 Task: Find a one-way flight from Roswell to Fort Wayne for 7 people in business class on August 8, with specific filters for checked bags and airlines.
Action: Mouse moved to (385, 219)
Screenshot: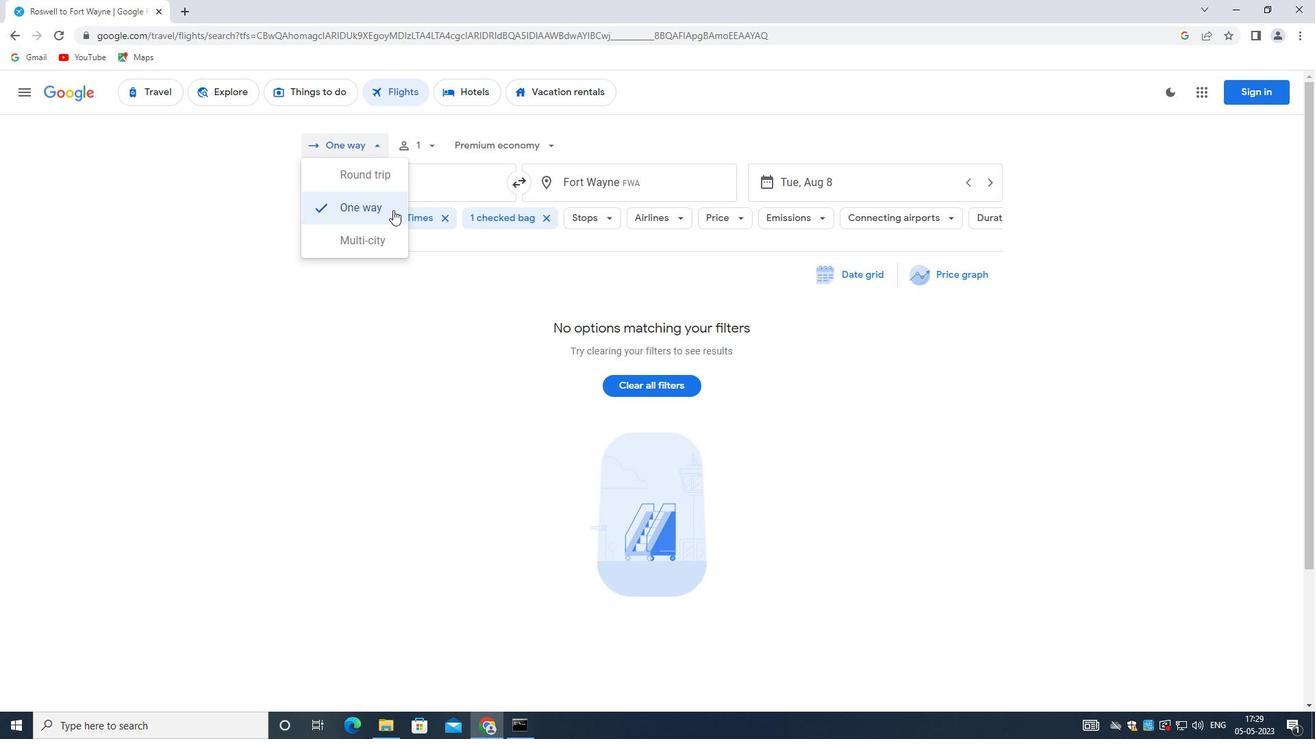 
Action: Mouse pressed left at (385, 219)
Screenshot: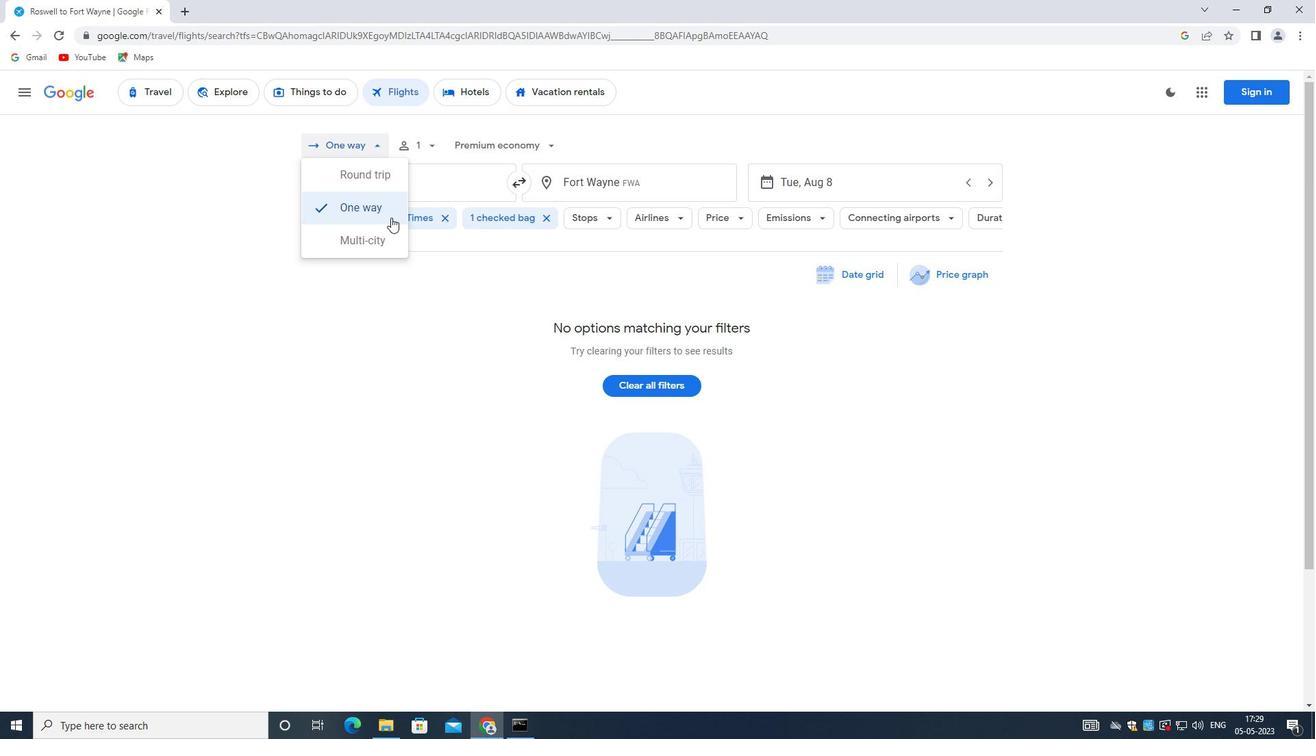 
Action: Mouse moved to (428, 145)
Screenshot: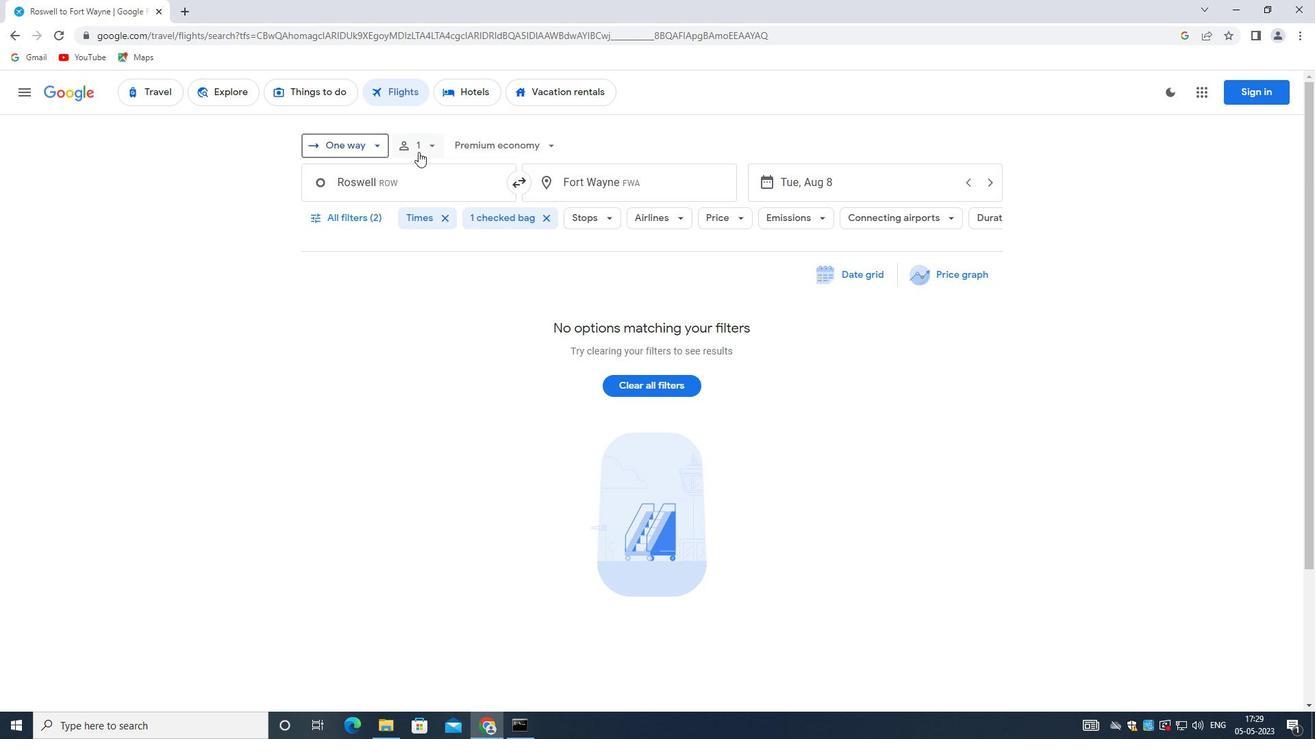 
Action: Mouse pressed left at (428, 145)
Screenshot: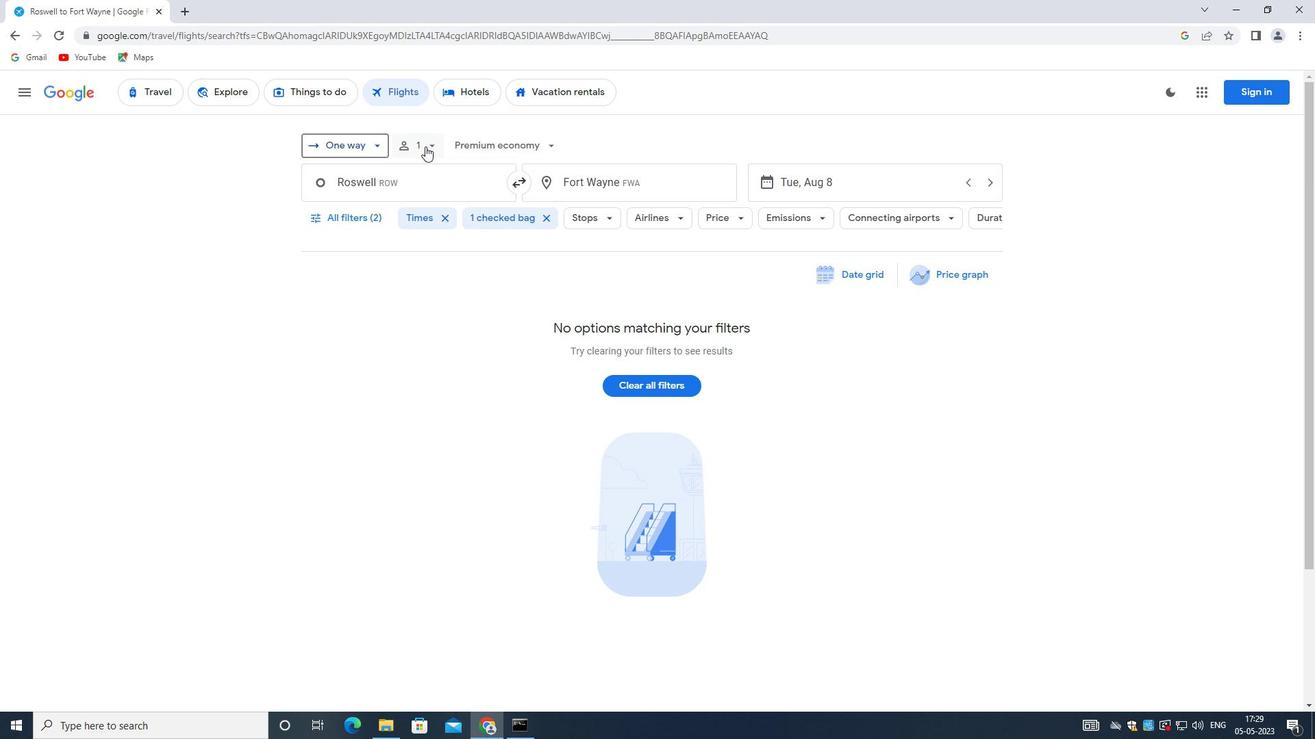 
Action: Mouse moved to (537, 175)
Screenshot: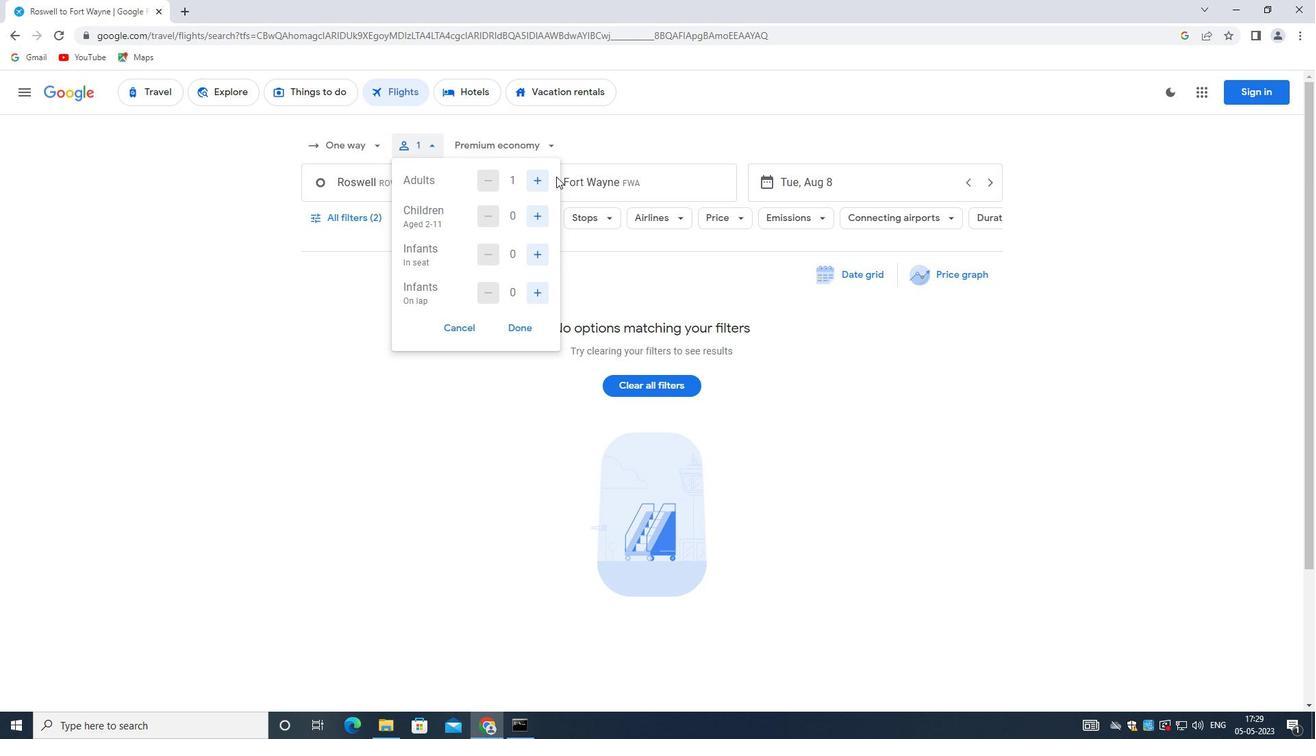 
Action: Mouse pressed left at (537, 175)
Screenshot: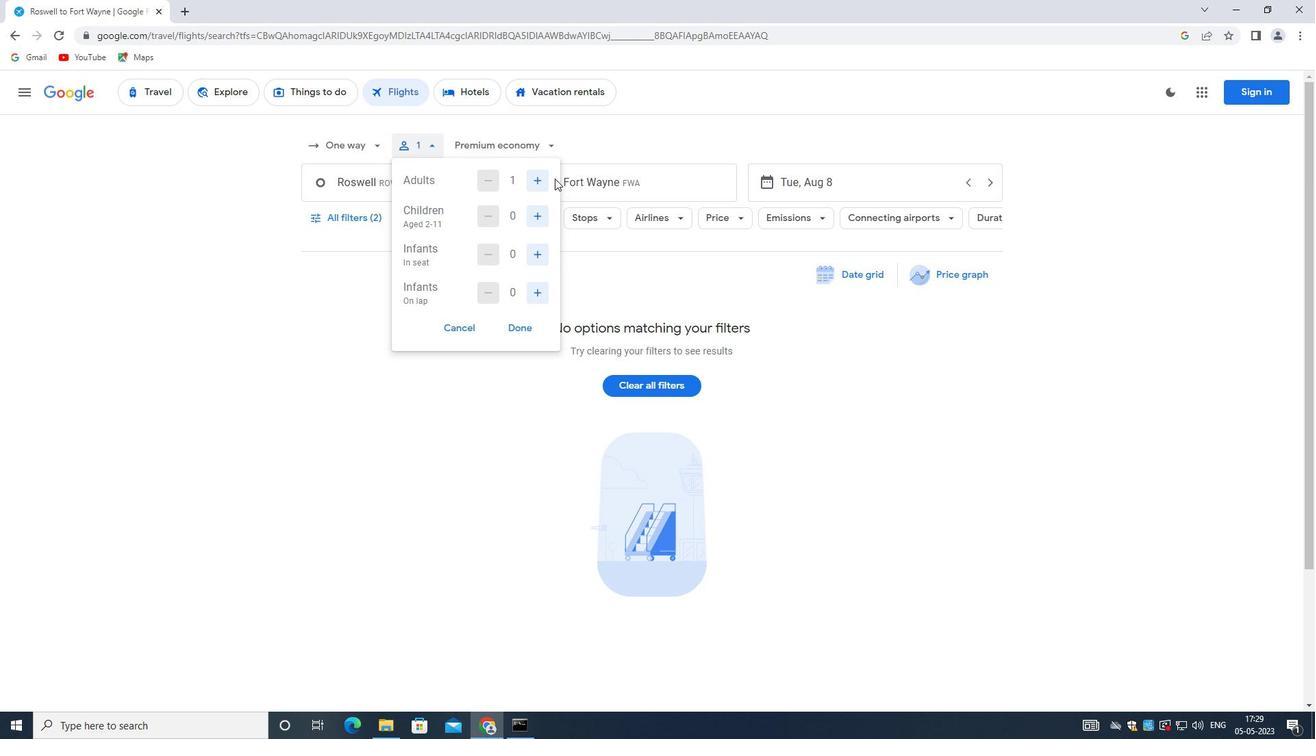 
Action: Mouse pressed left at (537, 175)
Screenshot: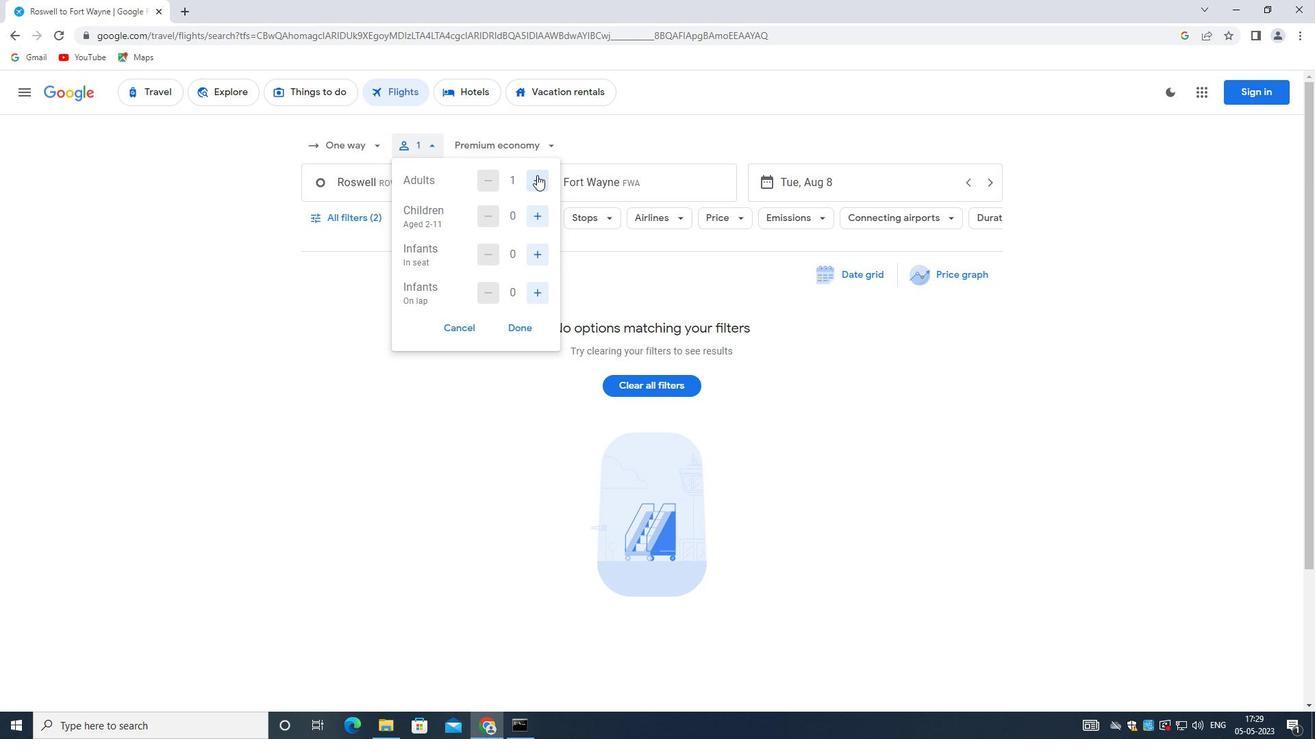 
Action: Mouse moved to (487, 180)
Screenshot: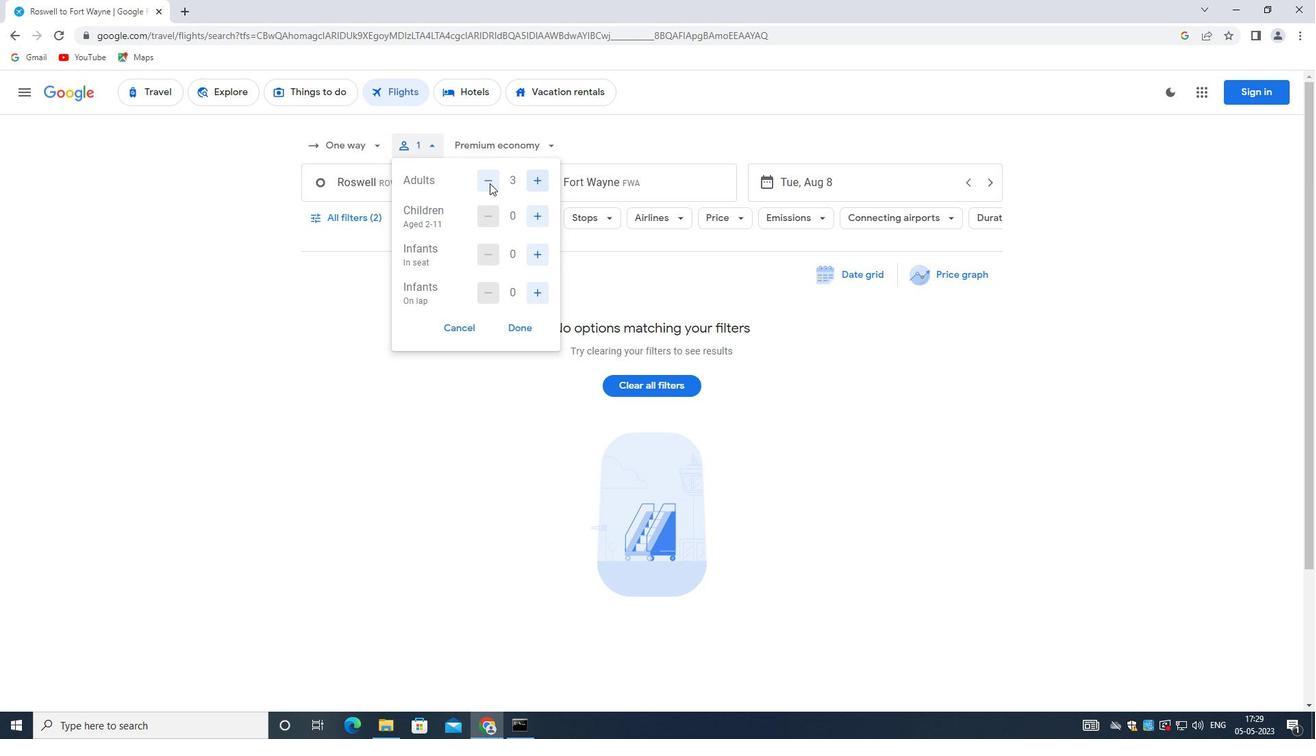 
Action: Mouse pressed left at (487, 180)
Screenshot: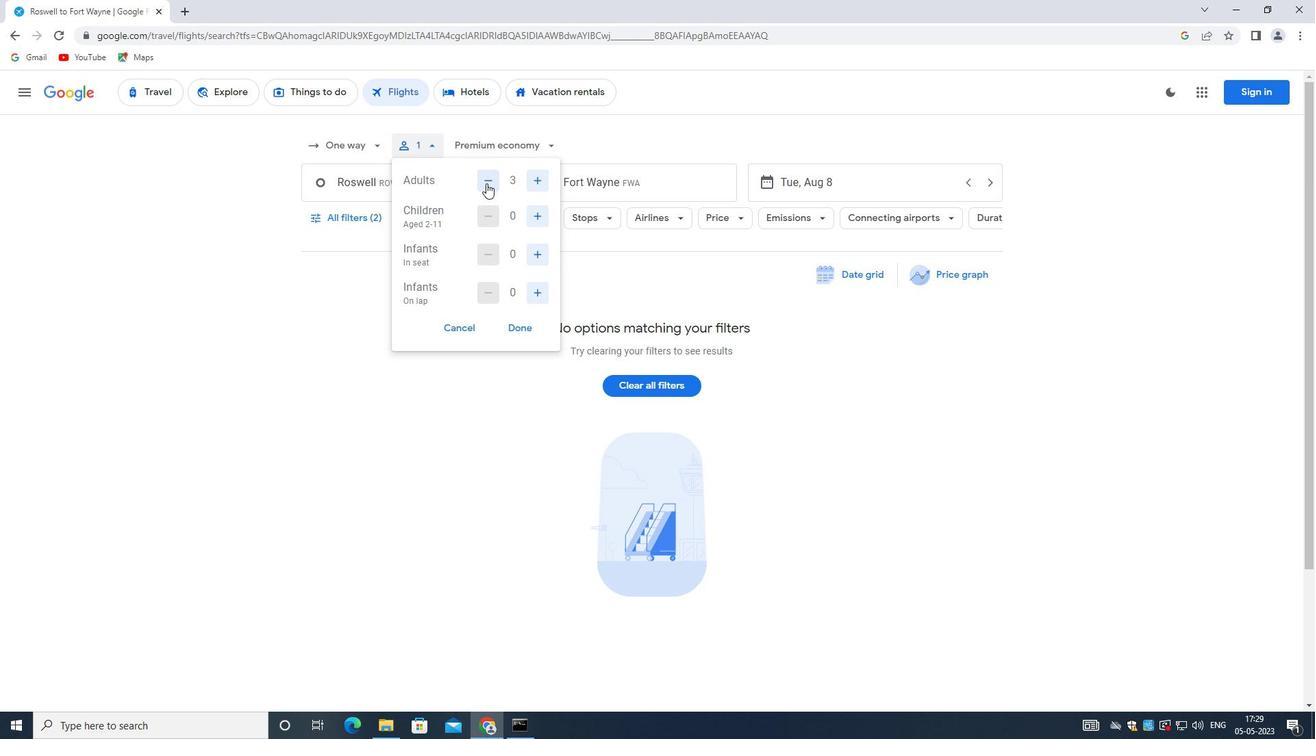 
Action: Mouse moved to (530, 219)
Screenshot: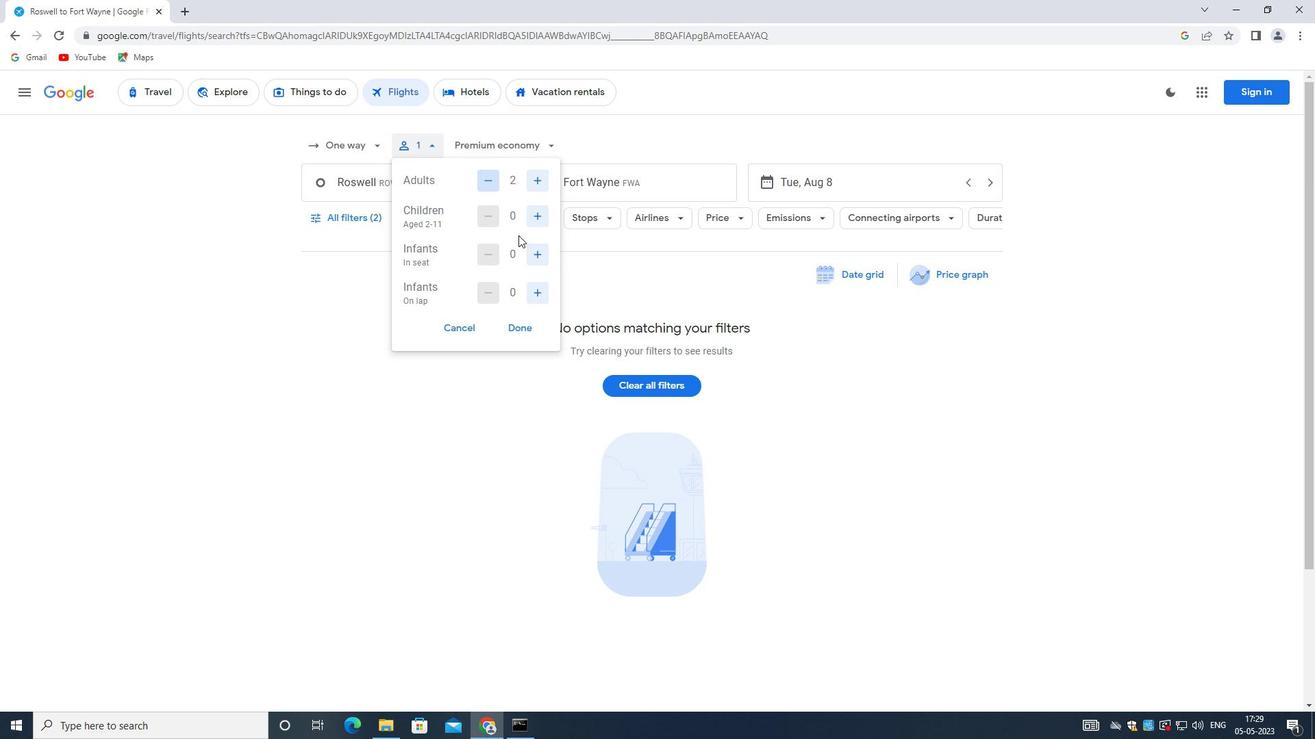 
Action: Mouse pressed left at (530, 219)
Screenshot: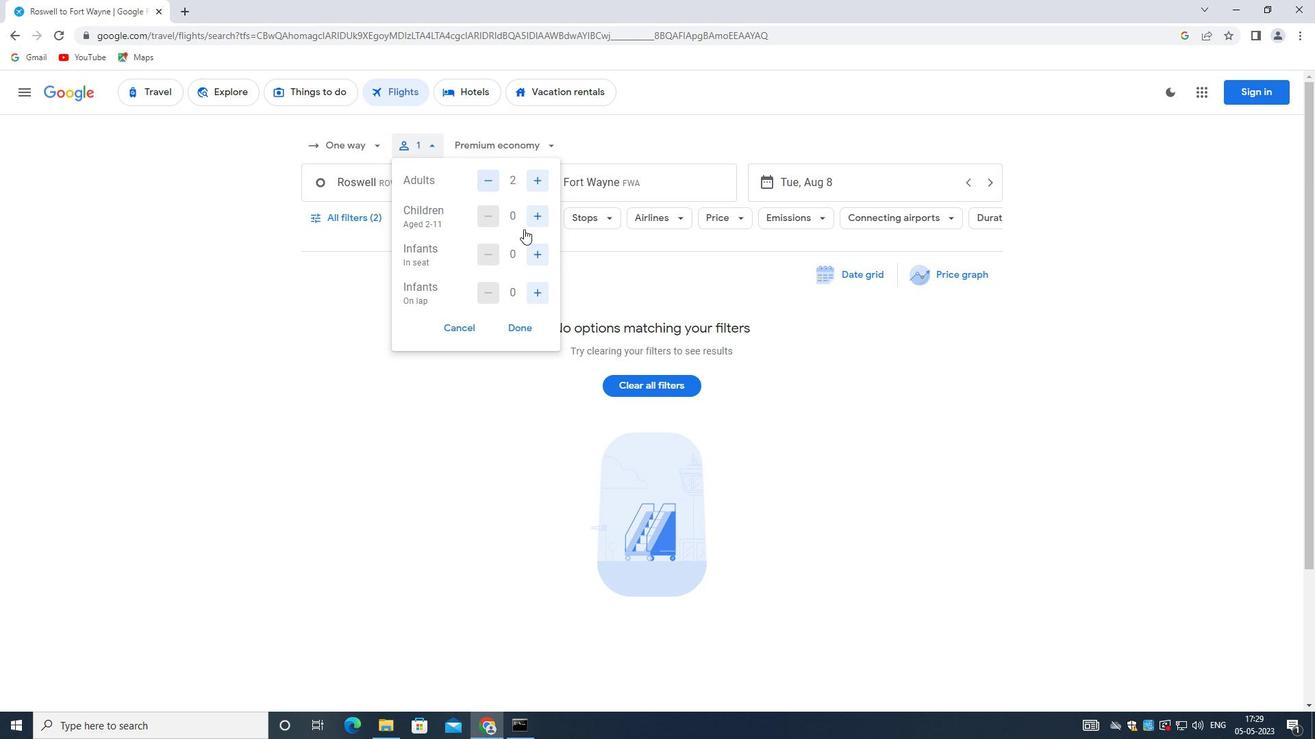 
Action: Mouse moved to (532, 219)
Screenshot: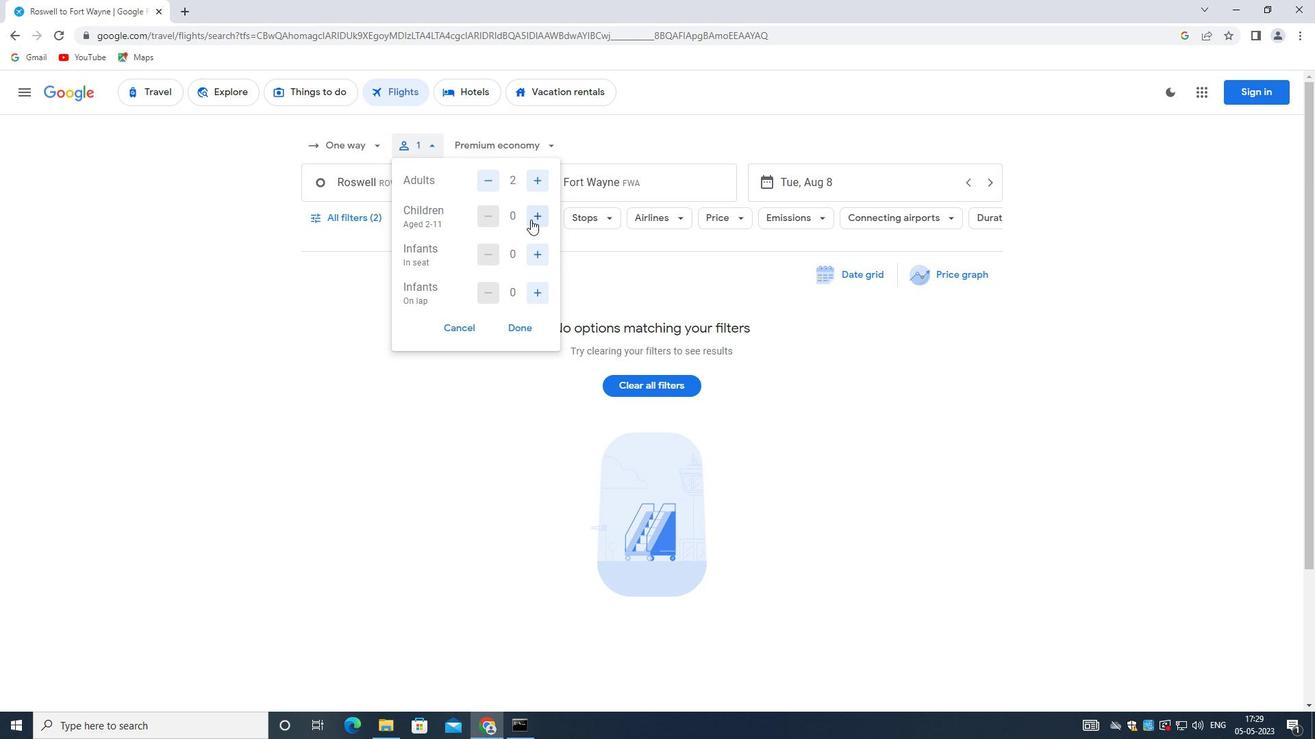 
Action: Mouse pressed left at (532, 219)
Screenshot: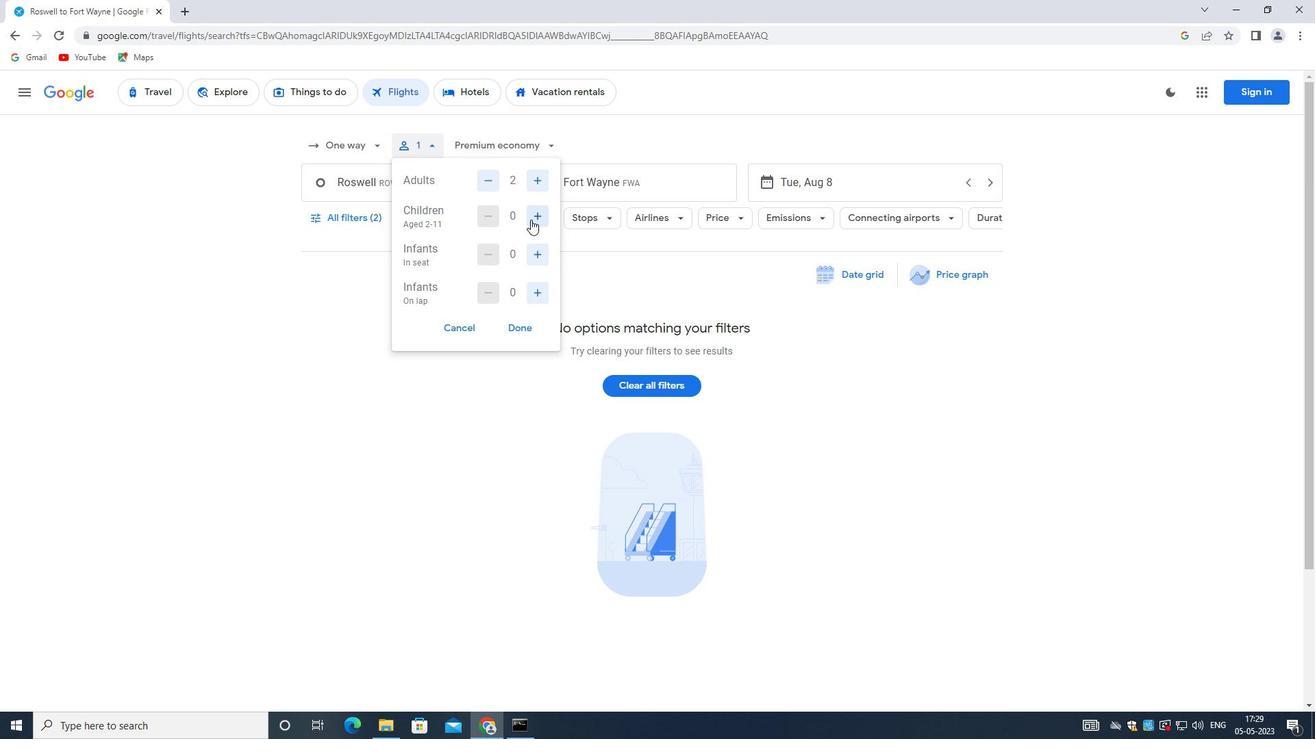 
Action: Mouse moved to (533, 219)
Screenshot: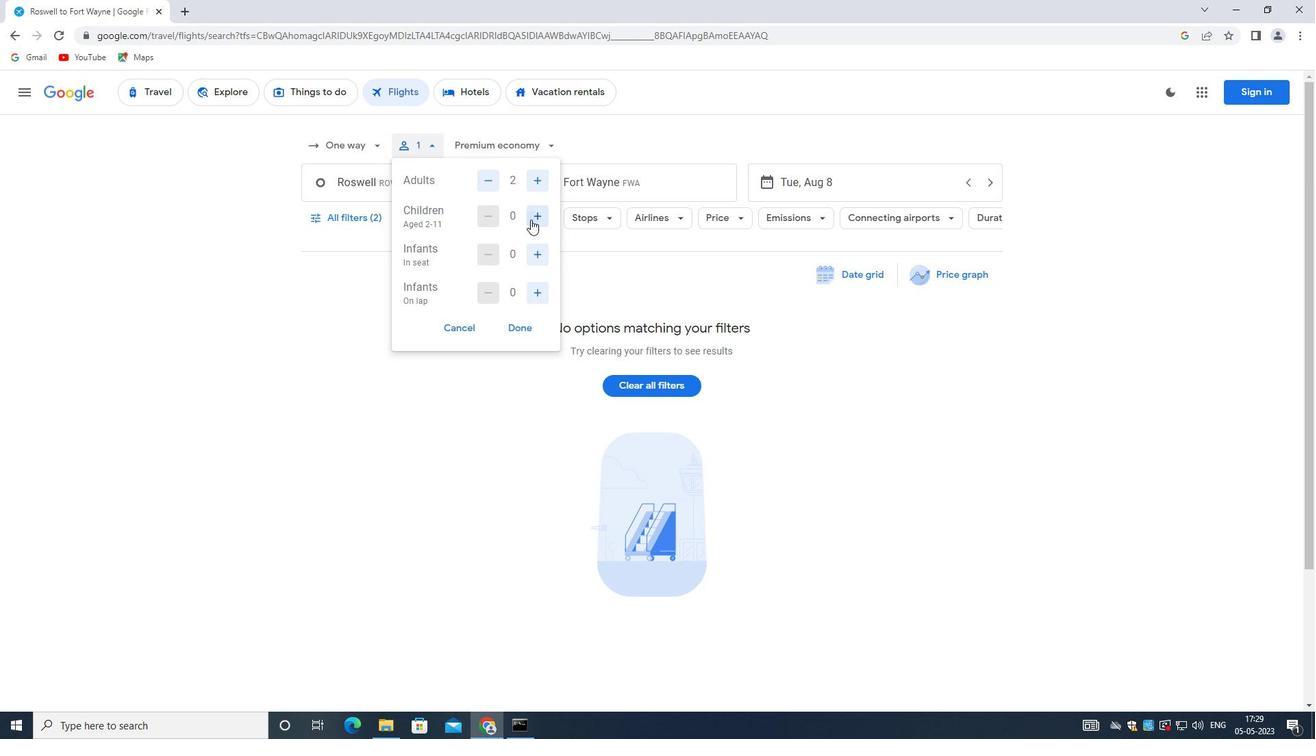 
Action: Mouse pressed left at (533, 219)
Screenshot: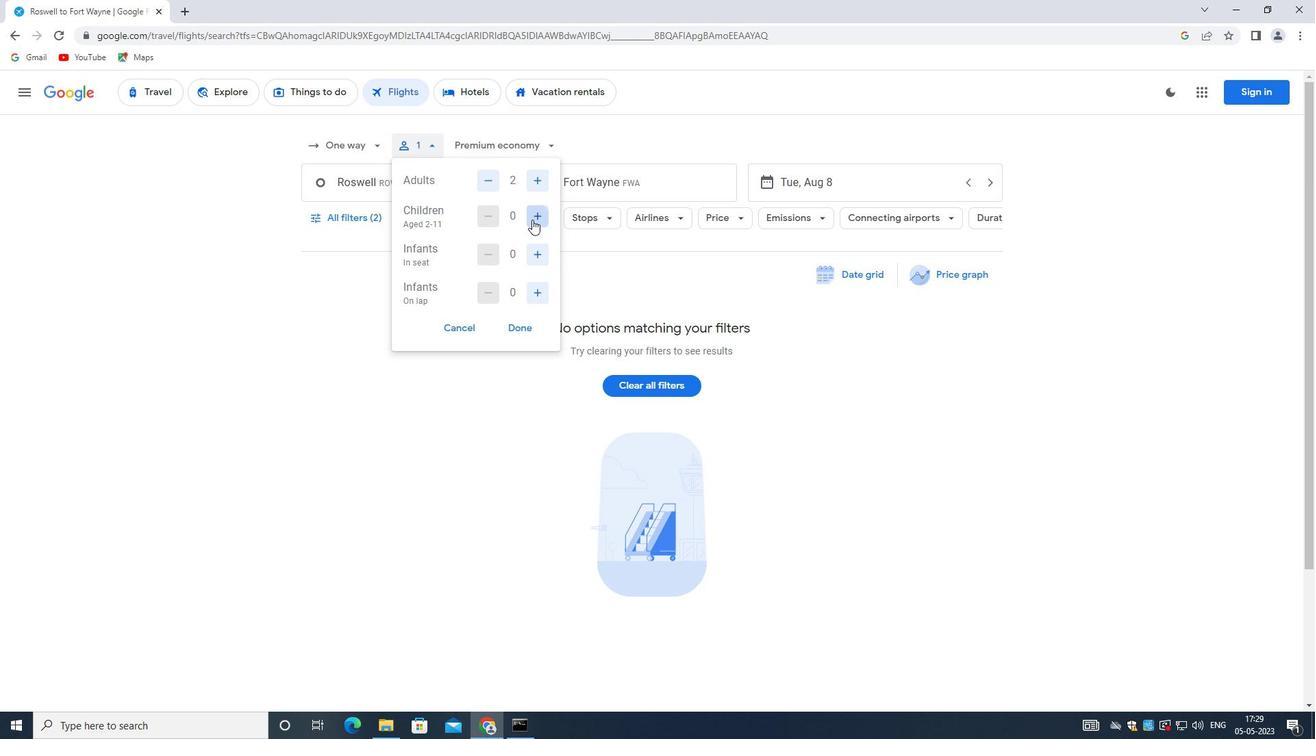 
Action: Mouse pressed left at (533, 219)
Screenshot: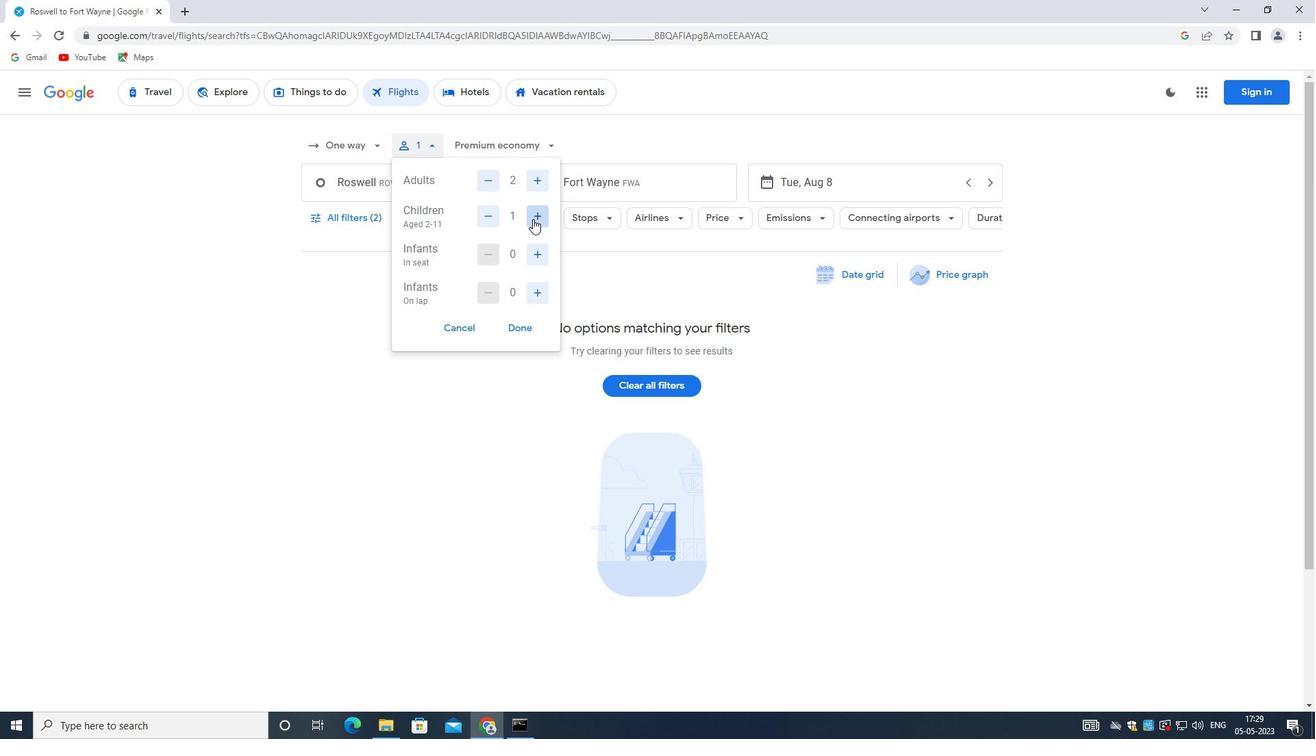 
Action: Mouse moved to (540, 295)
Screenshot: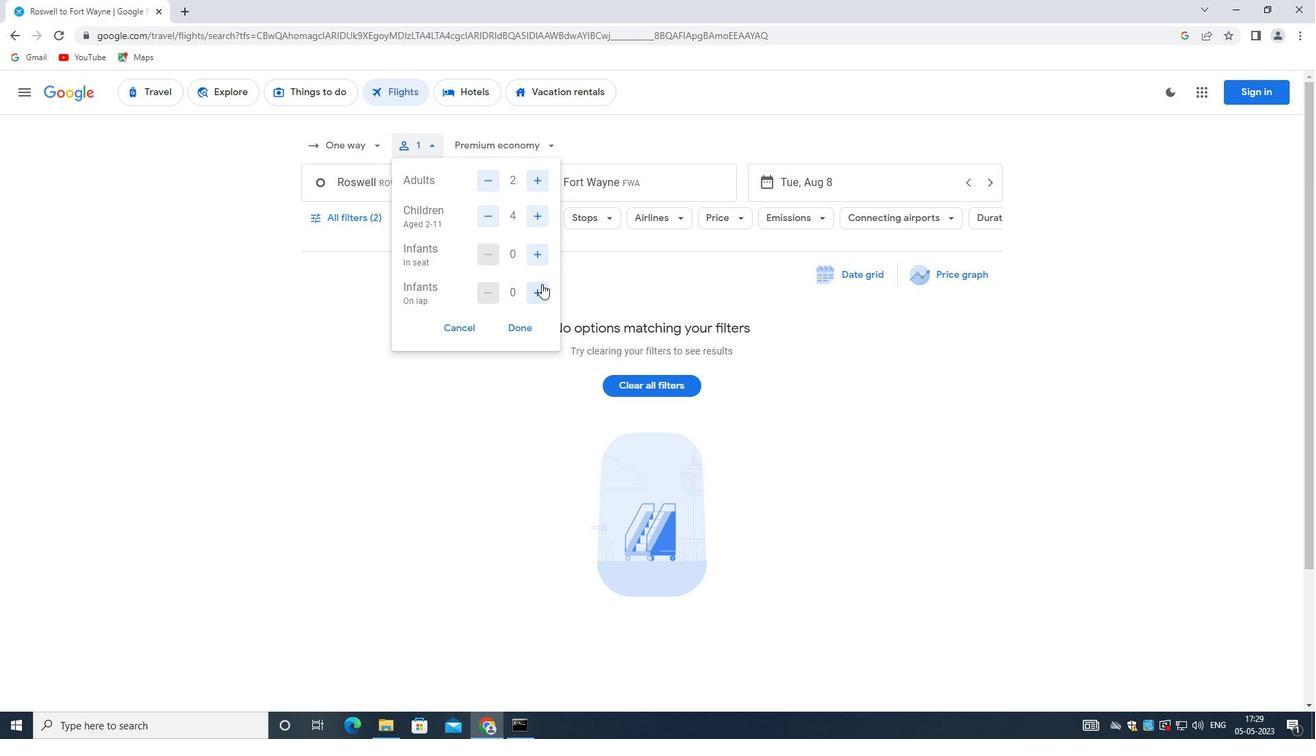 
Action: Mouse pressed left at (540, 295)
Screenshot: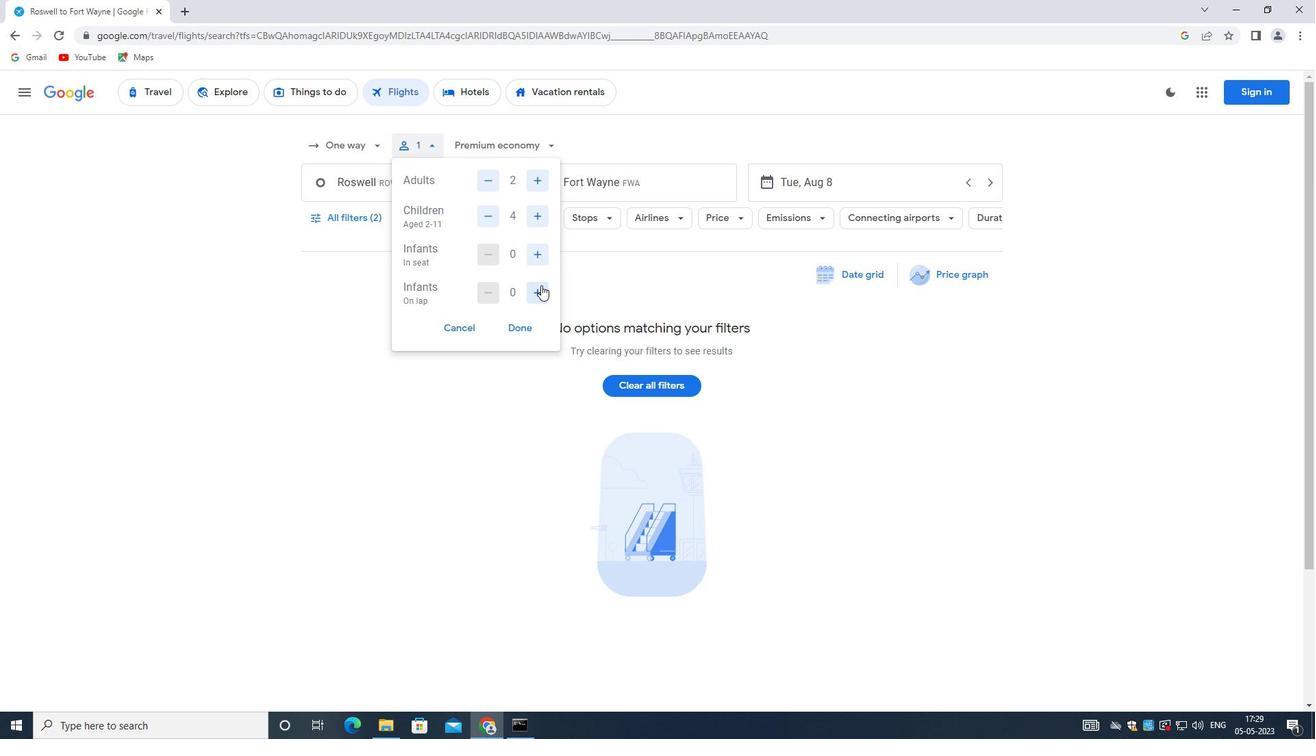 
Action: Mouse moved to (526, 322)
Screenshot: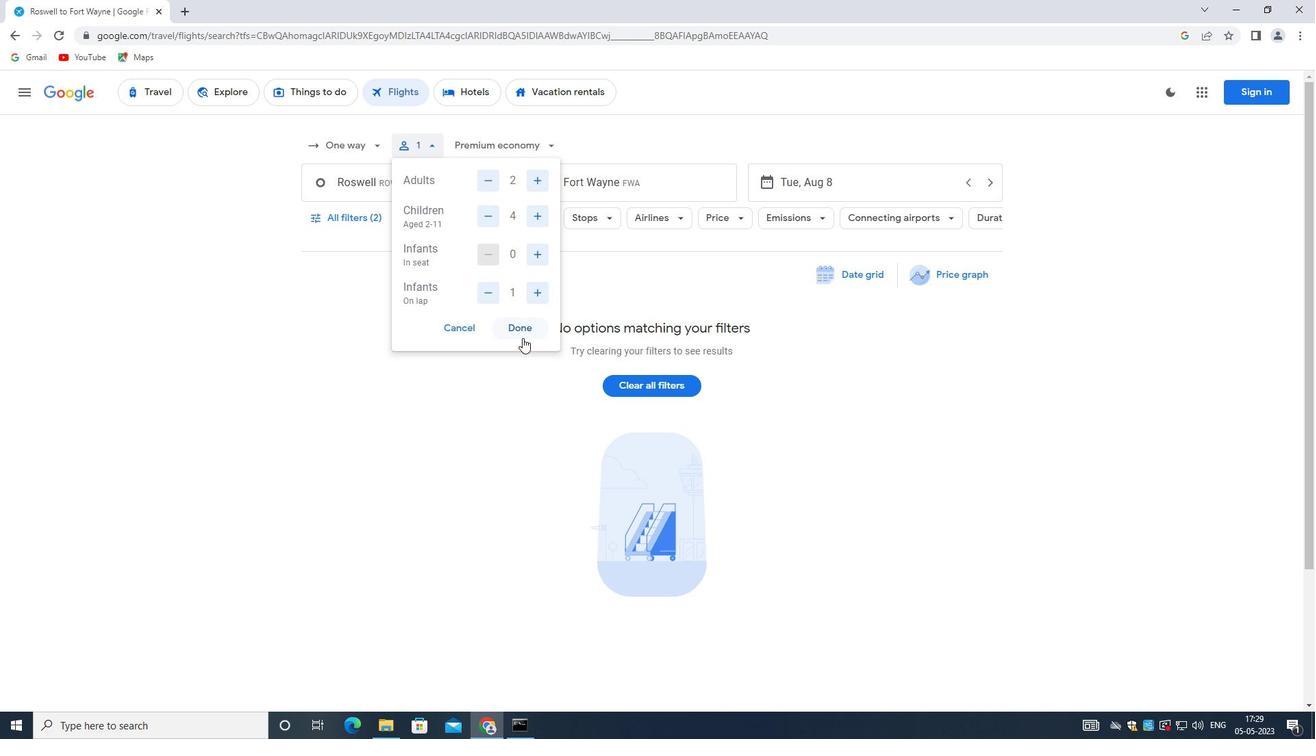 
Action: Mouse pressed left at (526, 322)
Screenshot: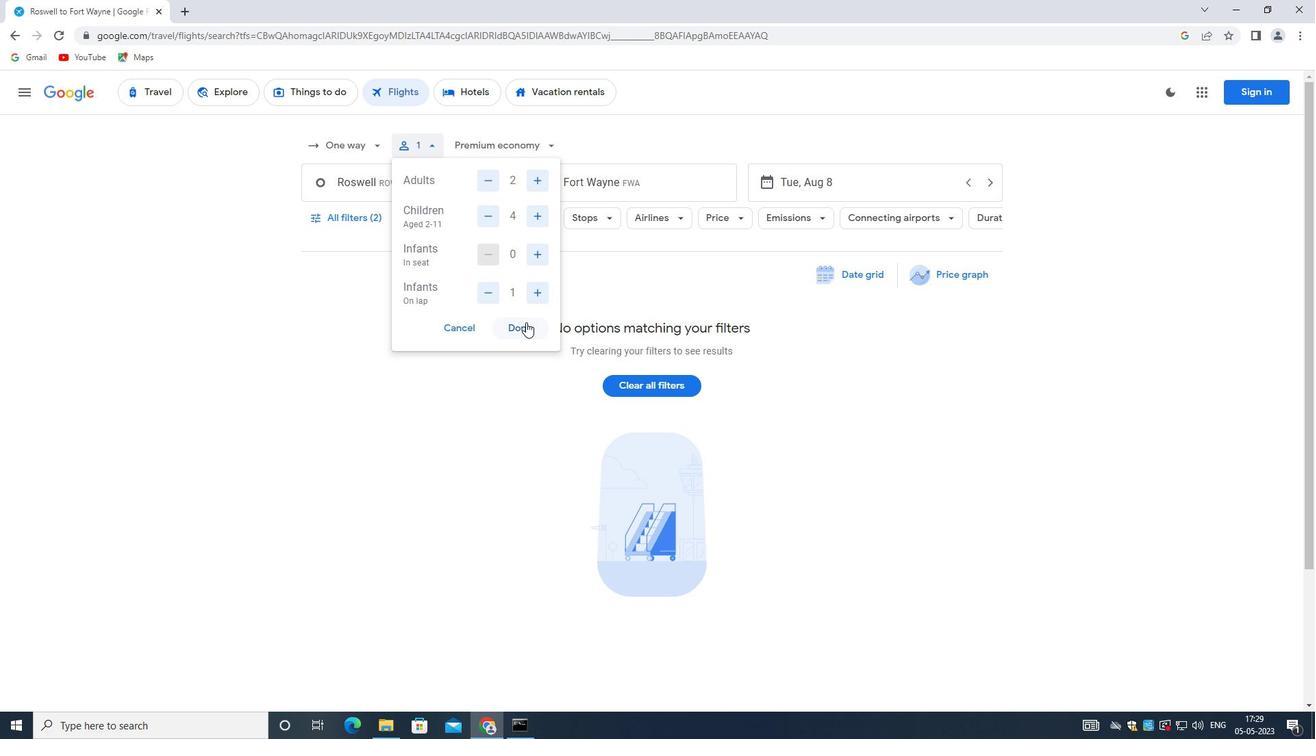 
Action: Mouse moved to (498, 145)
Screenshot: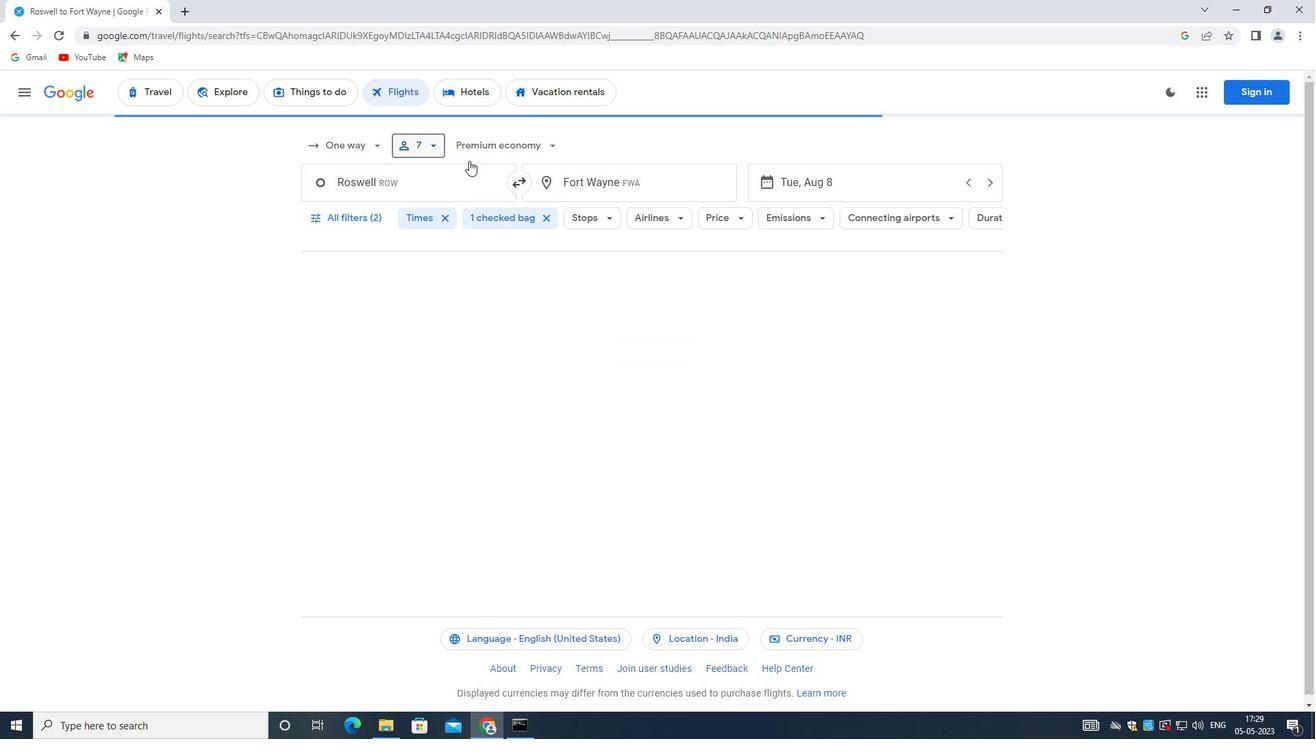 
Action: Mouse pressed left at (498, 145)
Screenshot: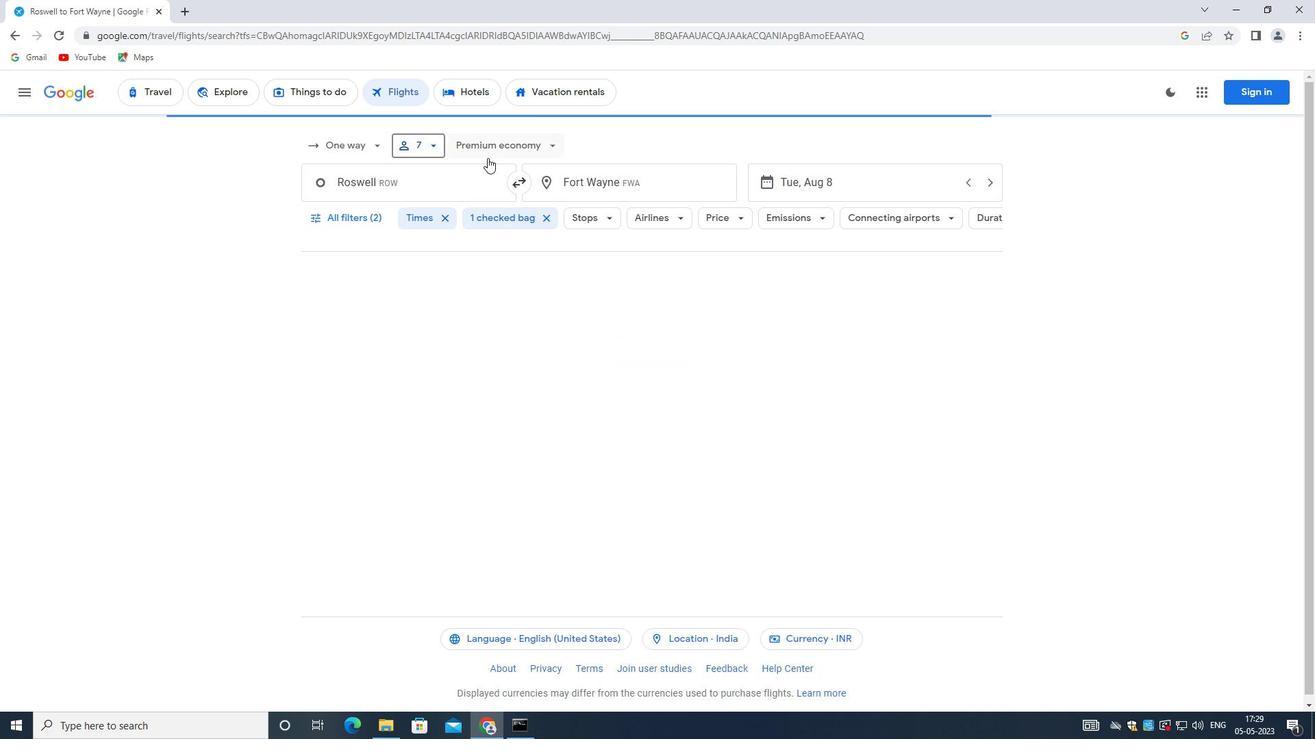 
Action: Mouse moved to (532, 243)
Screenshot: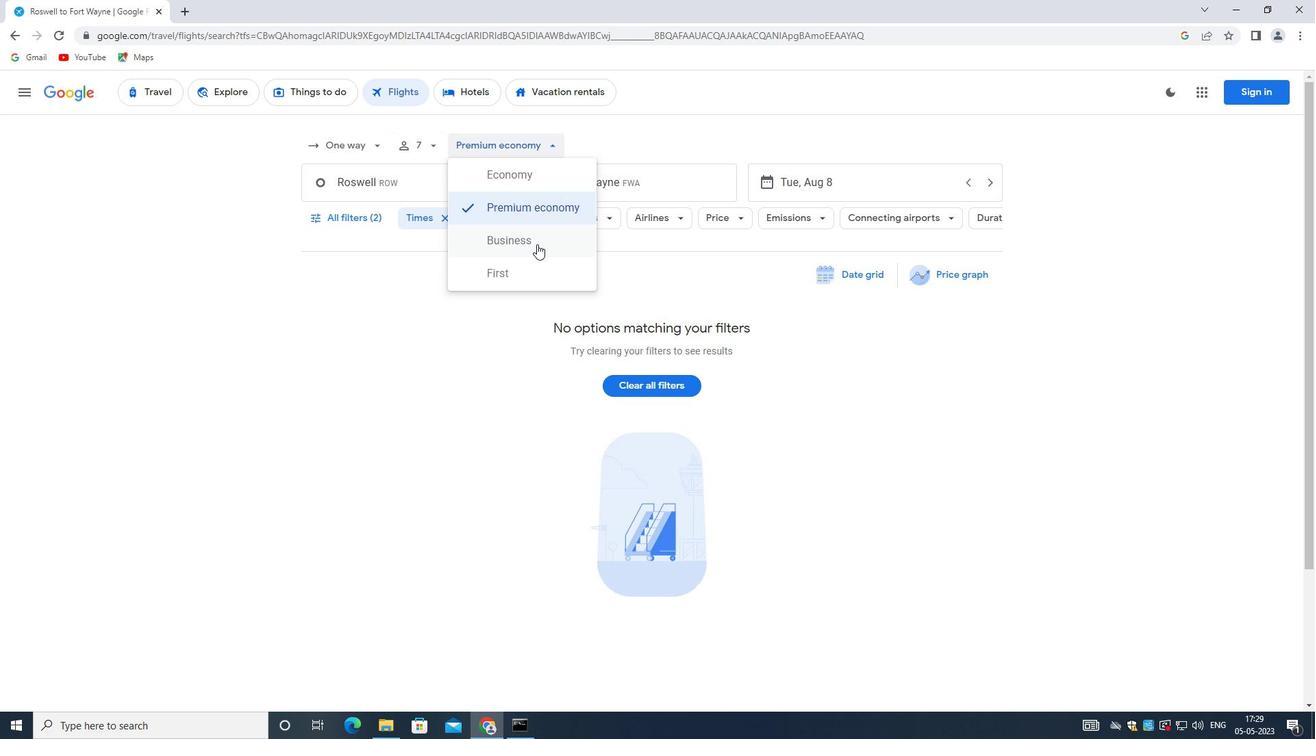 
Action: Mouse pressed left at (532, 243)
Screenshot: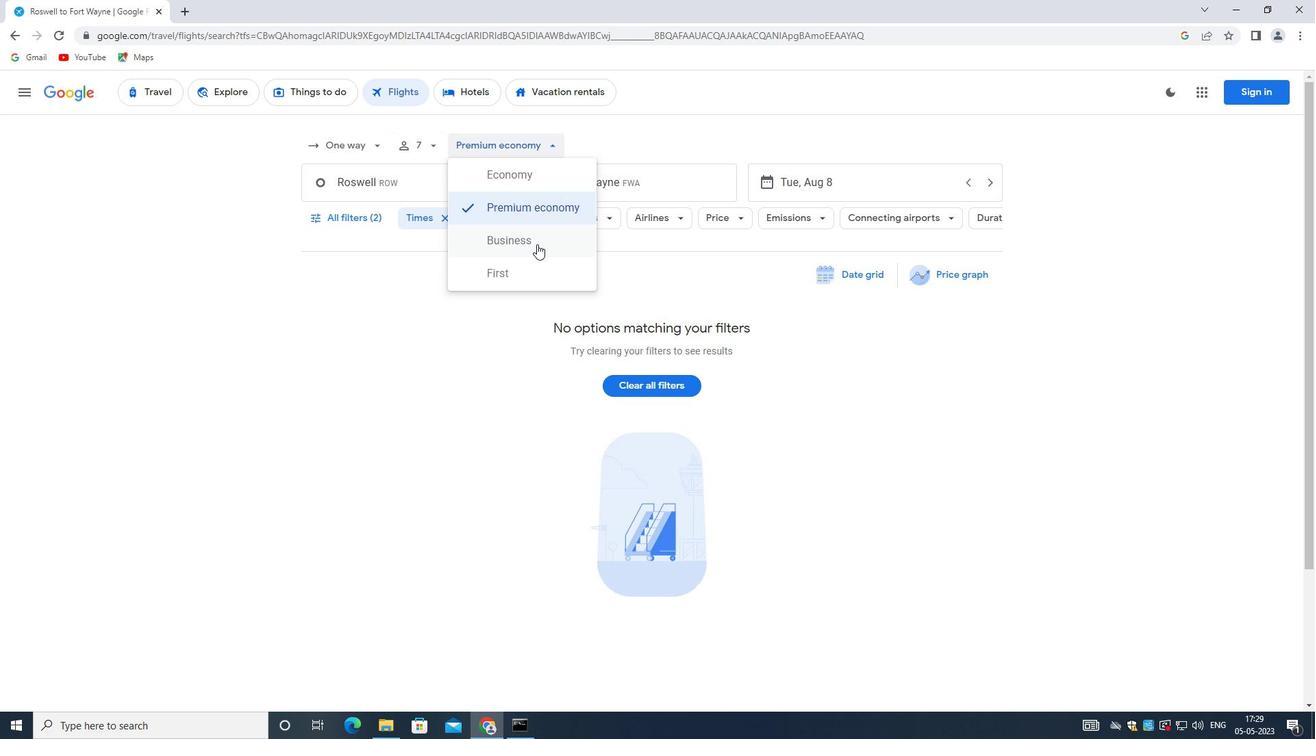
Action: Mouse moved to (373, 195)
Screenshot: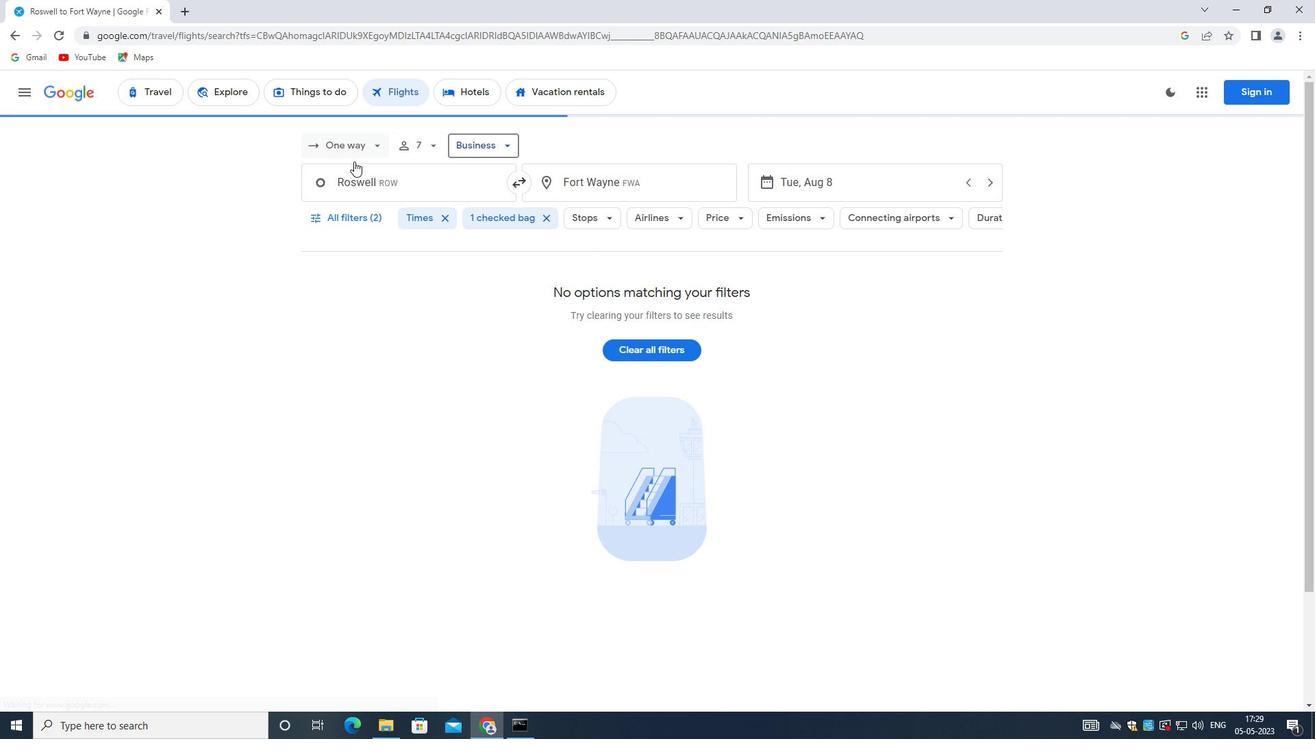 
Action: Mouse pressed left at (373, 195)
Screenshot: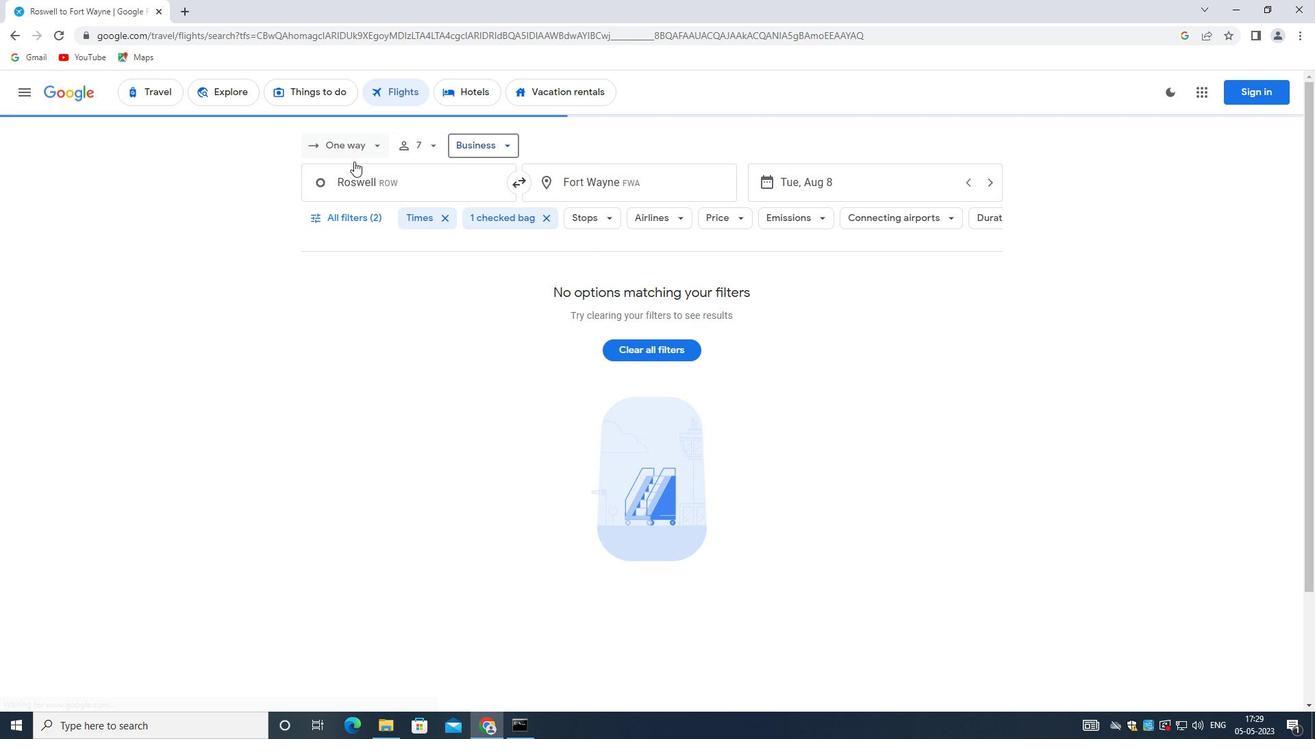 
Action: Mouse moved to (373, 194)
Screenshot: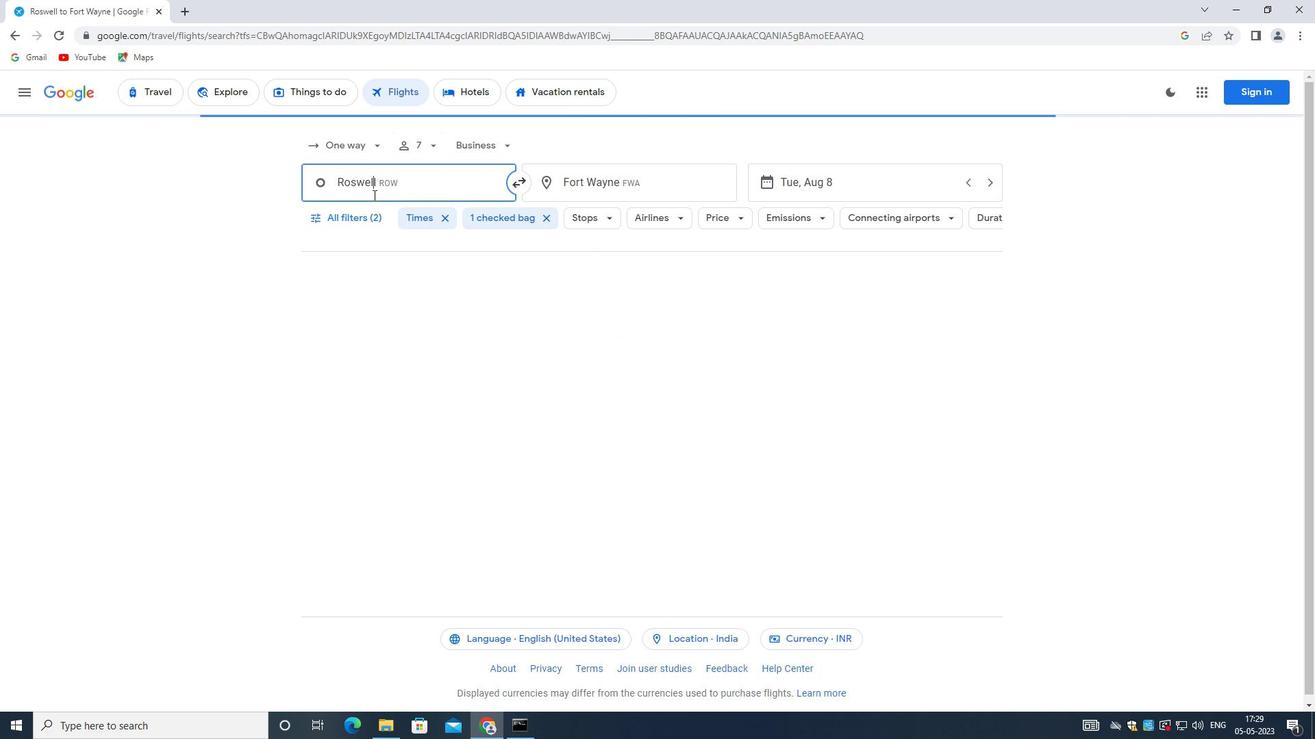 
Action: Key pressed <Key.backspace><Key.shift><Key.shift><Key.shift><Key.shift>SANTA
Screenshot: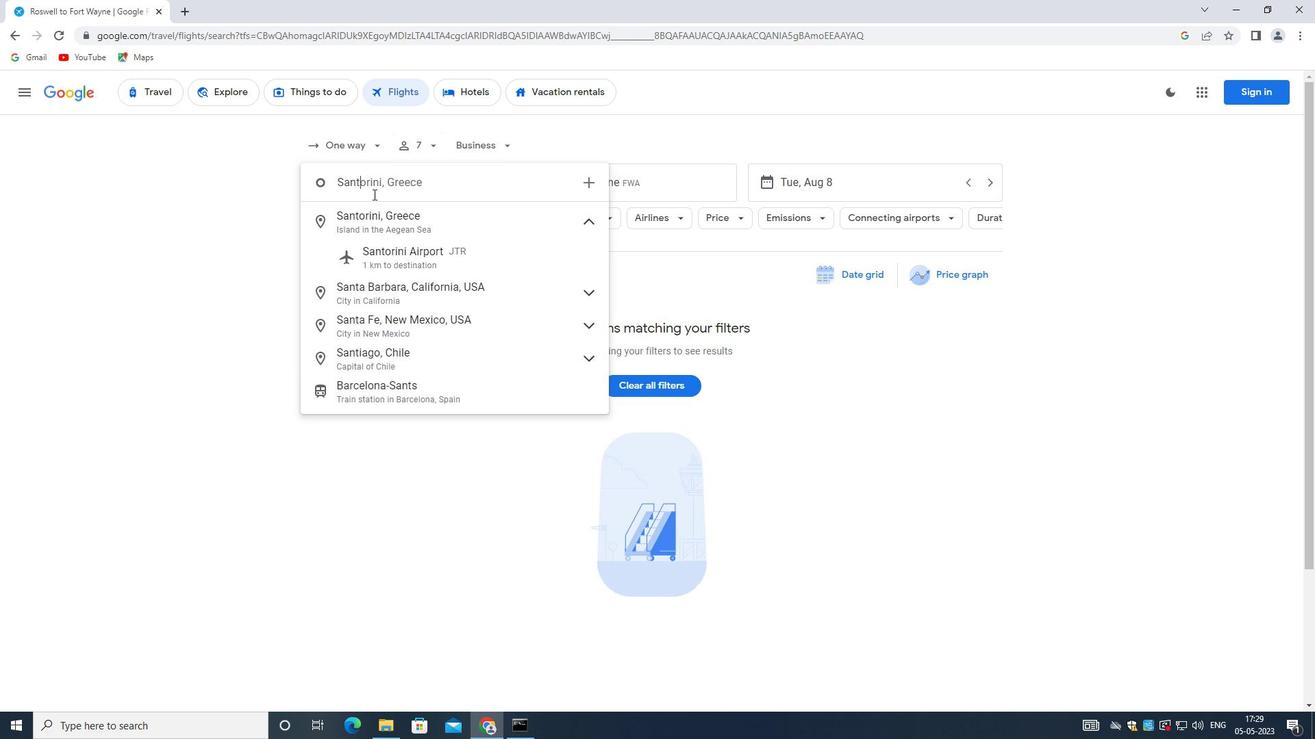 
Action: Mouse moved to (480, 200)
Screenshot: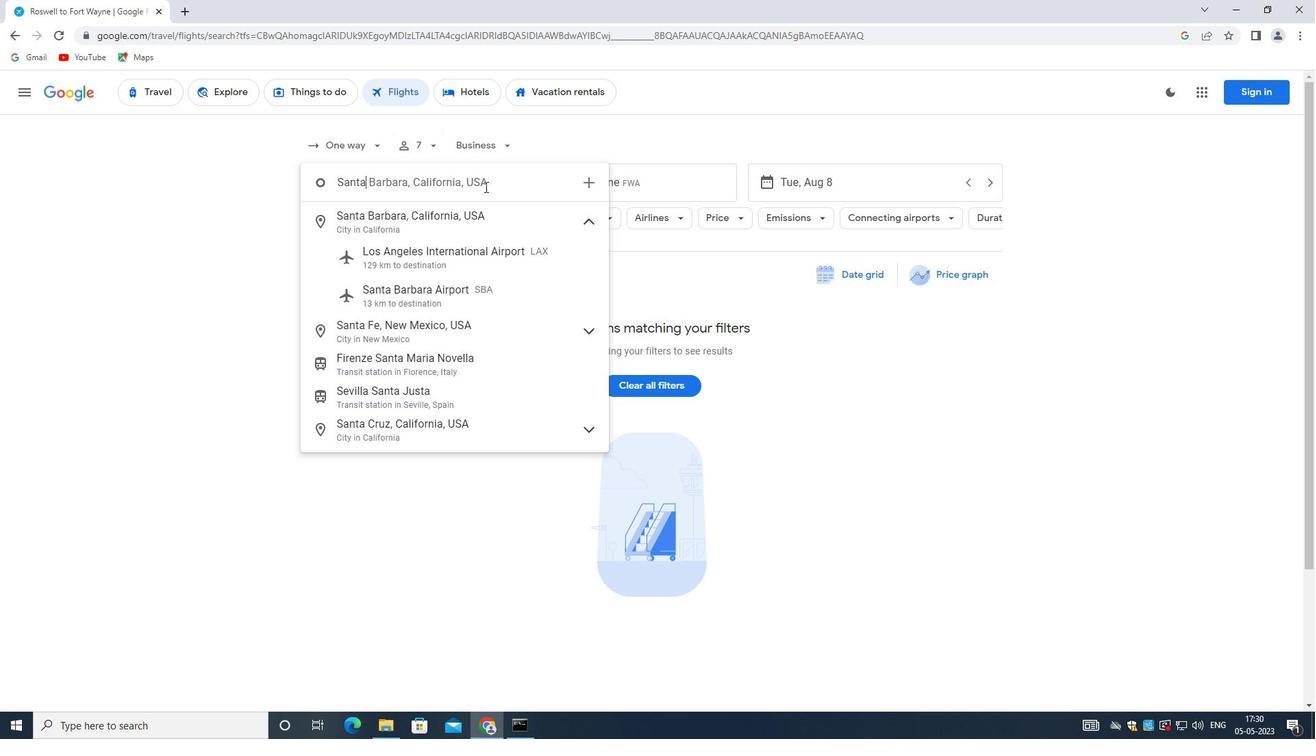 
Action: Key pressed <Key.space><Key.shift>FE<Key.space>M<Key.backspace><Key.shift_r>MUNICA<Key.backspace>IPAL<Key.space><Key.shift>AIRPORT<Key.enter>
Screenshot: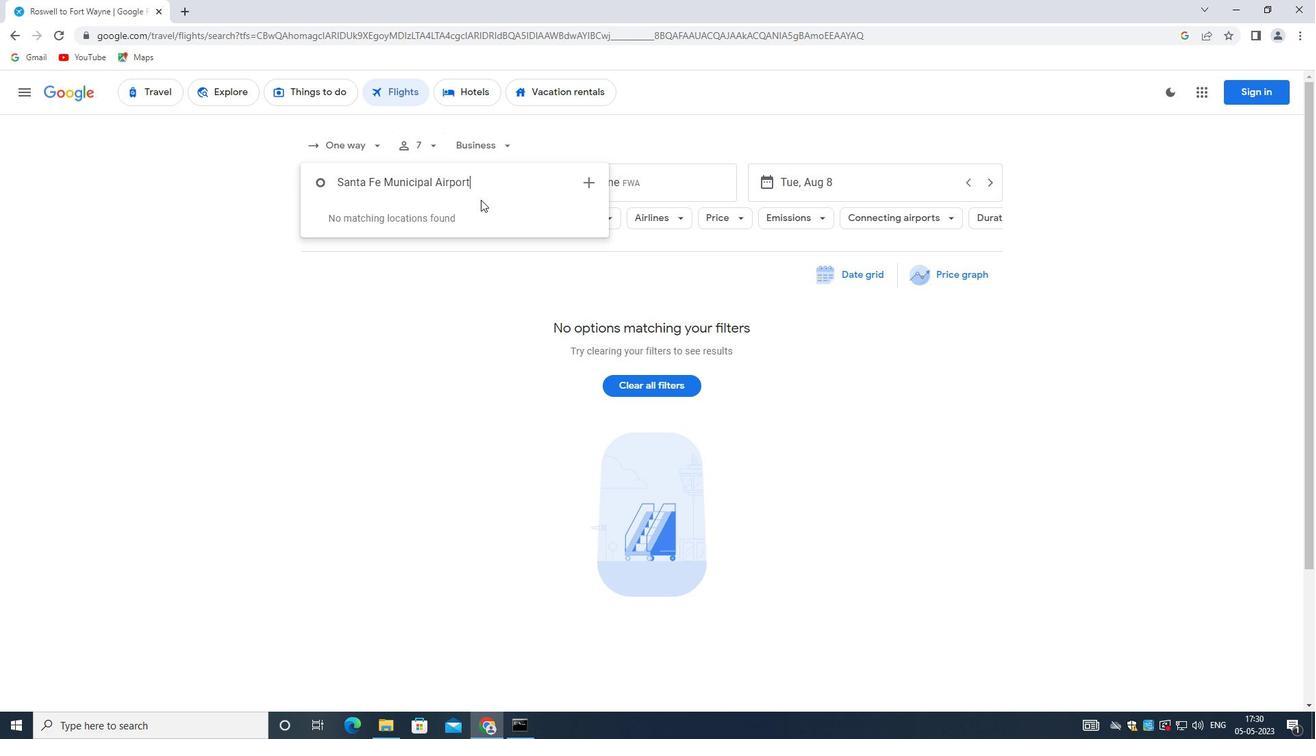 
Action: Mouse moved to (641, 176)
Screenshot: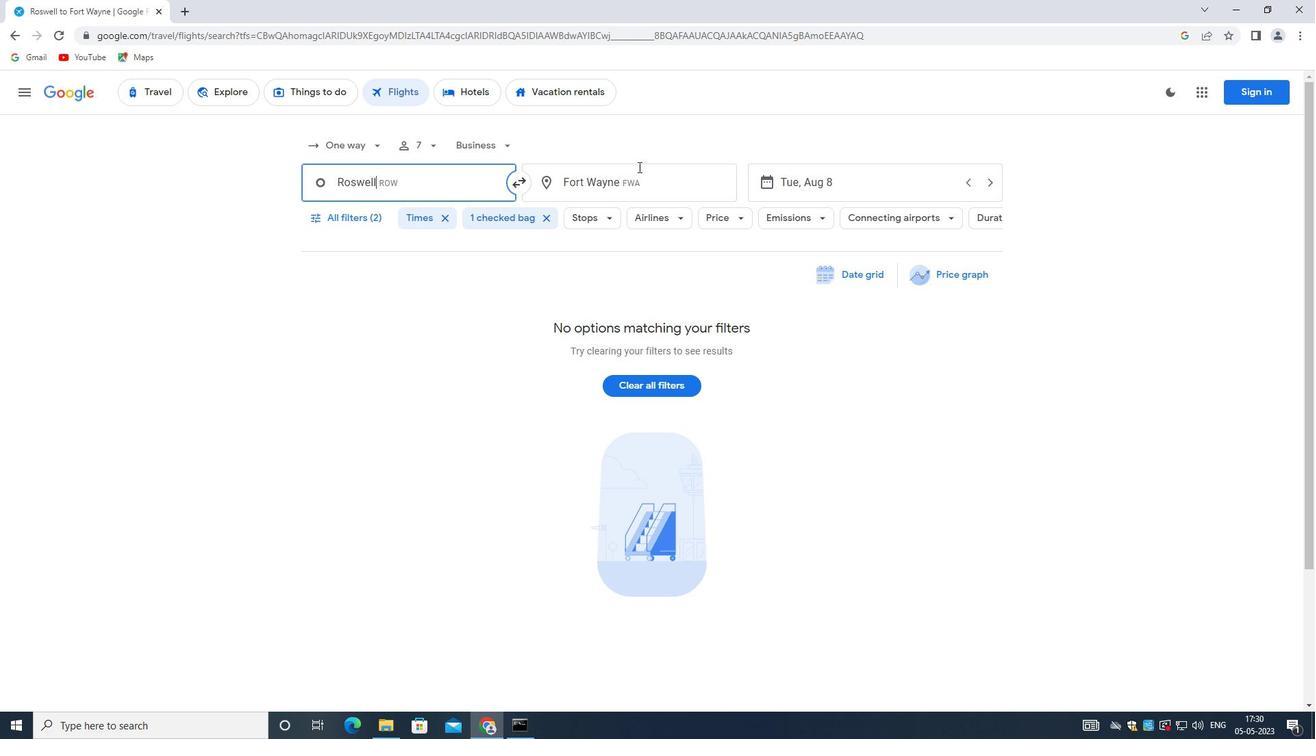 
Action: Mouse pressed left at (641, 176)
Screenshot: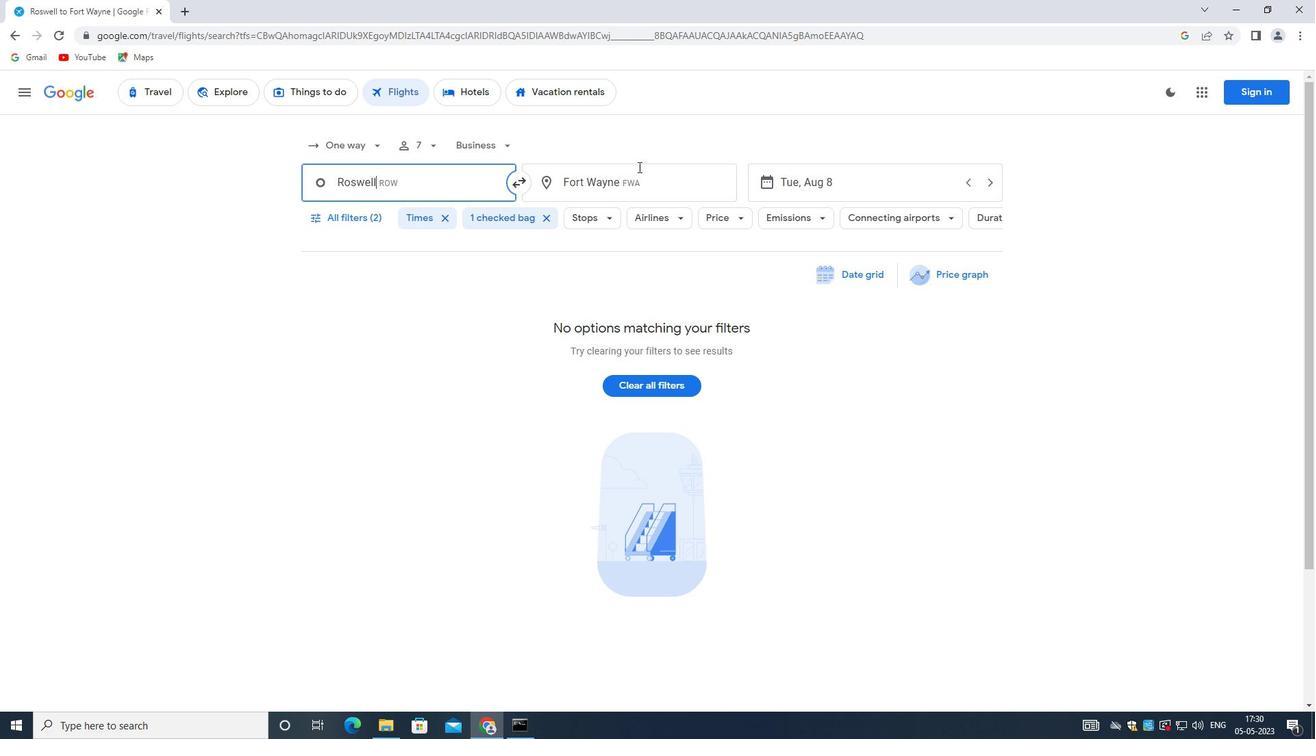 
Action: Key pressed <Key.backspace><Key.shift>COASTAL<Key.space><Key.shift><Key.shift>CA
Screenshot: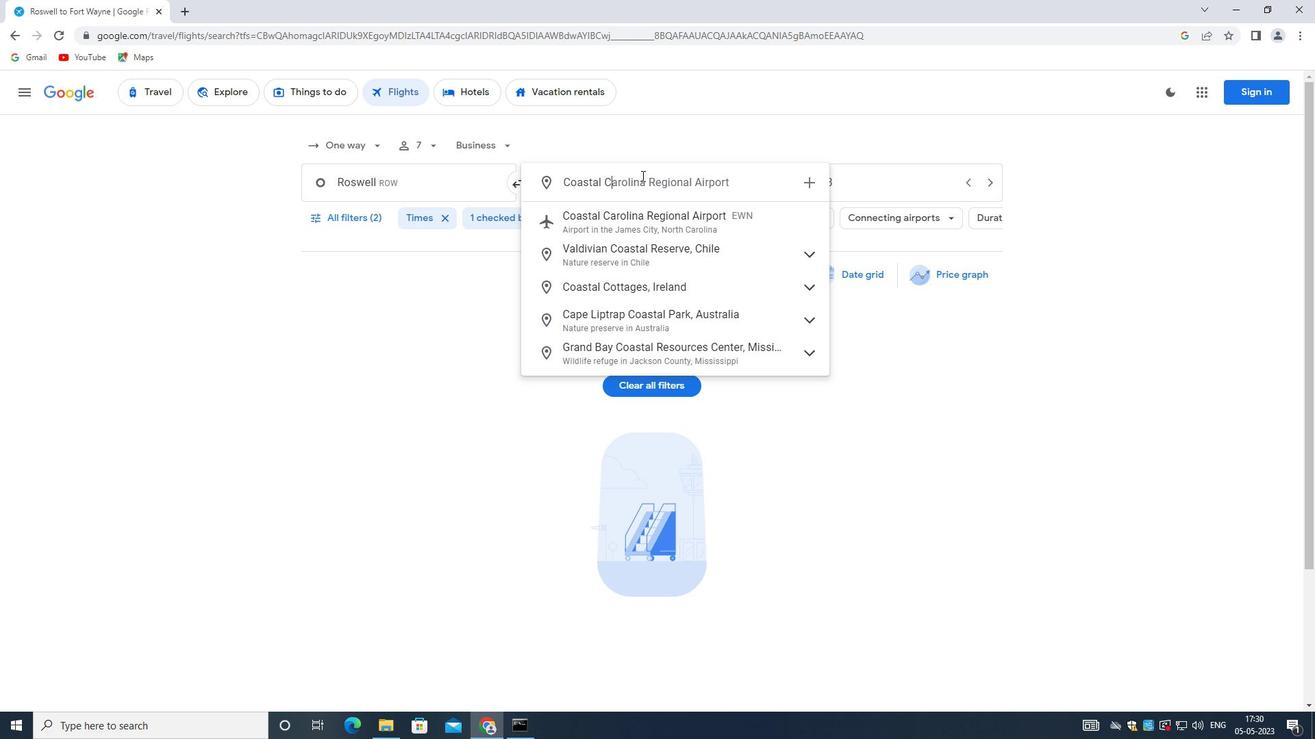 
Action: Mouse moved to (707, 224)
Screenshot: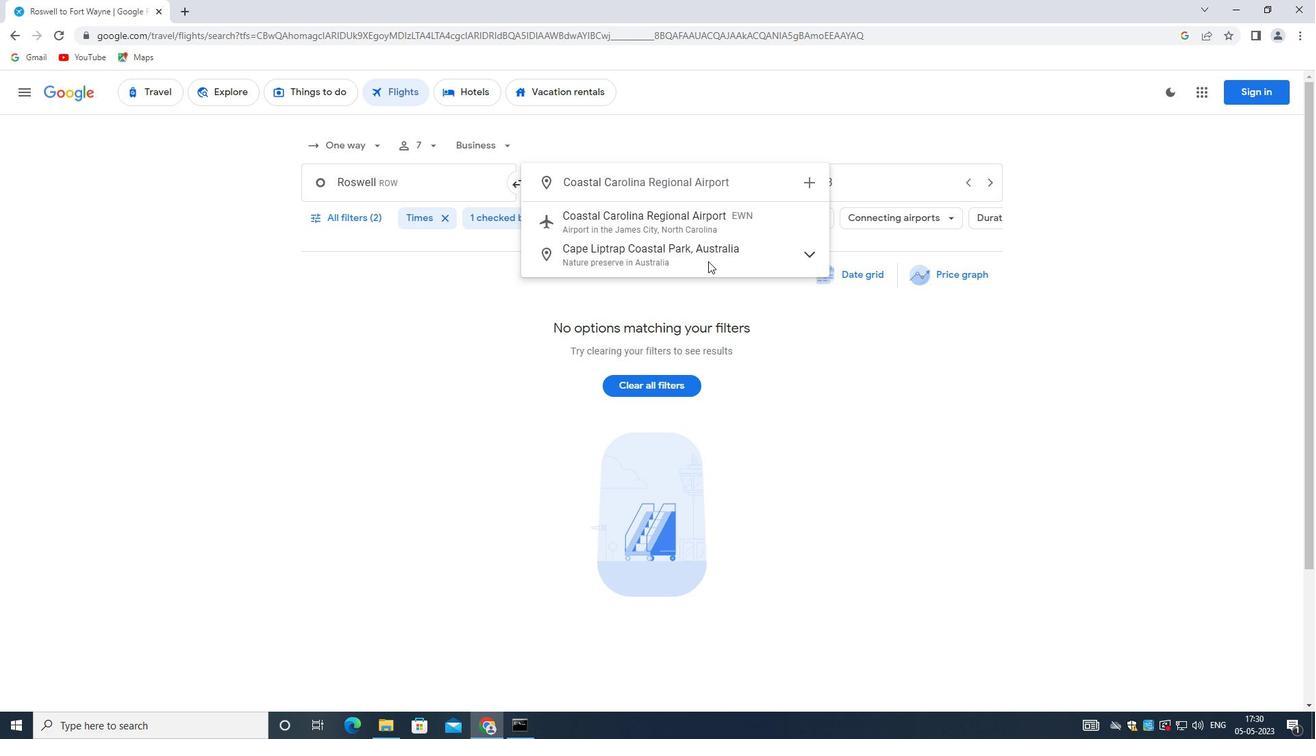 
Action: Mouse pressed left at (707, 224)
Screenshot: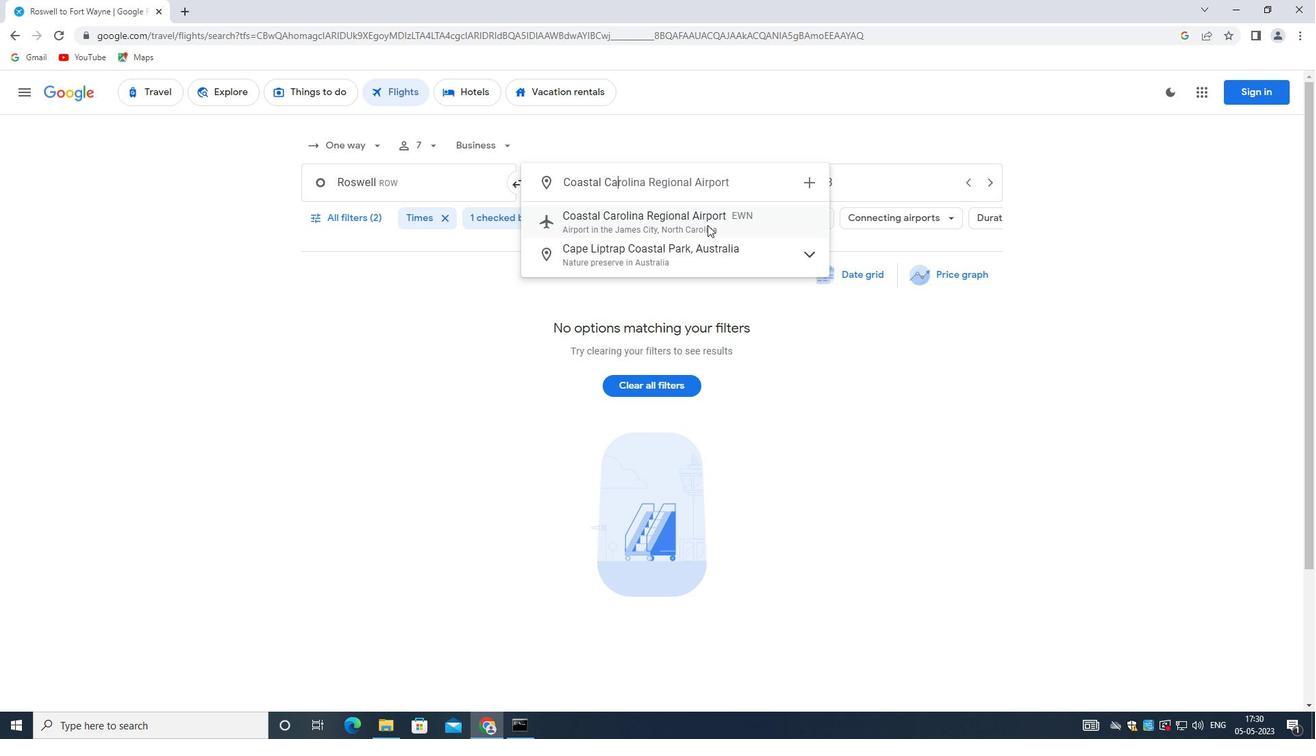 
Action: Mouse moved to (848, 185)
Screenshot: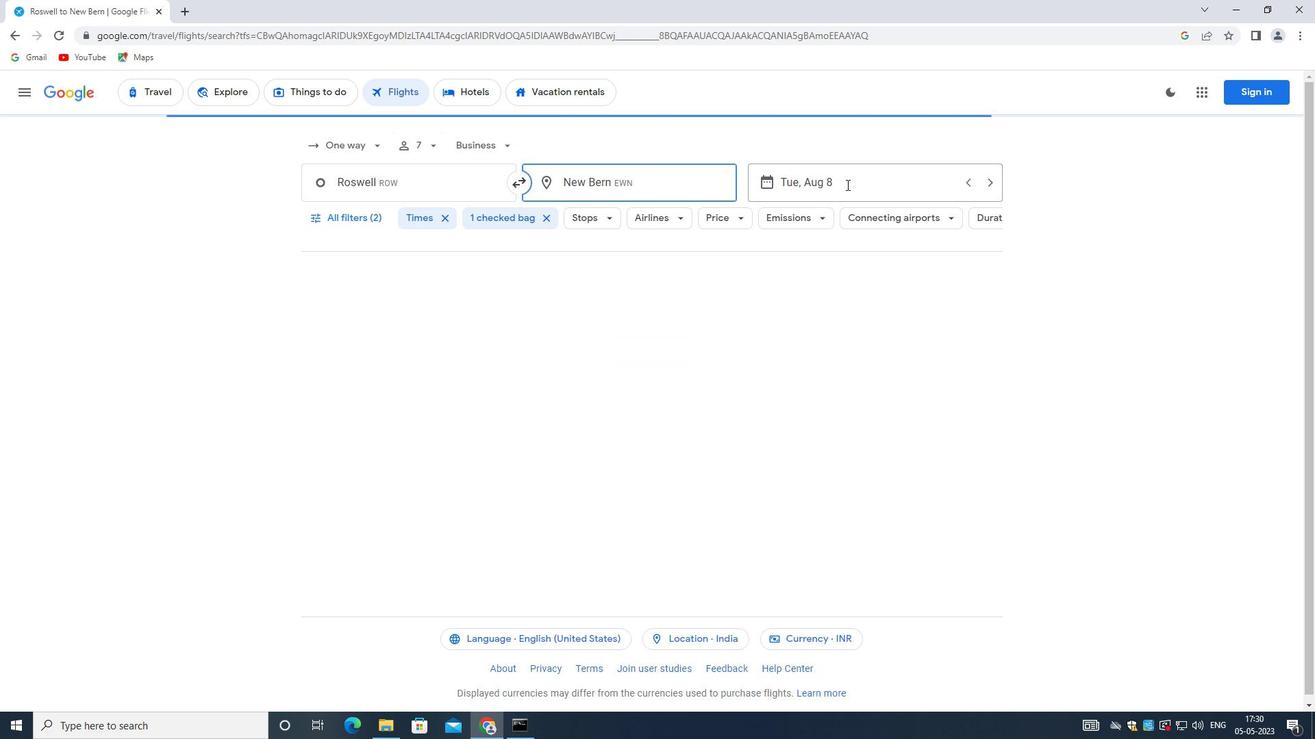 
Action: Mouse pressed left at (848, 185)
Screenshot: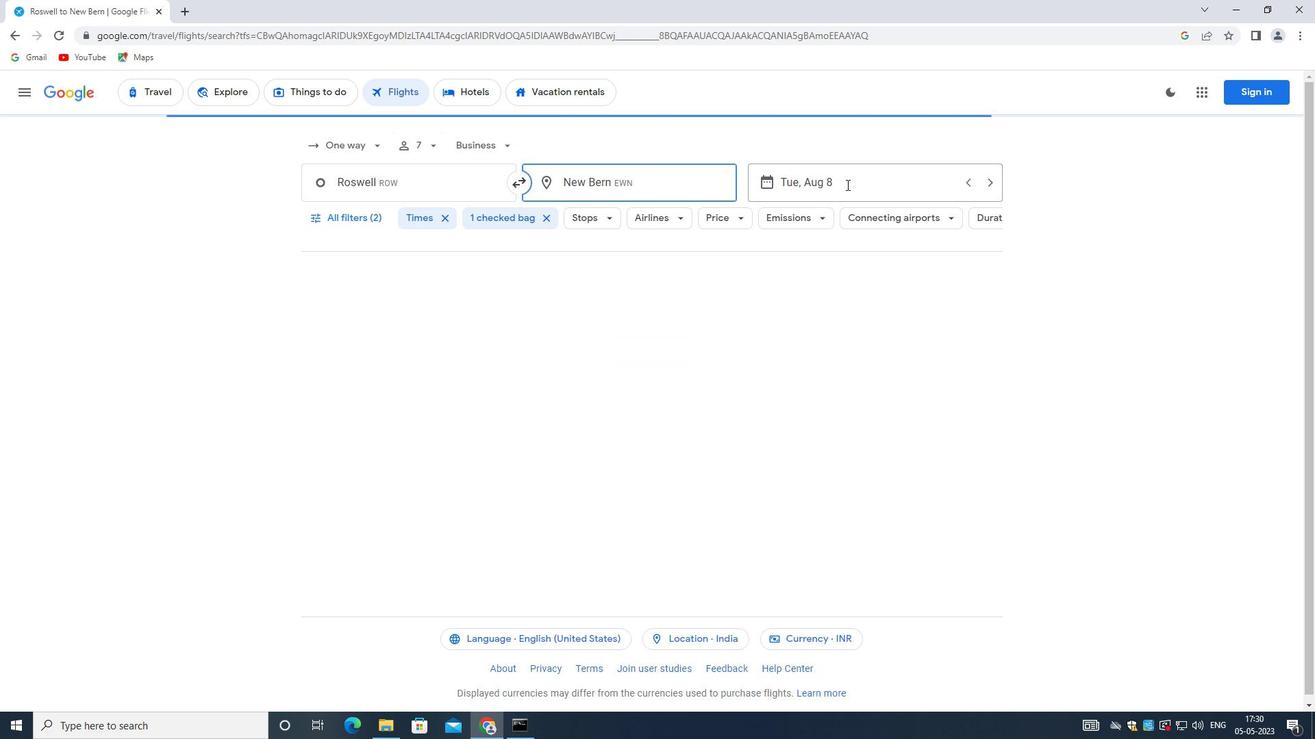 
Action: Mouse moved to (585, 332)
Screenshot: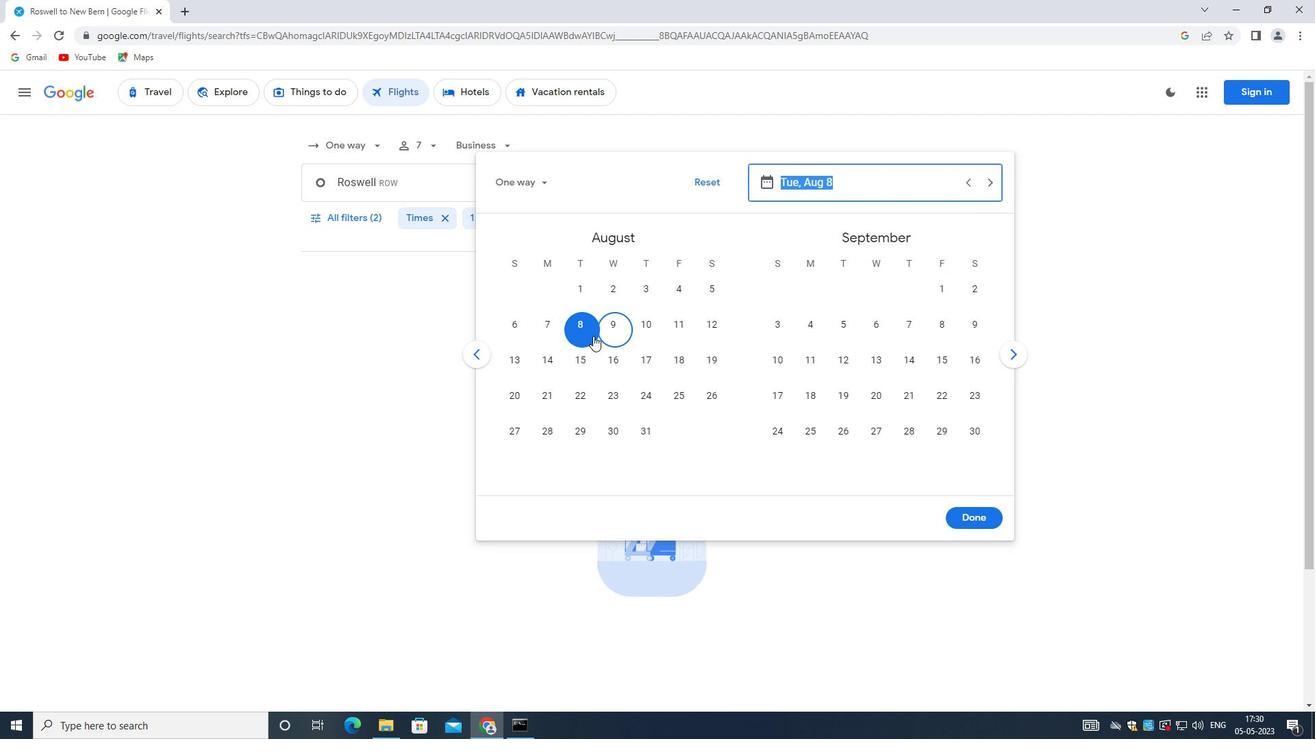 
Action: Mouse pressed left at (585, 332)
Screenshot: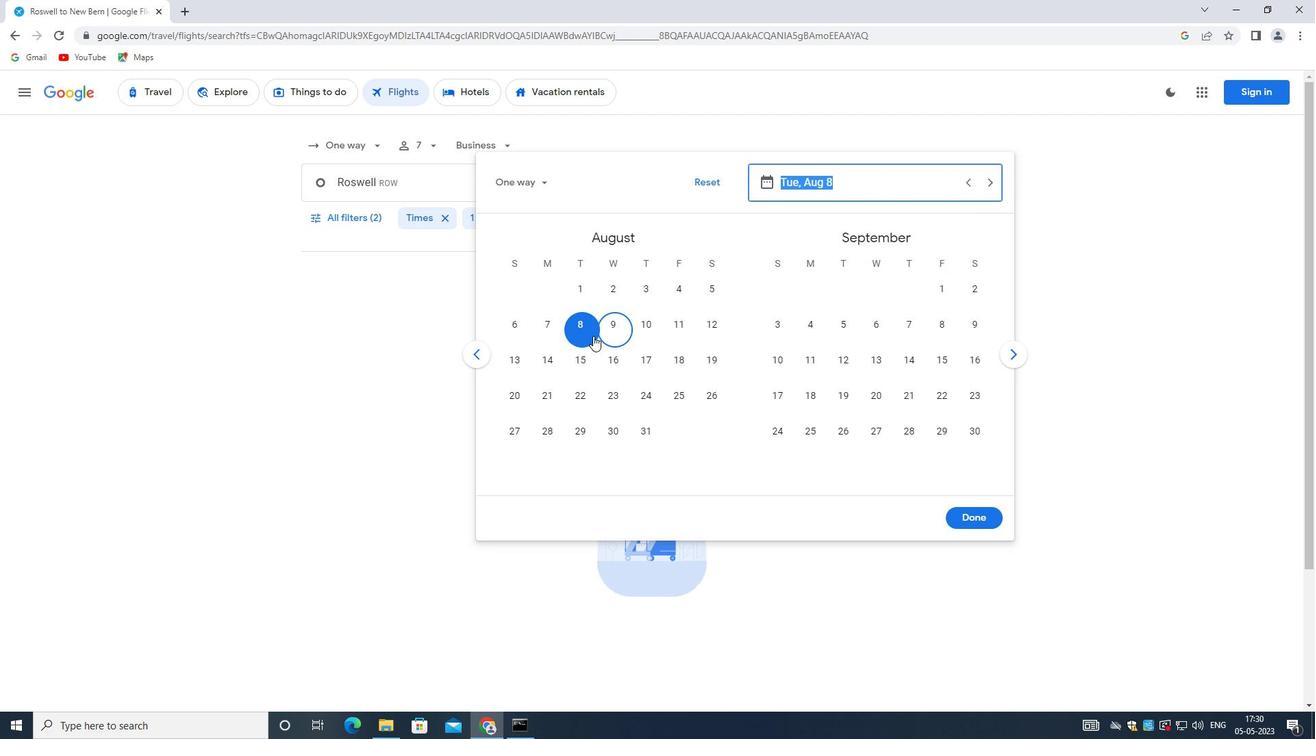 
Action: Mouse moved to (963, 527)
Screenshot: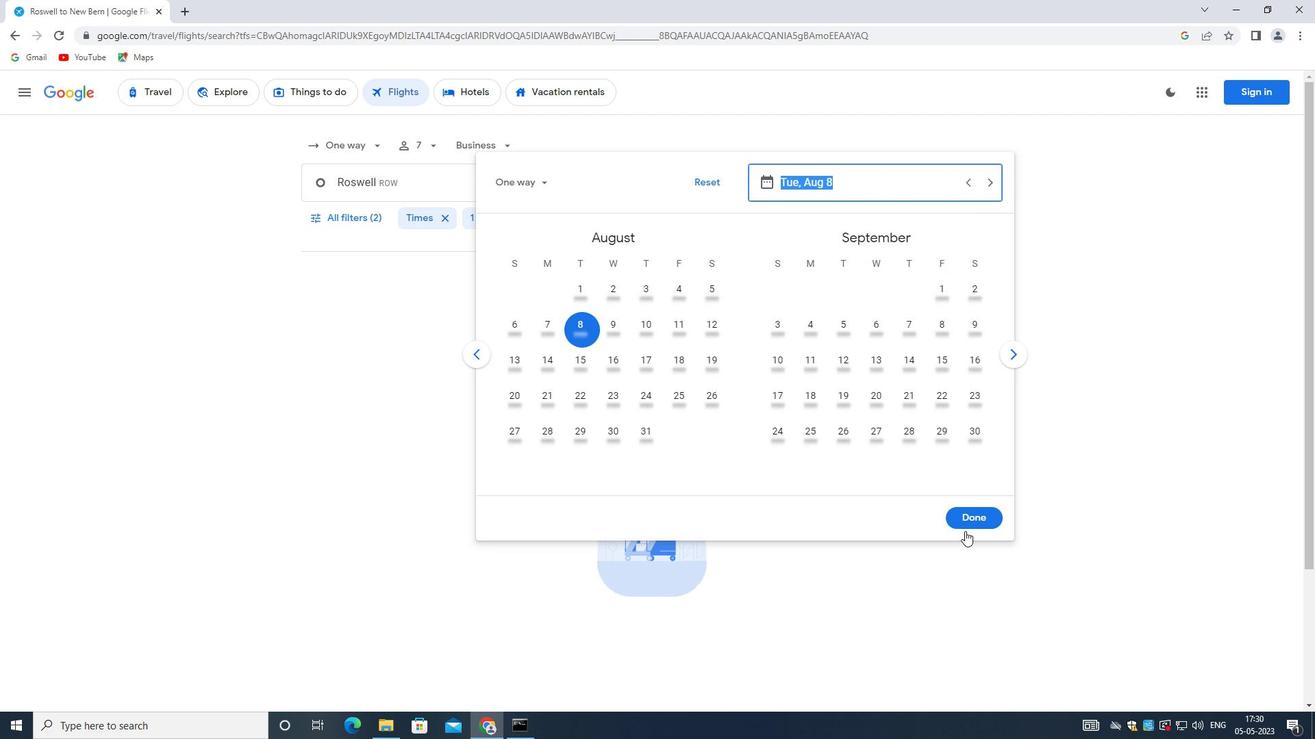 
Action: Mouse pressed left at (963, 527)
Screenshot: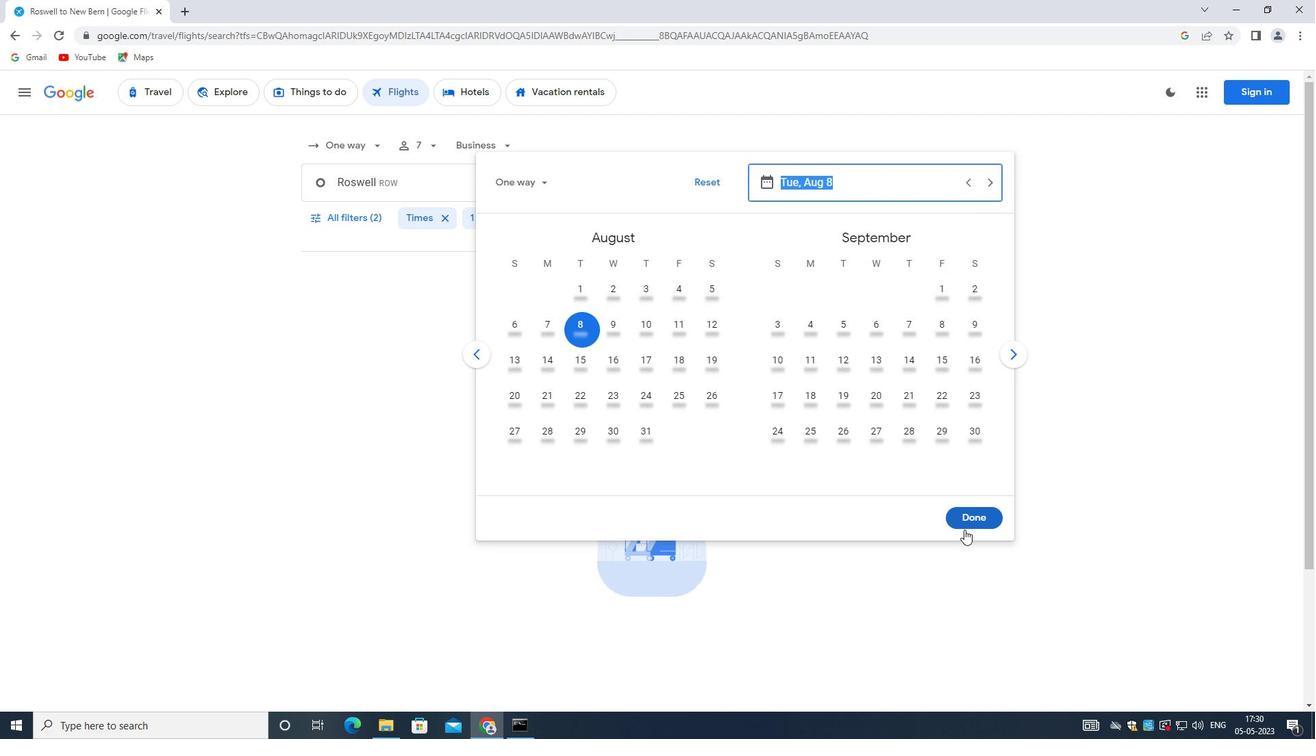 
Action: Mouse moved to (354, 216)
Screenshot: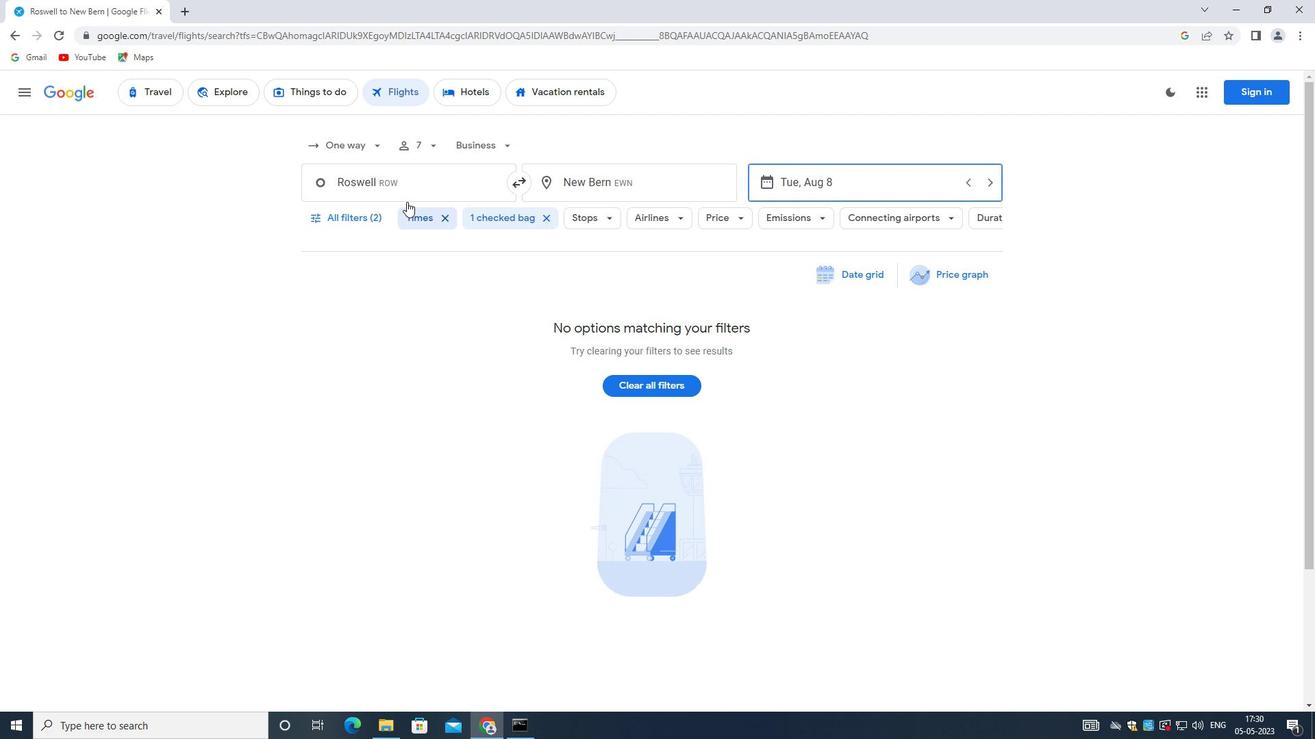 
Action: Mouse pressed left at (354, 216)
Screenshot: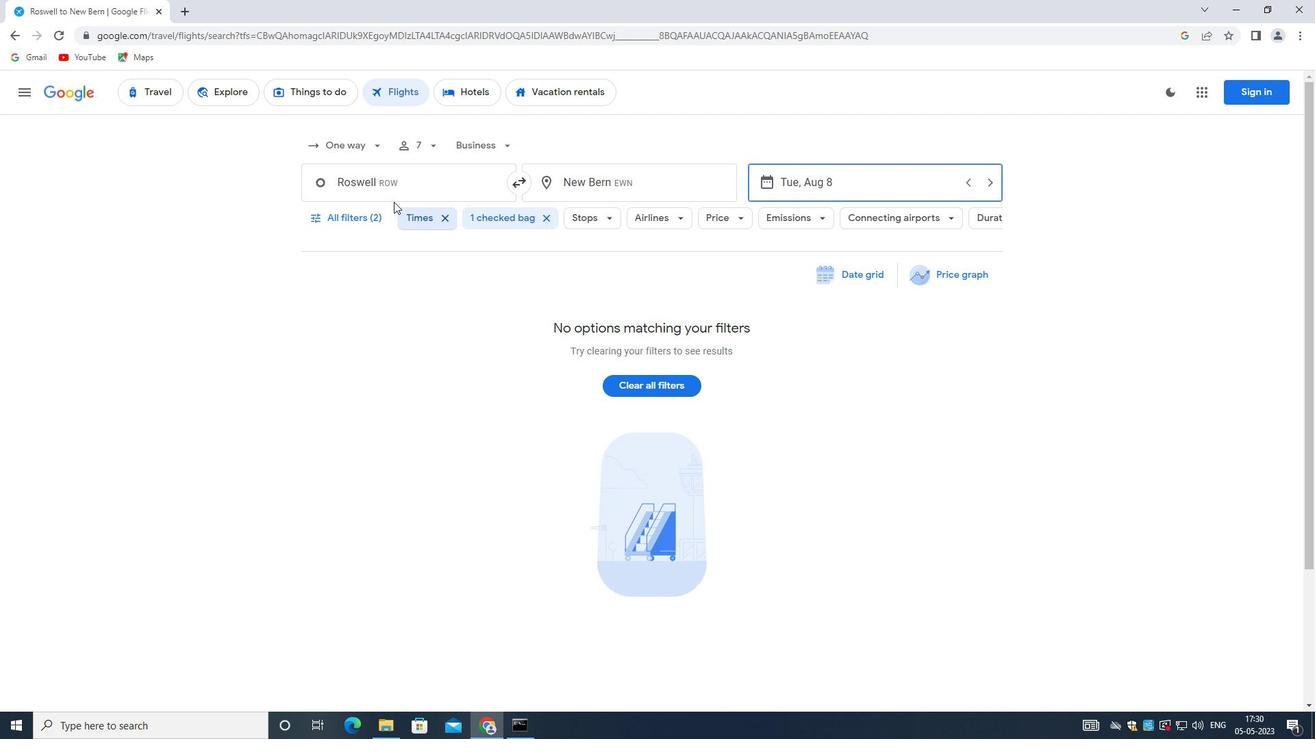 
Action: Mouse moved to (337, 220)
Screenshot: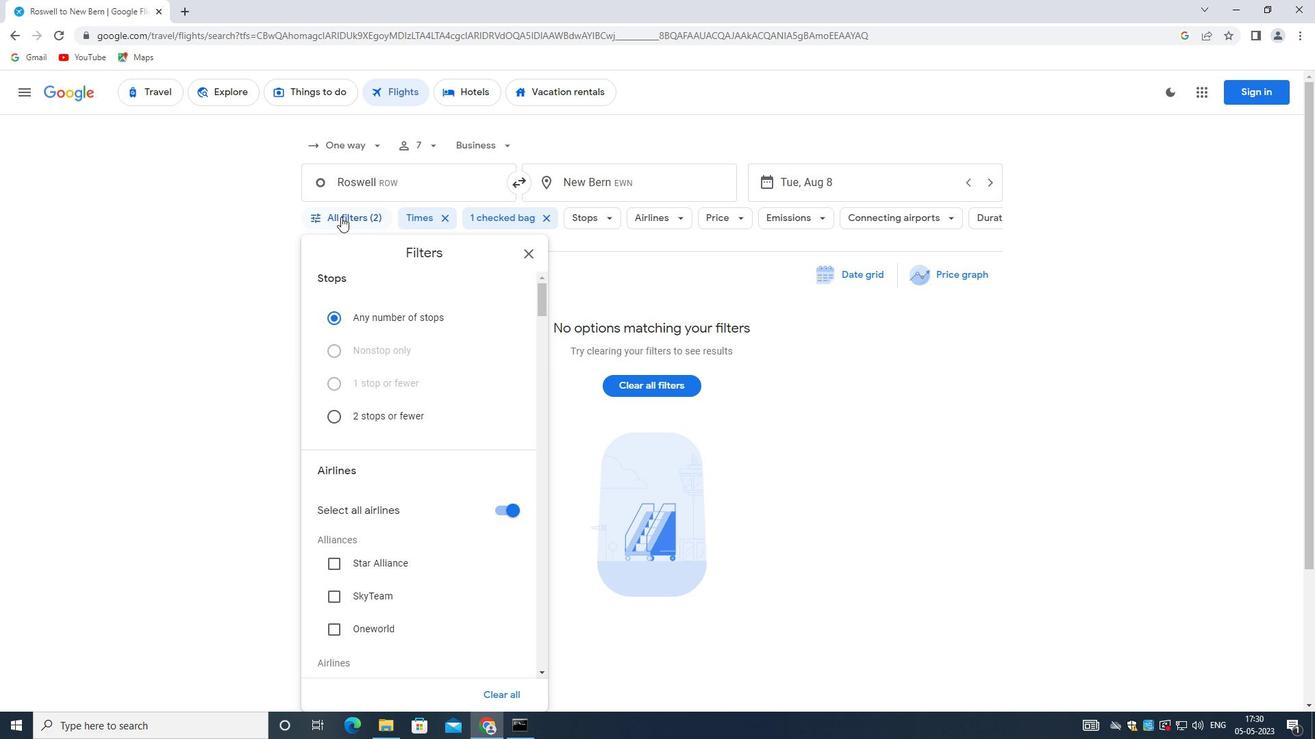 
Action: Mouse scrolled (337, 219) with delta (0, 0)
Screenshot: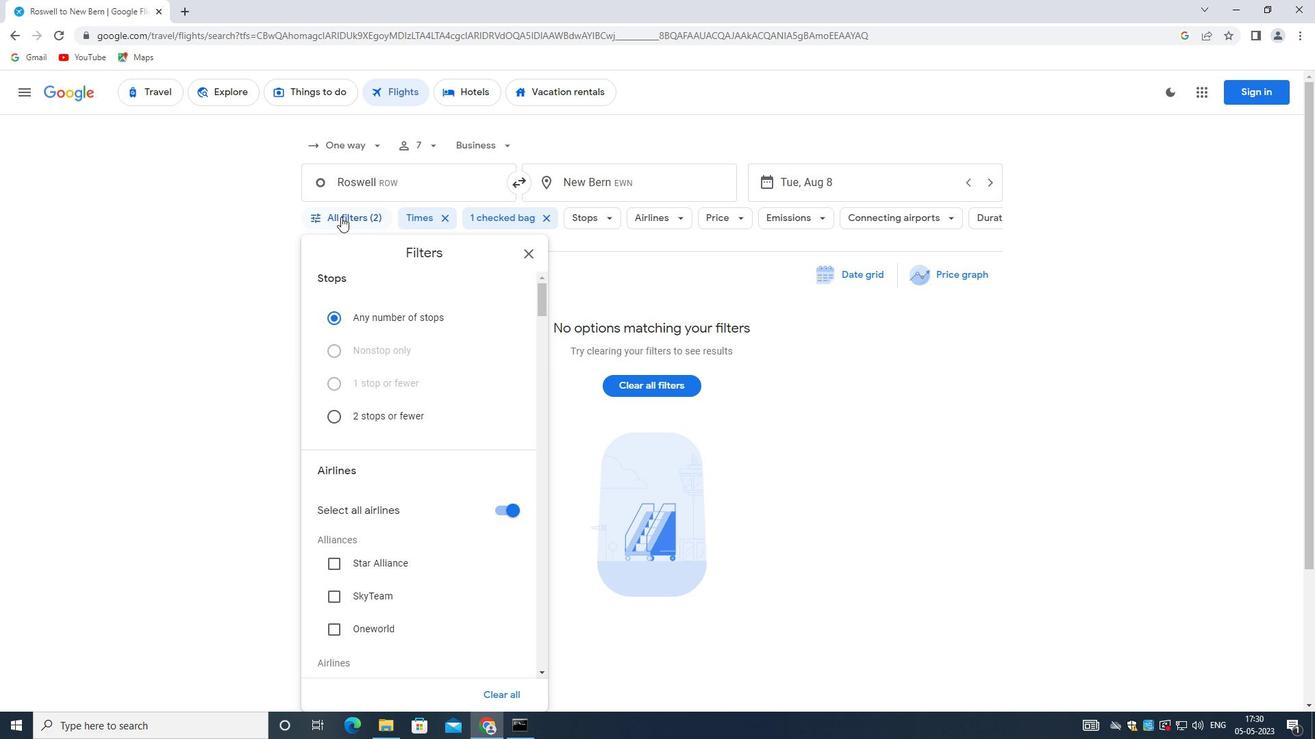 
Action: Mouse moved to (338, 224)
Screenshot: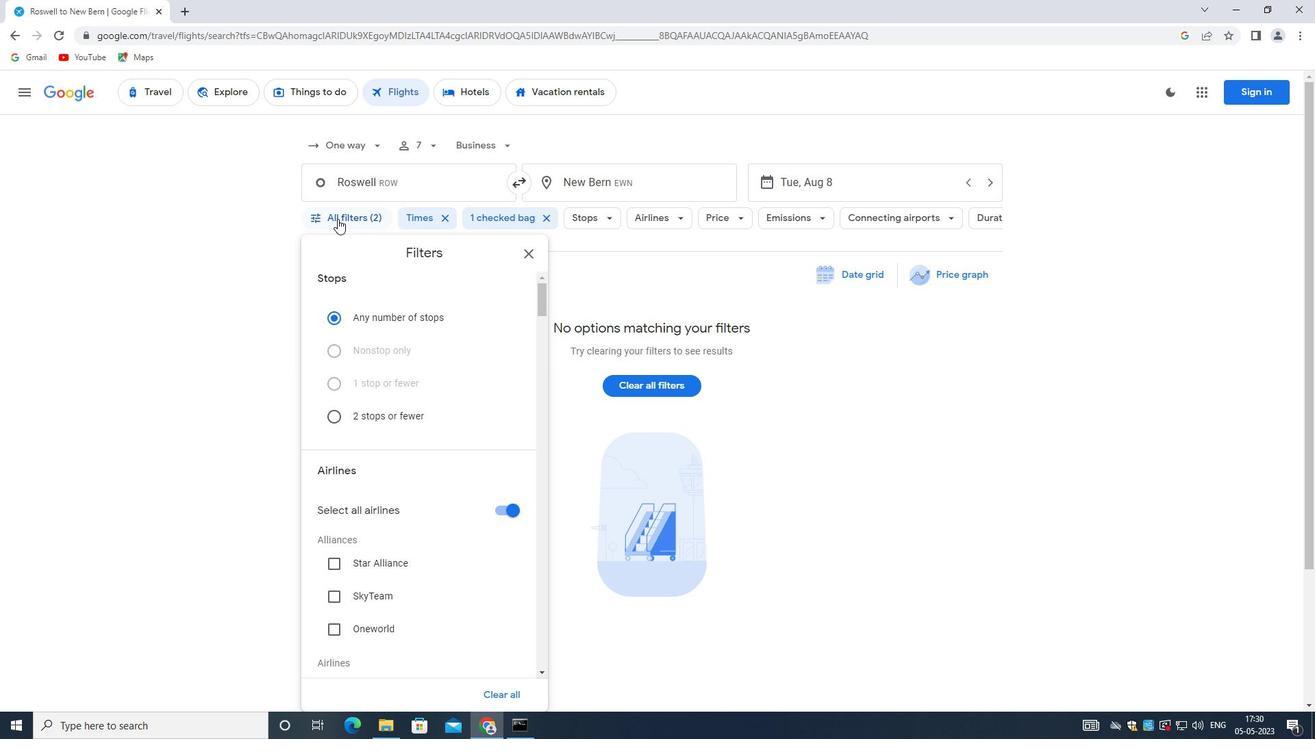 
Action: Mouse scrolled (338, 223) with delta (0, 0)
Screenshot: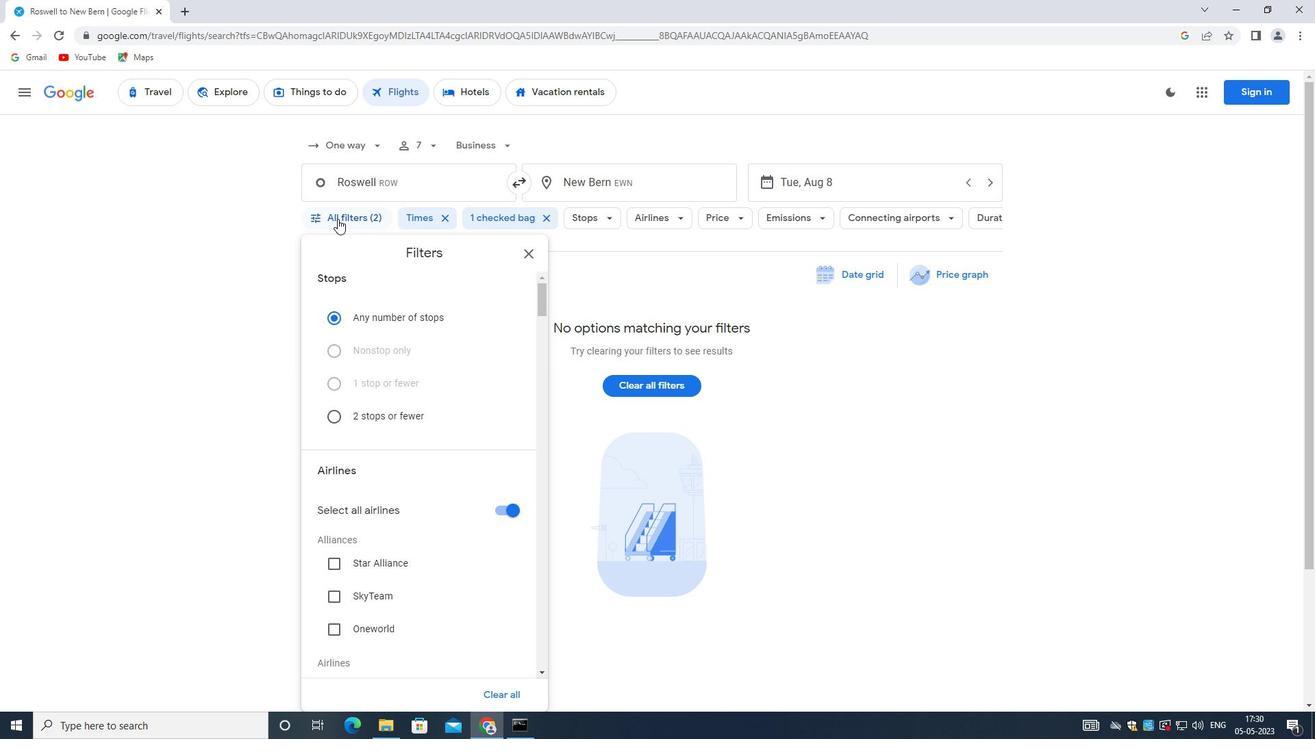 
Action: Mouse moved to (499, 389)
Screenshot: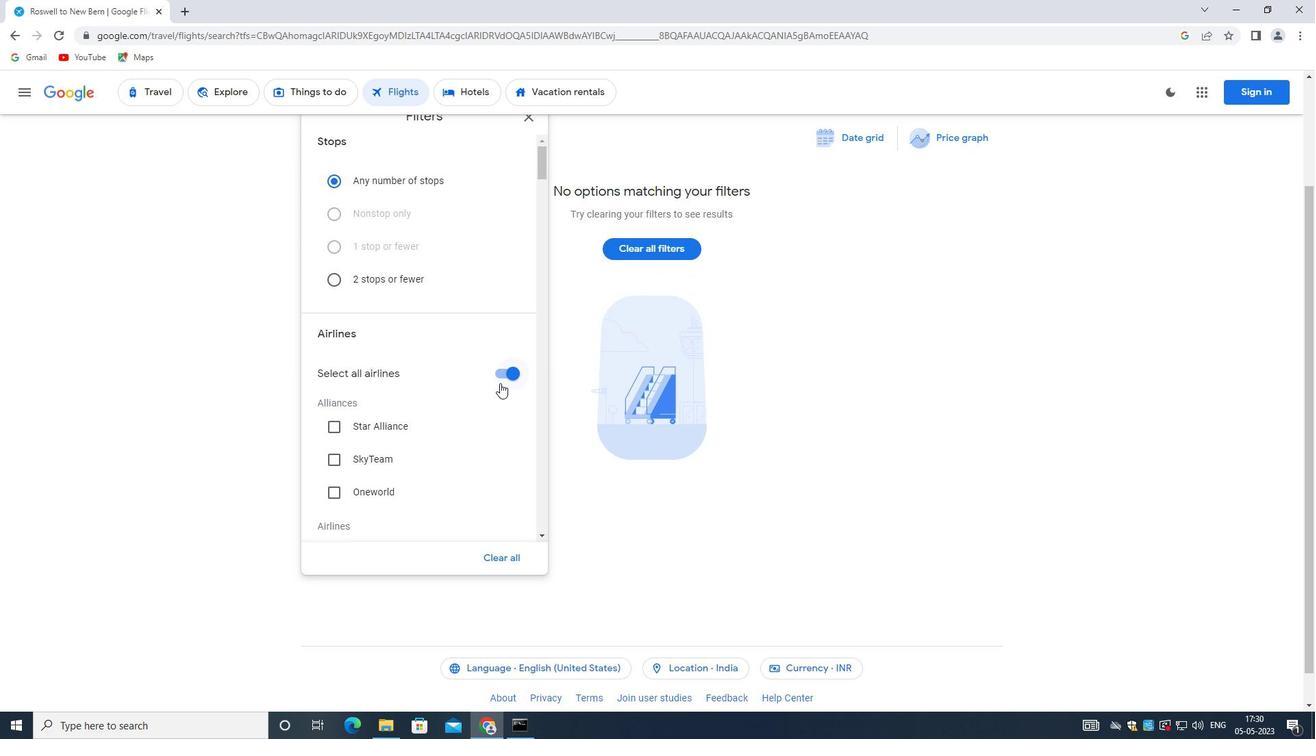 
Action: Mouse scrolled (499, 388) with delta (0, 0)
Screenshot: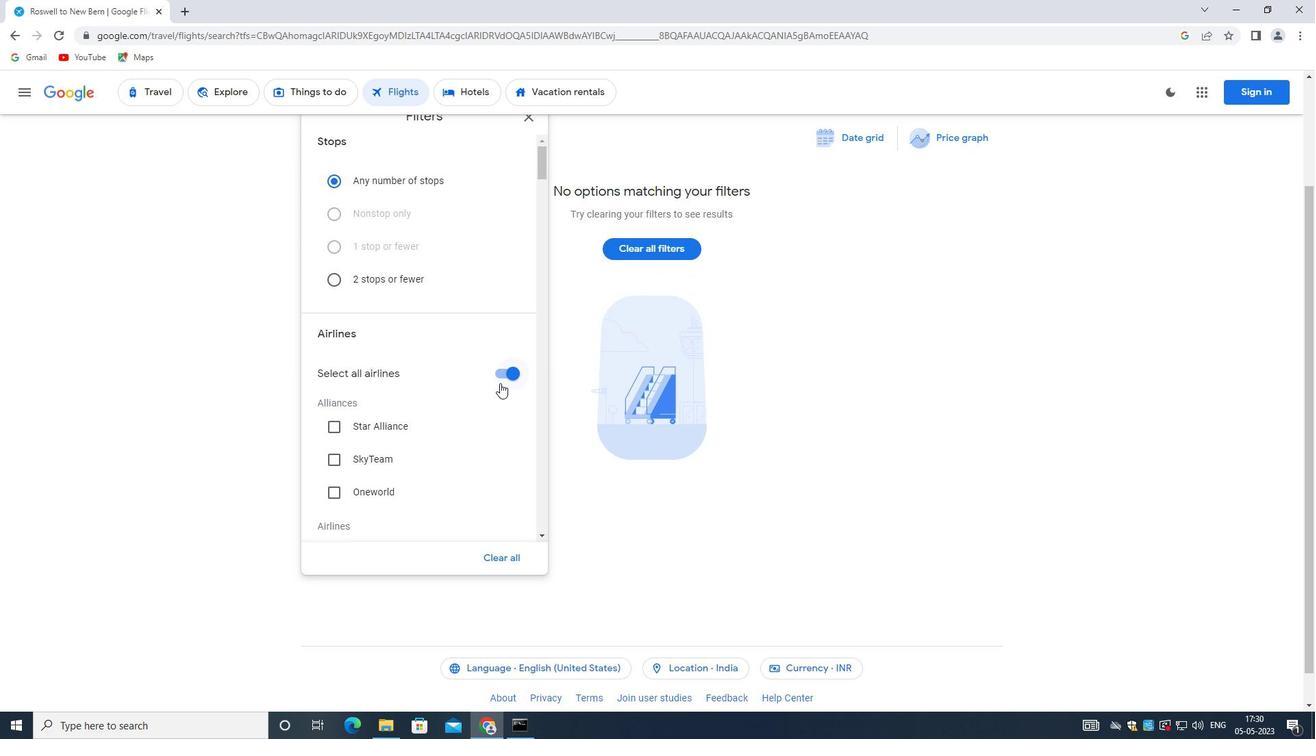 
Action: Mouse moved to (499, 394)
Screenshot: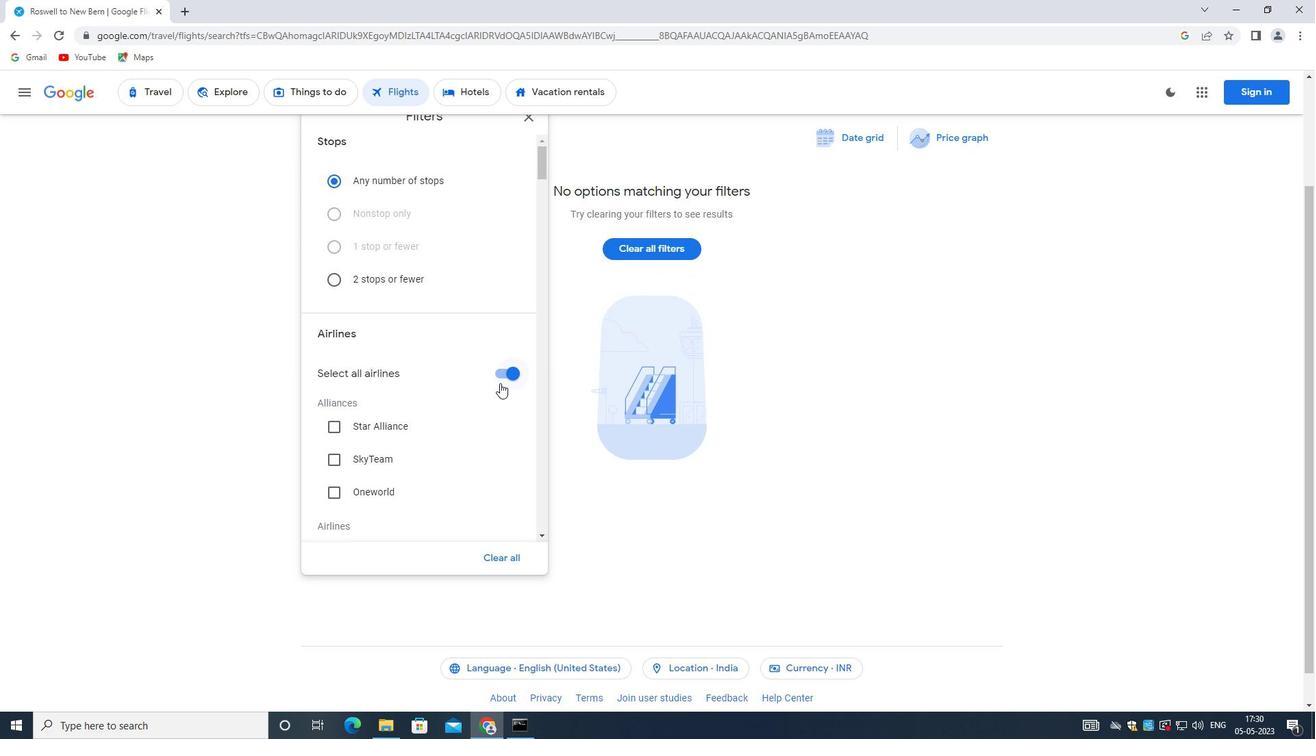 
Action: Mouse scrolled (499, 393) with delta (0, 0)
Screenshot: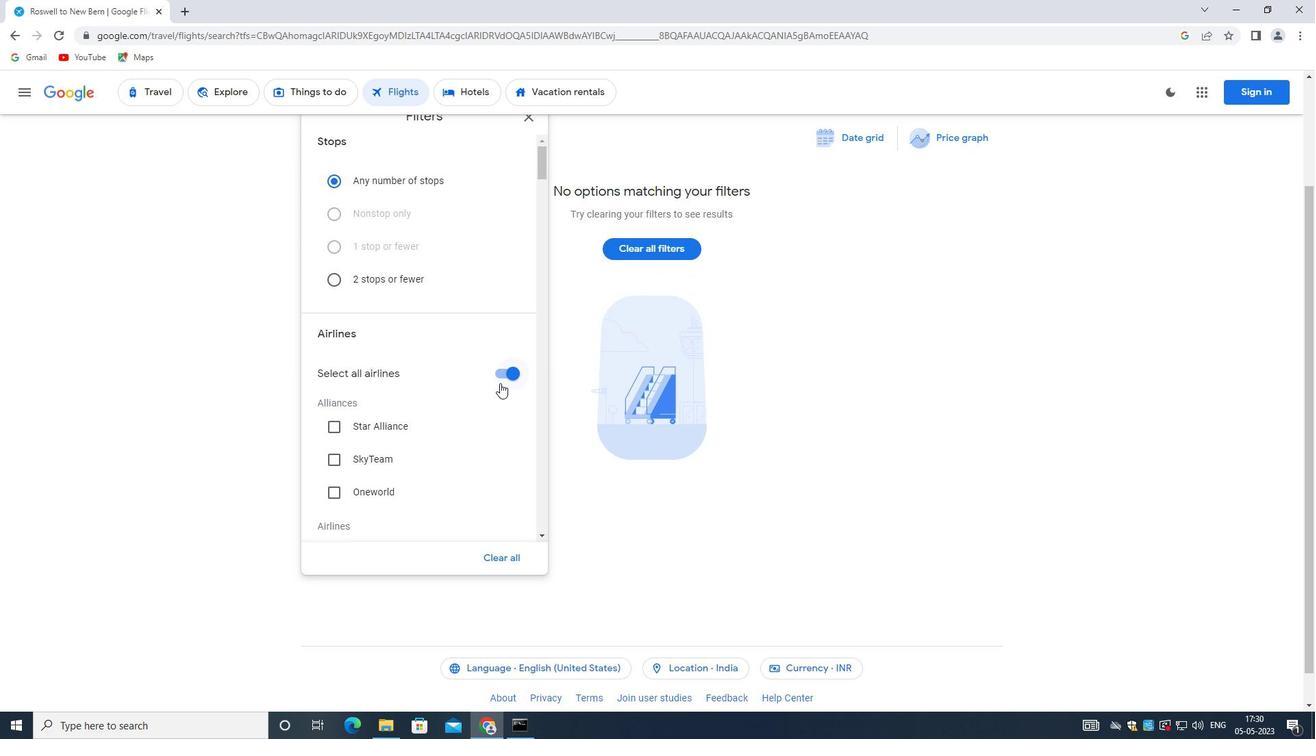 
Action: Mouse scrolled (499, 393) with delta (0, 0)
Screenshot: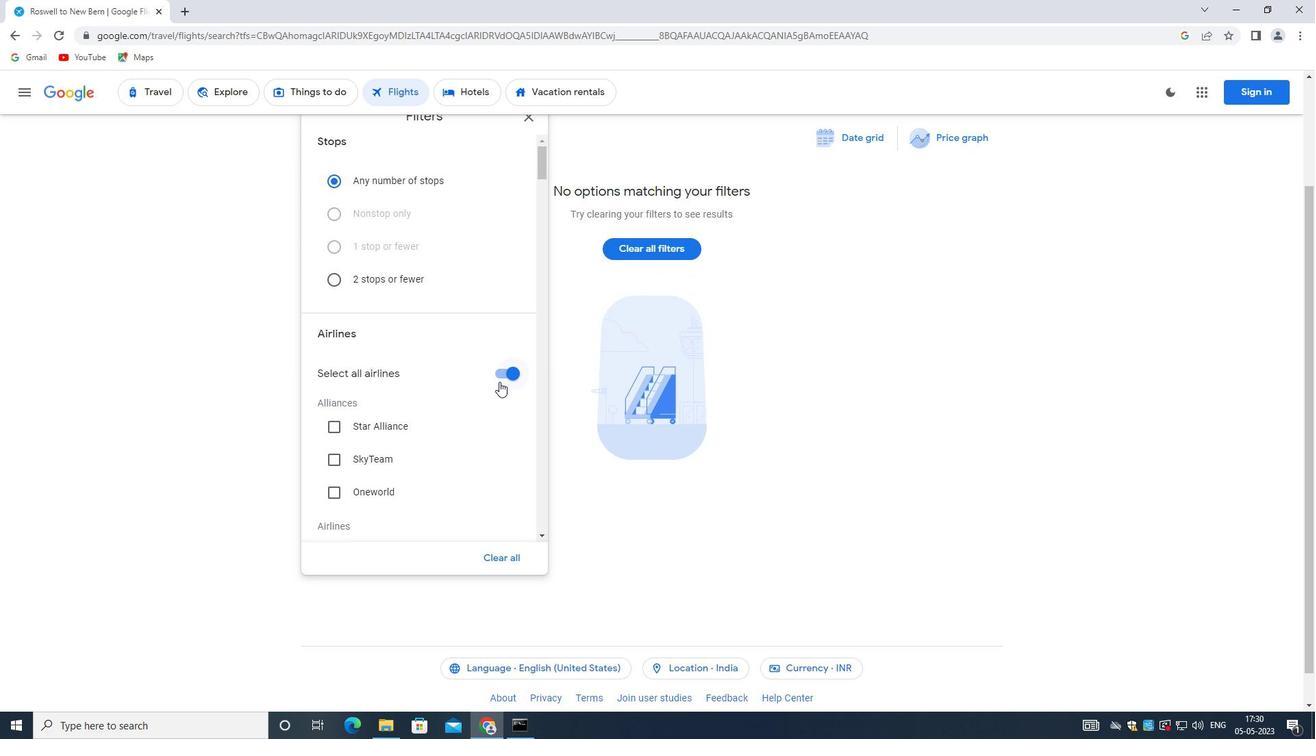 
Action: Mouse moved to (497, 167)
Screenshot: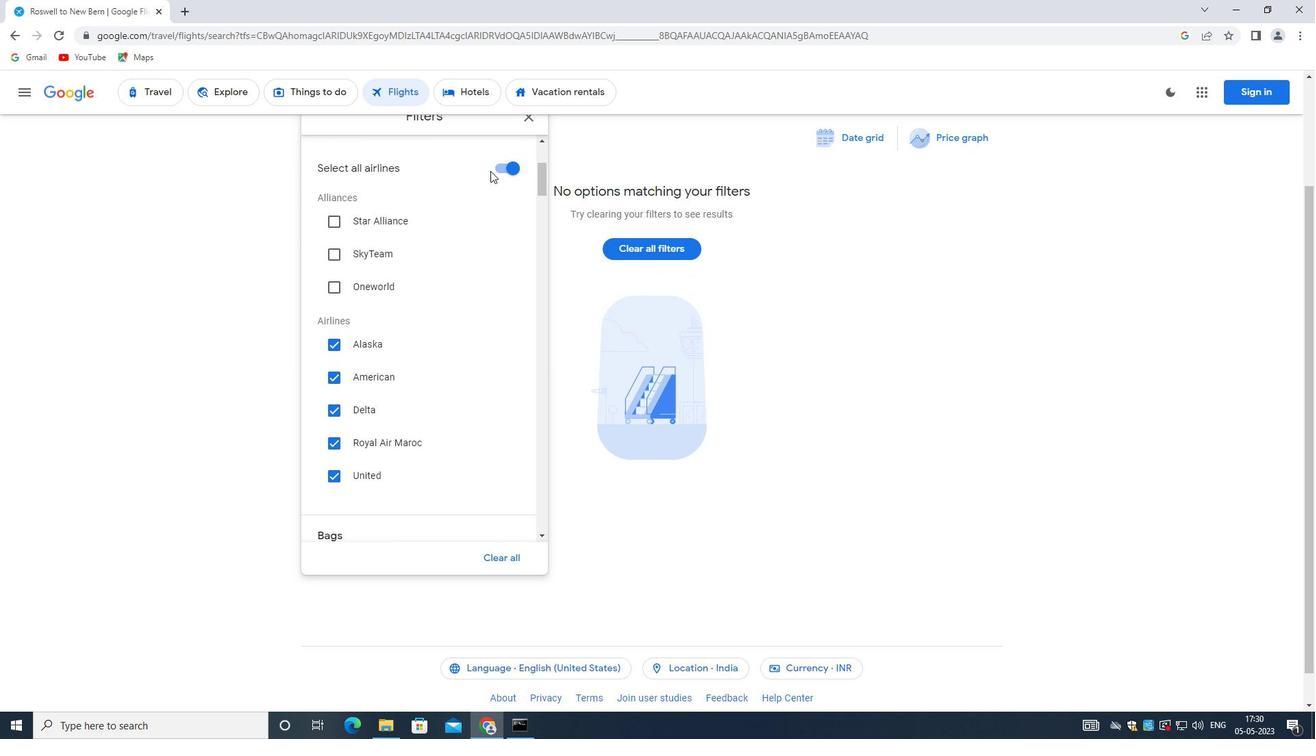 
Action: Mouse pressed left at (497, 167)
Screenshot: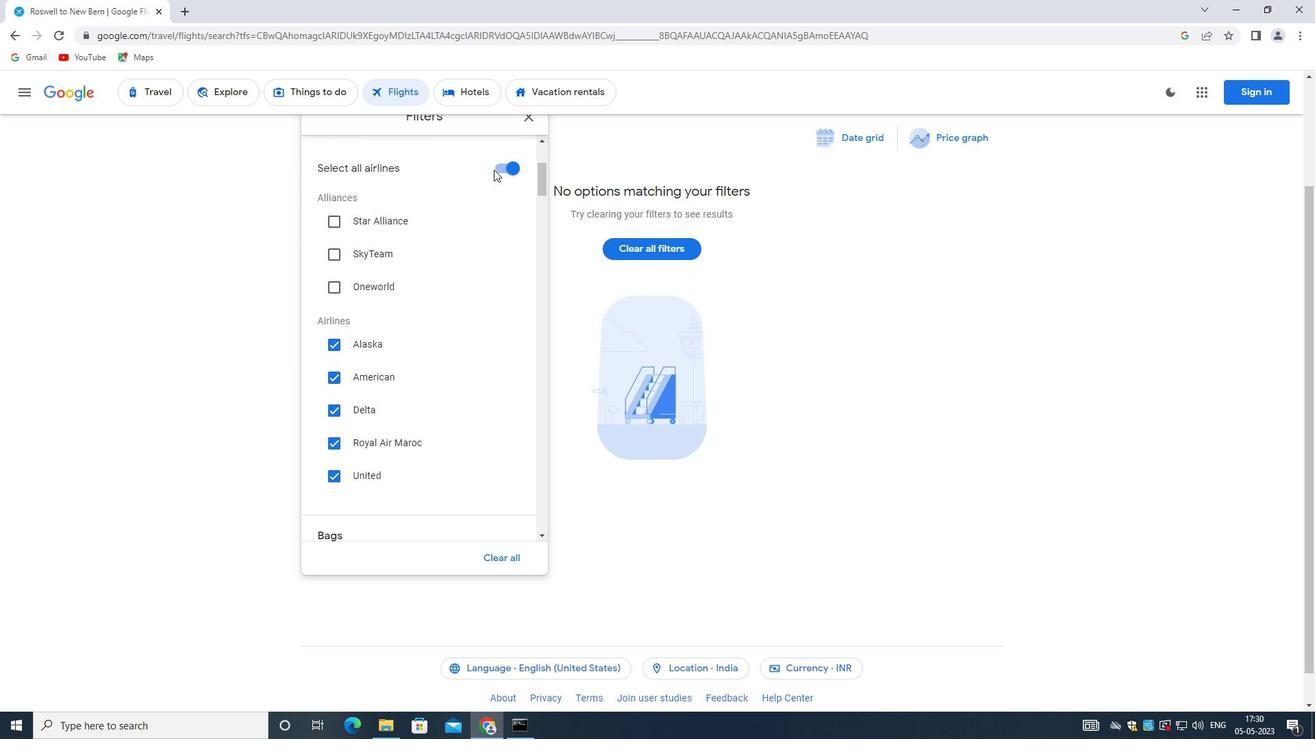
Action: Mouse moved to (425, 254)
Screenshot: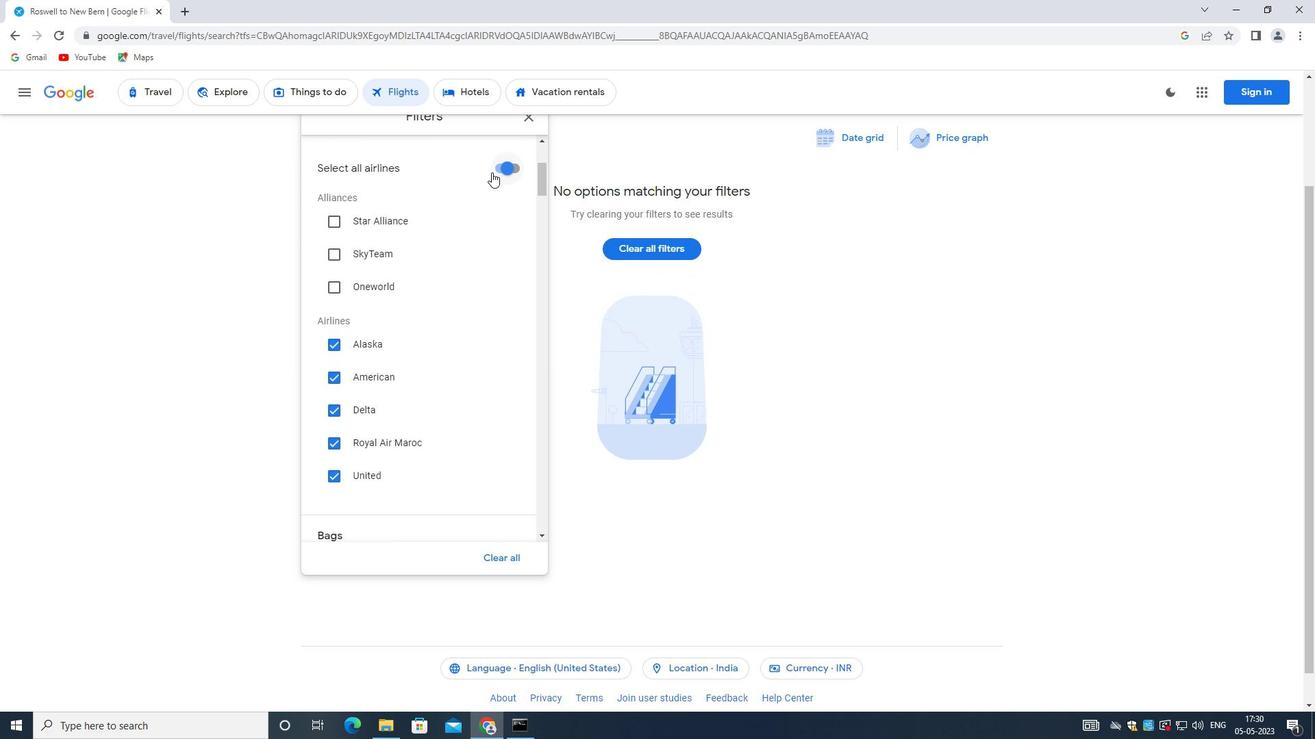 
Action: Mouse scrolled (425, 254) with delta (0, 0)
Screenshot: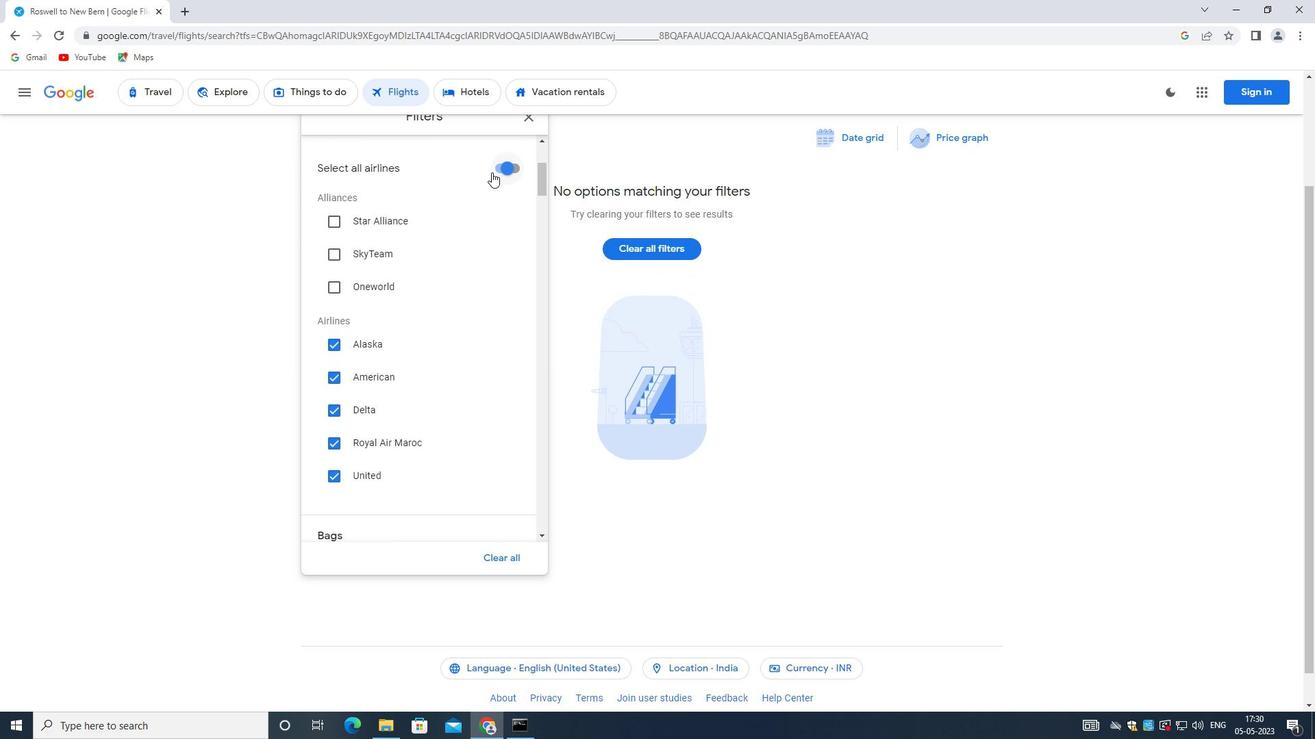
Action: Mouse moved to (424, 266)
Screenshot: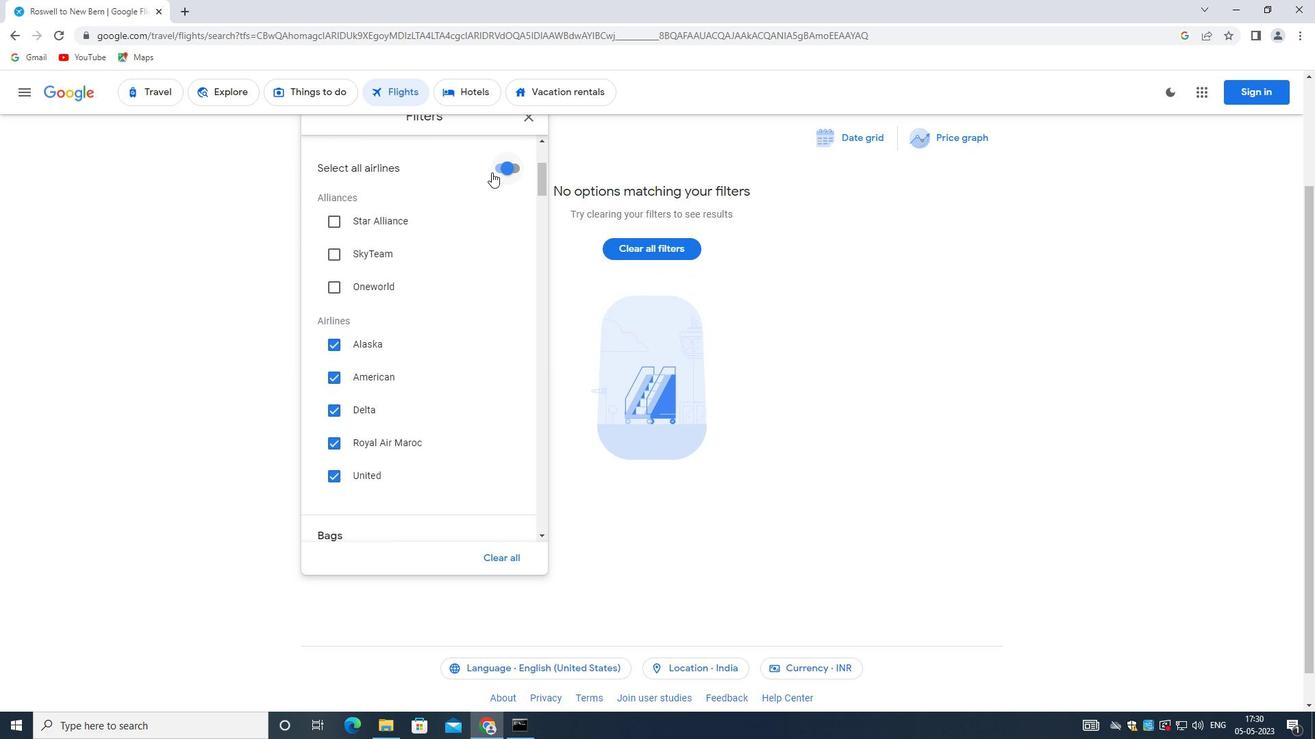
Action: Mouse scrolled (424, 265) with delta (0, 0)
Screenshot: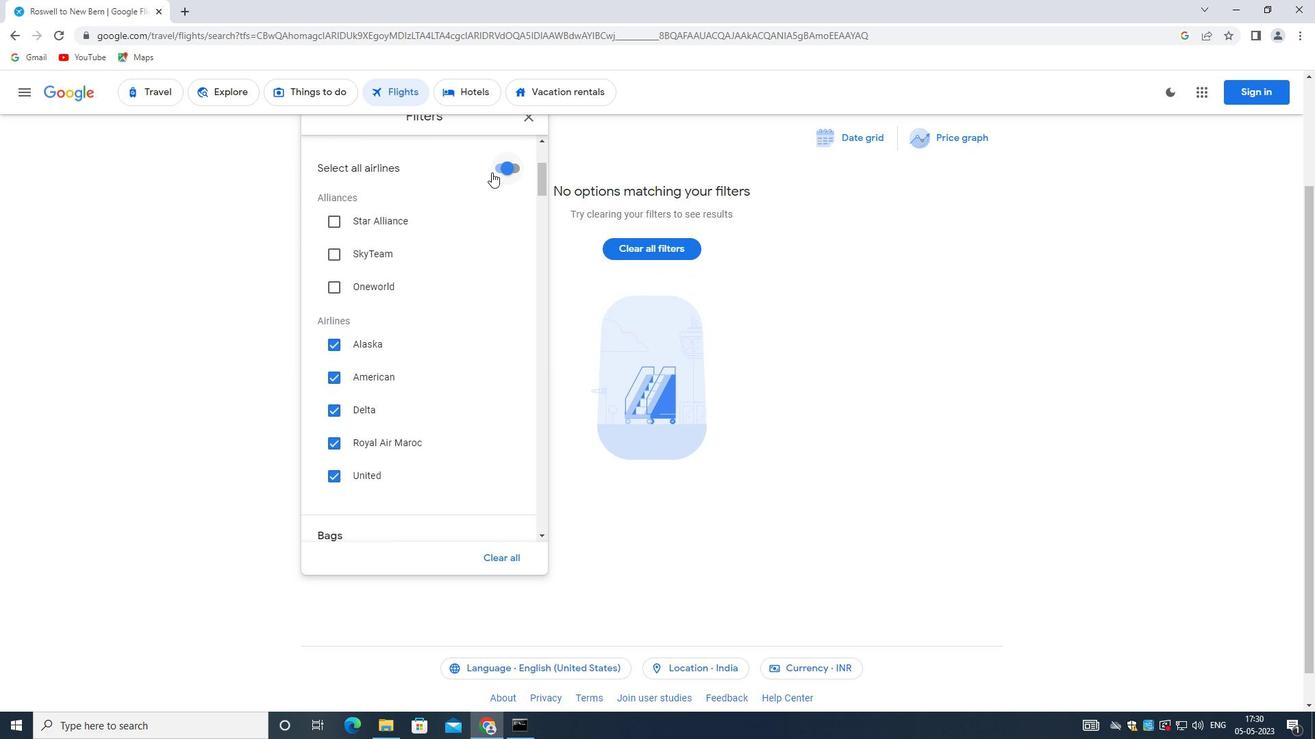 
Action: Mouse moved to (423, 268)
Screenshot: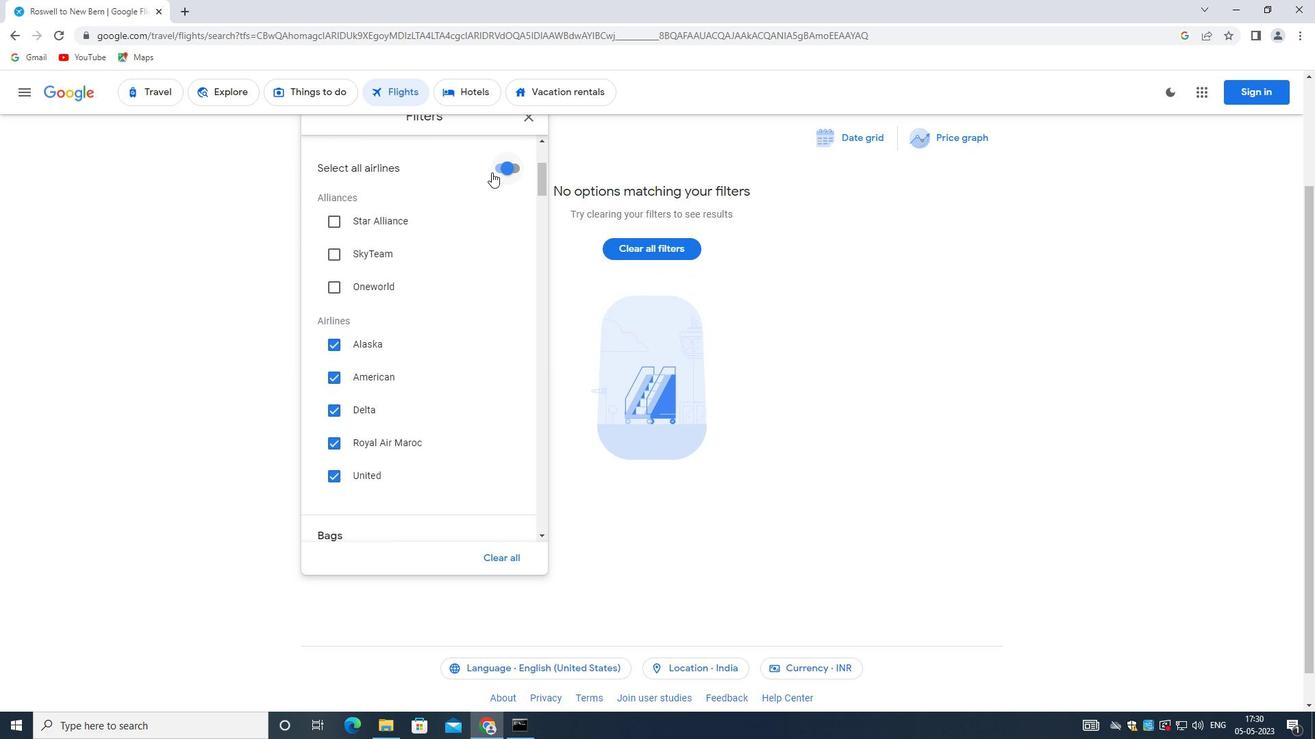 
Action: Mouse scrolled (423, 267) with delta (0, 0)
Screenshot: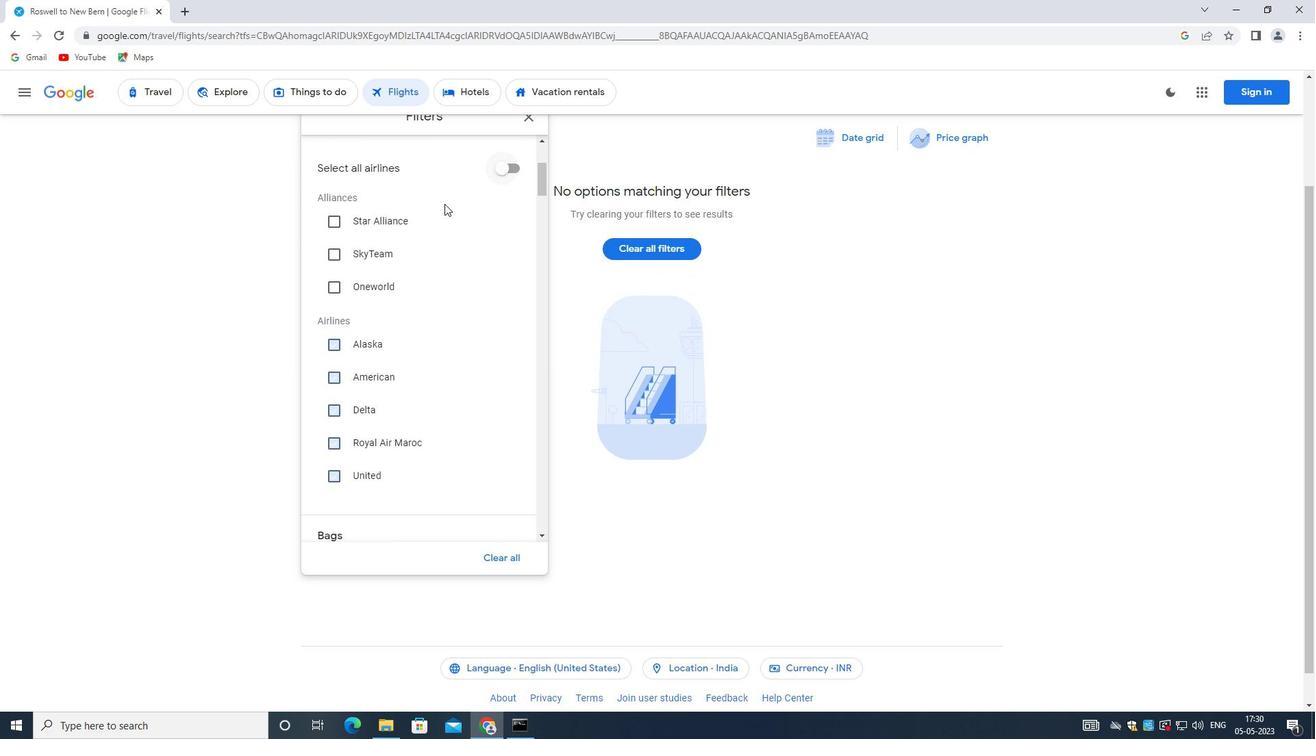 
Action: Mouse moved to (423, 269)
Screenshot: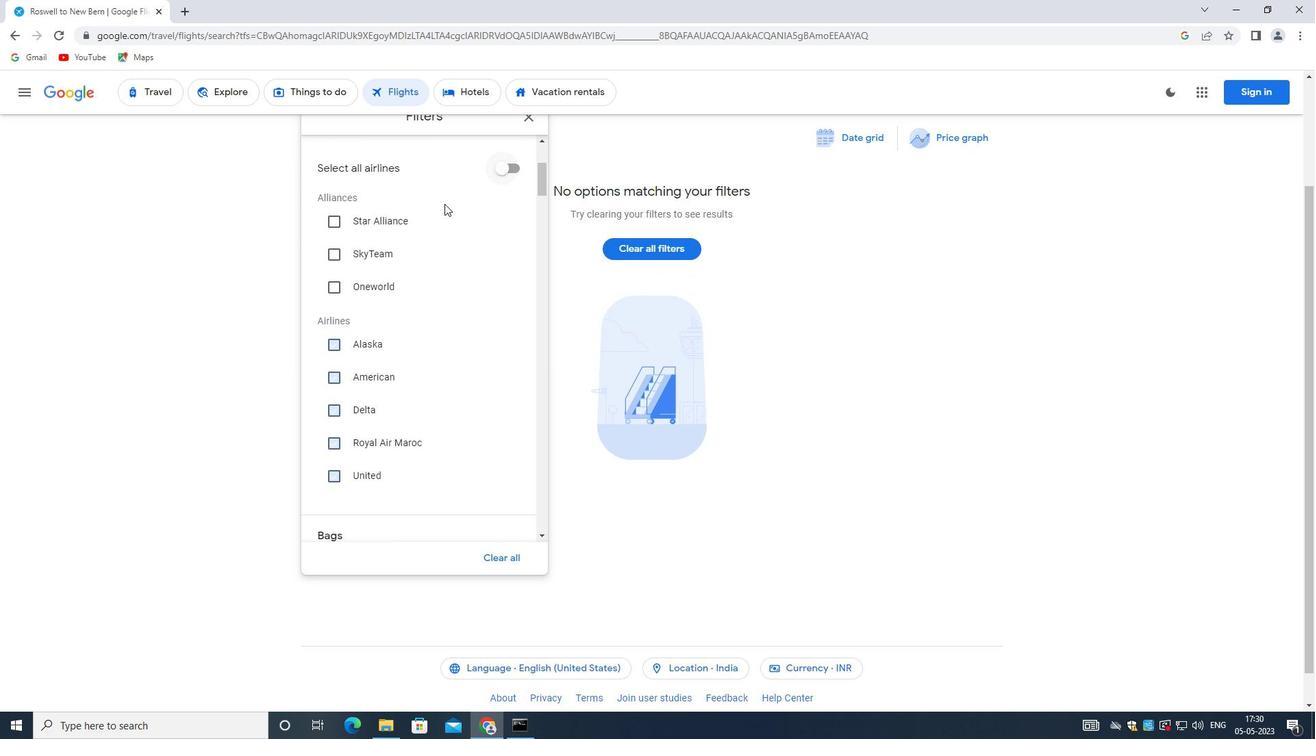 
Action: Mouse scrolled (423, 268) with delta (0, 0)
Screenshot: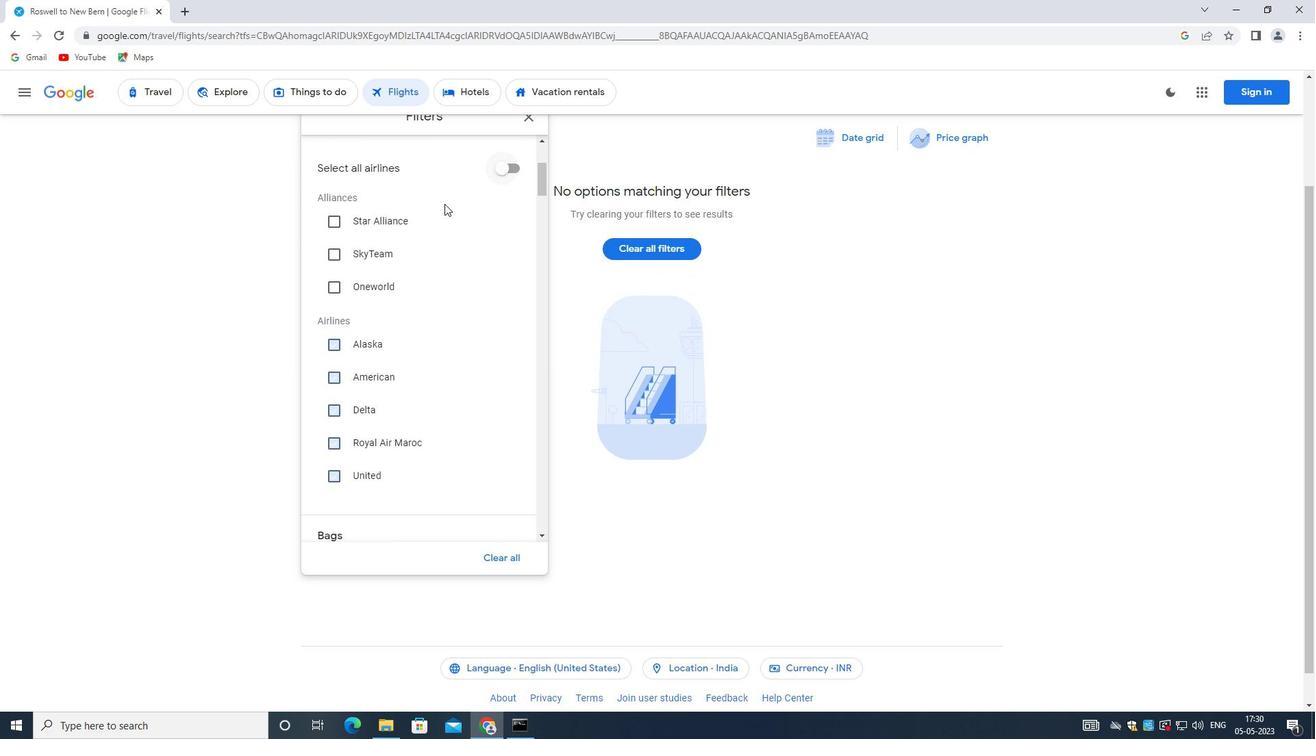 
Action: Mouse moved to (422, 269)
Screenshot: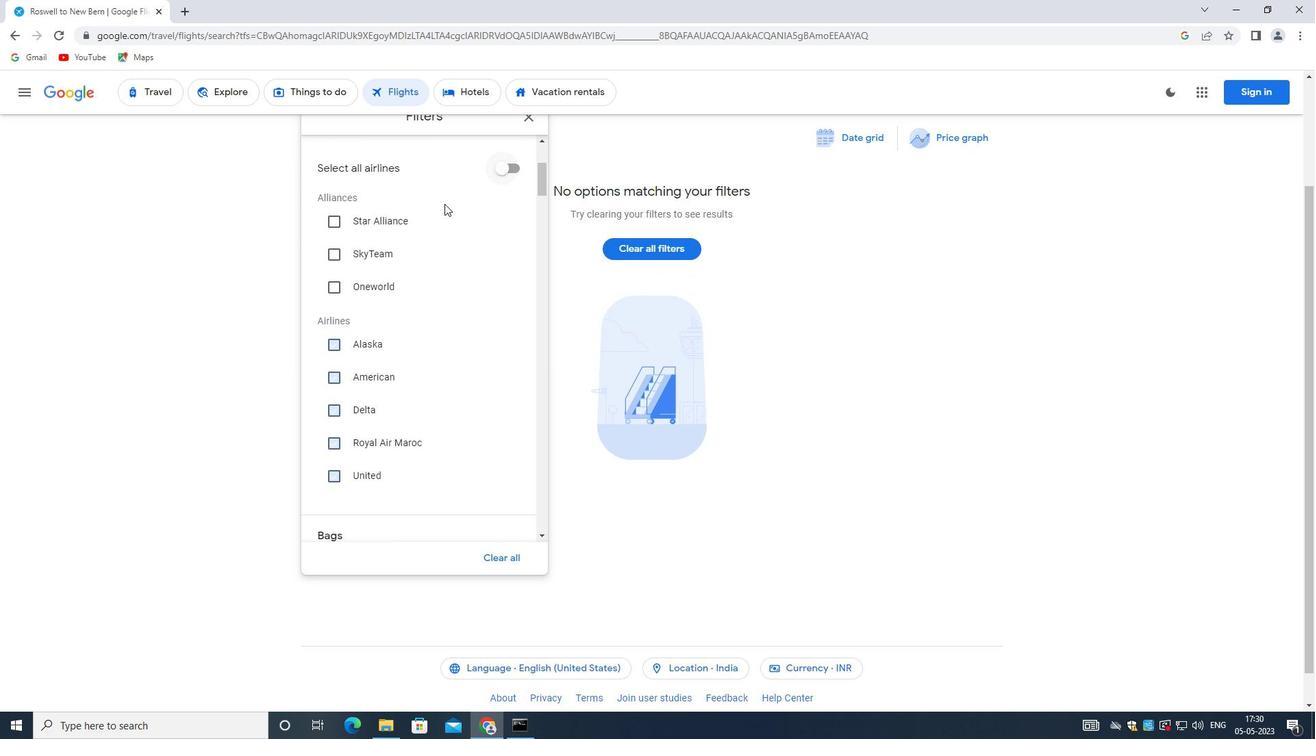 
Action: Mouse scrolled (422, 269) with delta (0, 0)
Screenshot: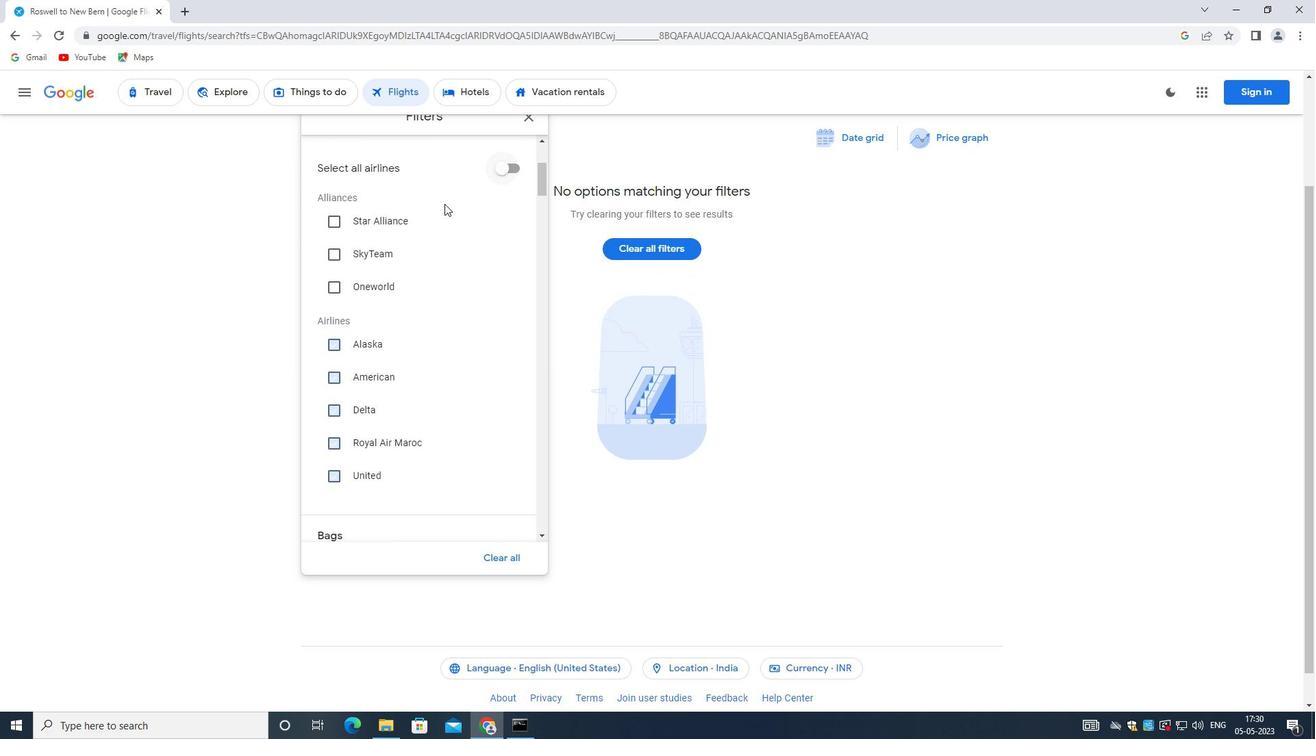 
Action: Mouse scrolled (422, 269) with delta (0, 0)
Screenshot: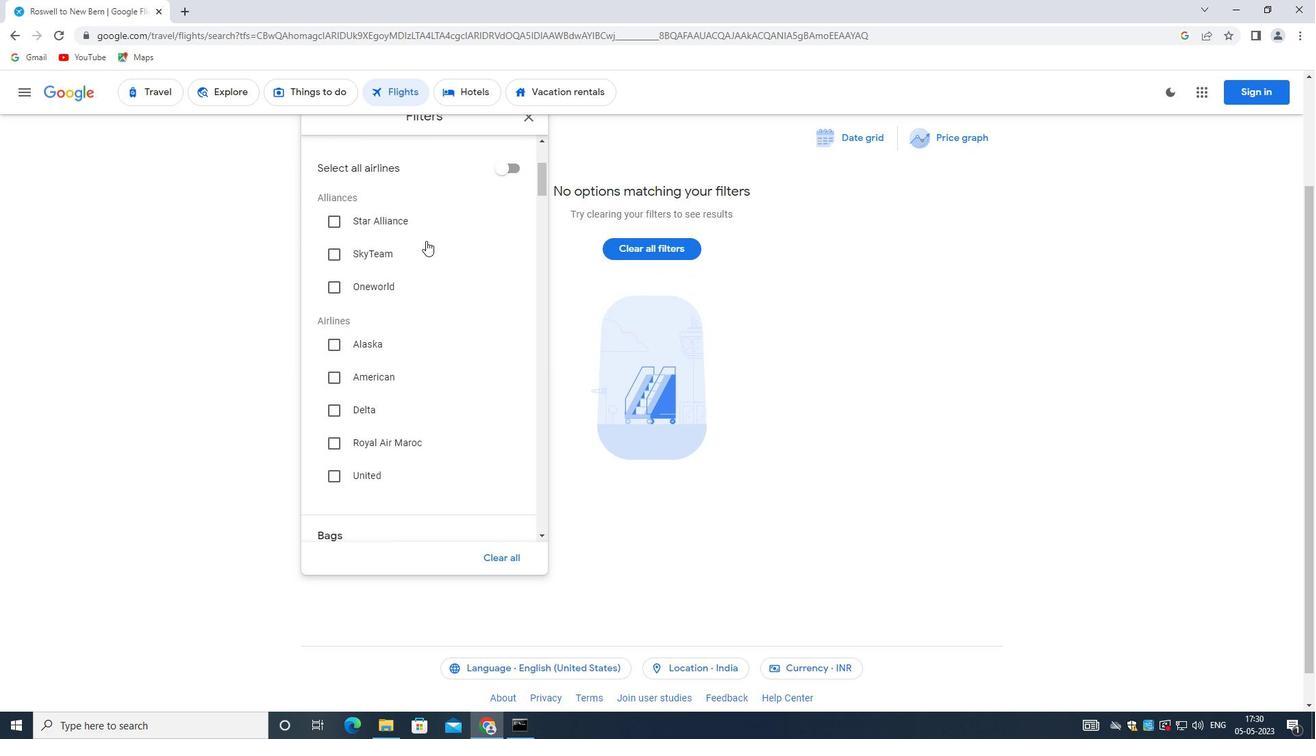 
Action: Mouse moved to (501, 263)
Screenshot: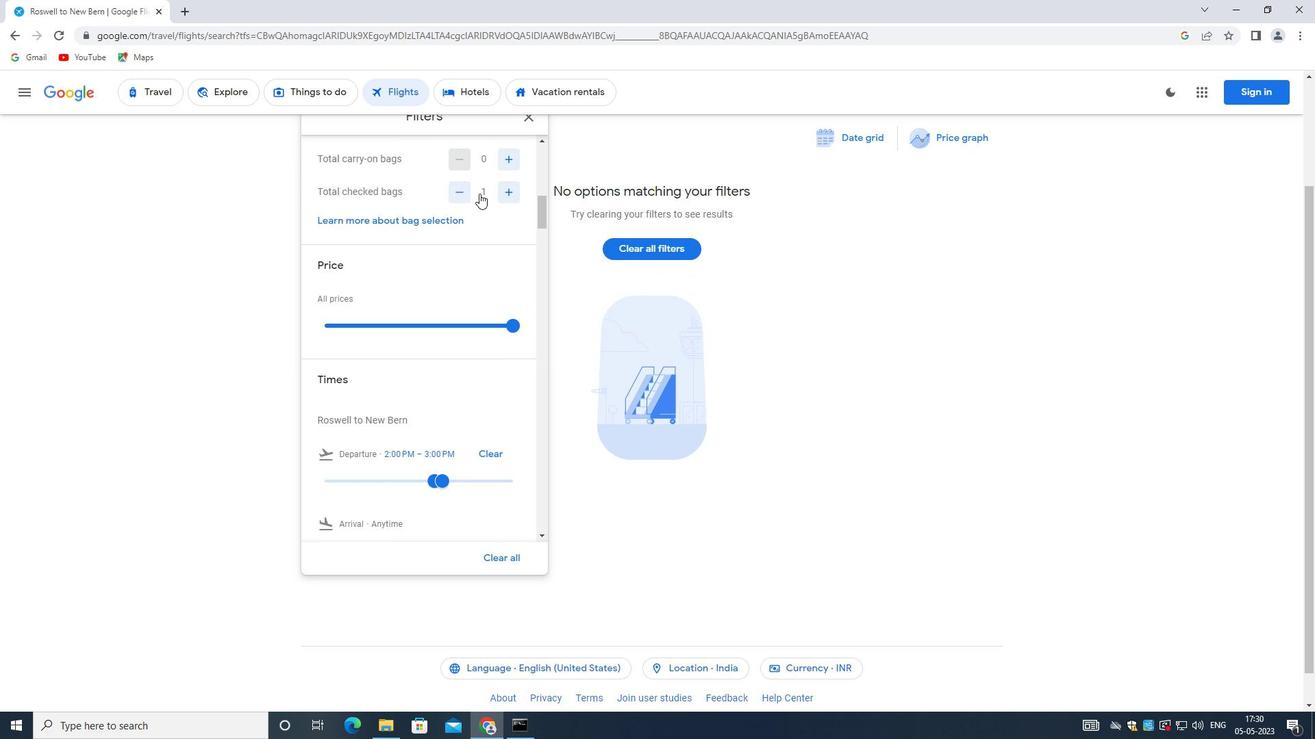 
Action: Mouse scrolled (501, 263) with delta (0, 0)
Screenshot: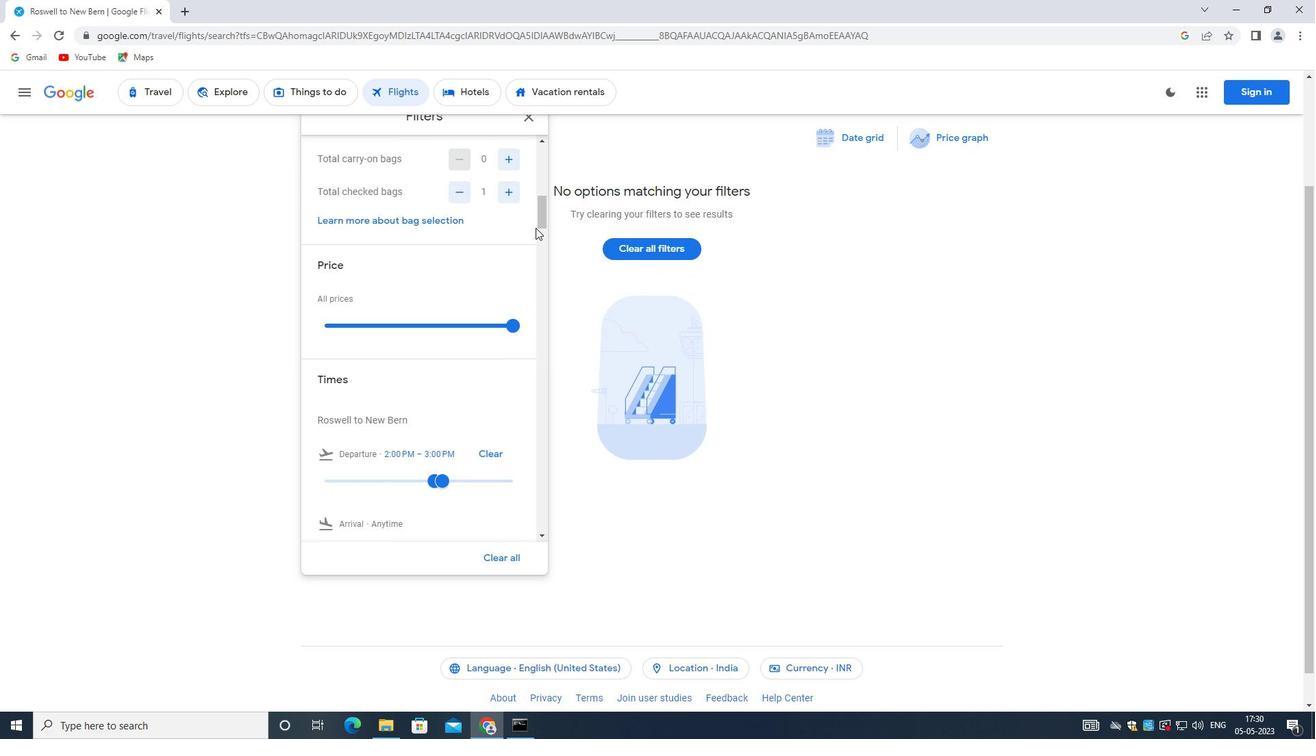
Action: Mouse moved to (511, 259)
Screenshot: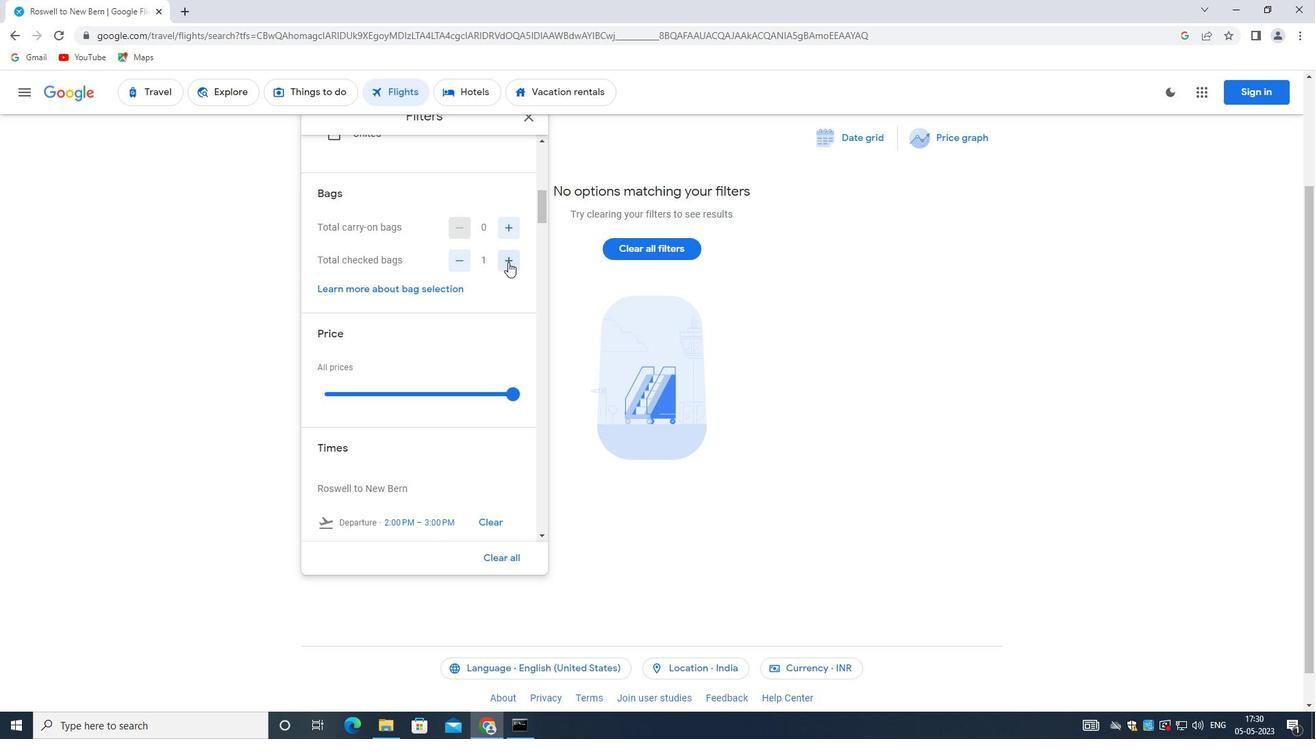 
Action: Mouse pressed left at (511, 259)
Screenshot: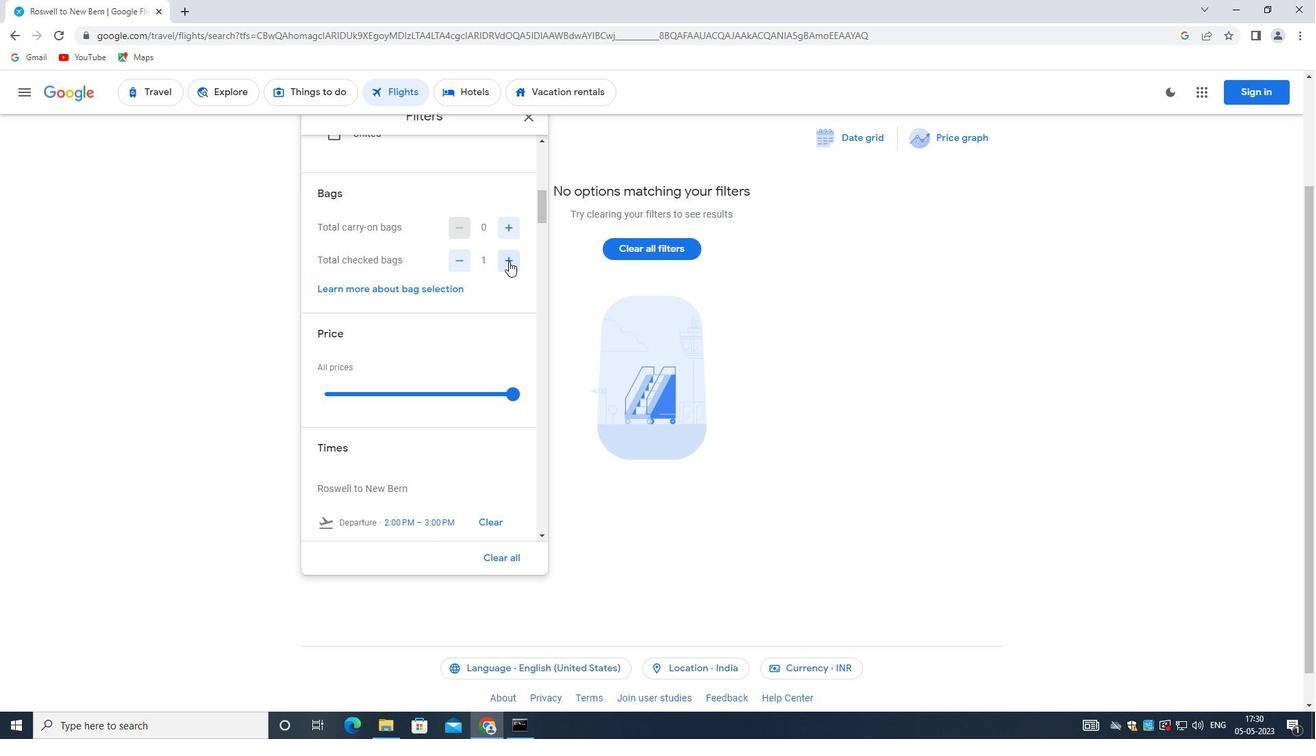
Action: Mouse pressed left at (511, 259)
Screenshot: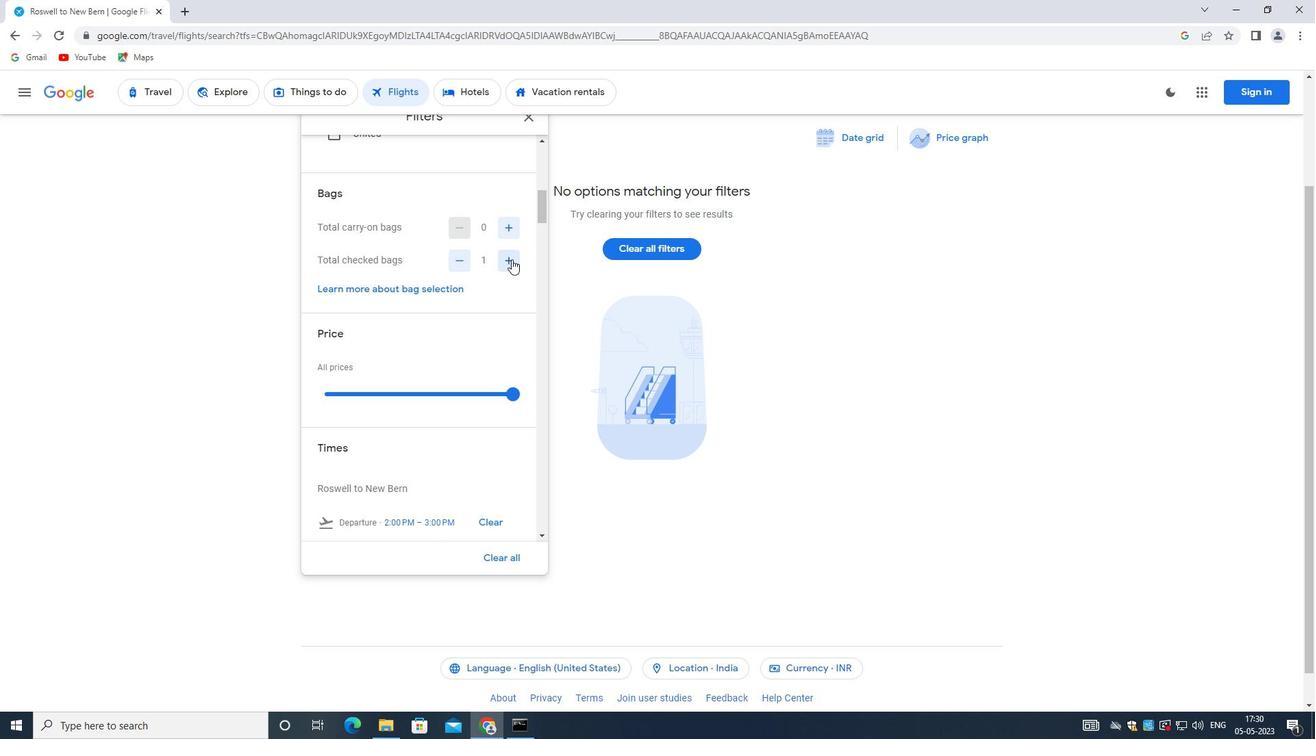 
Action: Mouse pressed left at (511, 259)
Screenshot: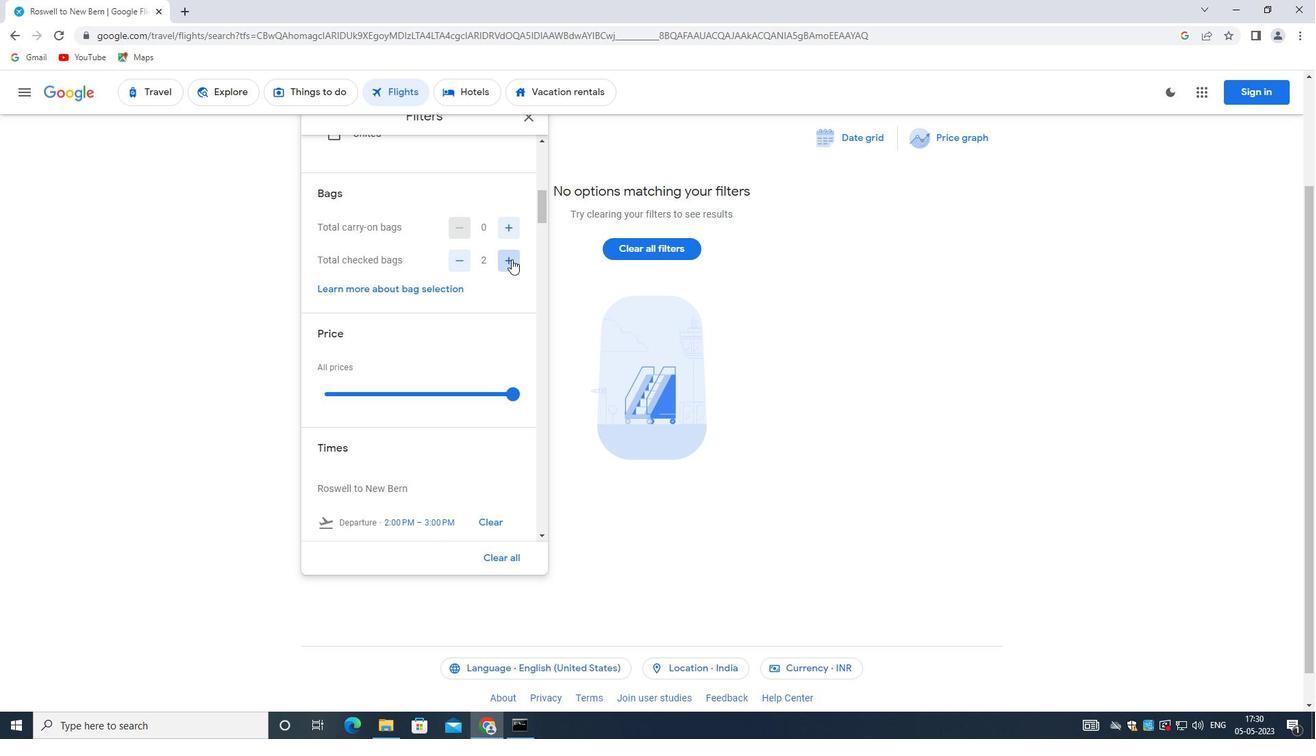 
Action: Mouse pressed left at (511, 259)
Screenshot: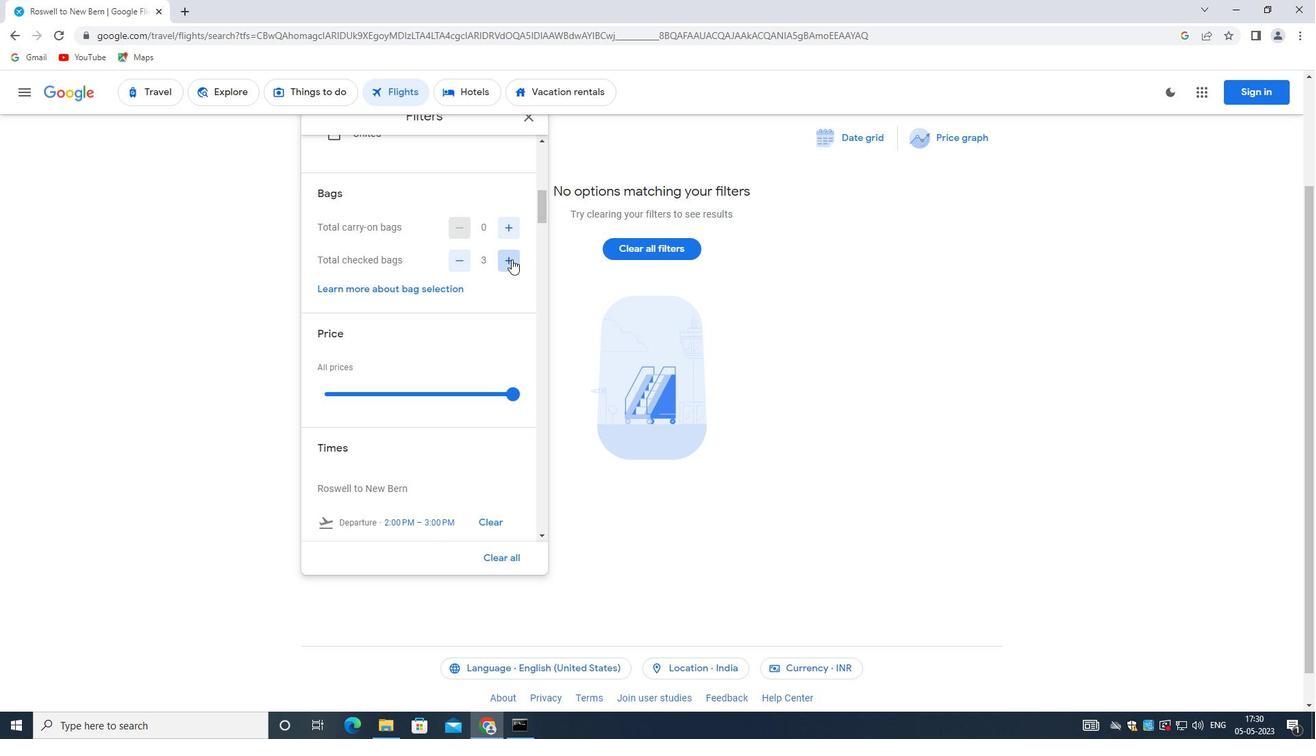 
Action: Mouse pressed left at (511, 259)
Screenshot: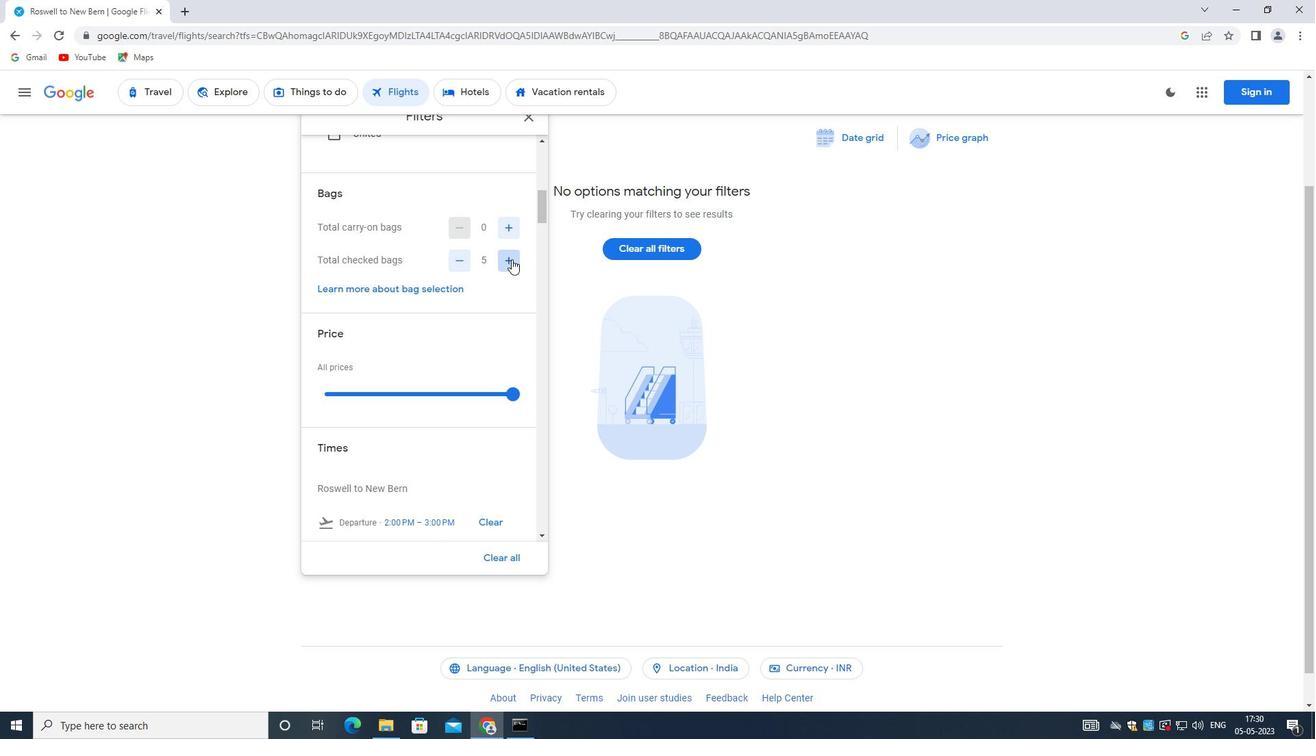 
Action: Mouse pressed left at (511, 259)
Screenshot: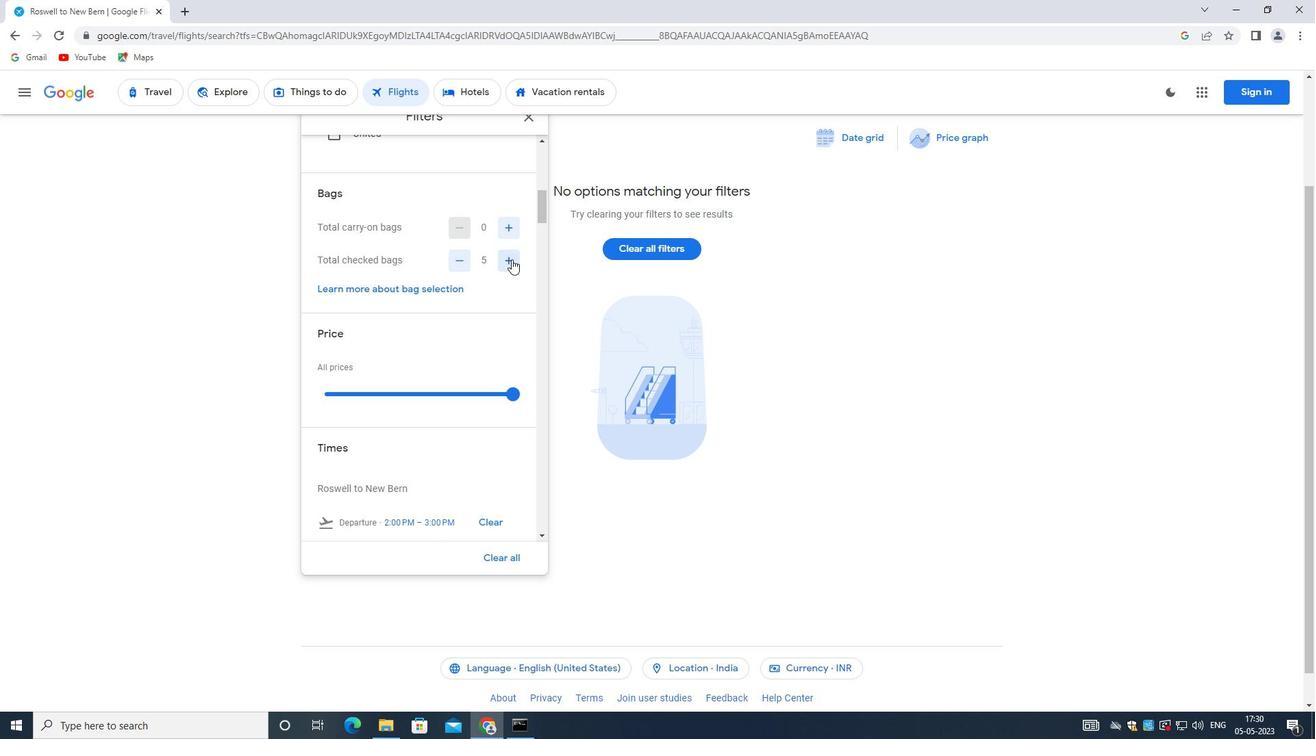 
Action: Mouse pressed left at (511, 259)
Screenshot: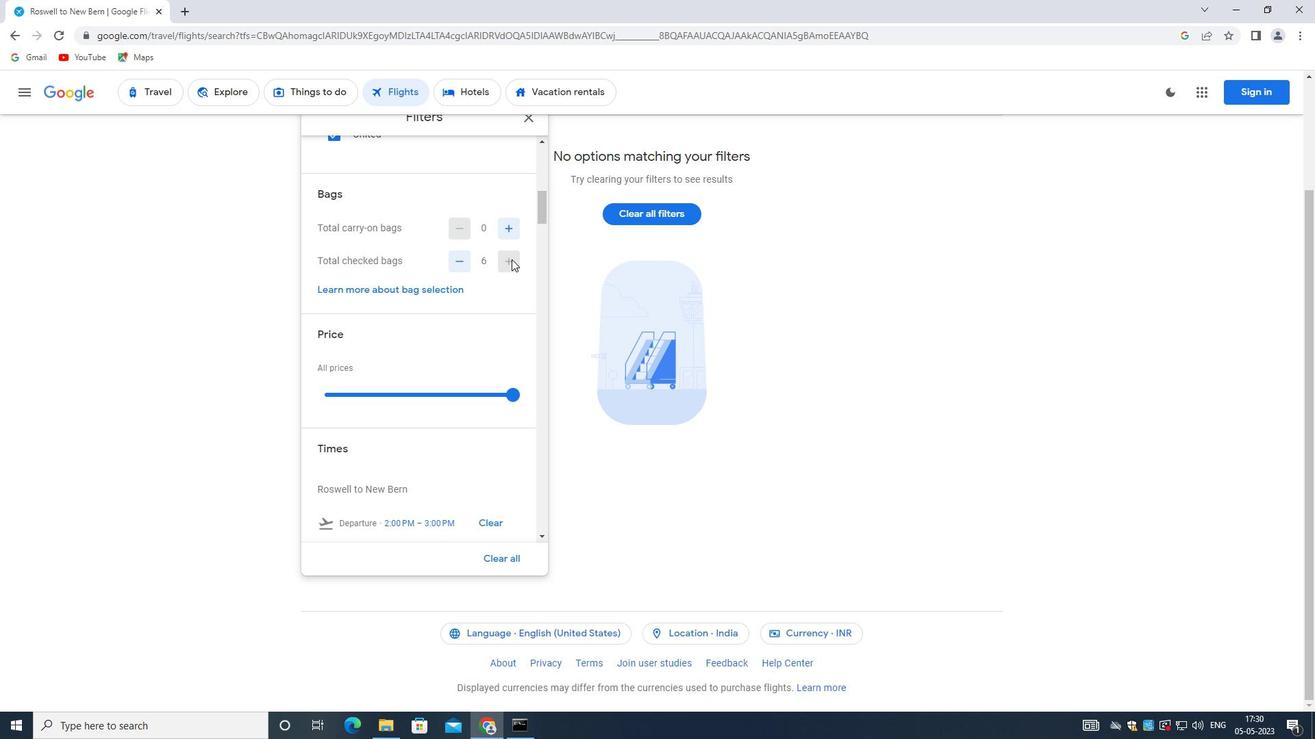 
Action: Mouse moved to (419, 456)
Screenshot: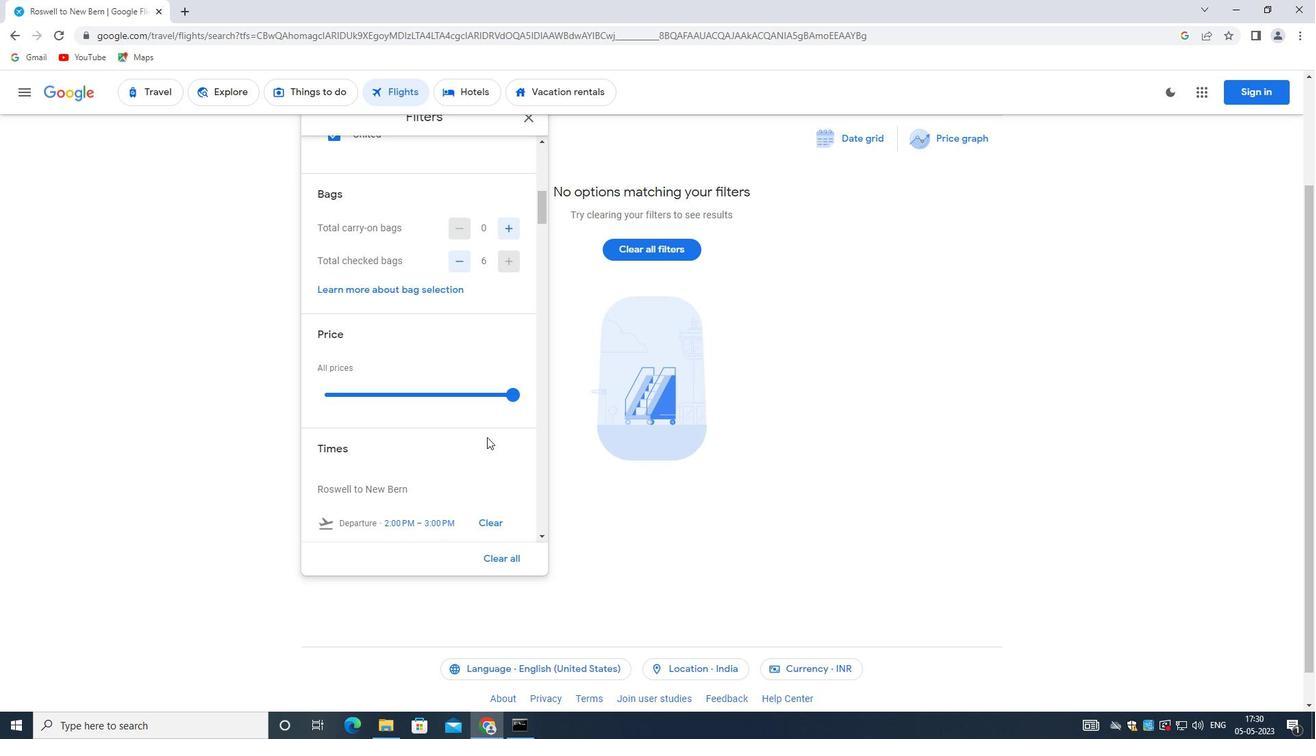 
Action: Mouse scrolled (419, 456) with delta (0, 0)
Screenshot: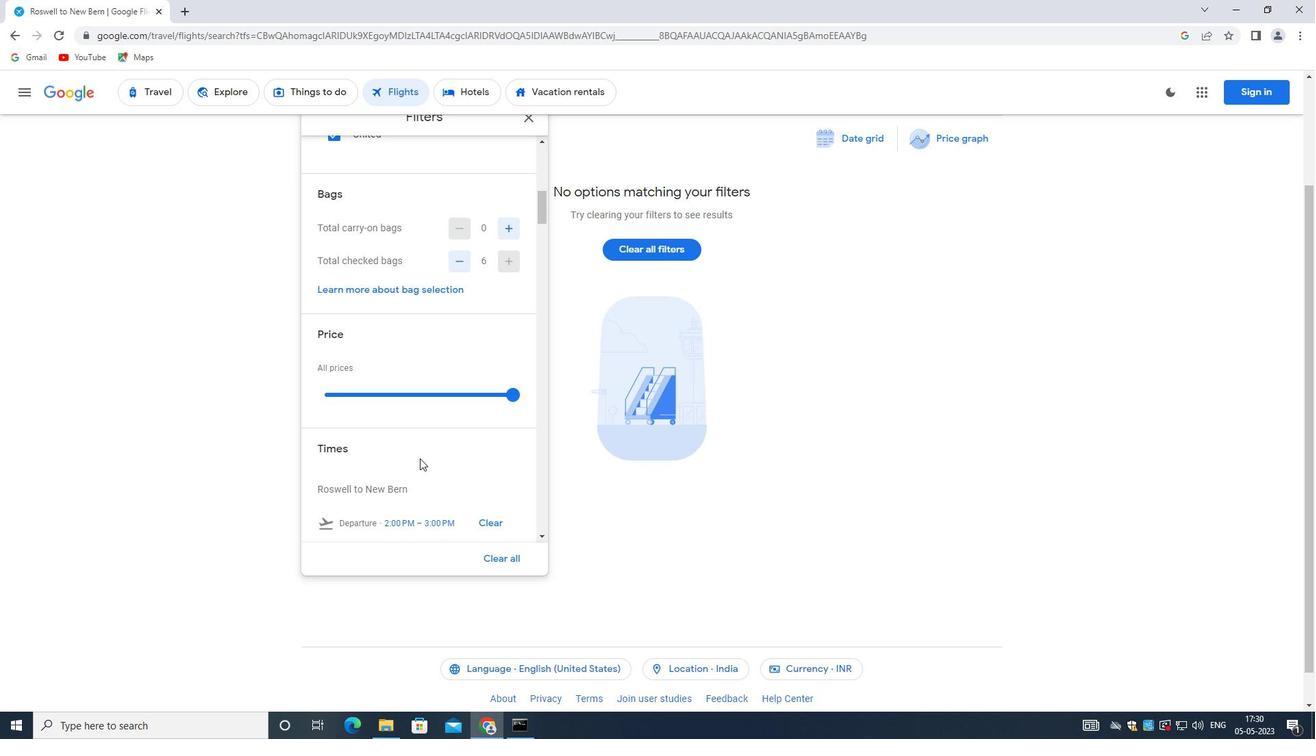 
Action: Mouse moved to (419, 456)
Screenshot: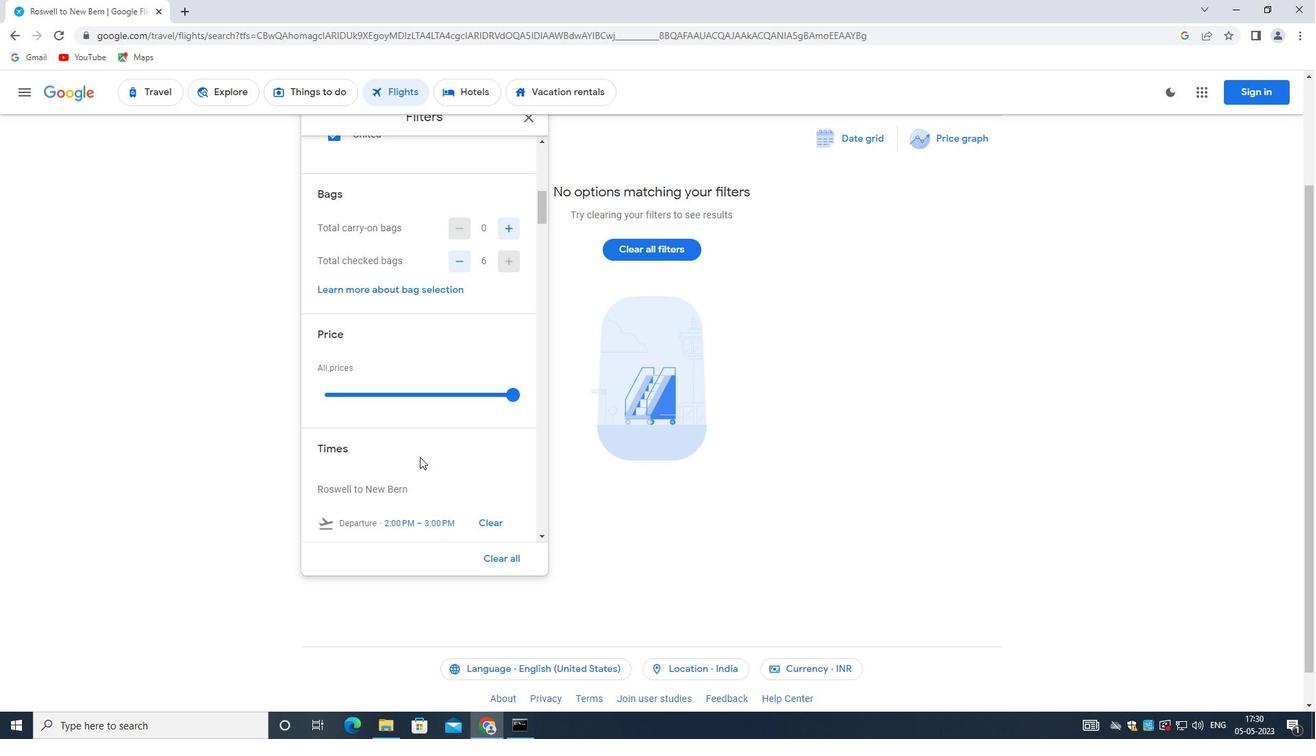 
Action: Mouse scrolled (419, 456) with delta (0, 0)
Screenshot: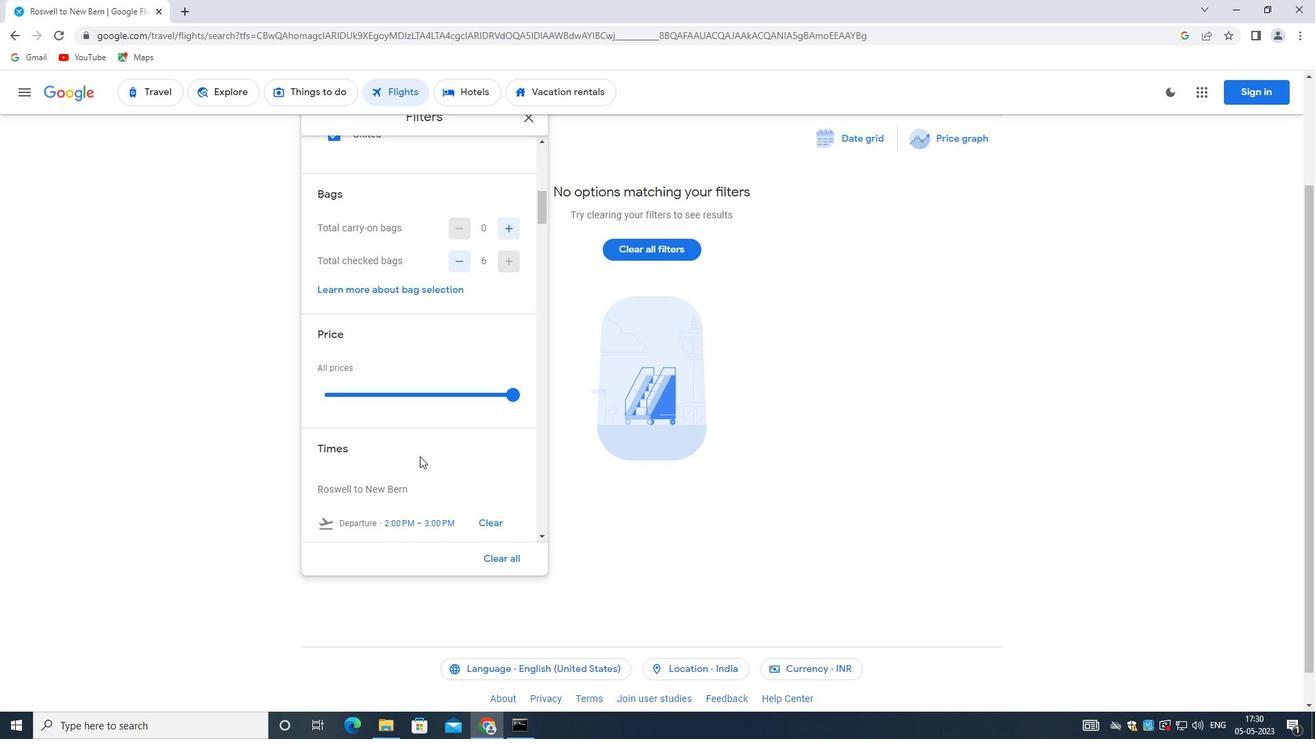 
Action: Mouse moved to (511, 257)
Screenshot: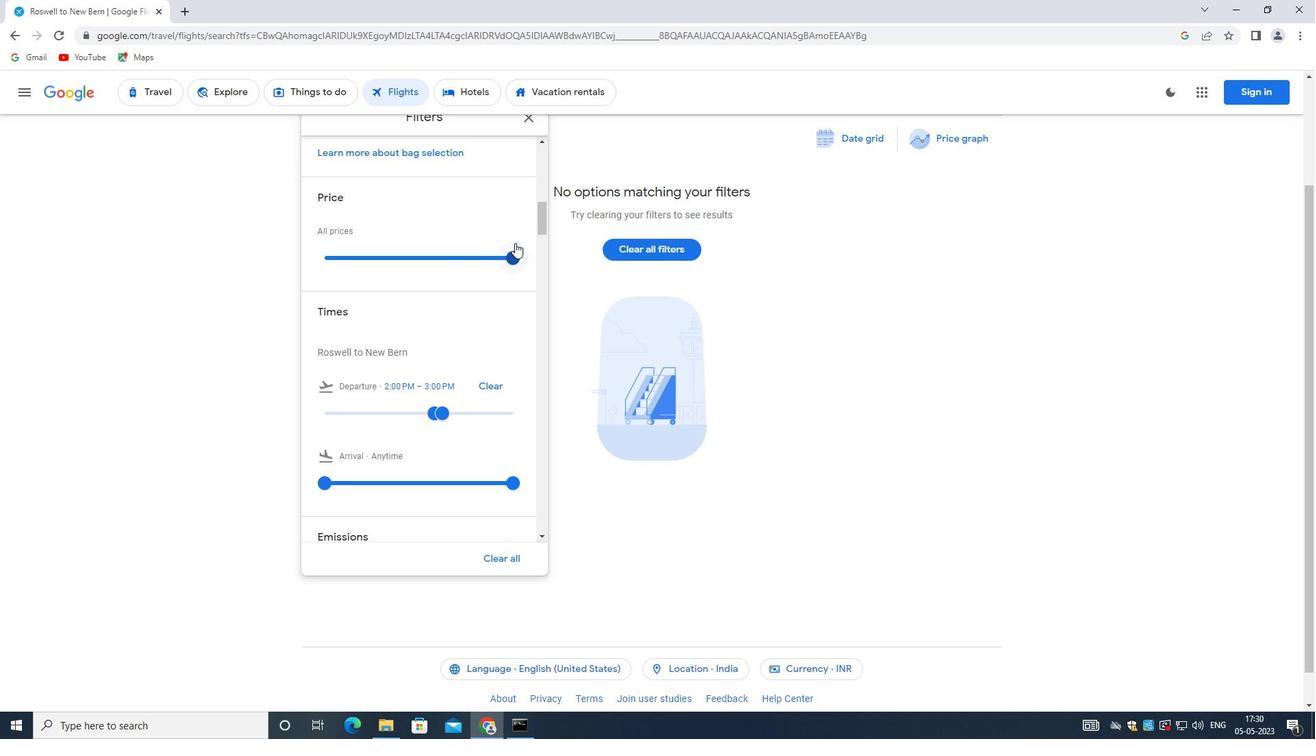 
Action: Mouse pressed left at (511, 257)
Screenshot: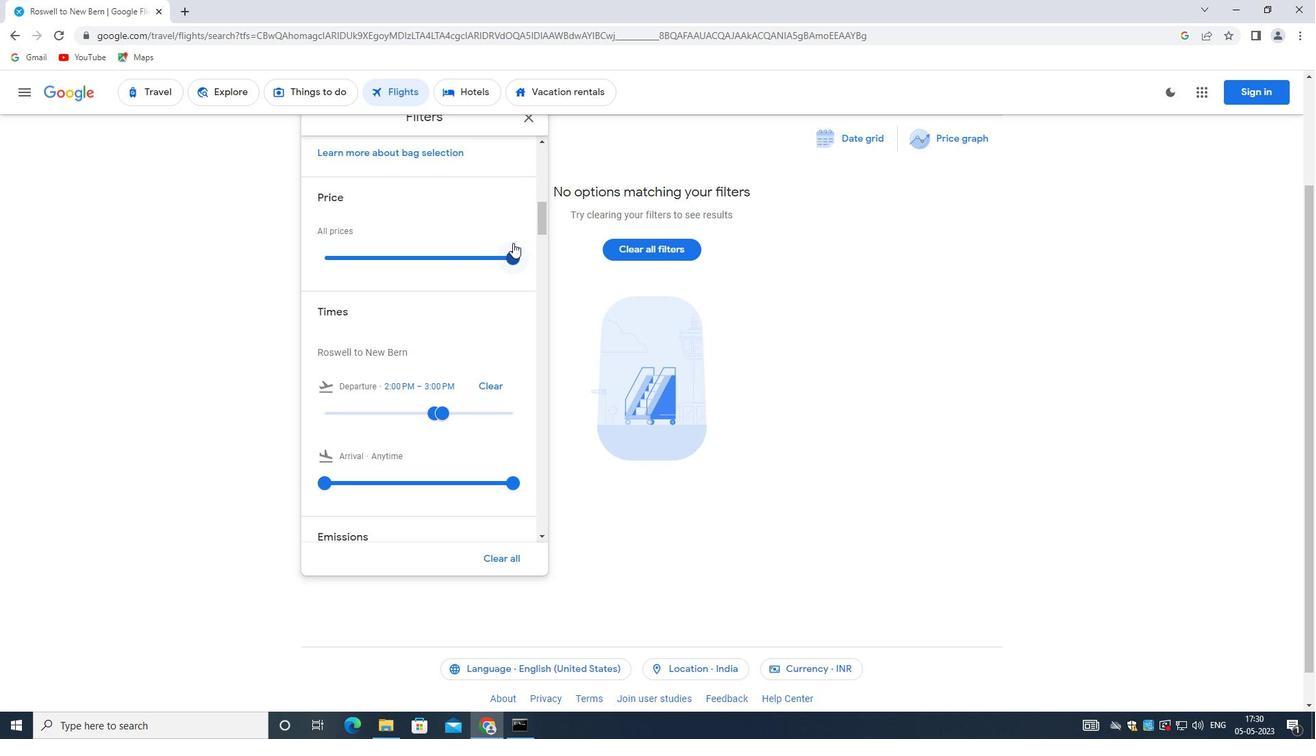 
Action: Mouse moved to (433, 360)
Screenshot: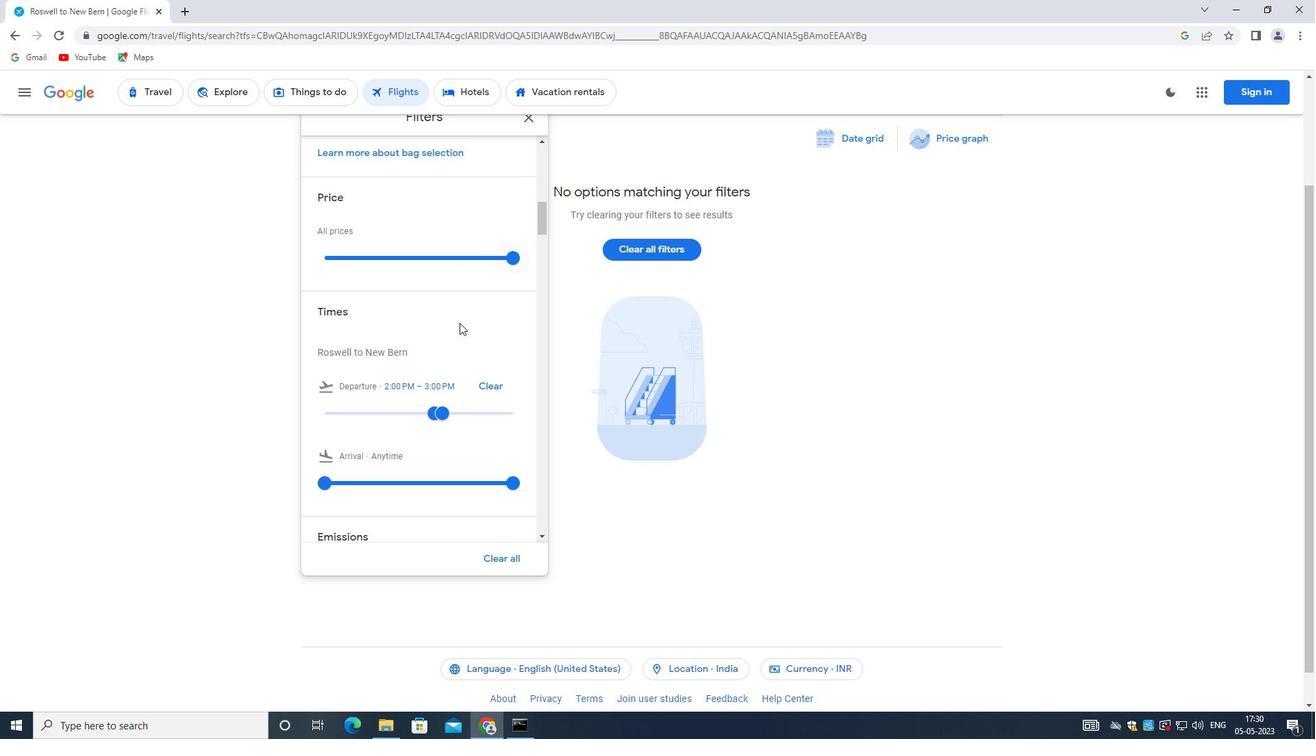 
Action: Mouse scrolled (433, 359) with delta (0, 0)
Screenshot: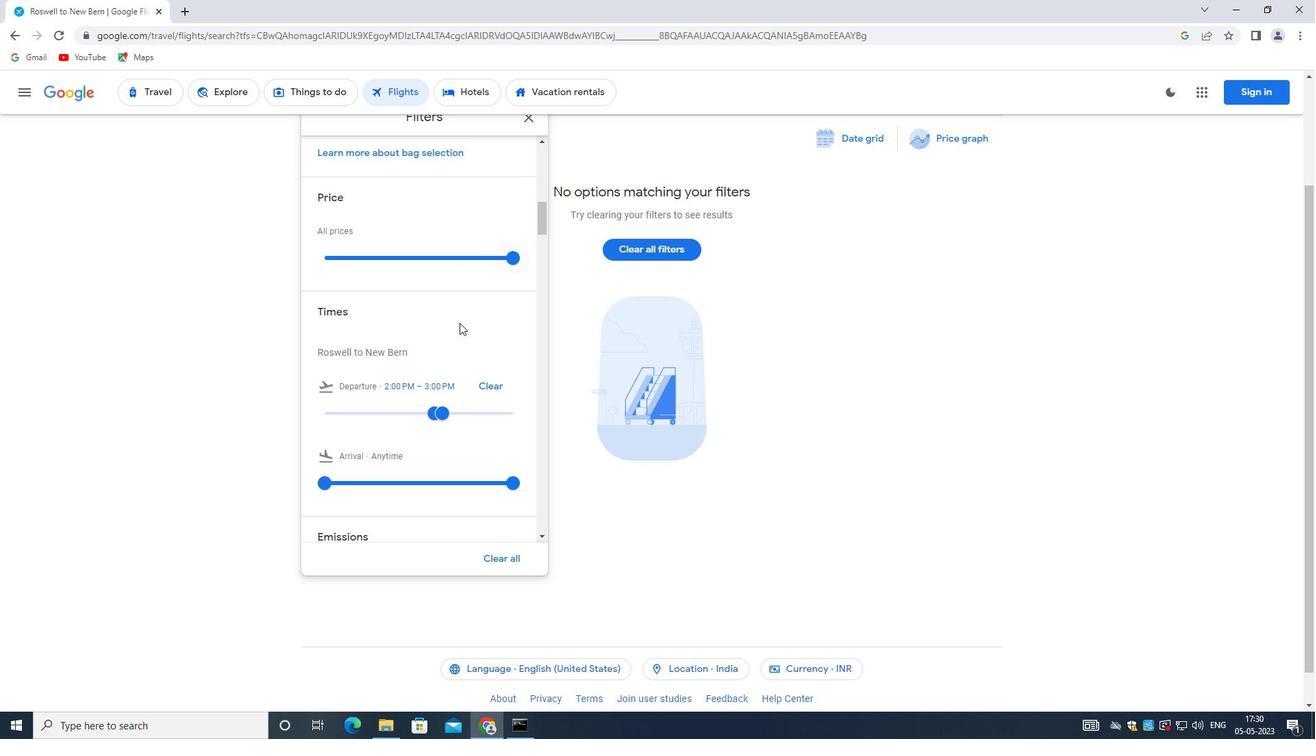 
Action: Mouse moved to (454, 343)
Screenshot: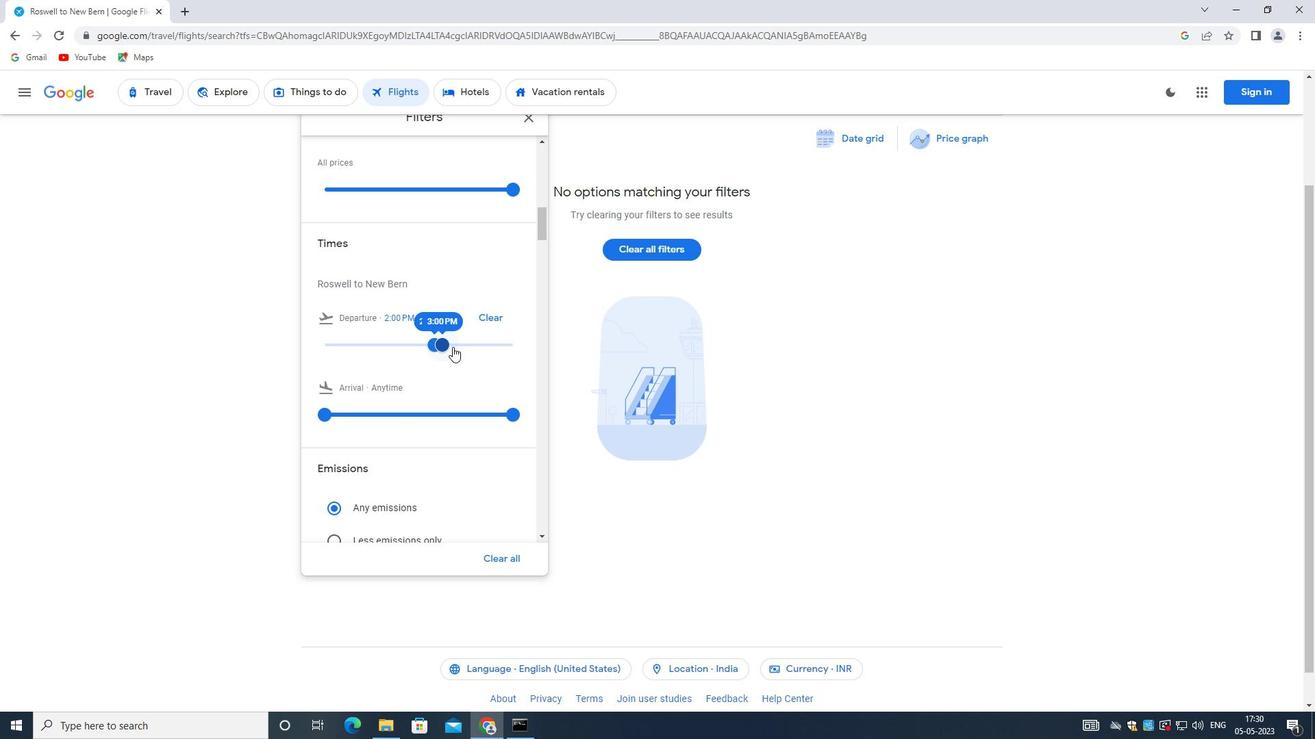 
Action: Mouse pressed left at (454, 343)
Screenshot: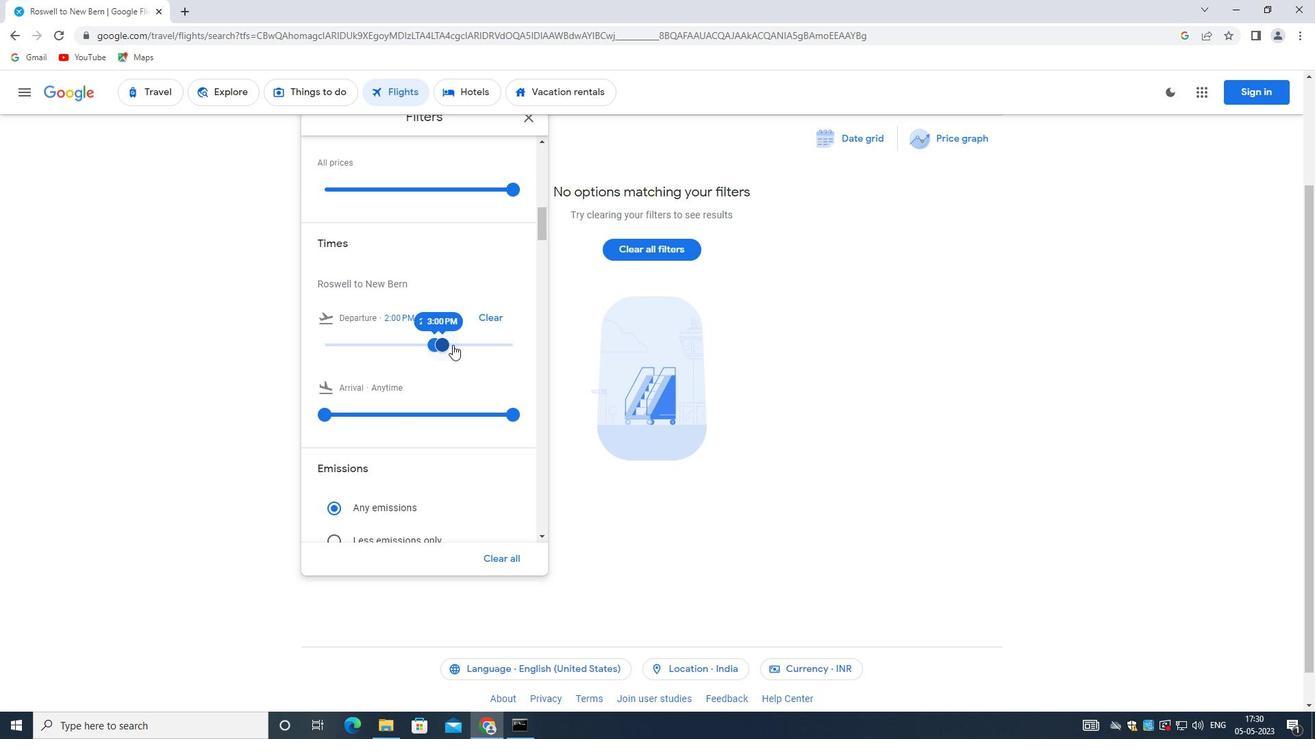 
Action: Mouse moved to (433, 345)
Screenshot: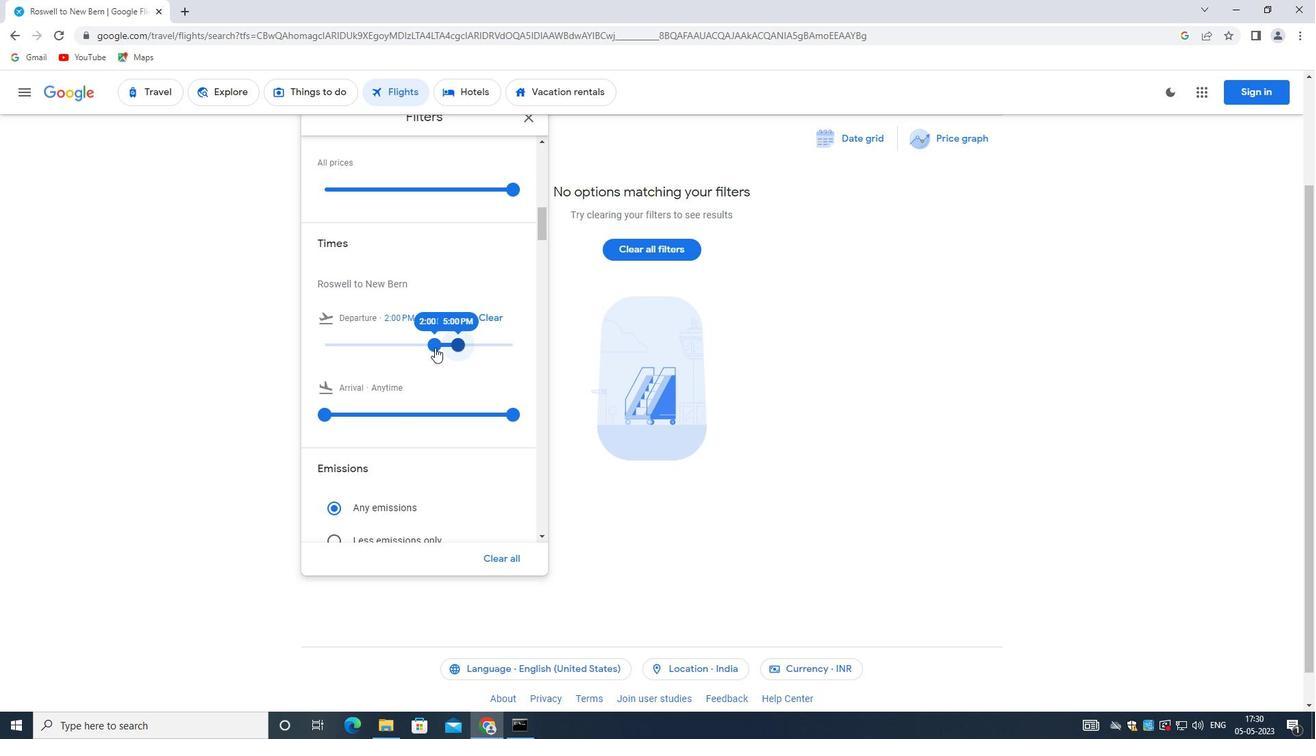 
Action: Mouse pressed left at (433, 345)
Screenshot: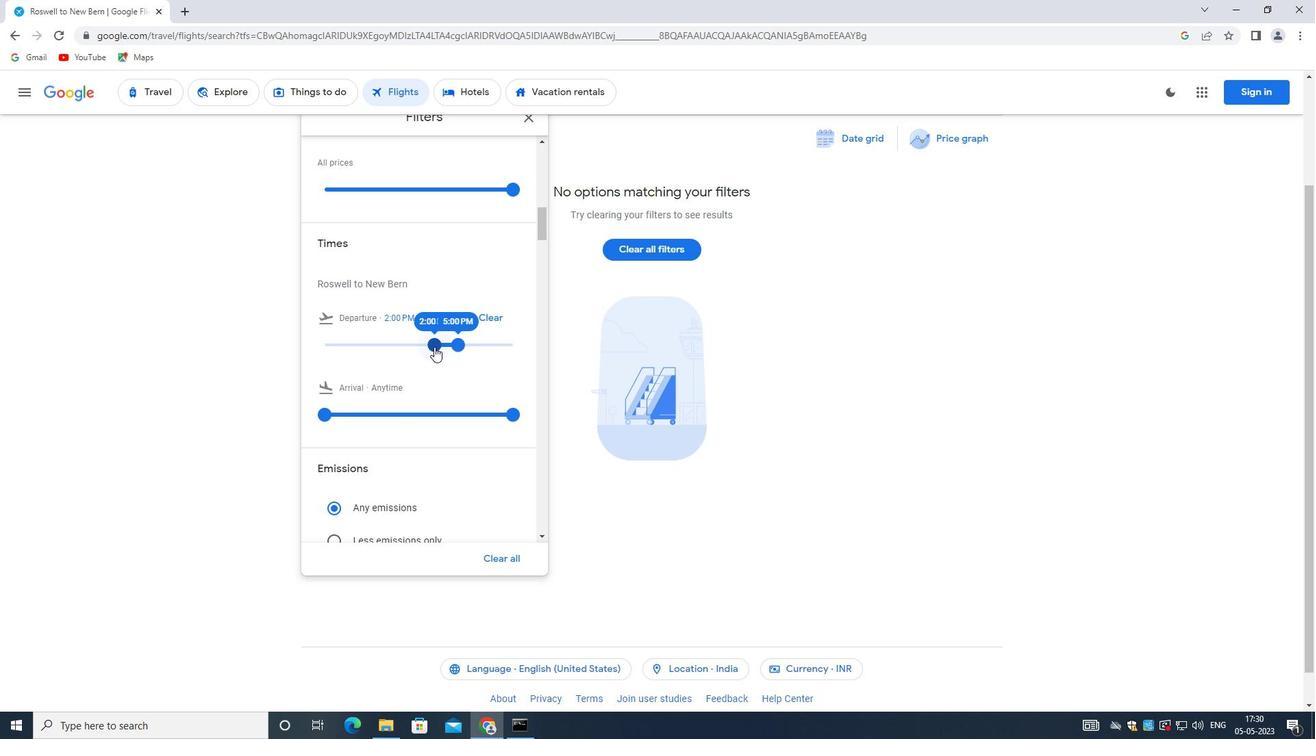 
Action: Mouse moved to (460, 342)
Screenshot: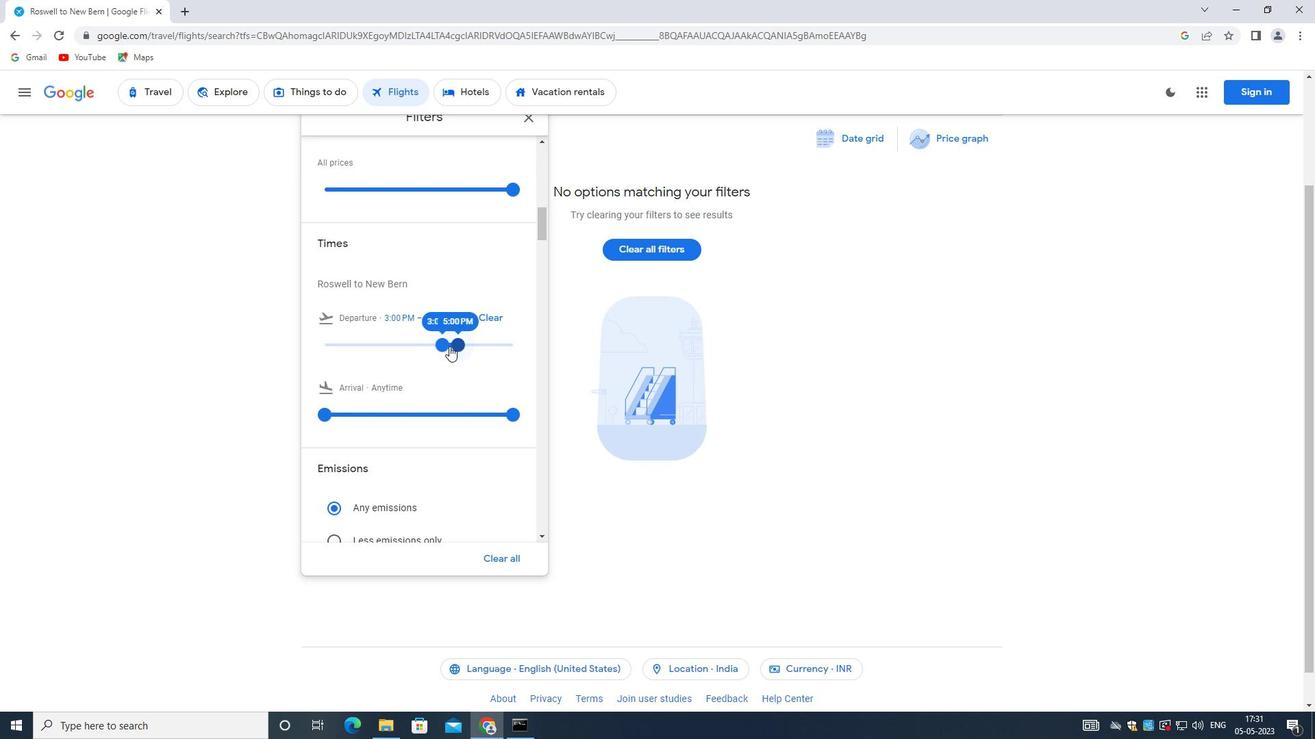 
Action: Mouse pressed left at (460, 342)
Screenshot: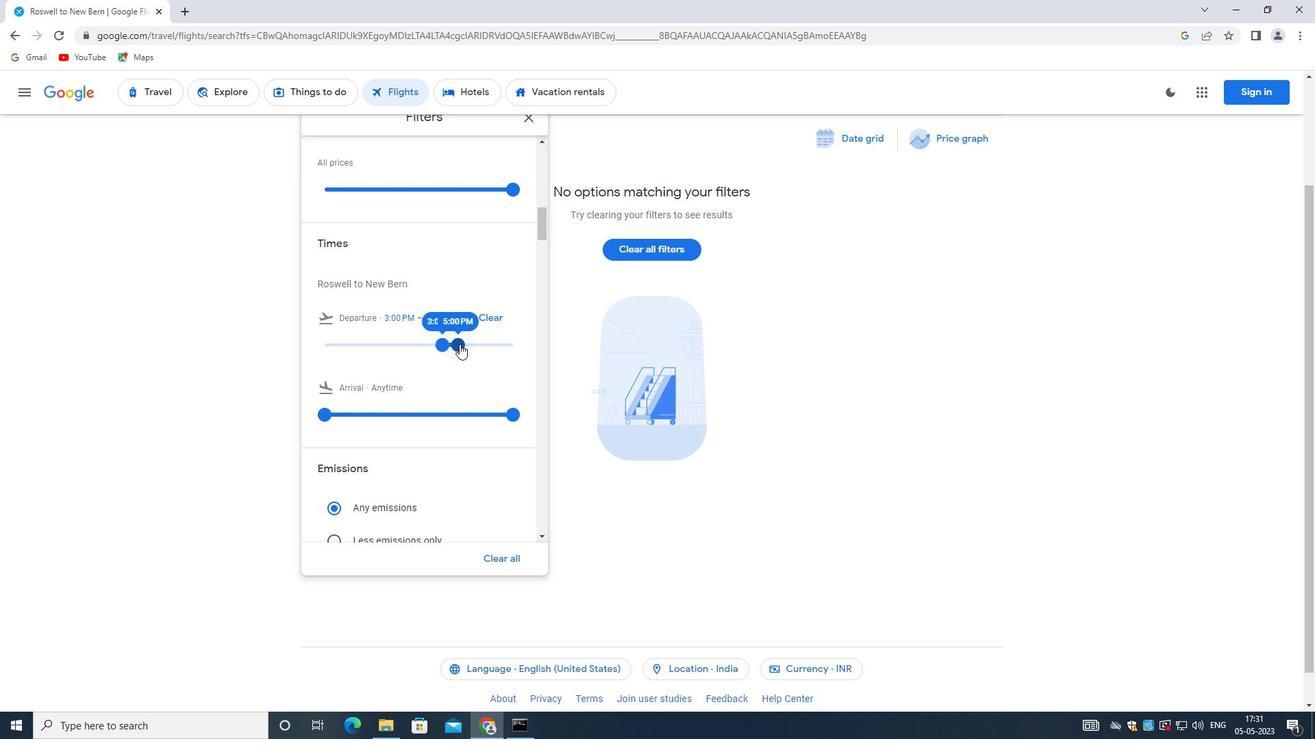 
Action: Mouse moved to (438, 363)
Screenshot: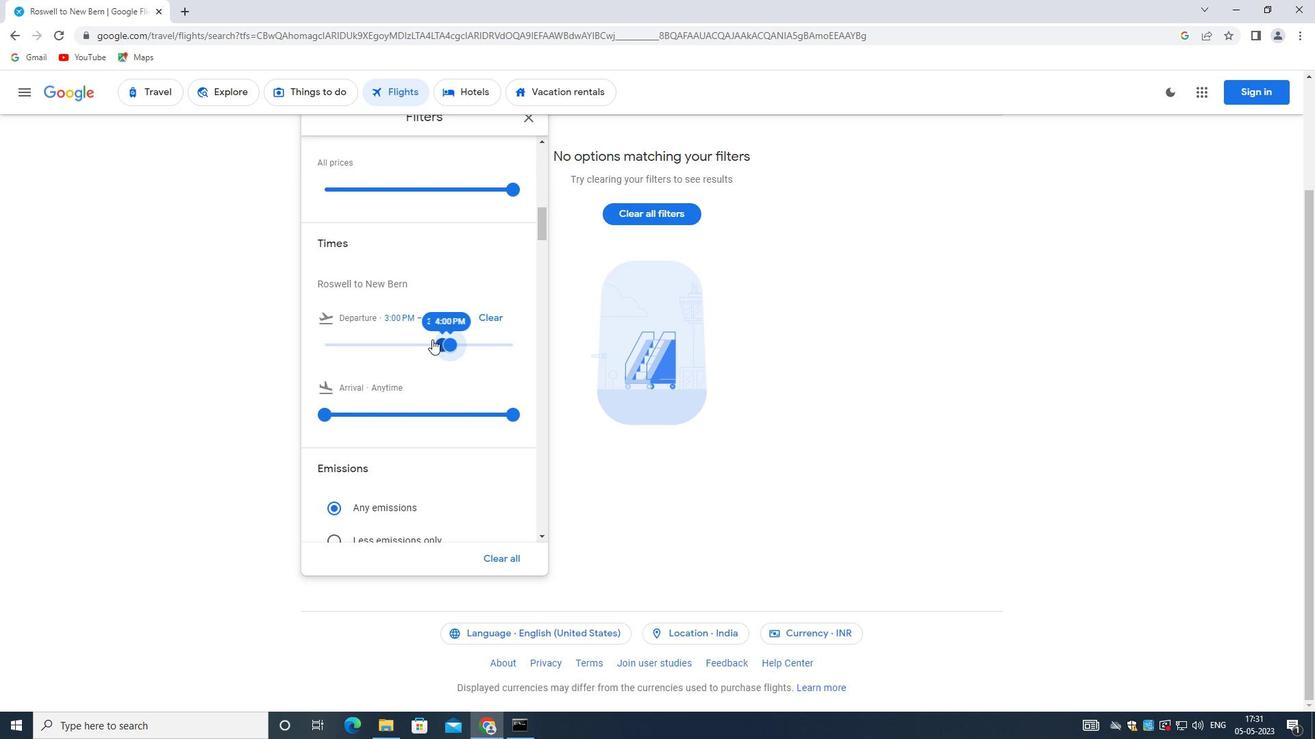 
Action: Mouse scrolled (438, 363) with delta (0, 0)
Screenshot: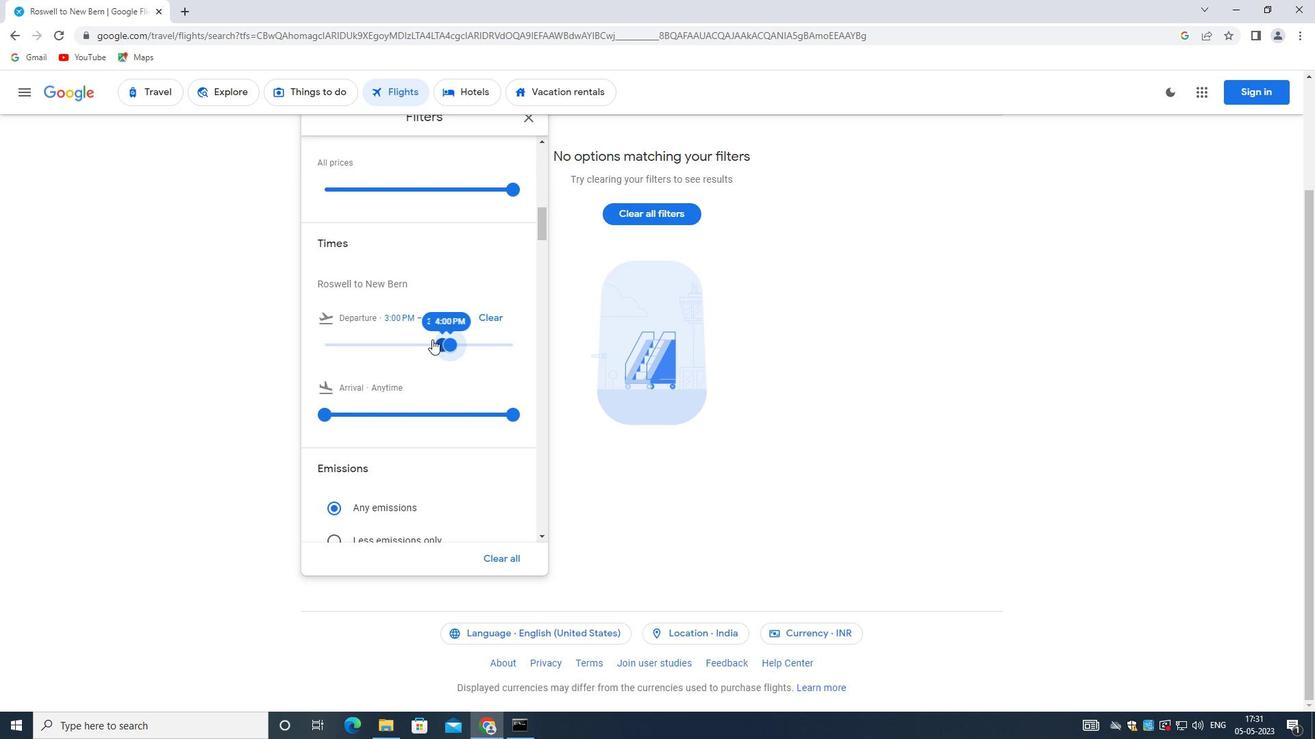 
Action: Mouse moved to (438, 374)
Screenshot: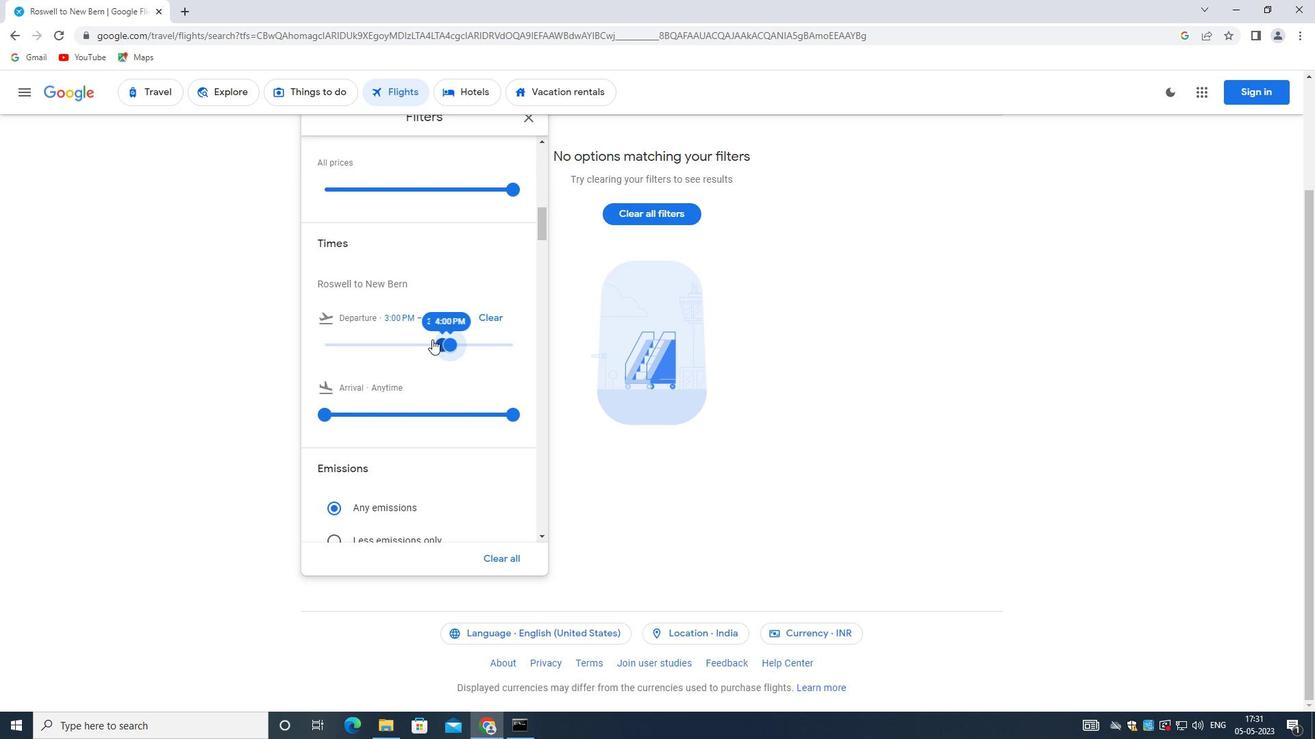 
Action: Mouse scrolled (438, 374) with delta (0, 0)
Screenshot: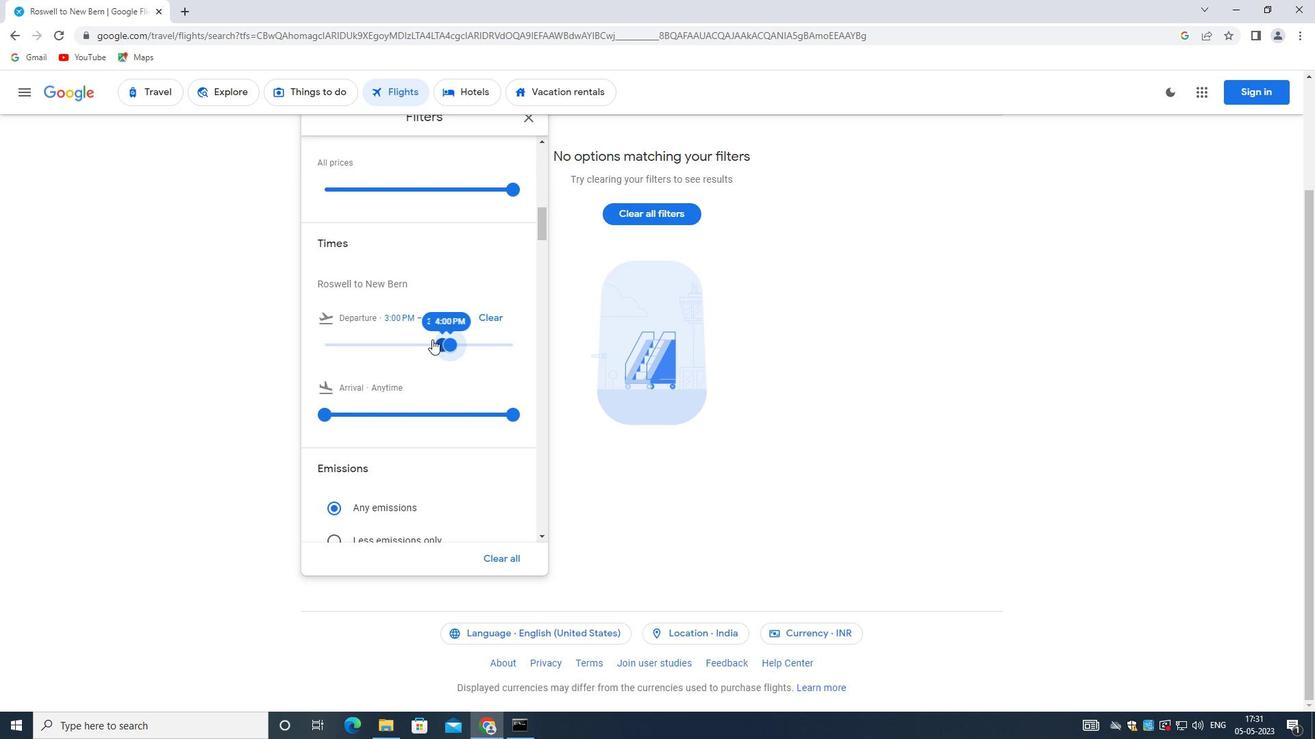 
Action: Mouse moved to (438, 377)
Screenshot: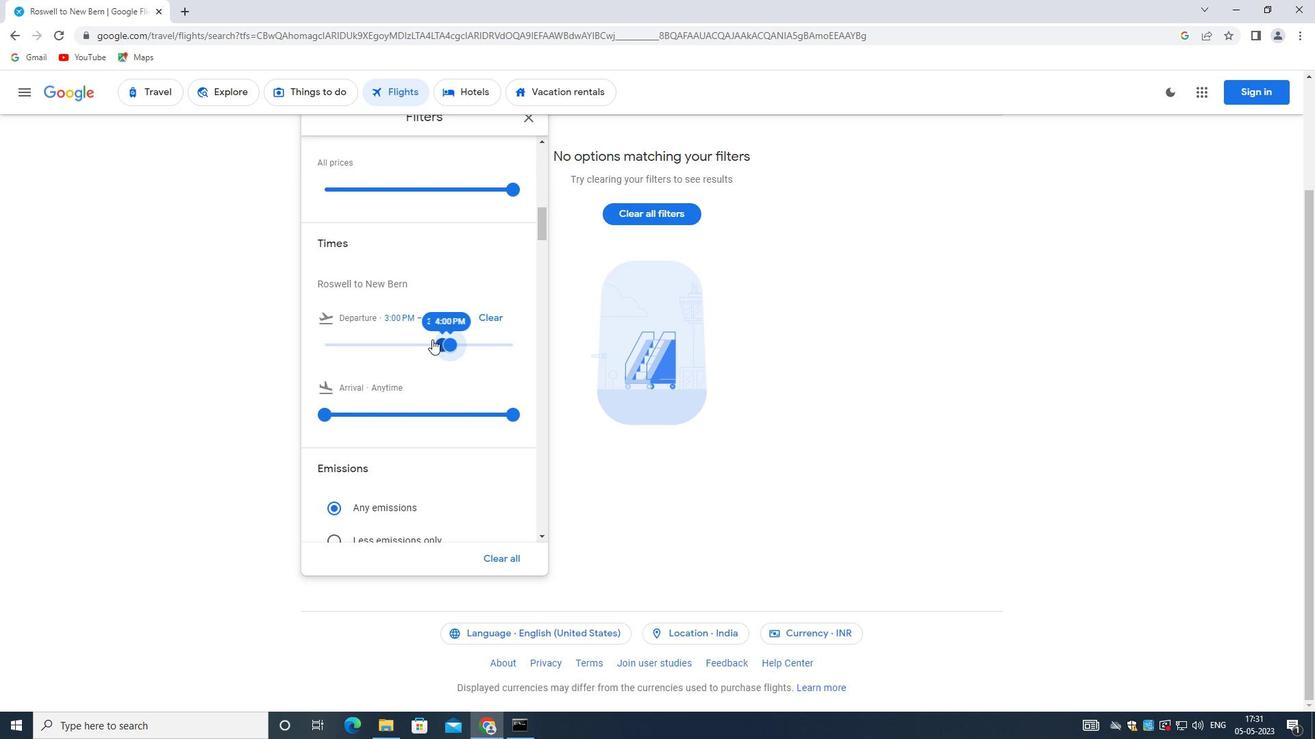 
Action: Mouse scrolled (438, 376) with delta (0, 0)
Screenshot: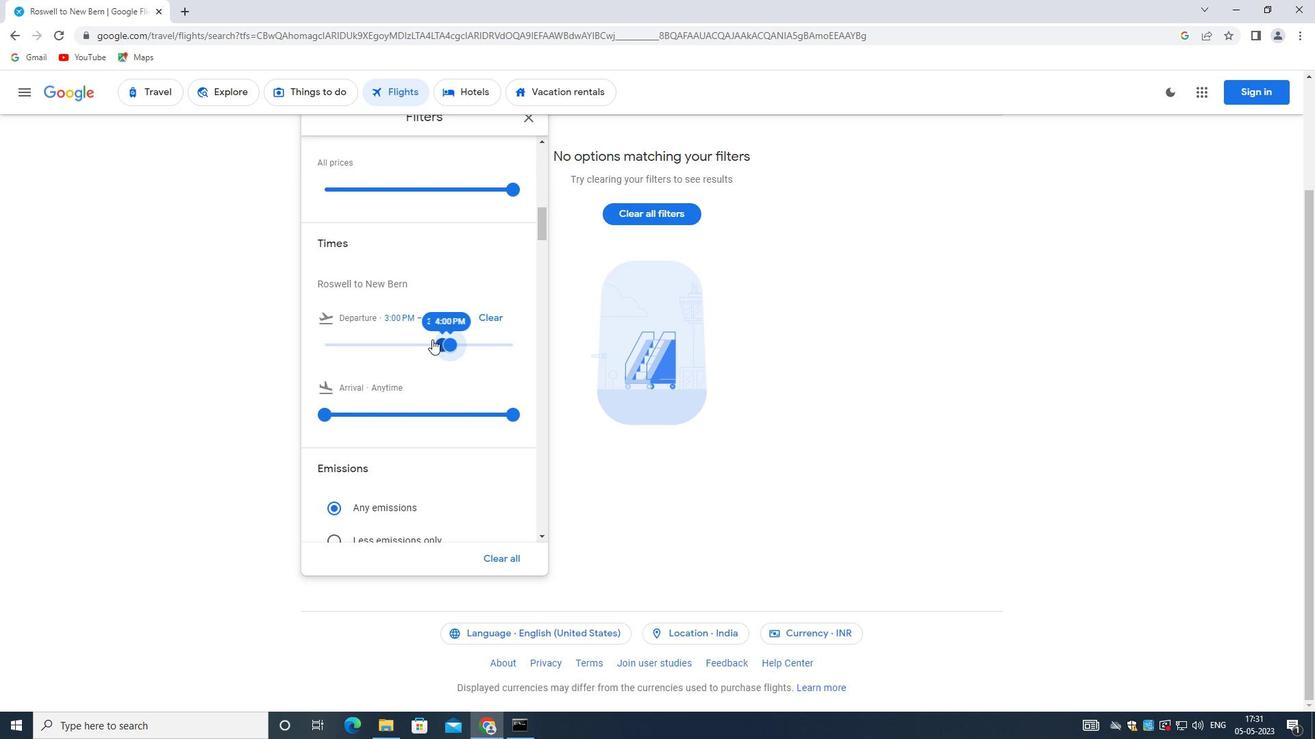 
Action: Mouse moved to (438, 380)
Screenshot: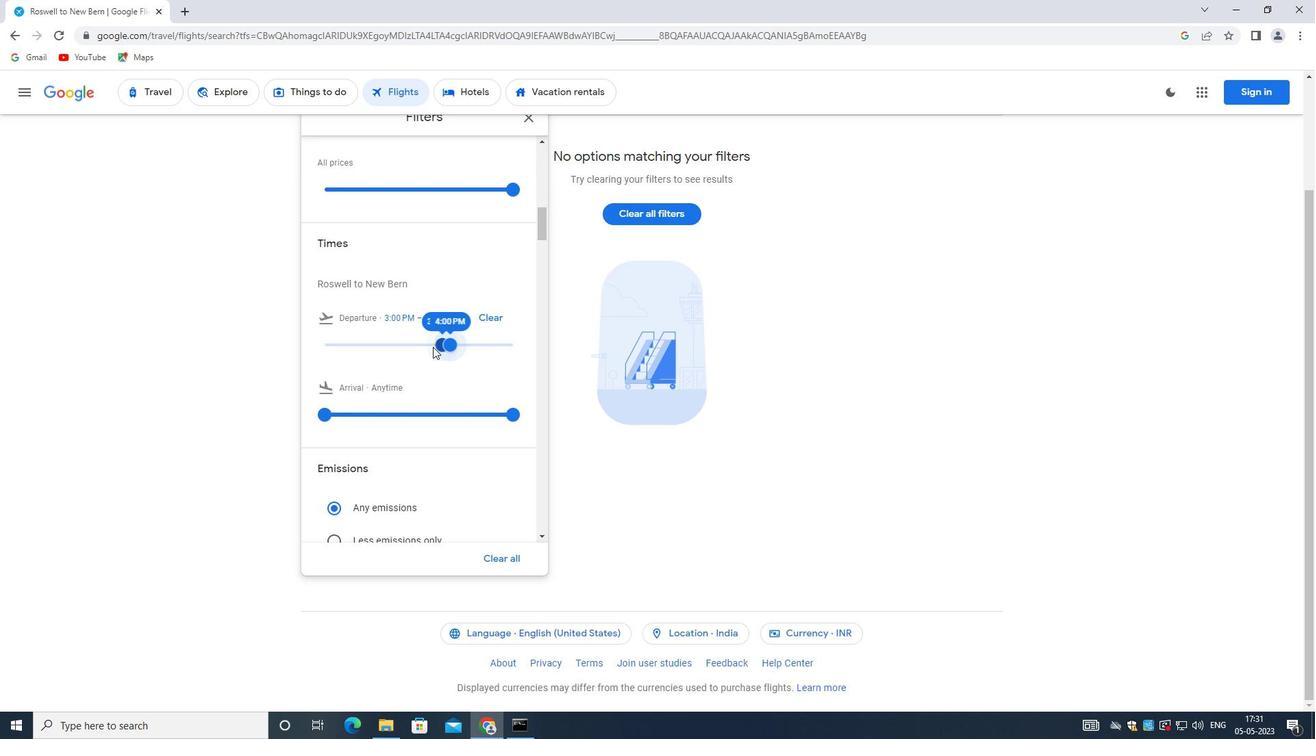 
Action: Mouse scrolled (438, 380) with delta (0, 0)
Screenshot: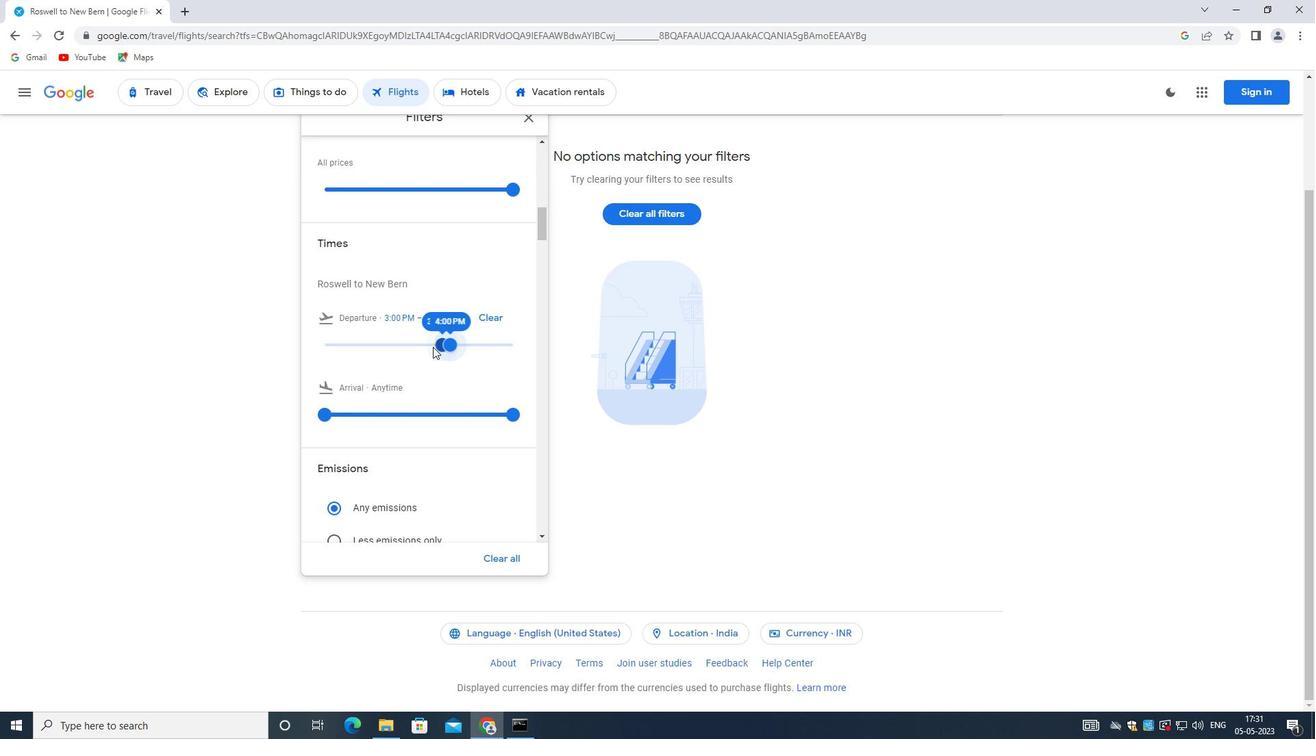 
Action: Mouse moved to (438, 382)
Screenshot: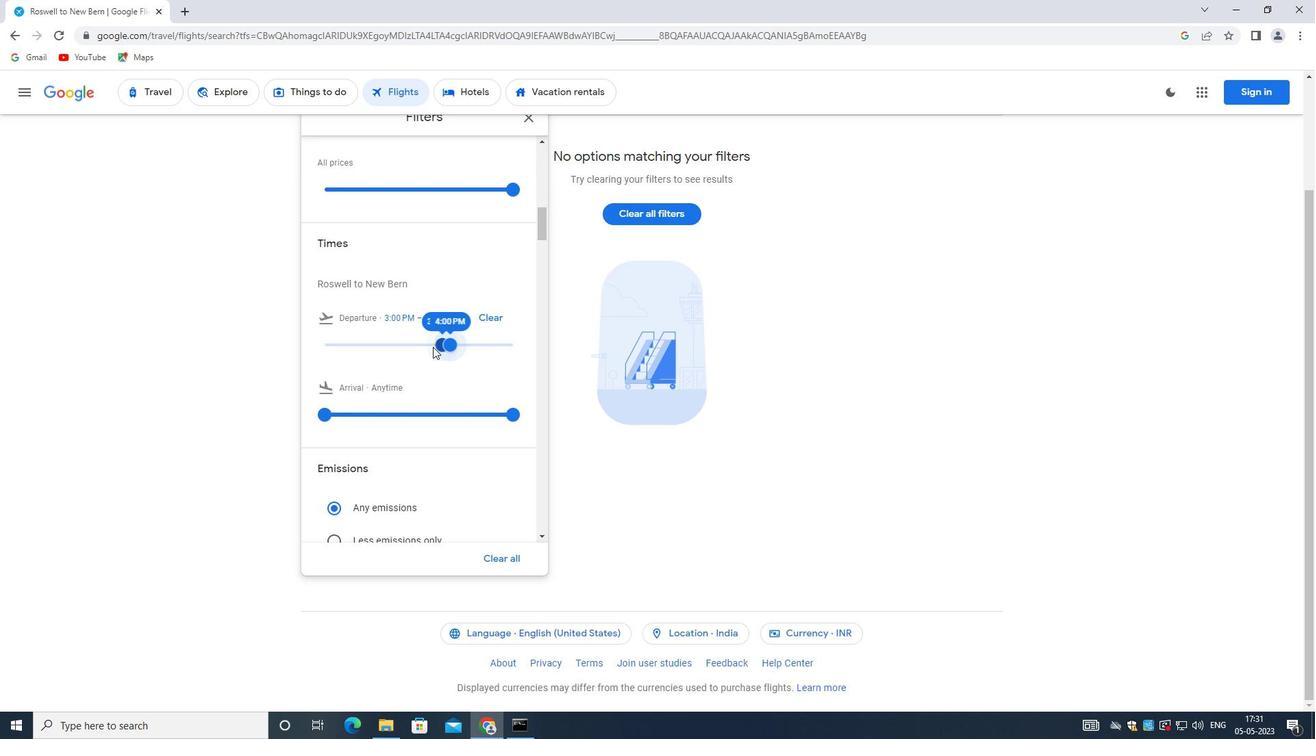 
Action: Mouse scrolled (438, 381) with delta (0, 0)
Screenshot: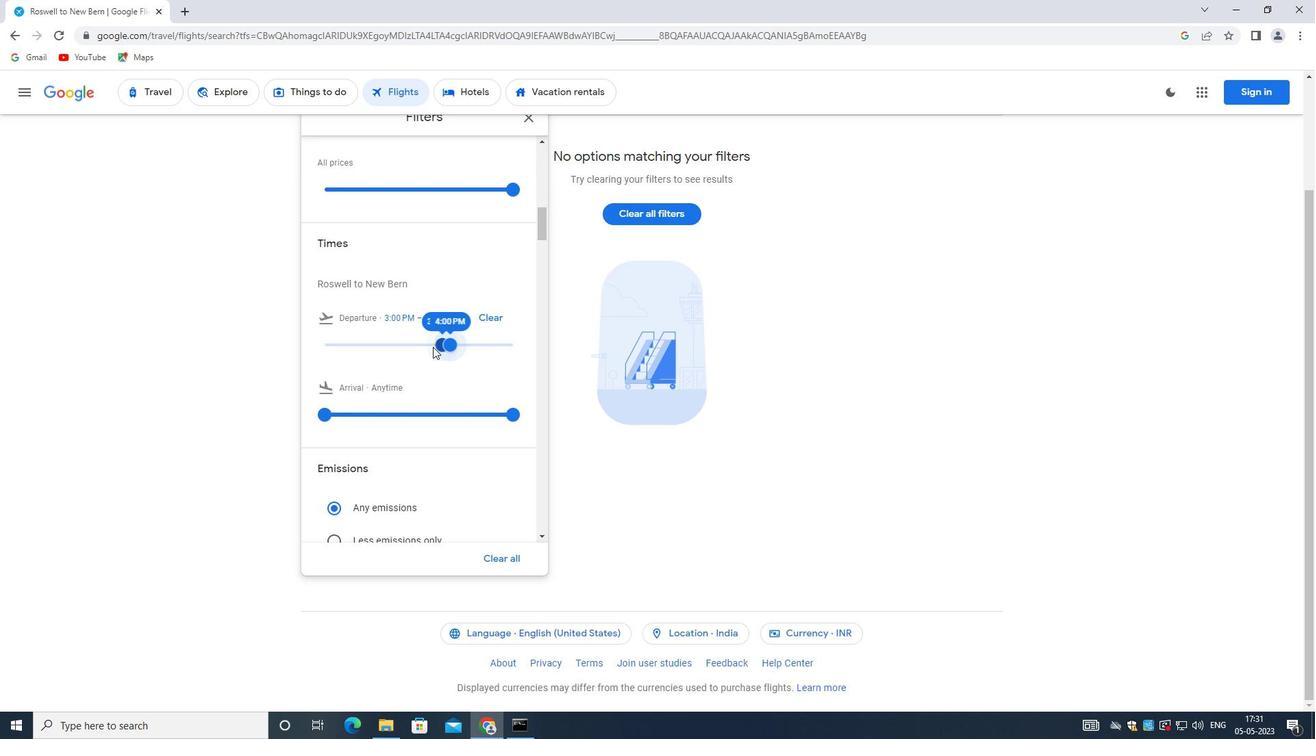 
Action: Mouse moved to (438, 385)
Screenshot: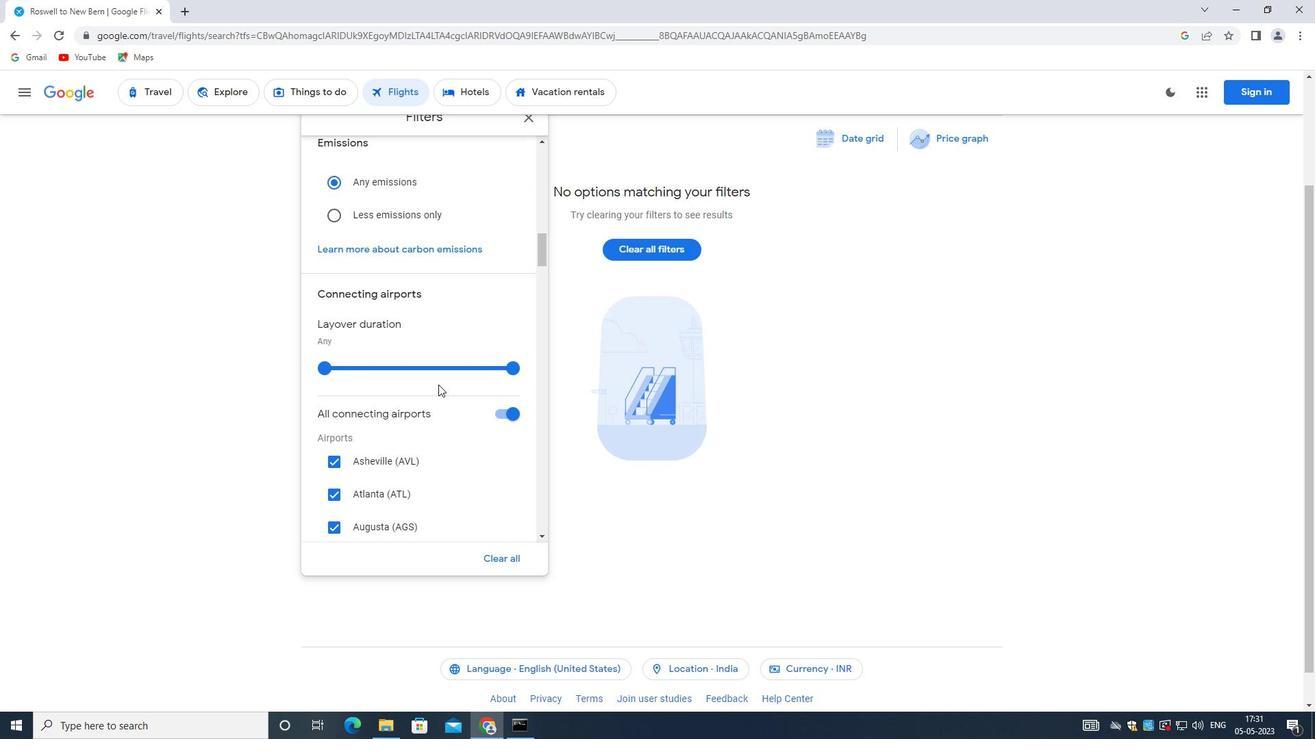 
Action: Mouse scrolled (438, 384) with delta (0, 0)
Screenshot: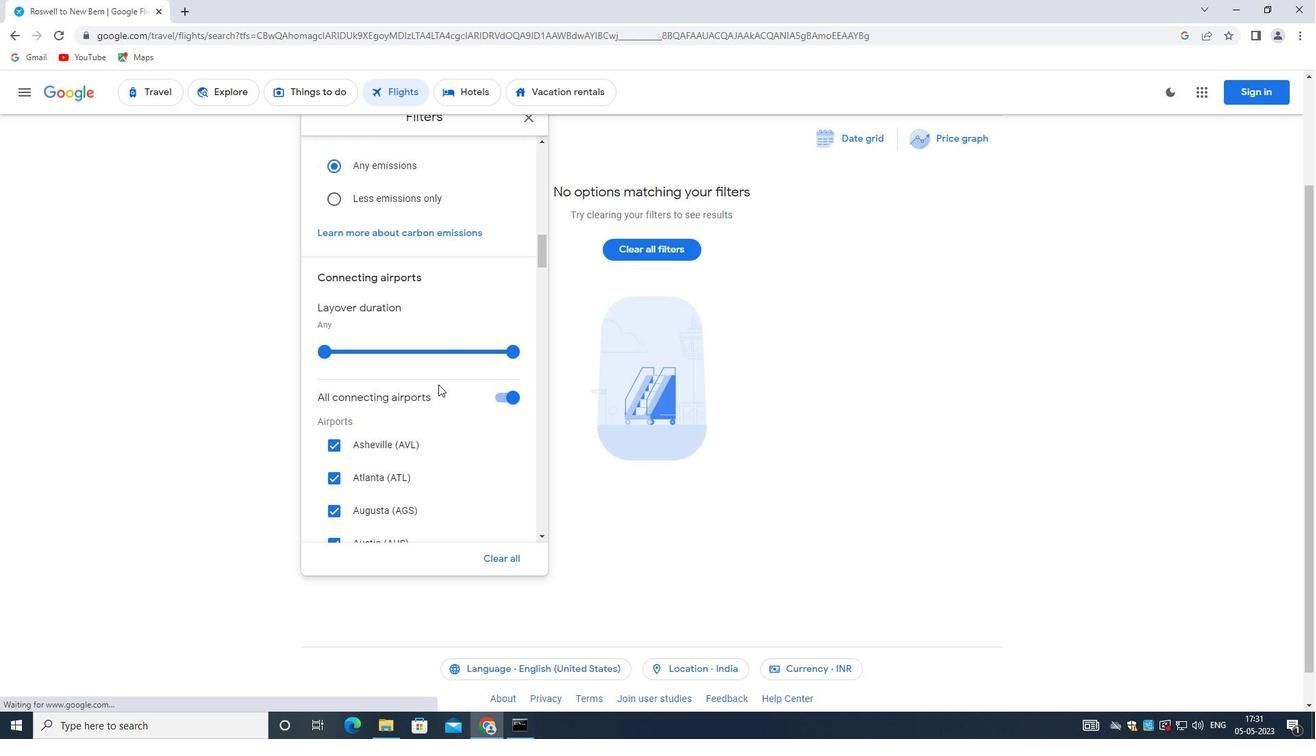 
Action: Mouse scrolled (438, 384) with delta (0, 0)
Screenshot: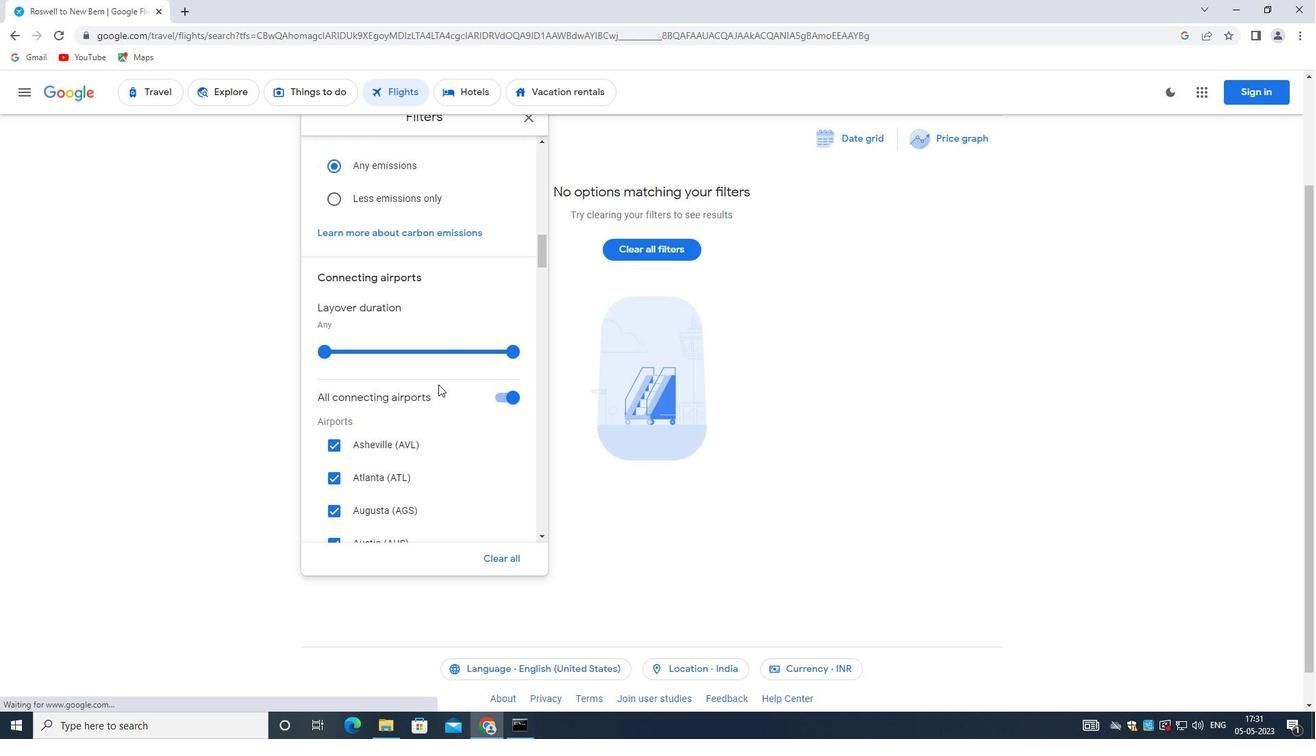 
Action: Mouse scrolled (438, 384) with delta (0, 0)
Screenshot: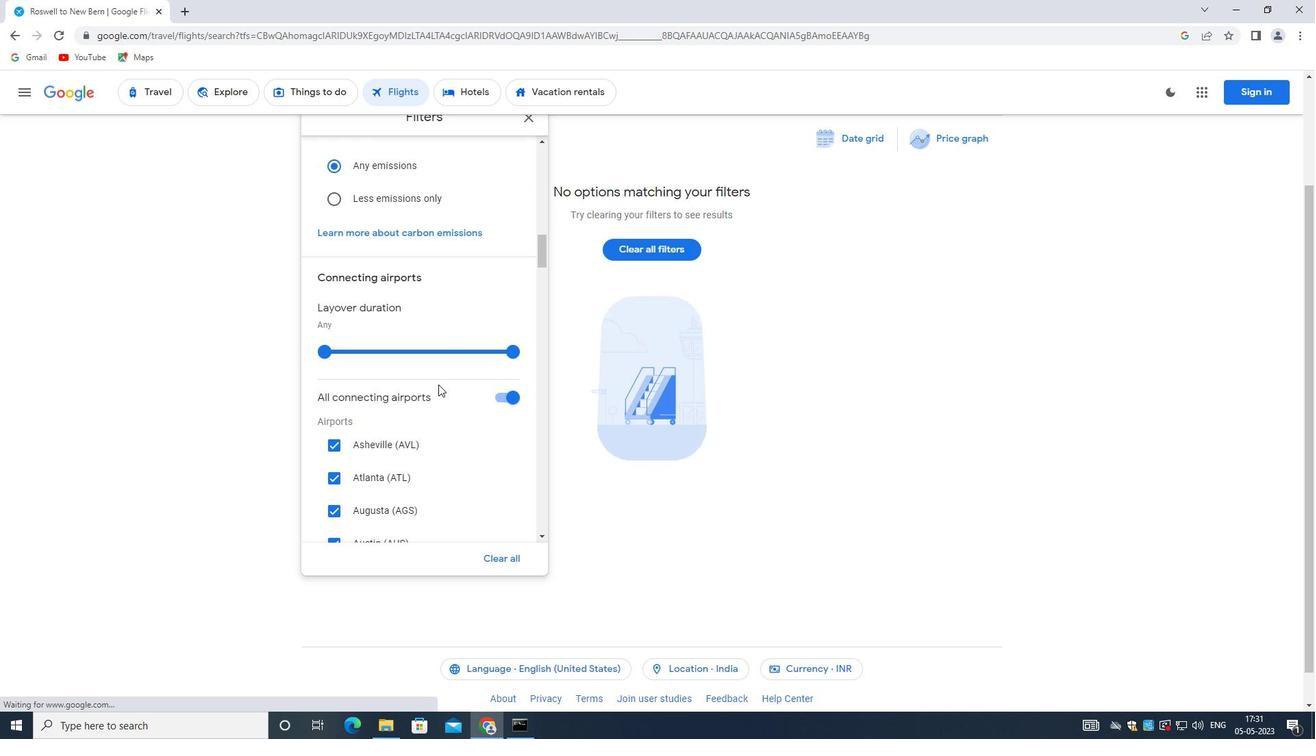 
Action: Mouse scrolled (438, 384) with delta (0, 0)
Screenshot: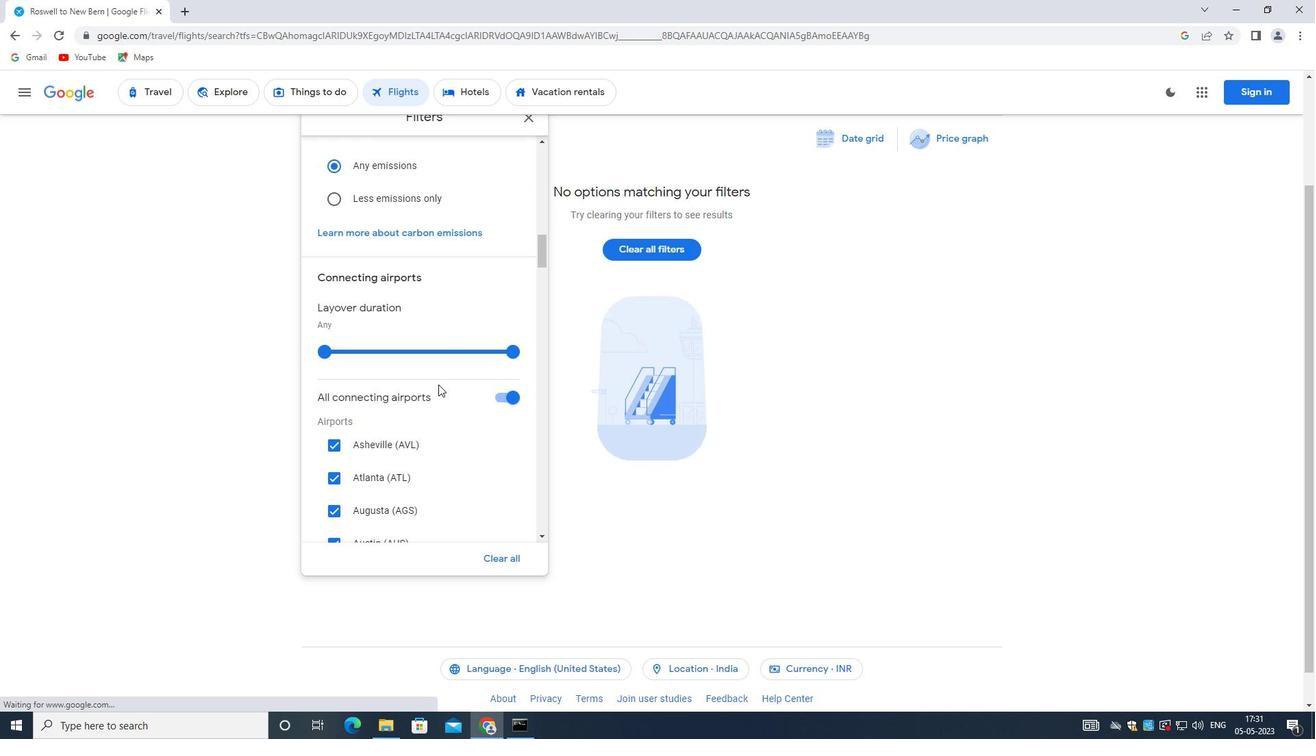 
Action: Mouse scrolled (438, 384) with delta (0, 0)
Screenshot: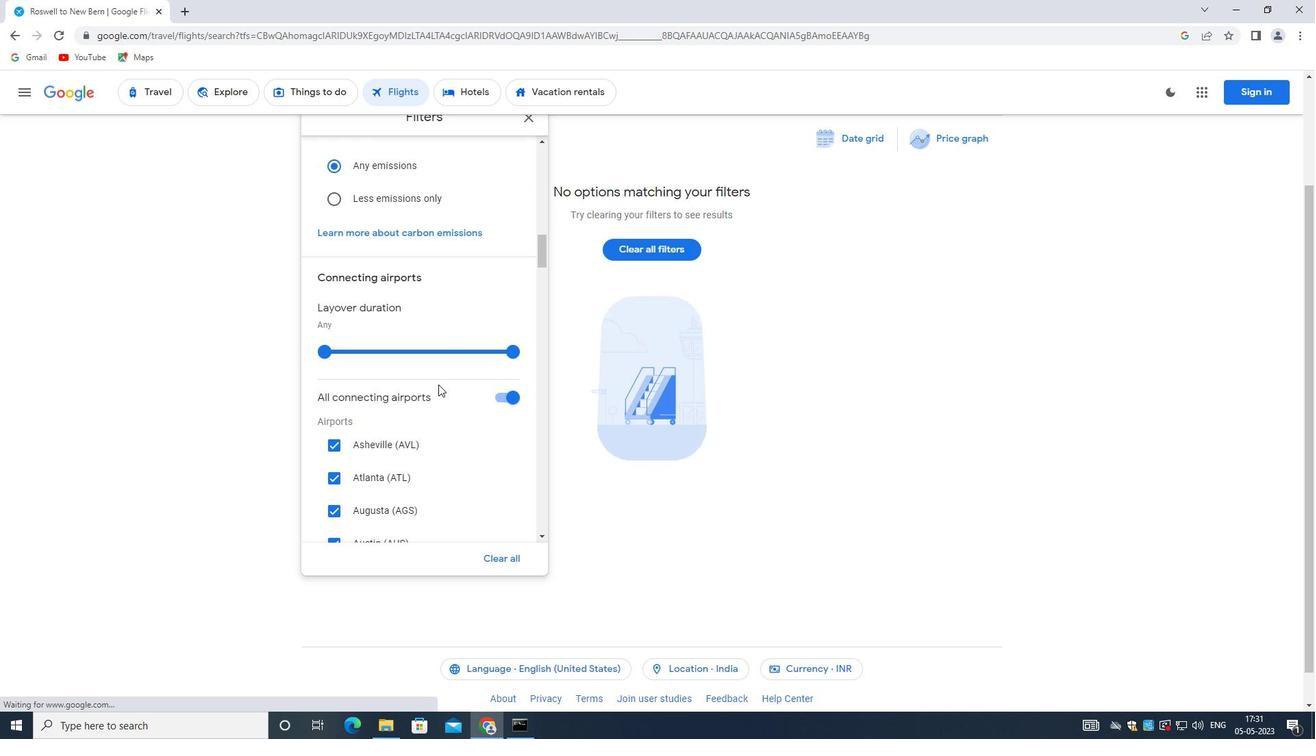 
Action: Mouse moved to (435, 385)
Screenshot: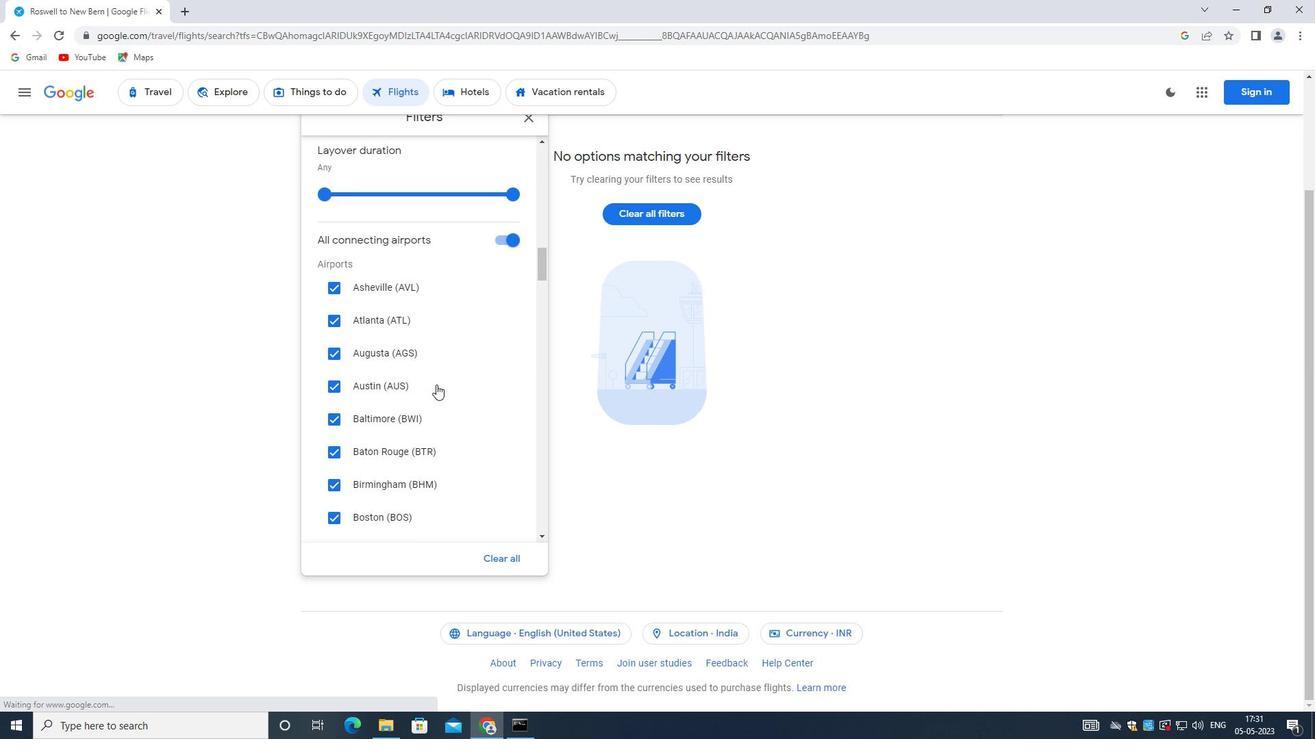 
Action: Mouse scrolled (435, 384) with delta (0, 0)
Screenshot: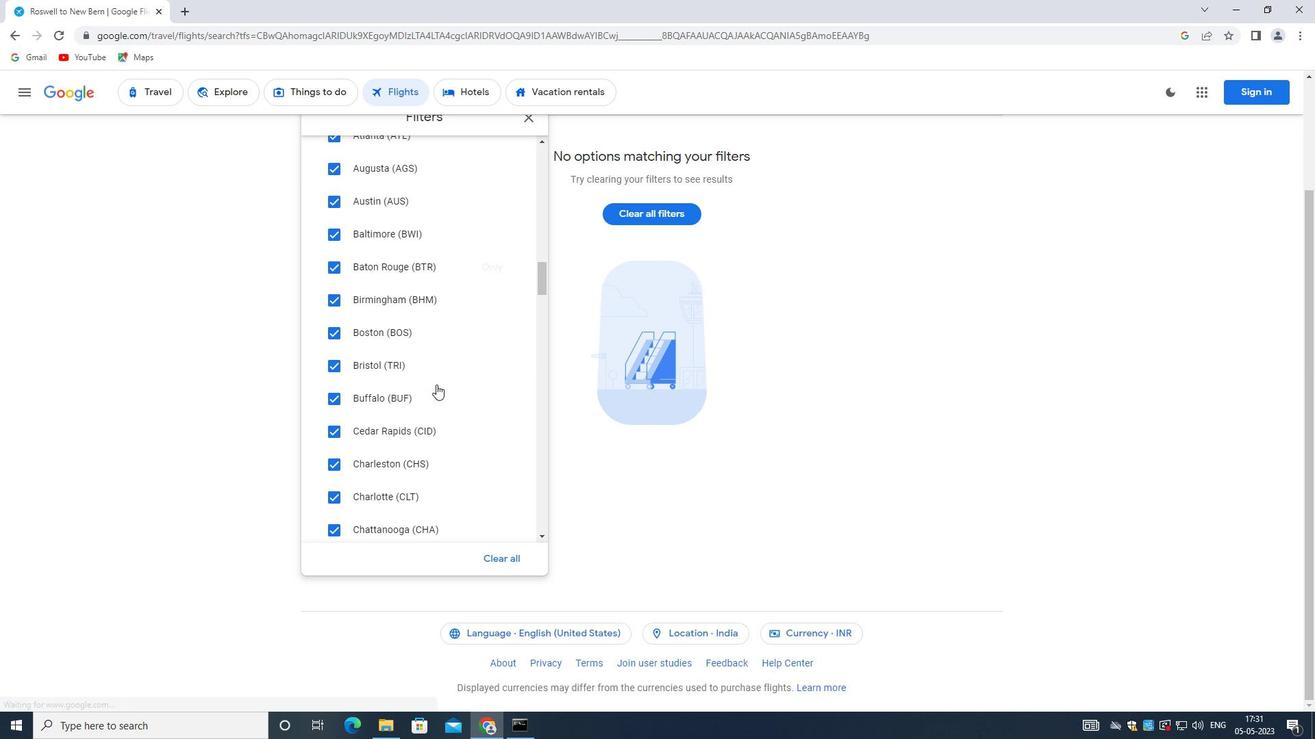 
Action: Mouse scrolled (435, 384) with delta (0, 0)
Screenshot: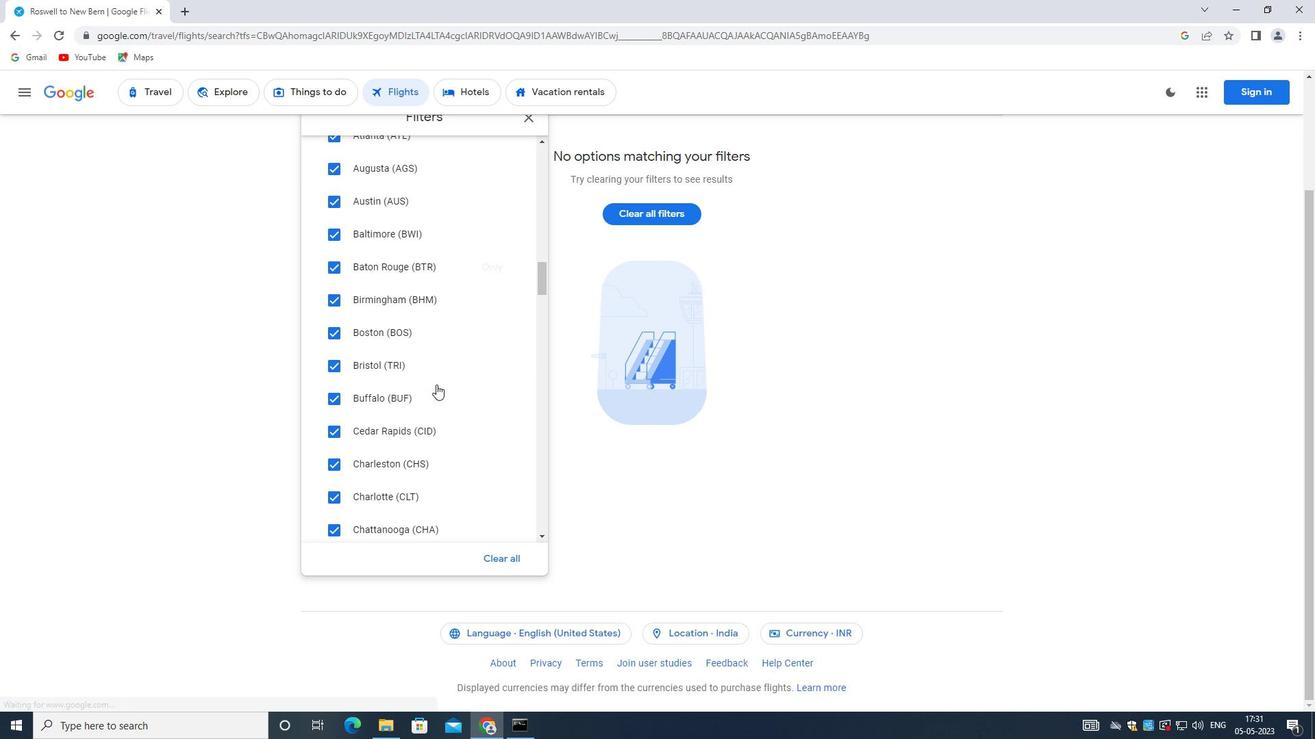 
Action: Mouse scrolled (435, 384) with delta (0, 0)
Screenshot: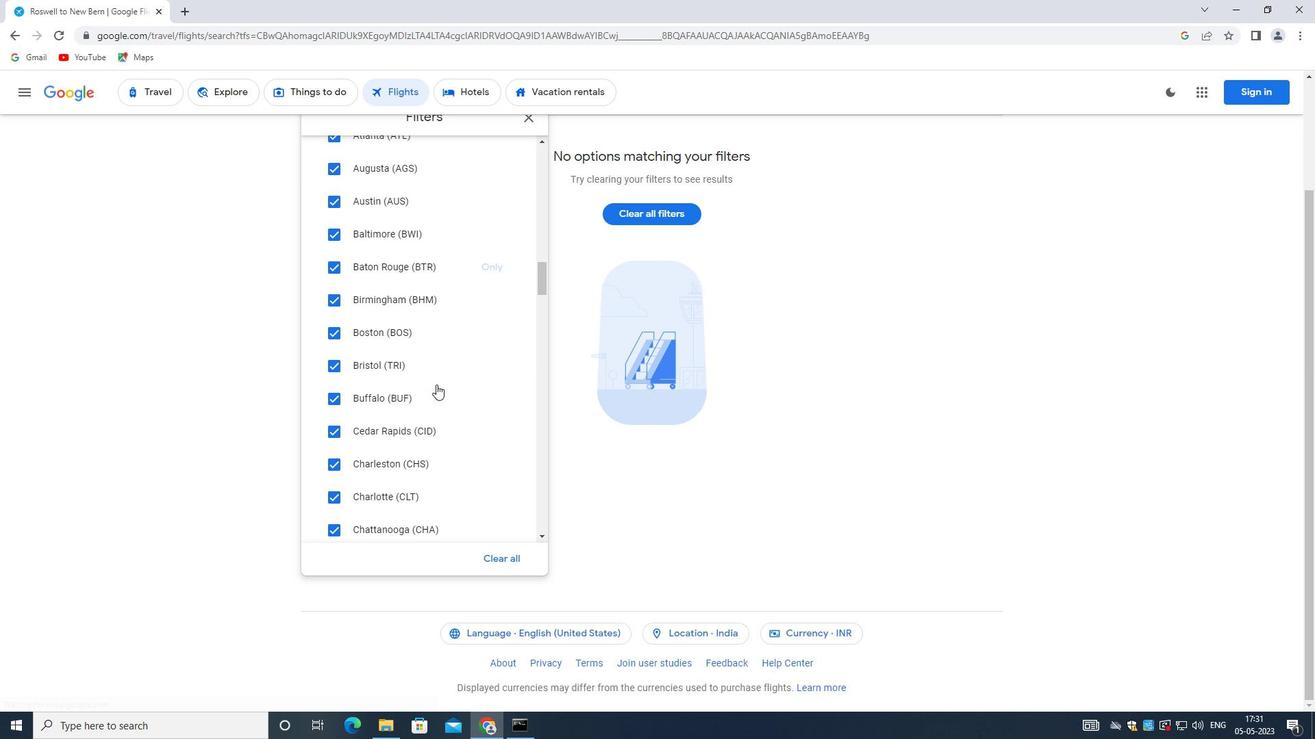 
Action: Mouse scrolled (435, 384) with delta (0, 0)
Screenshot: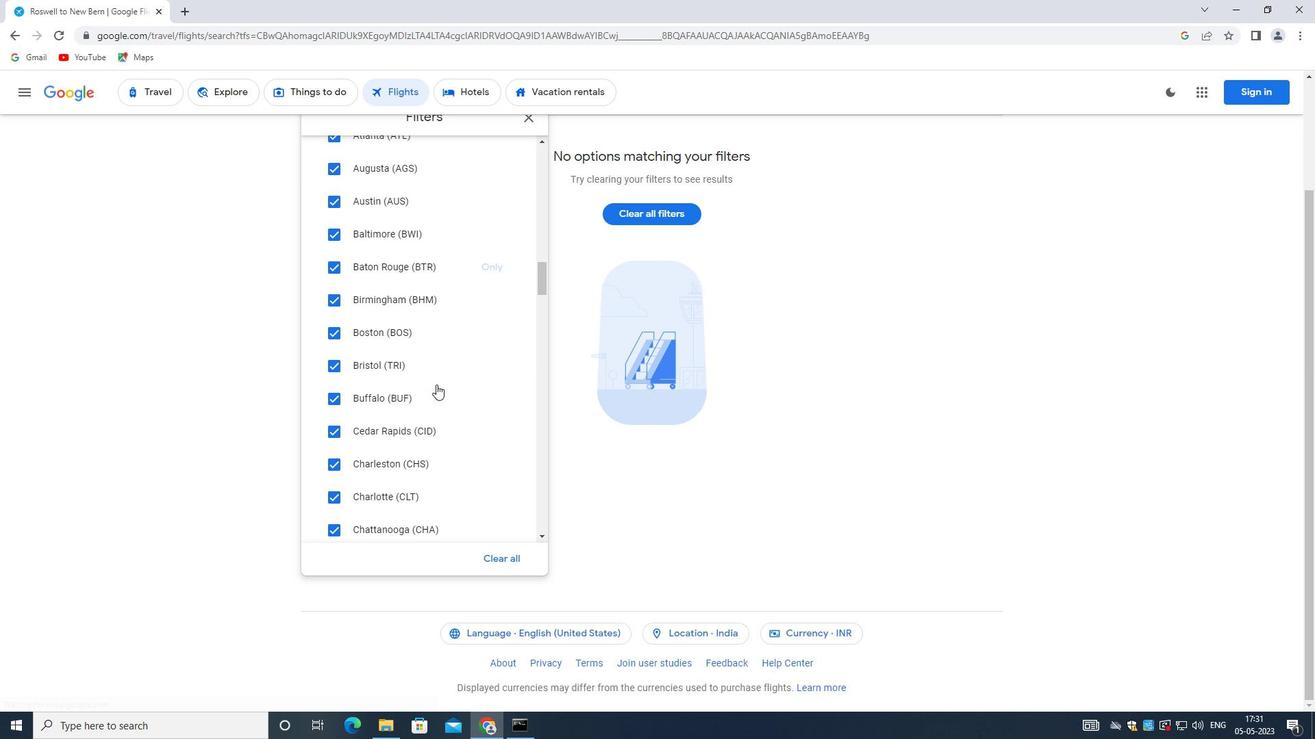
Action: Mouse scrolled (435, 384) with delta (0, 0)
Screenshot: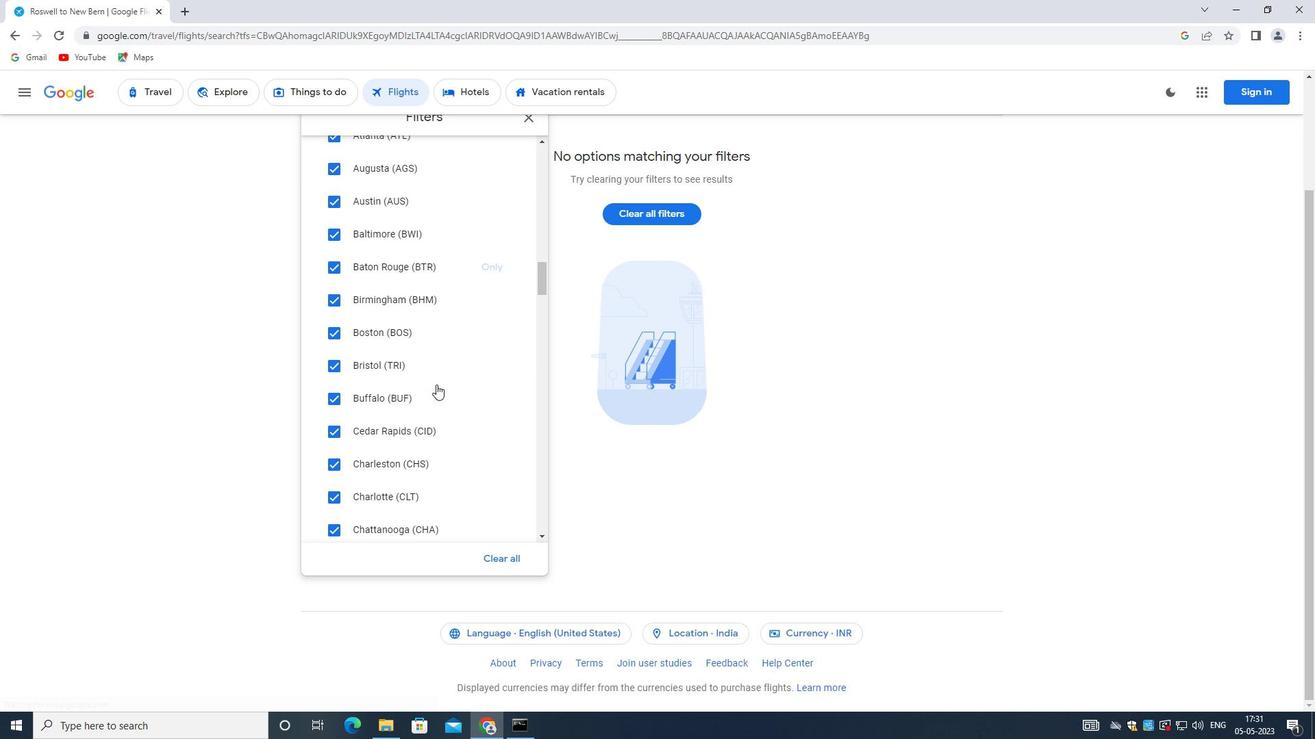 
Action: Mouse scrolled (435, 384) with delta (0, 0)
Screenshot: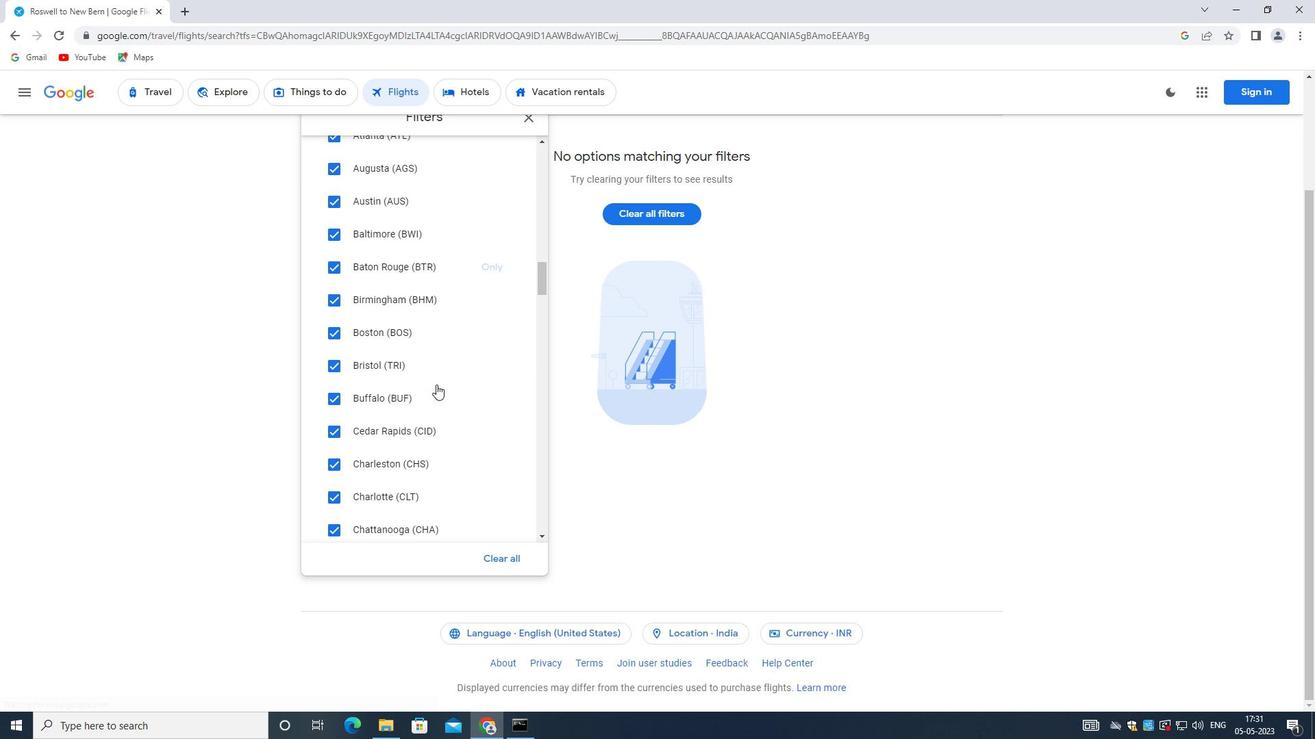 
Action: Mouse moved to (430, 385)
Screenshot: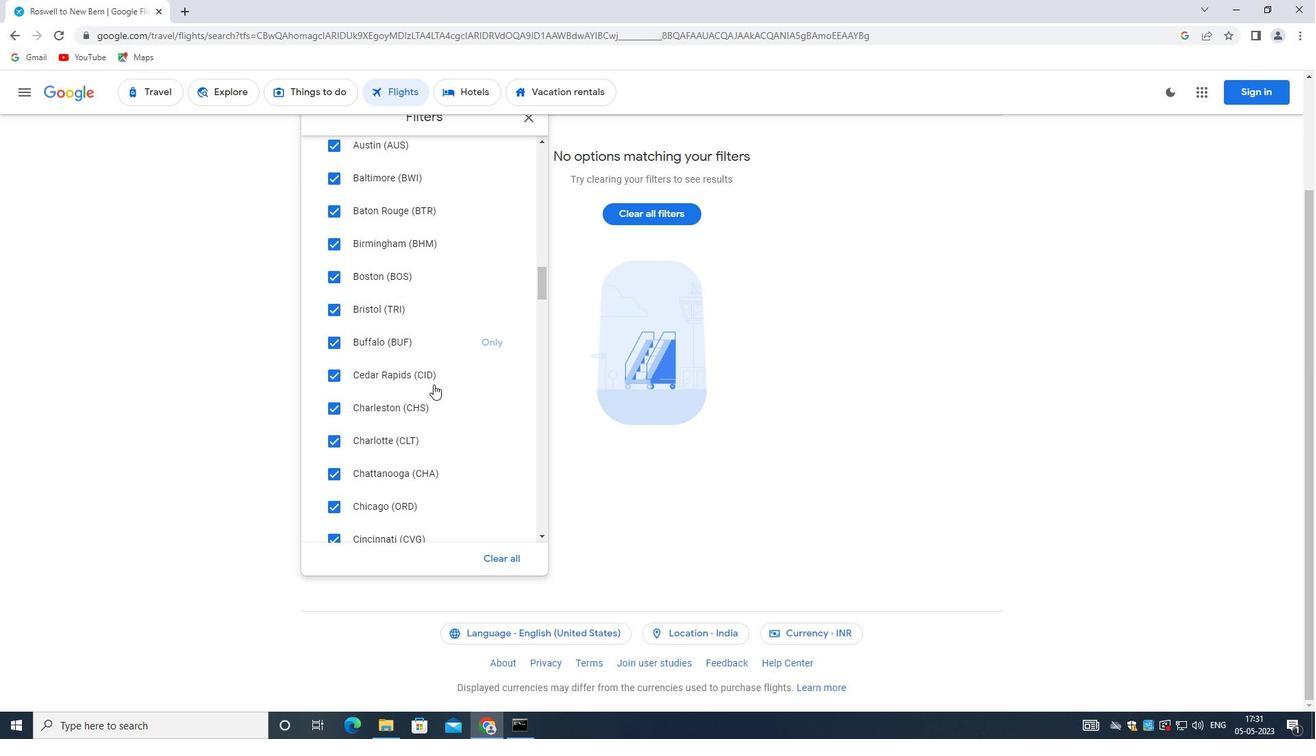 
Action: Mouse scrolled (430, 384) with delta (0, 0)
Screenshot: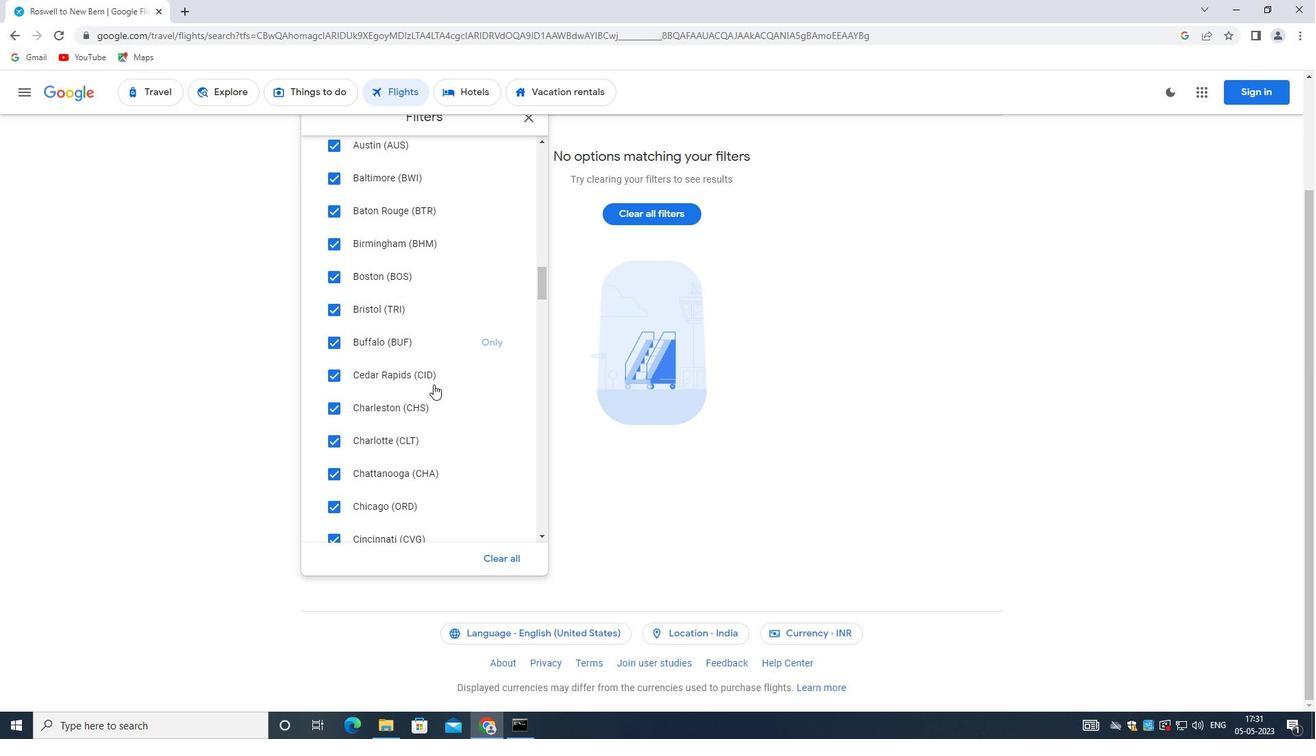 
Action: Mouse scrolled (430, 384) with delta (0, 0)
Screenshot: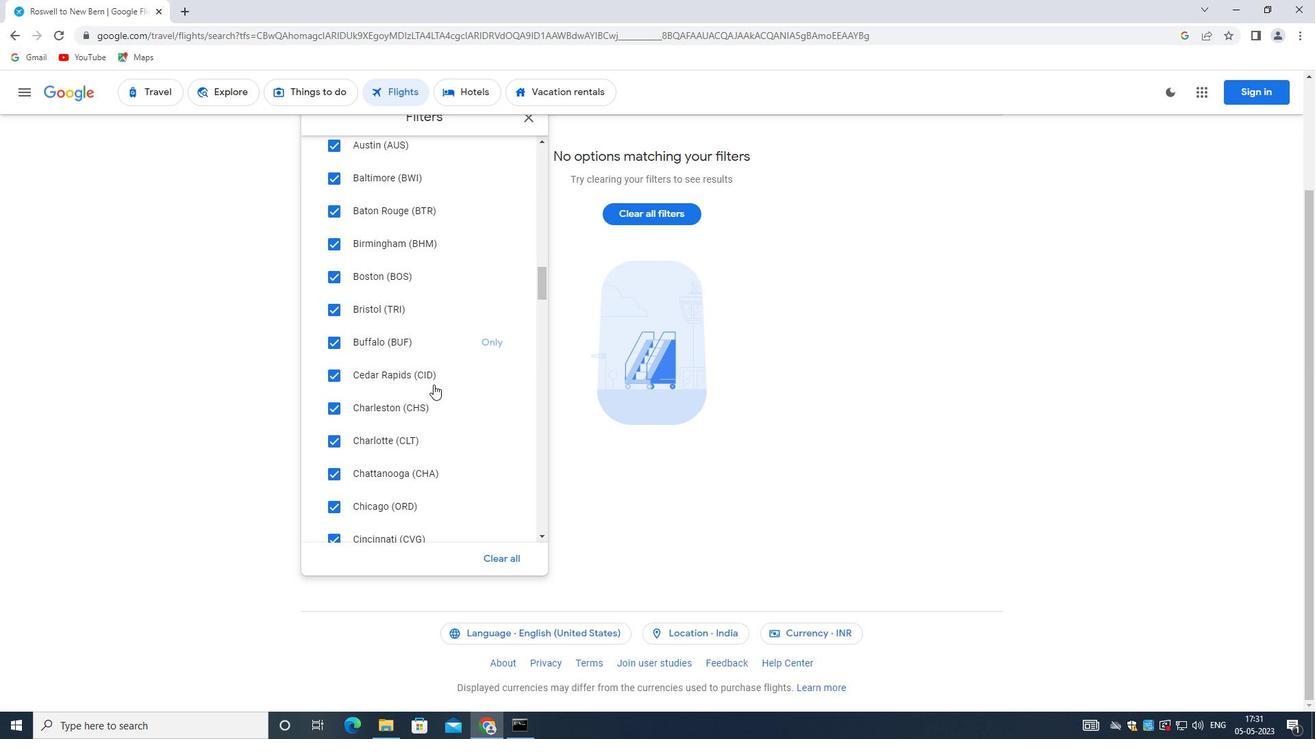 
Action: Mouse scrolled (430, 384) with delta (0, 0)
Screenshot: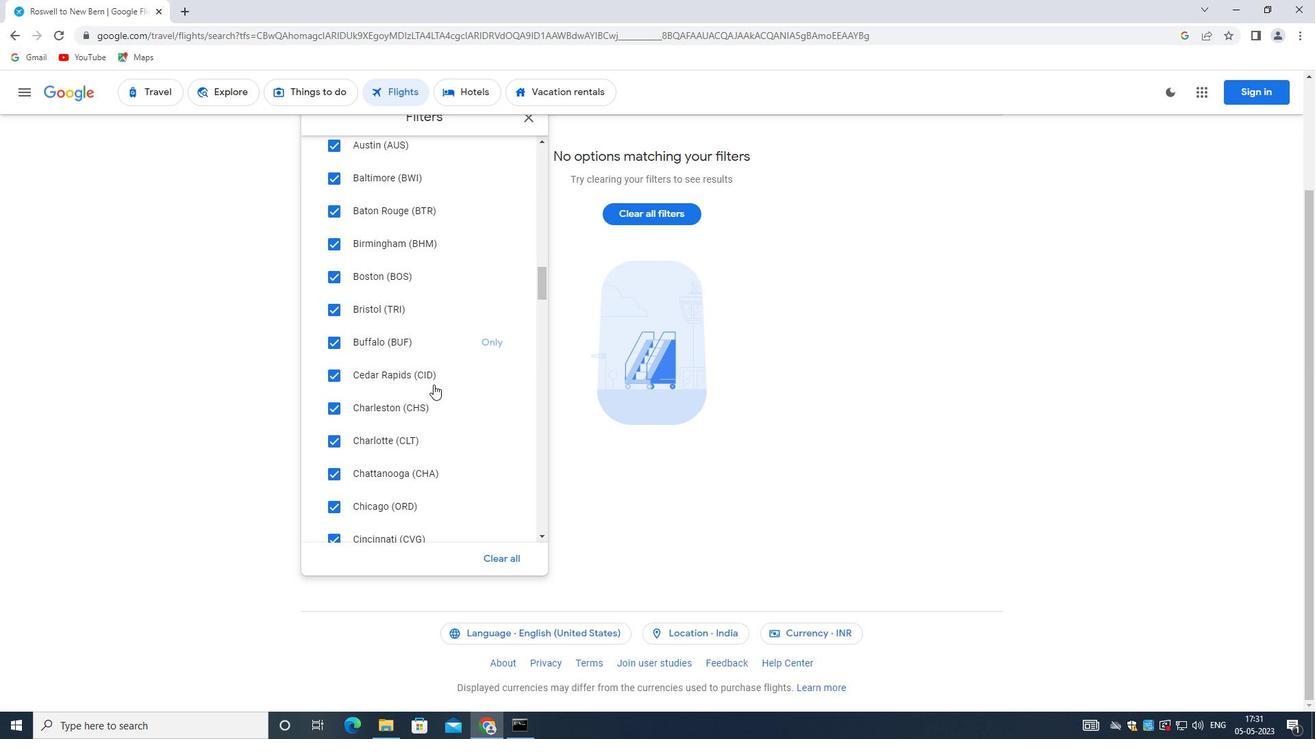 
Action: Mouse scrolled (430, 384) with delta (0, 0)
Screenshot: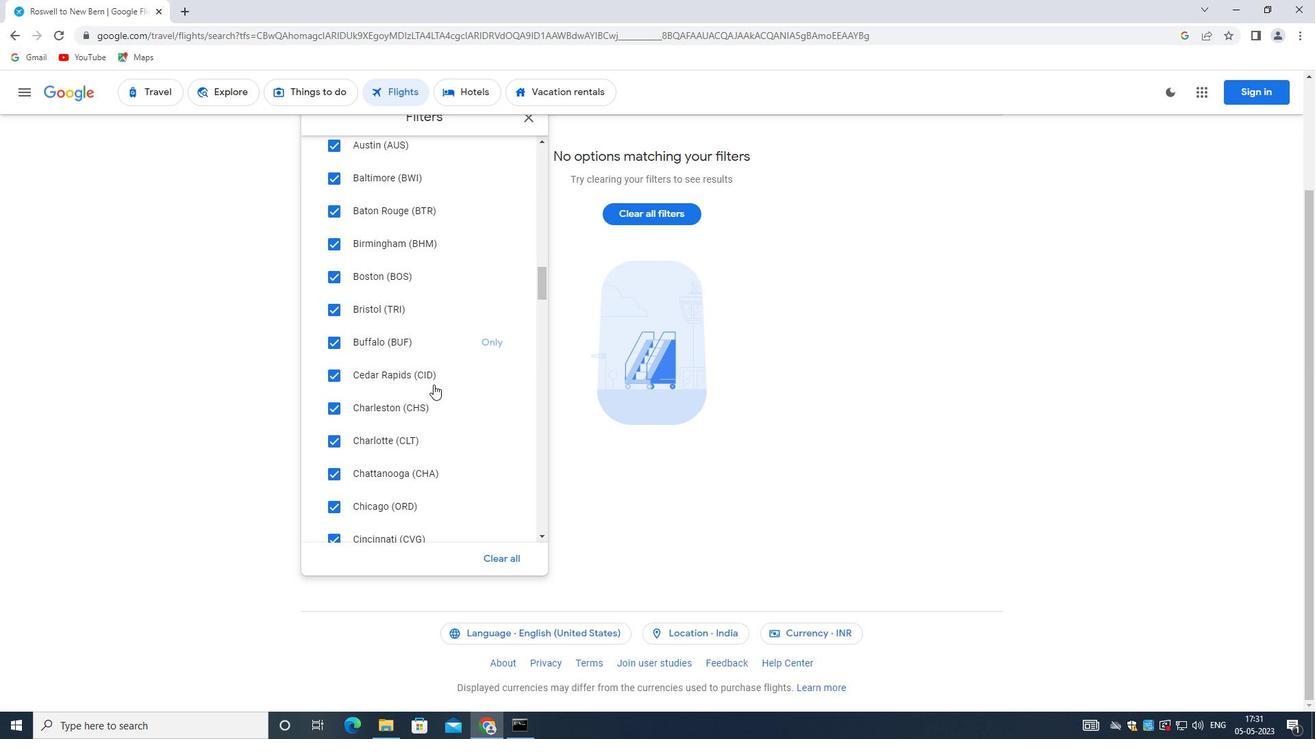 
Action: Mouse scrolled (430, 384) with delta (0, 0)
Screenshot: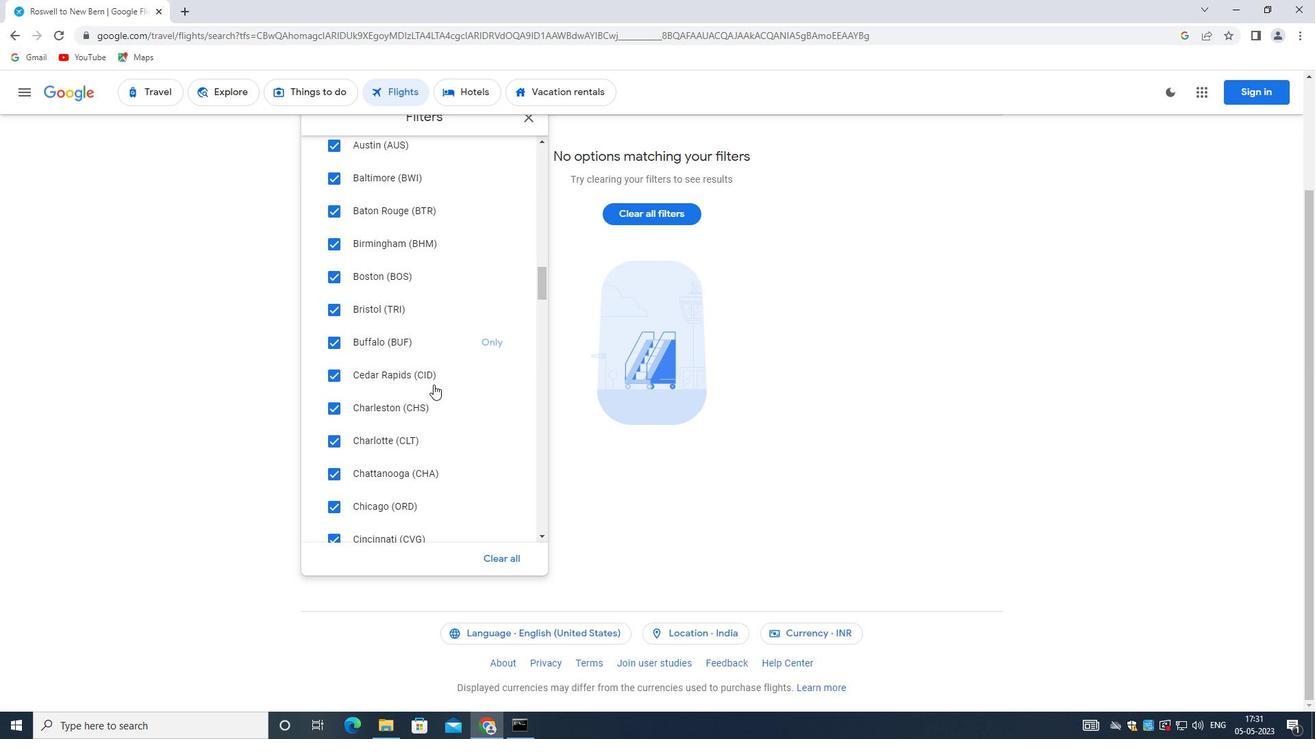 
Action: Mouse moved to (425, 387)
Screenshot: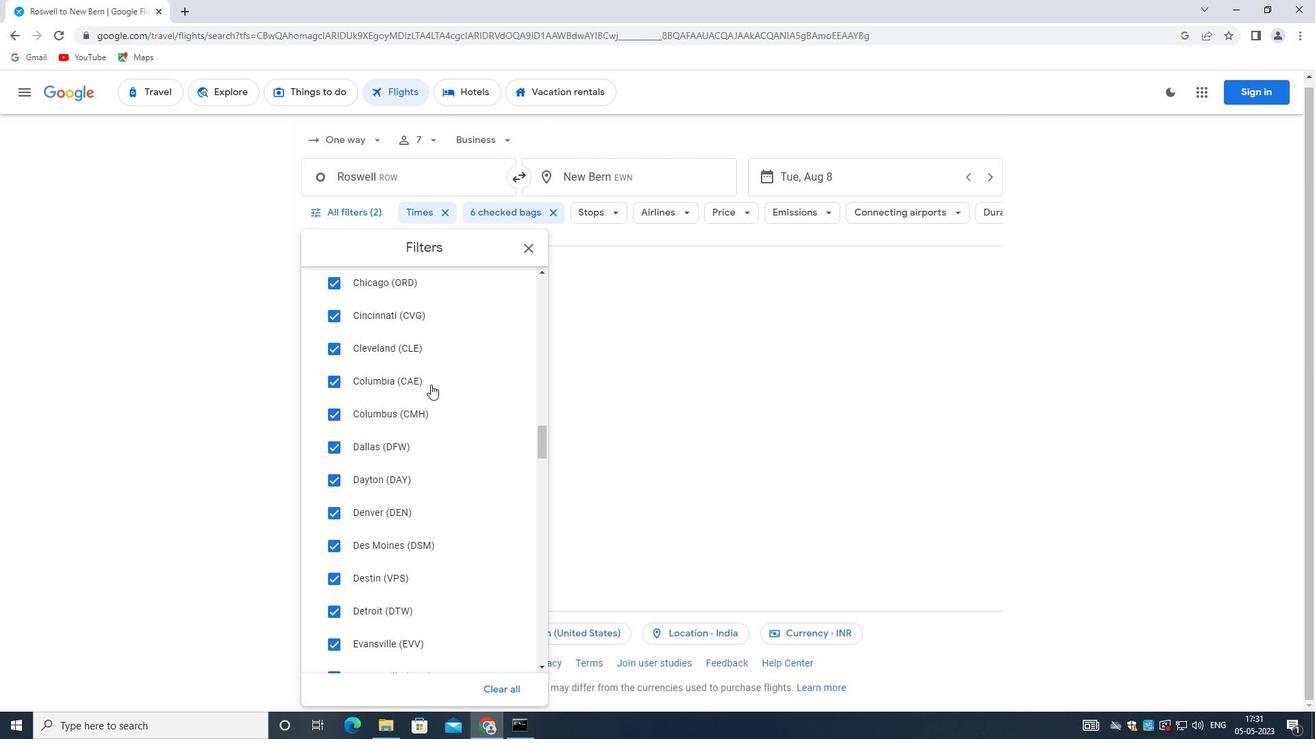 
Action: Mouse scrolled (425, 387) with delta (0, 0)
Screenshot: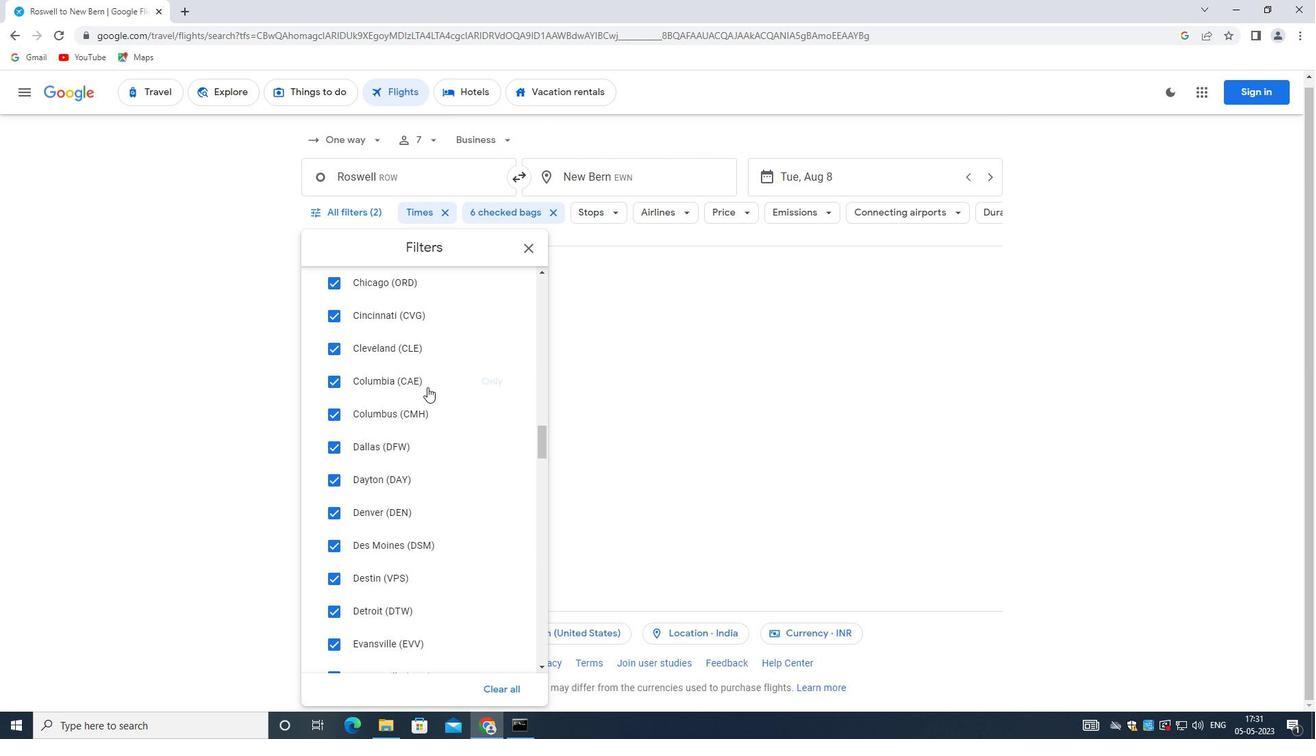 
Action: Mouse scrolled (425, 387) with delta (0, 0)
Screenshot: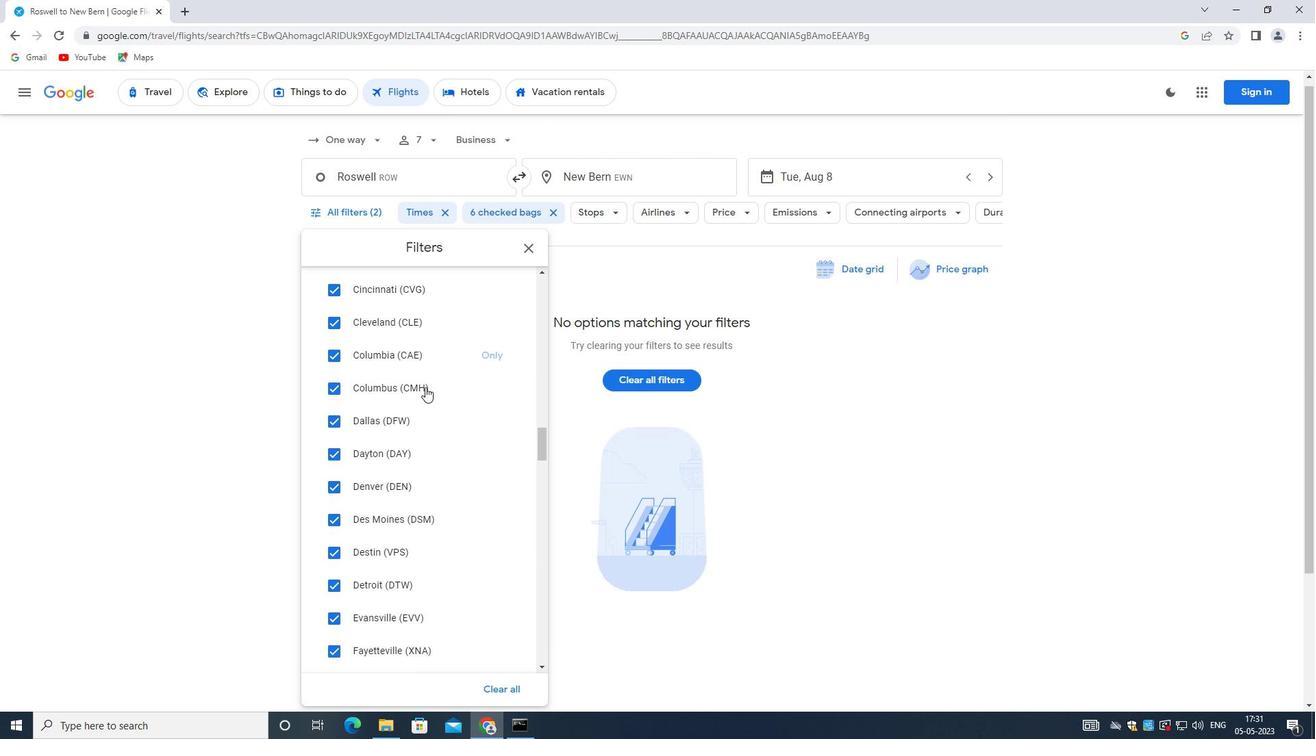 
Action: Mouse scrolled (425, 387) with delta (0, 0)
Screenshot: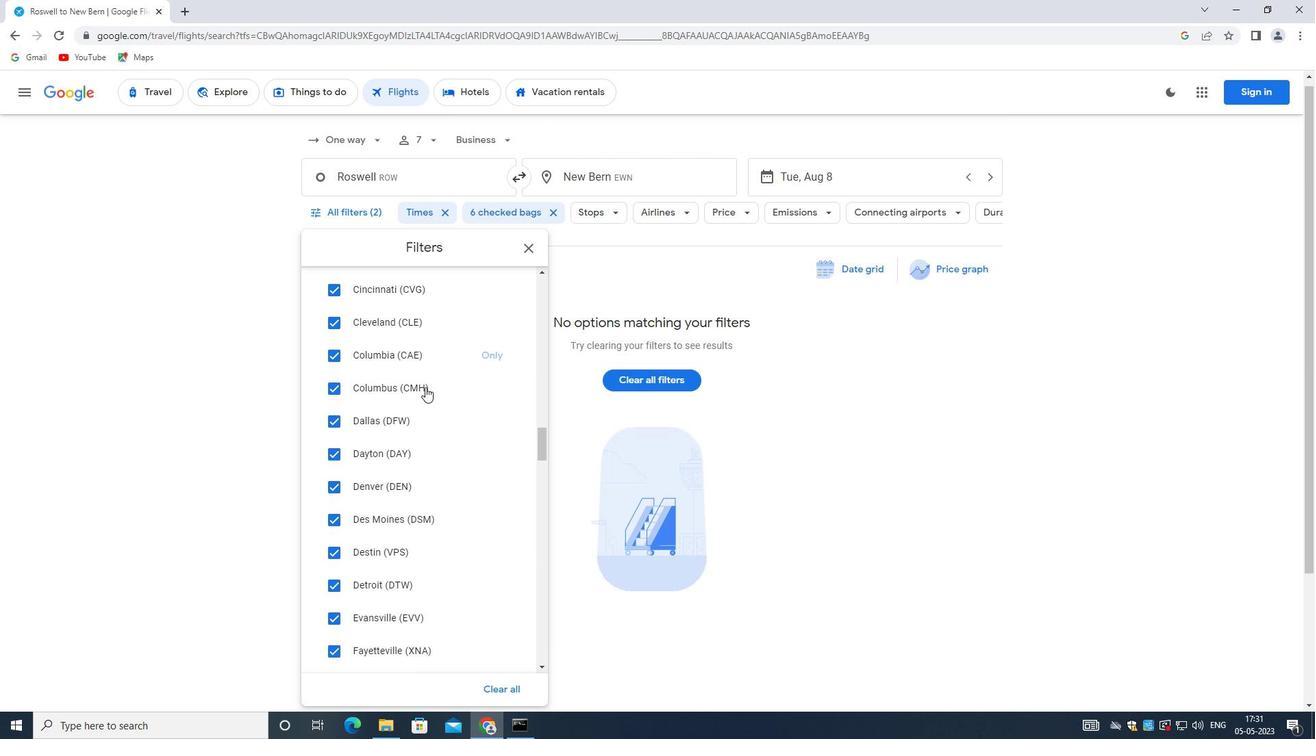 
Action: Mouse scrolled (425, 387) with delta (0, 0)
Screenshot: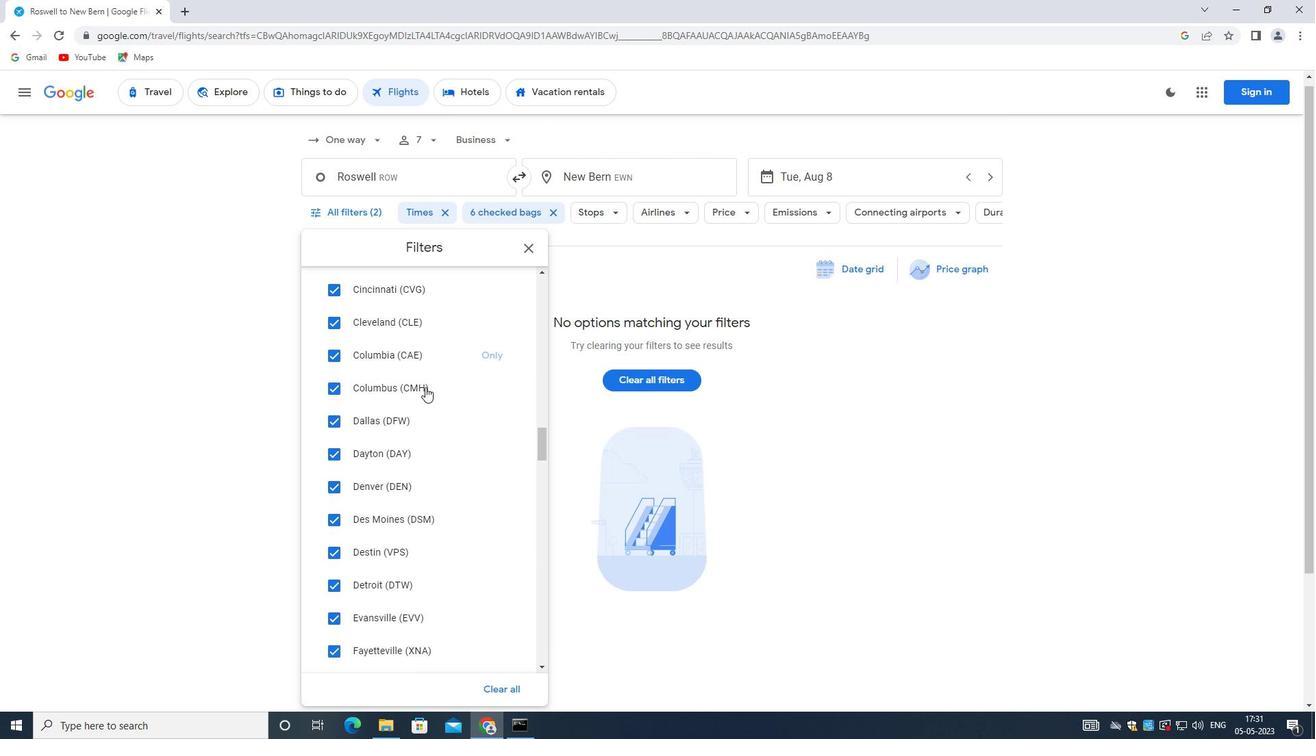 
Action: Mouse moved to (419, 389)
Screenshot: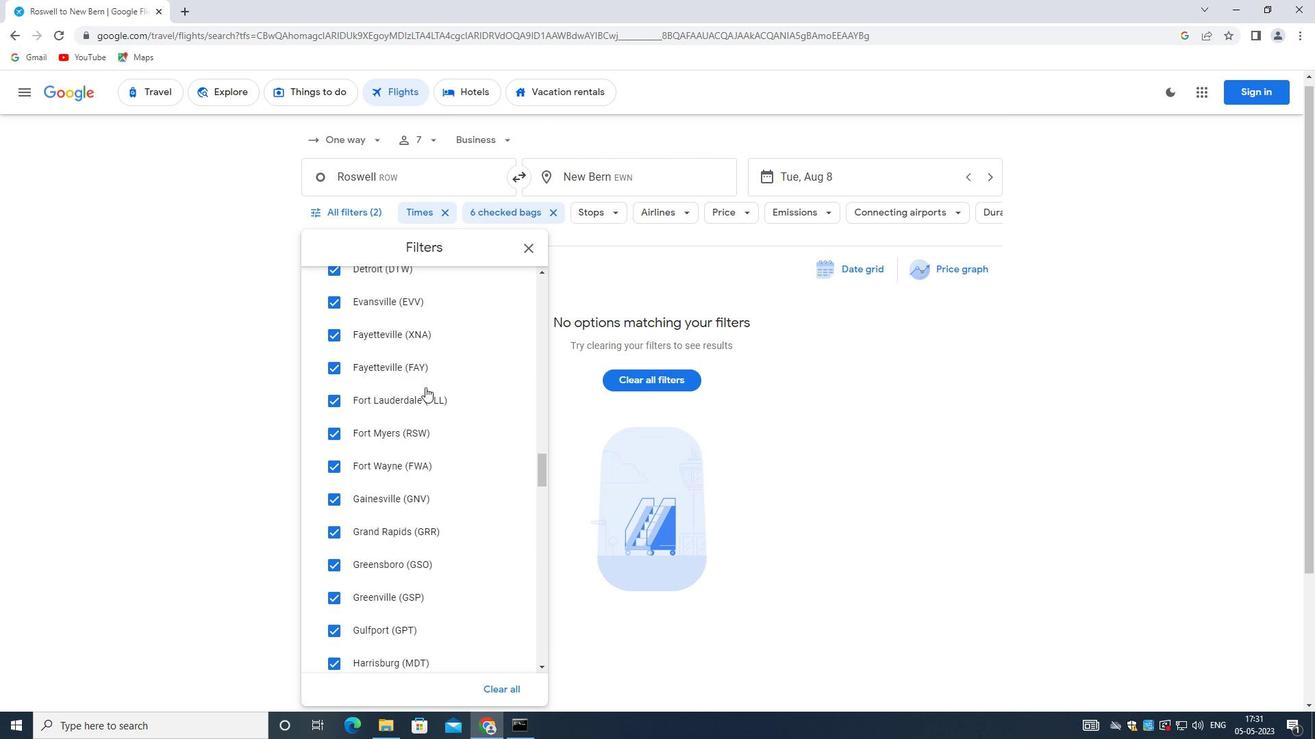 
Action: Mouse scrolled (419, 389) with delta (0, 0)
Screenshot: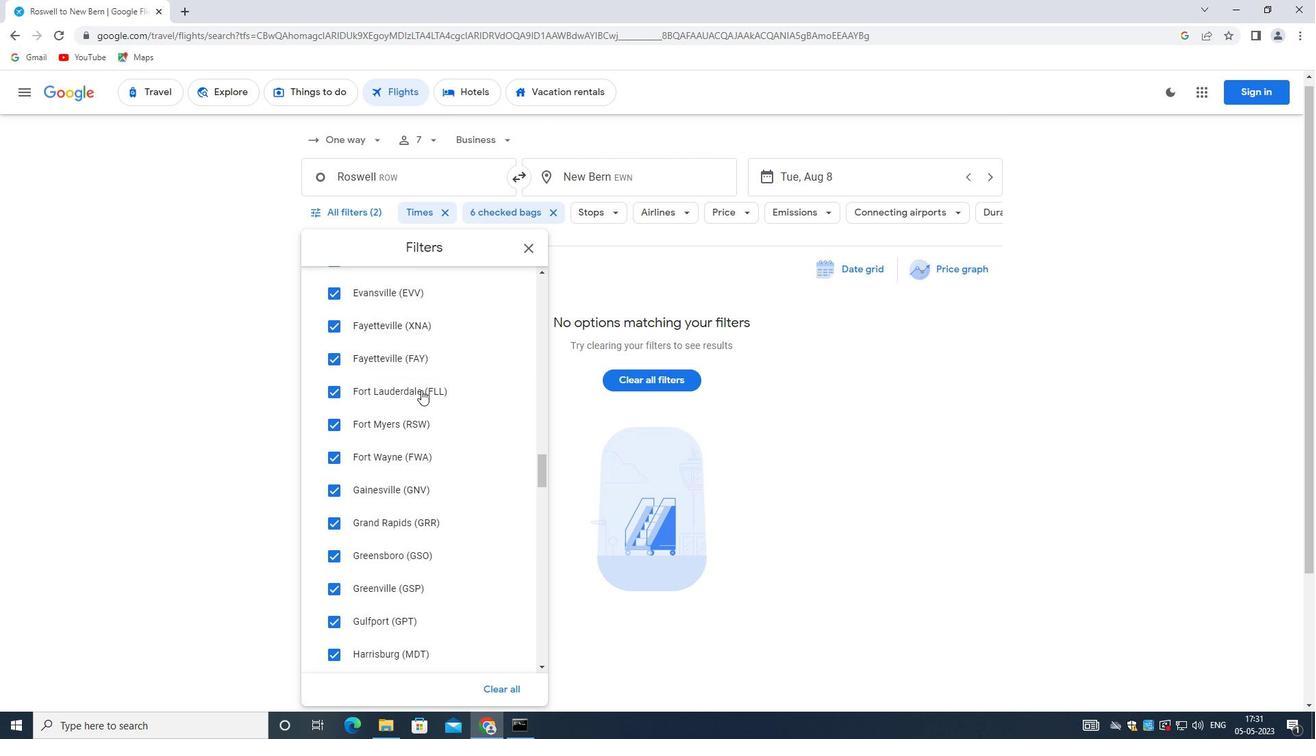 
Action: Mouse scrolled (419, 389) with delta (0, 0)
Screenshot: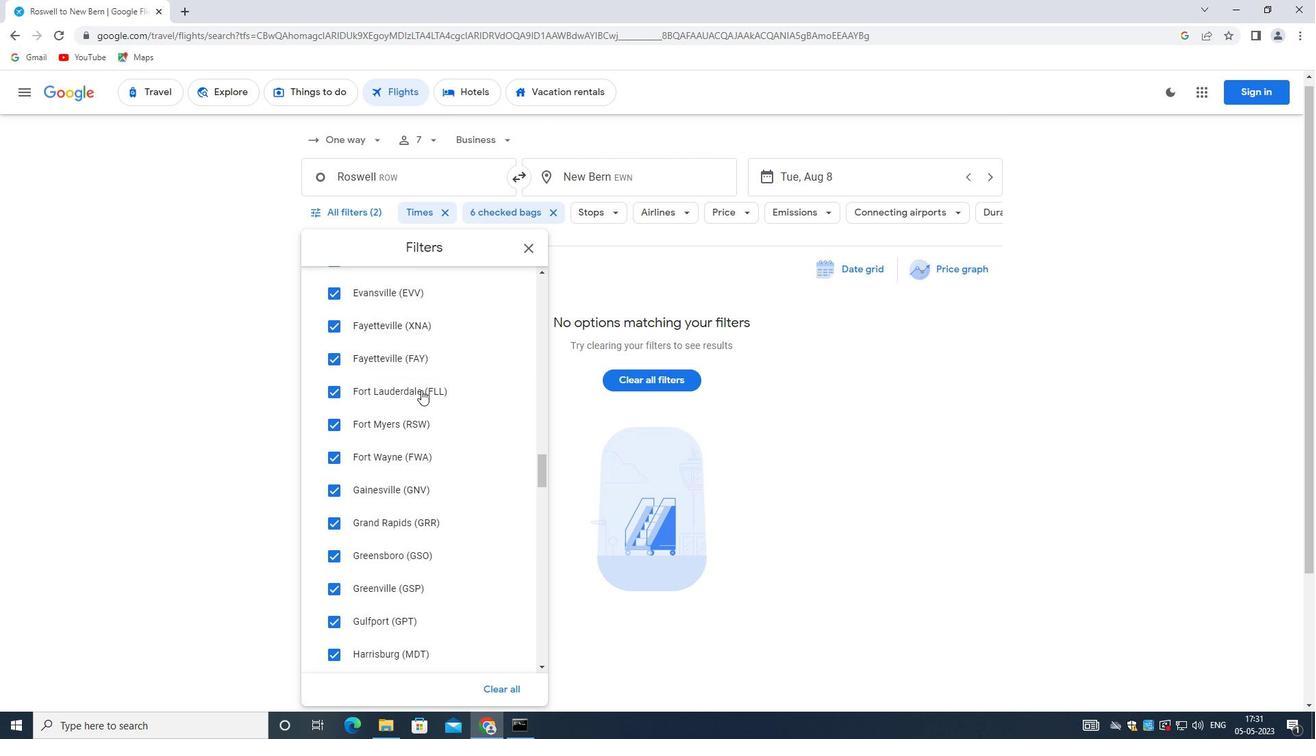 
Action: Mouse scrolled (419, 389) with delta (0, 0)
Screenshot: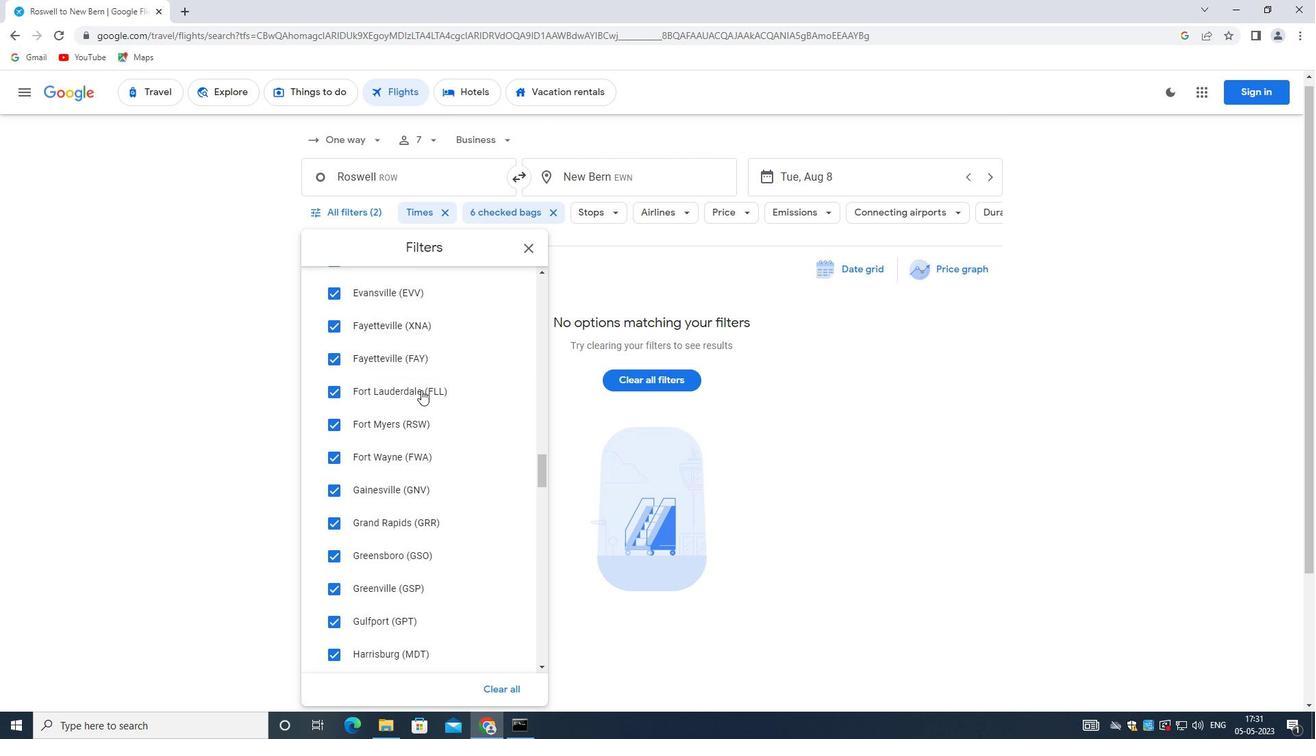
Action: Mouse scrolled (419, 389) with delta (0, 0)
Screenshot: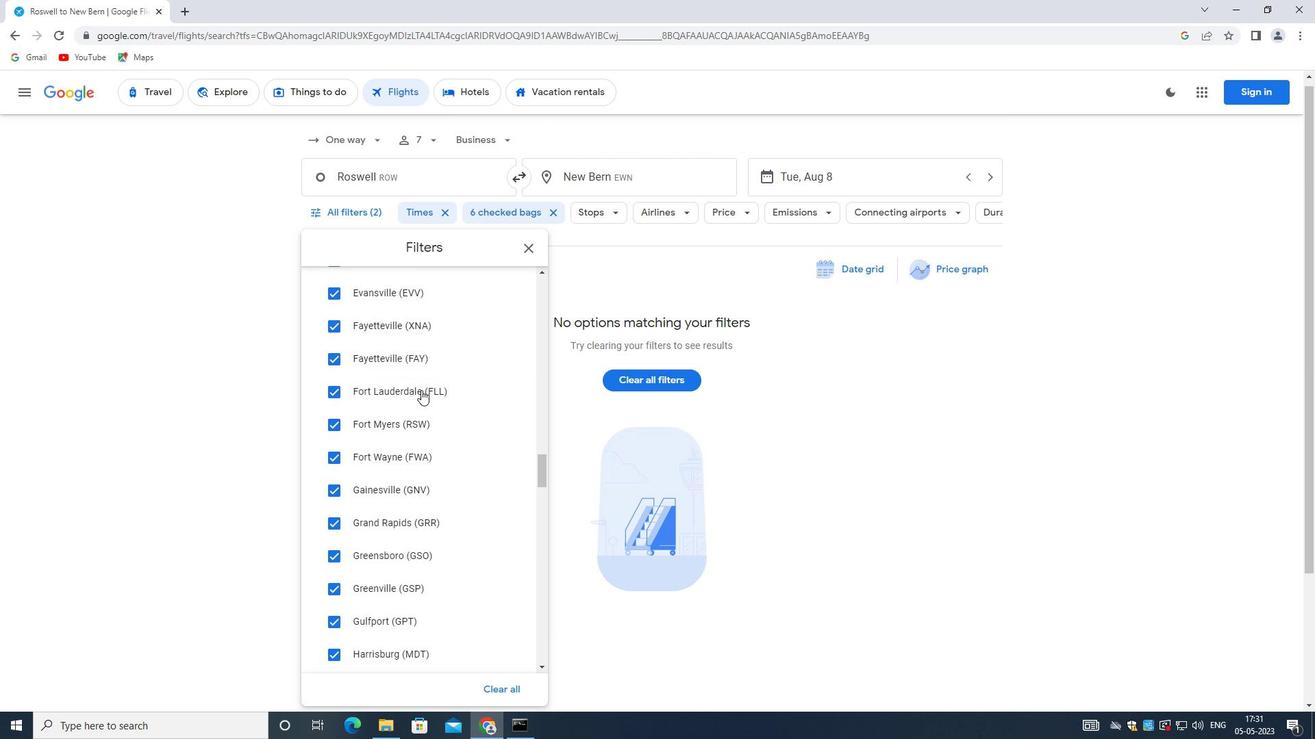 
Action: Mouse moved to (415, 389)
Screenshot: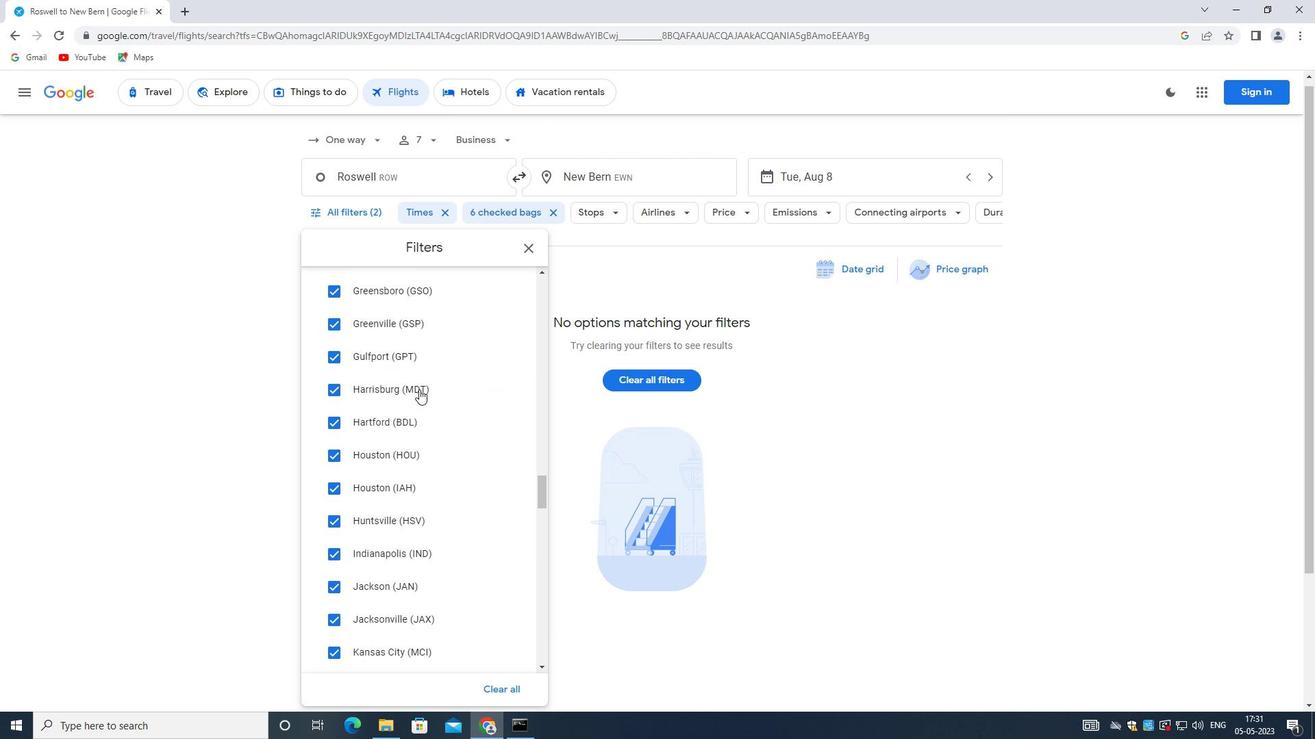 
Action: Mouse scrolled (415, 388) with delta (0, 0)
Screenshot: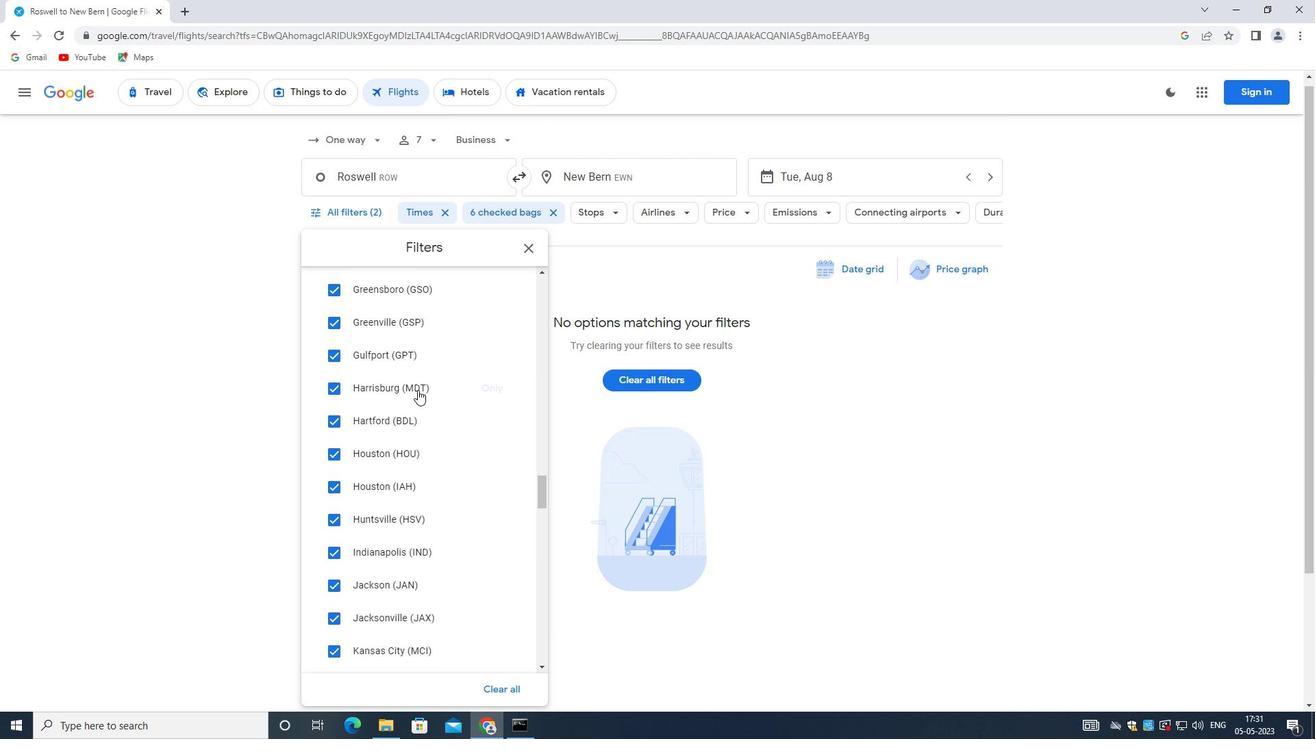 
Action: Mouse scrolled (415, 388) with delta (0, 0)
Screenshot: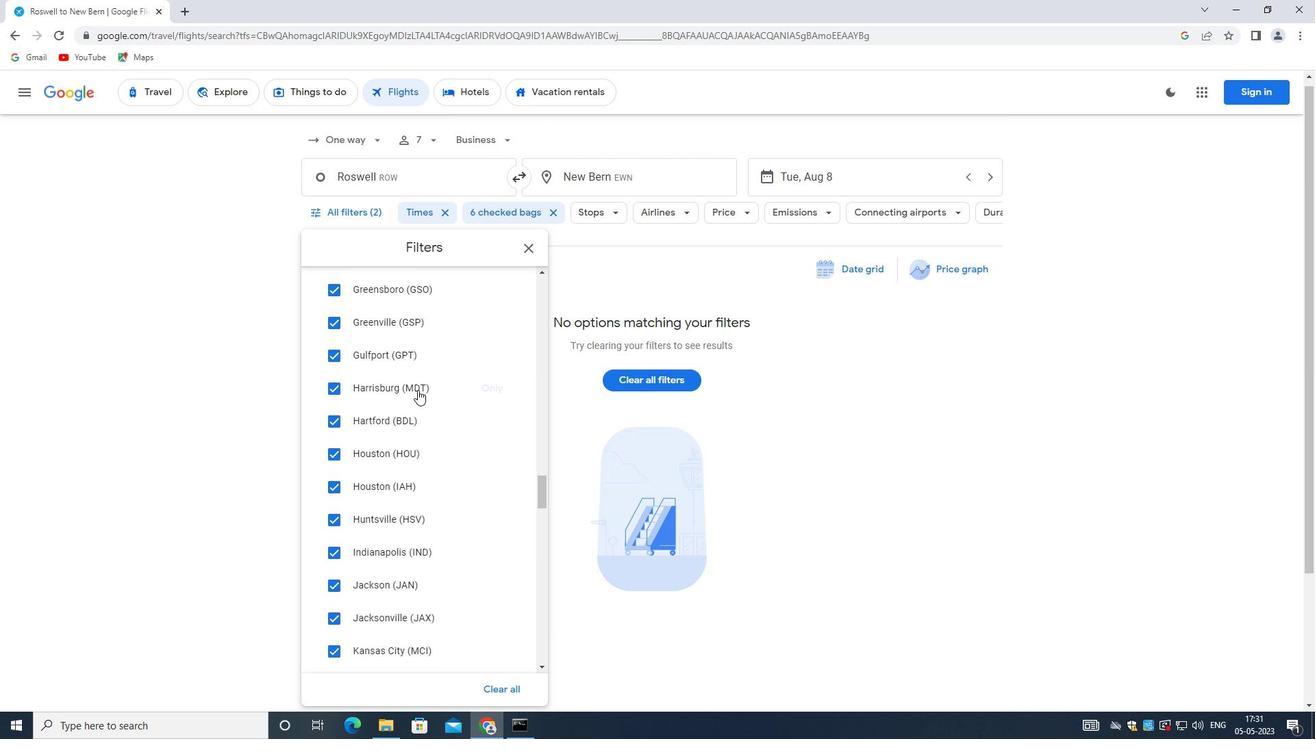
Action: Mouse scrolled (415, 388) with delta (0, 0)
Screenshot: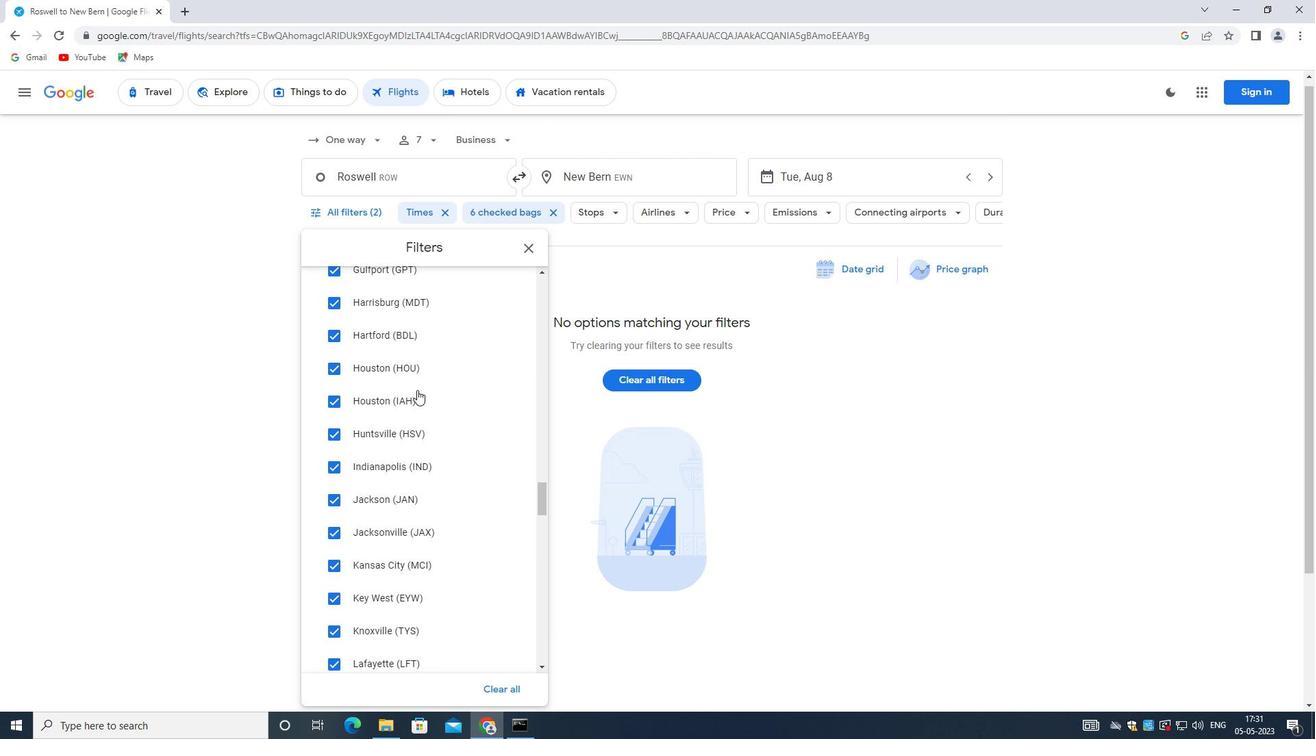 
Action: Mouse scrolled (415, 388) with delta (0, 0)
Screenshot: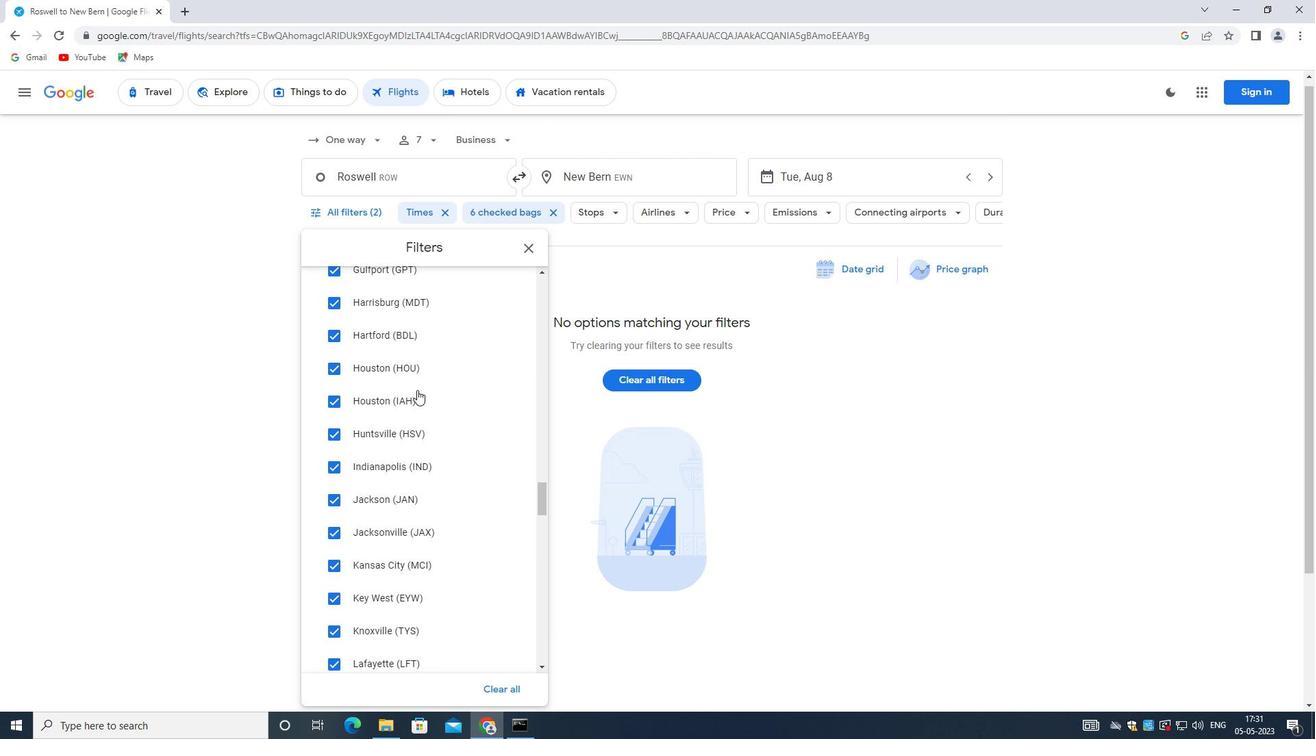 
Action: Mouse moved to (414, 387)
Screenshot: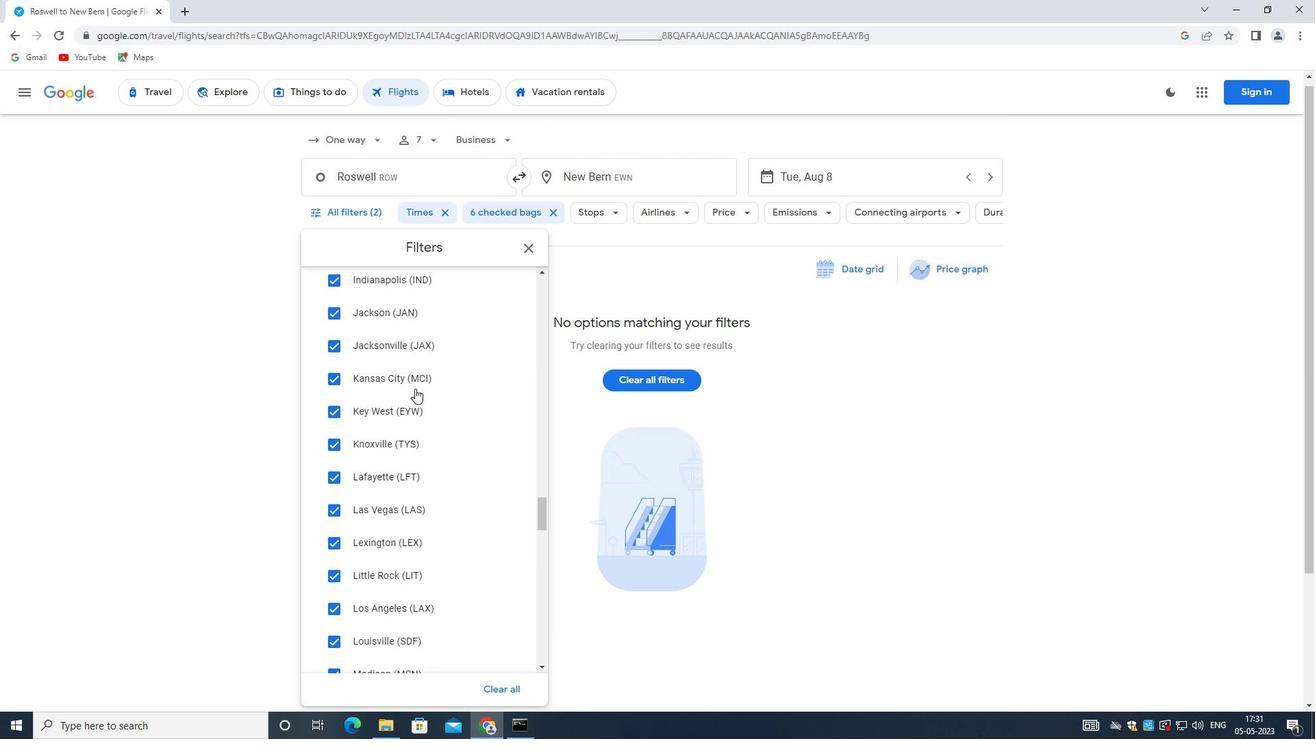 
Action: Mouse scrolled (414, 387) with delta (0, 0)
Screenshot: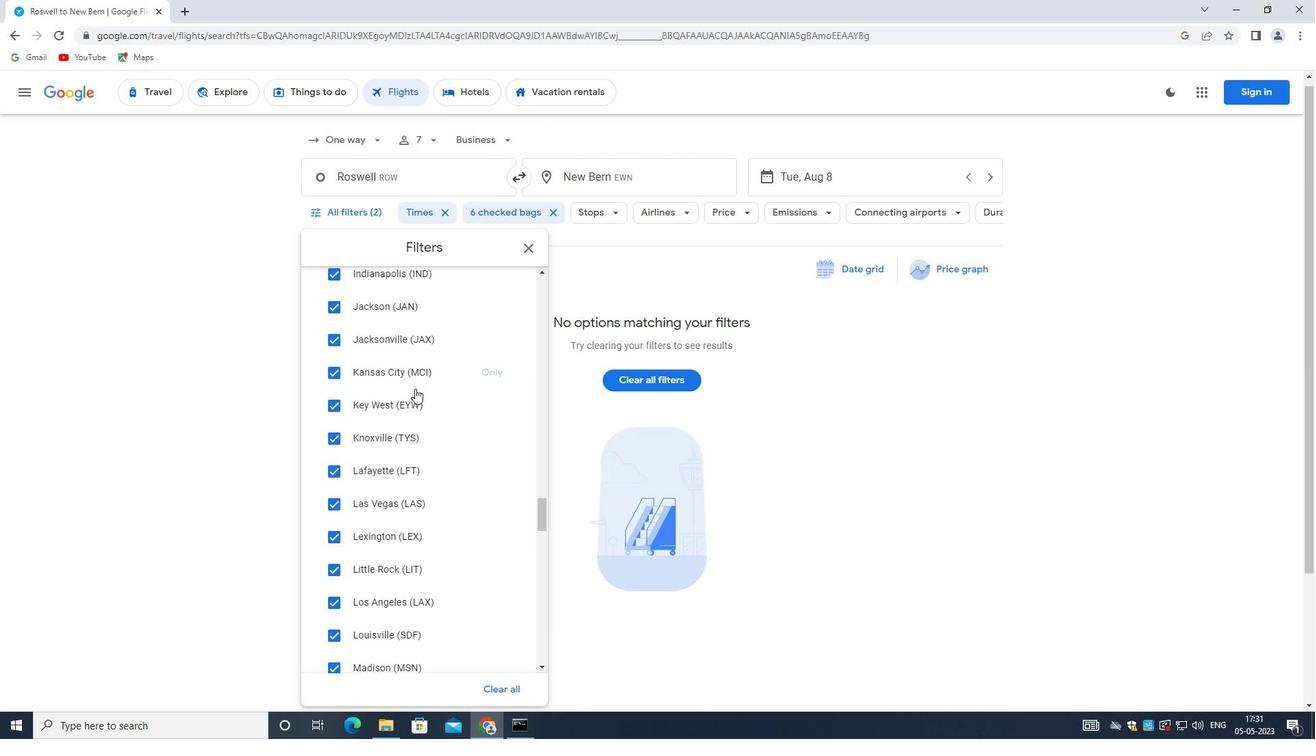 
Action: Mouse scrolled (414, 387) with delta (0, 0)
Screenshot: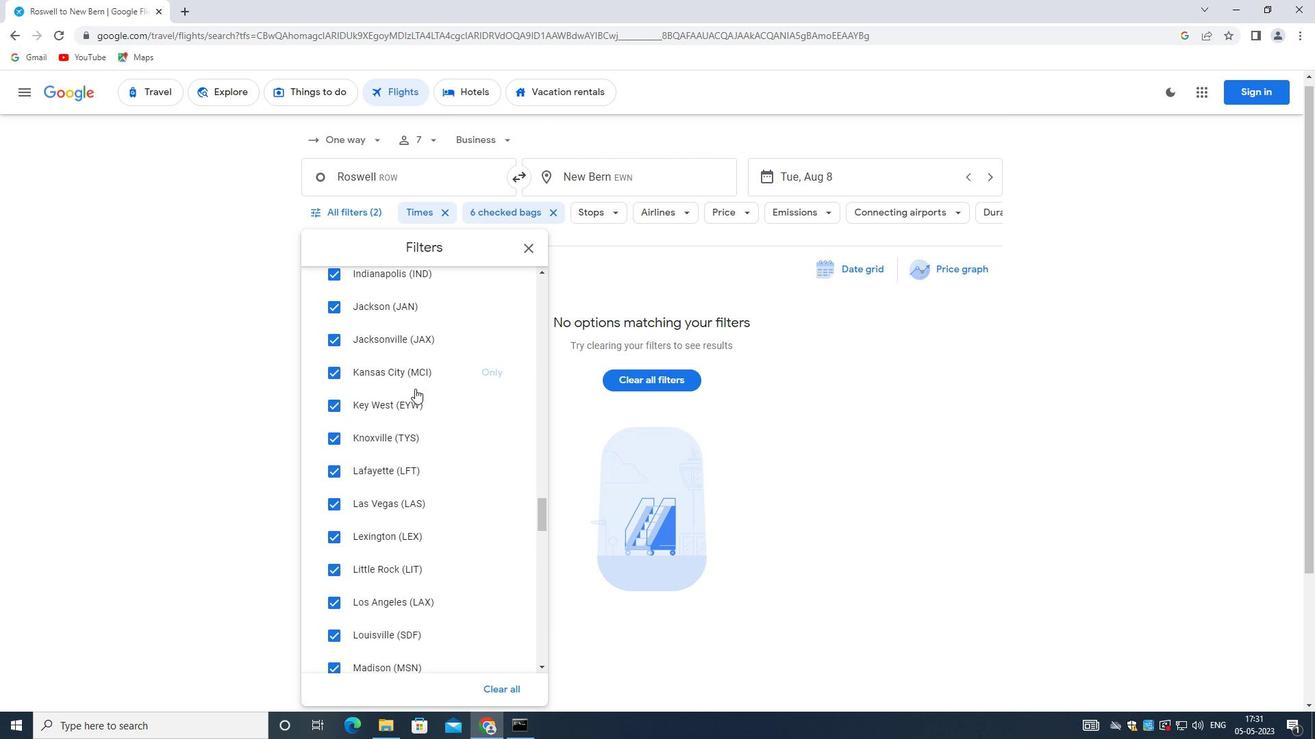 
Action: Mouse scrolled (414, 387) with delta (0, 0)
Screenshot: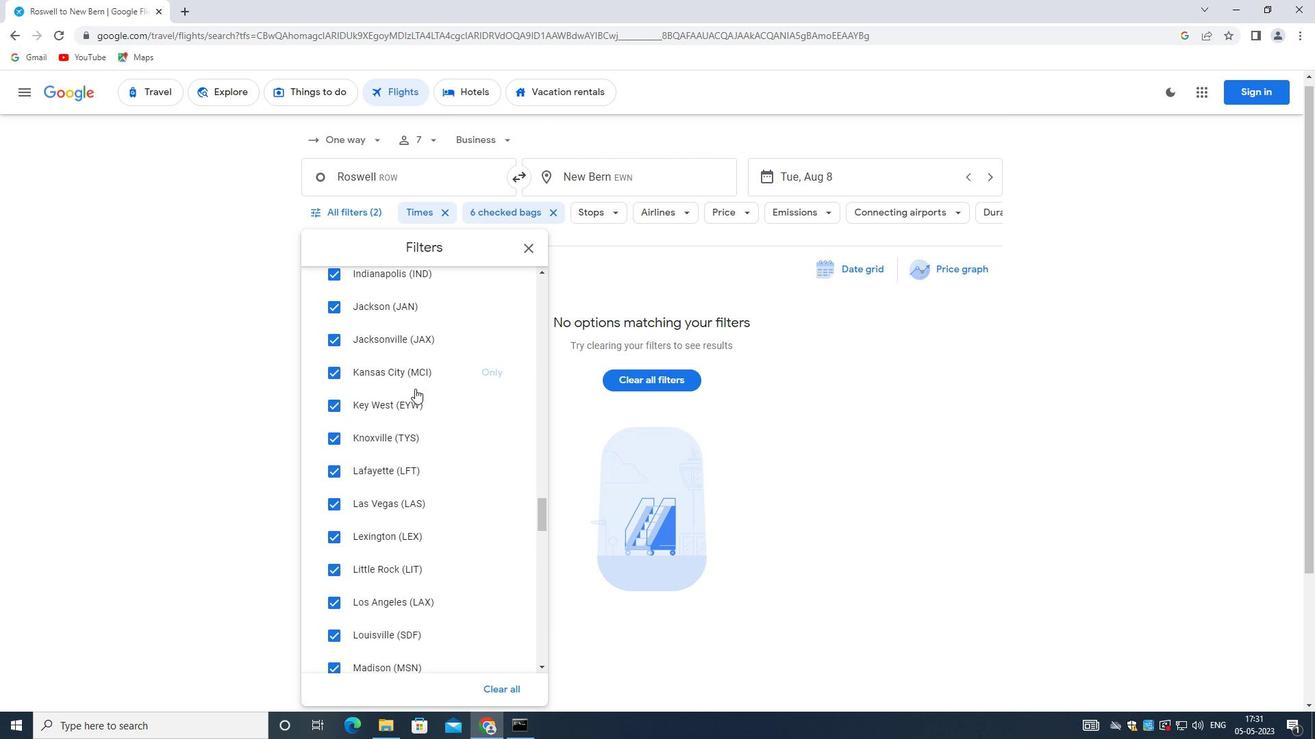 
Action: Mouse moved to (413, 387)
Screenshot: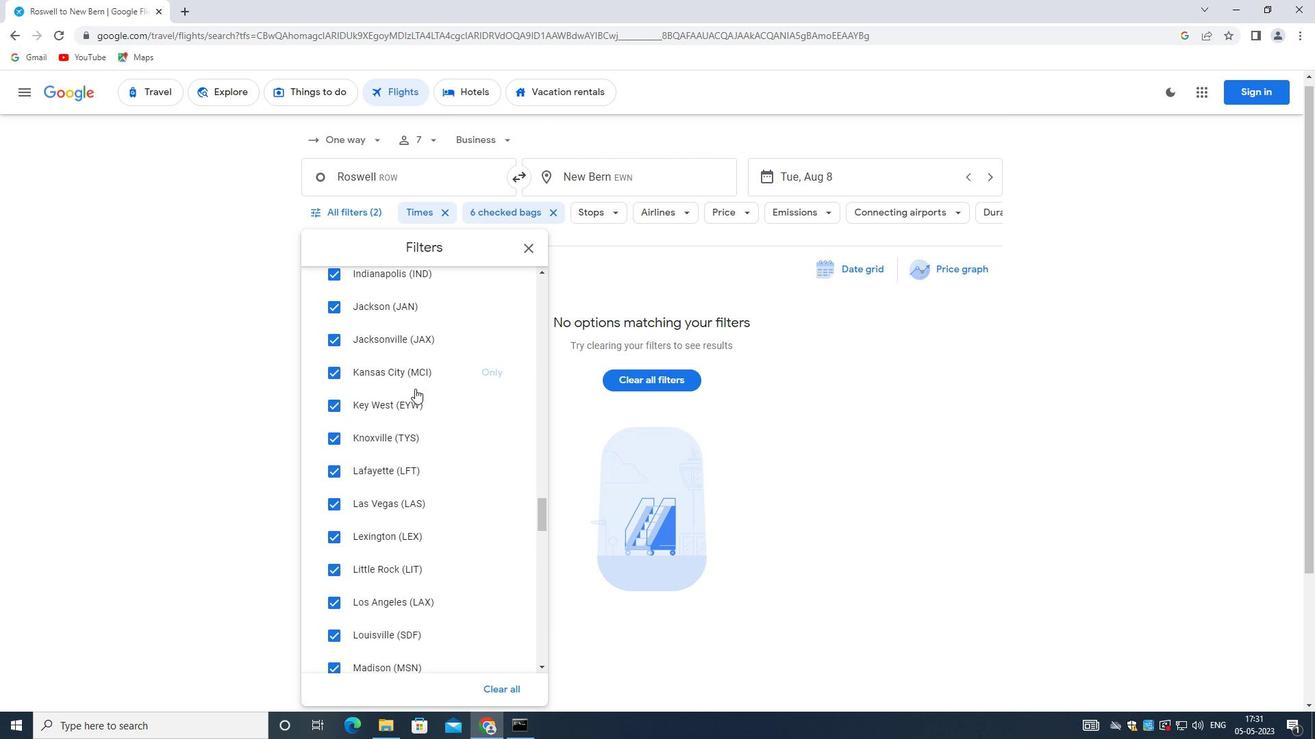 
Action: Mouse scrolled (413, 387) with delta (0, 0)
Screenshot: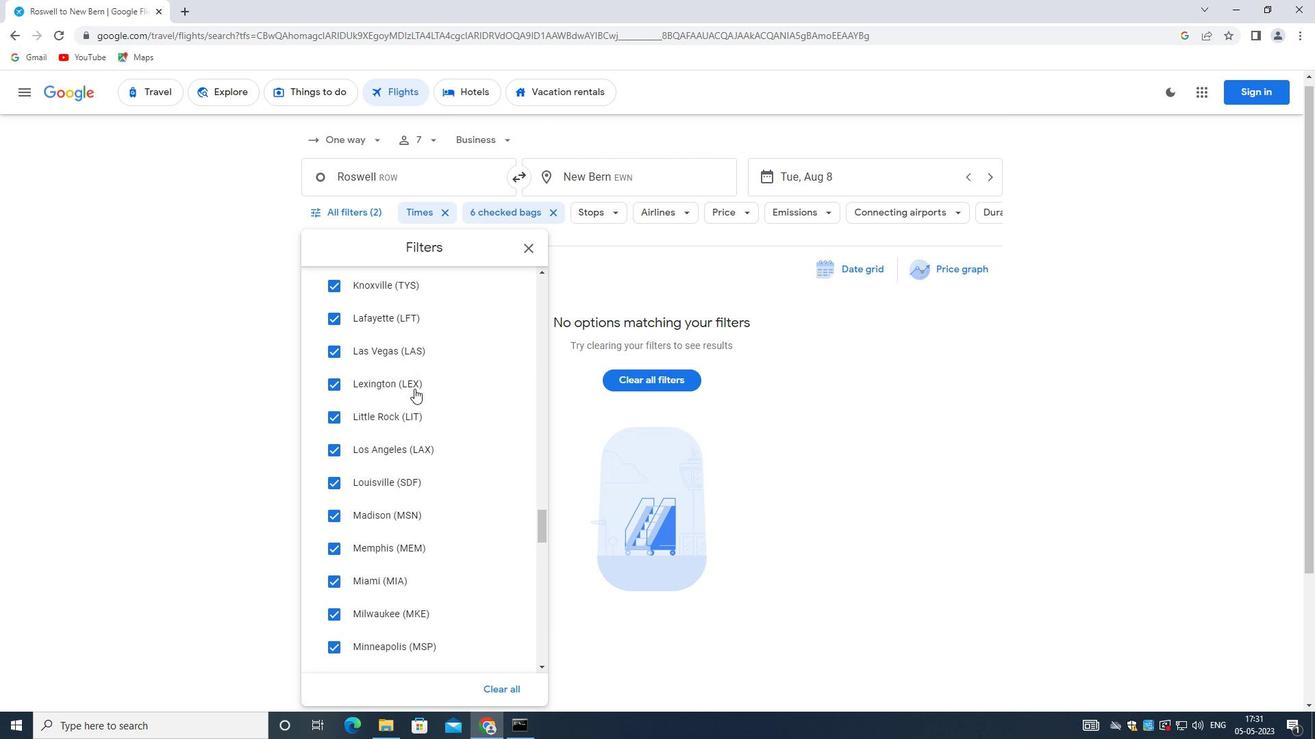 
Action: Mouse moved to (410, 388)
Screenshot: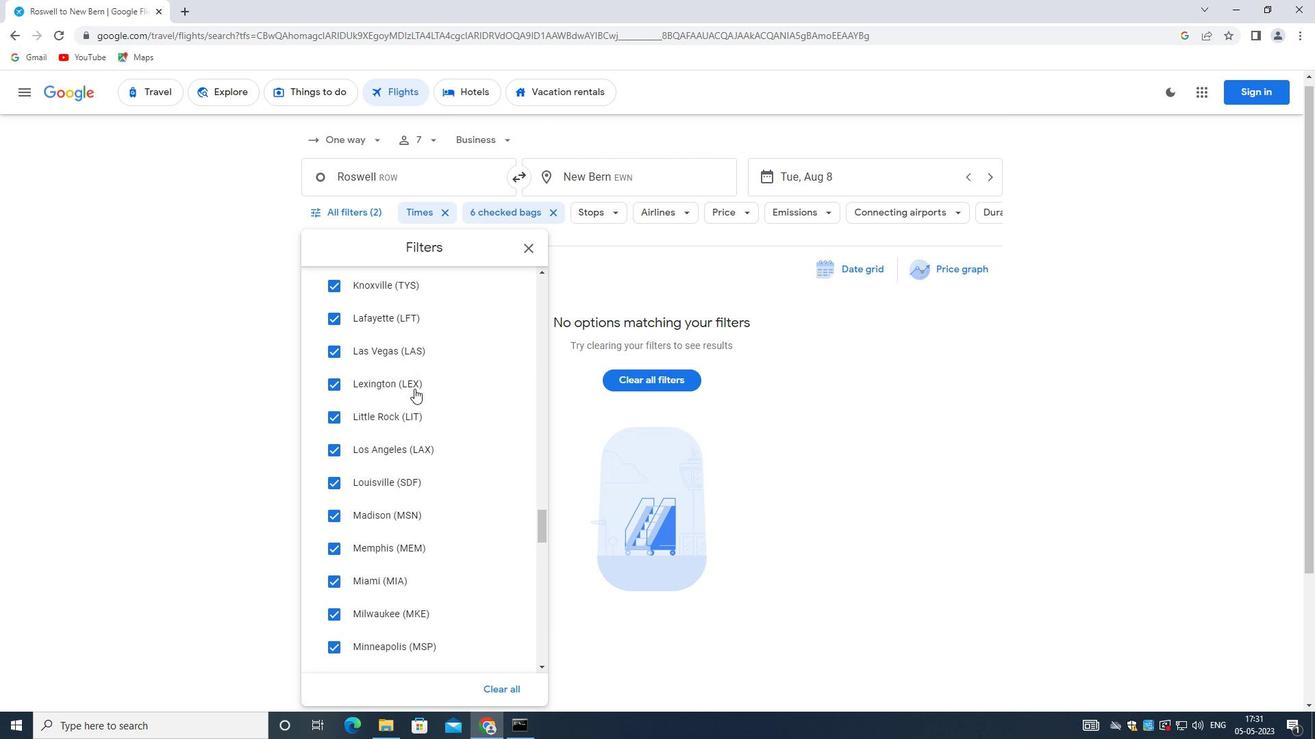 
Action: Mouse scrolled (410, 387) with delta (0, 0)
Screenshot: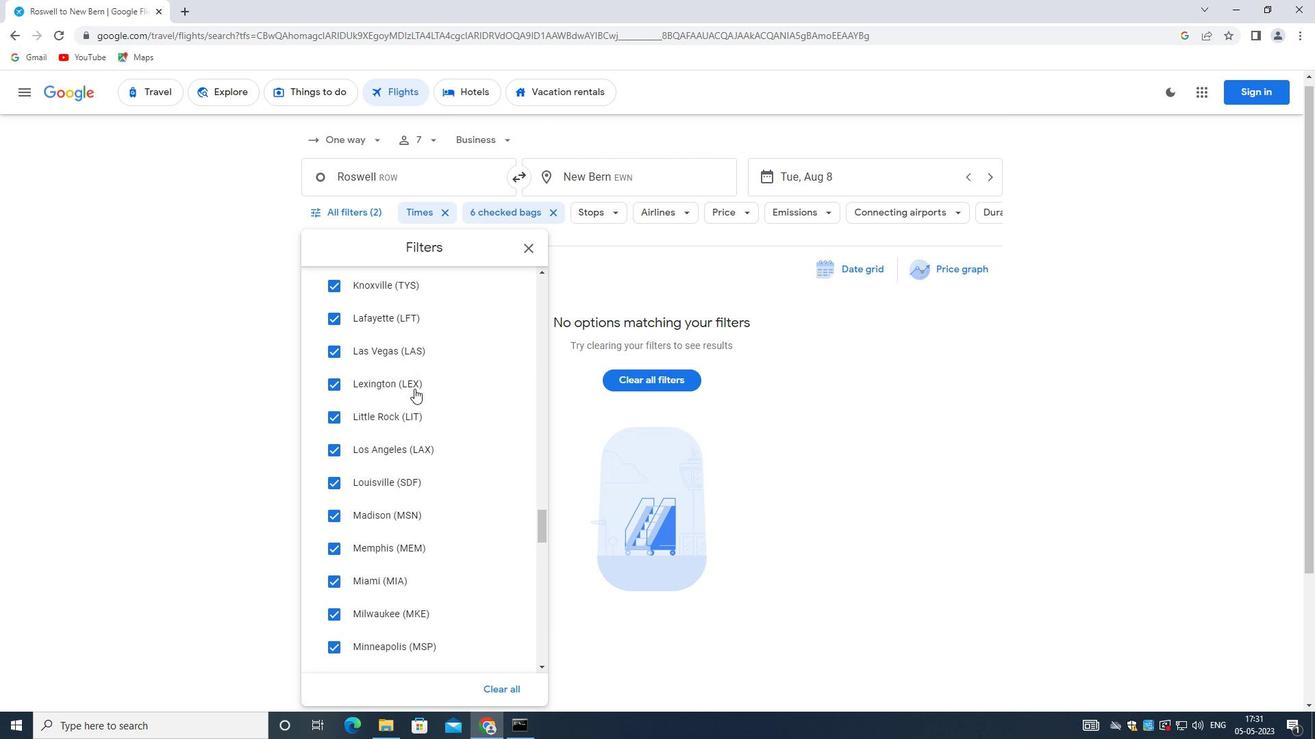 
Action: Mouse moved to (406, 391)
Screenshot: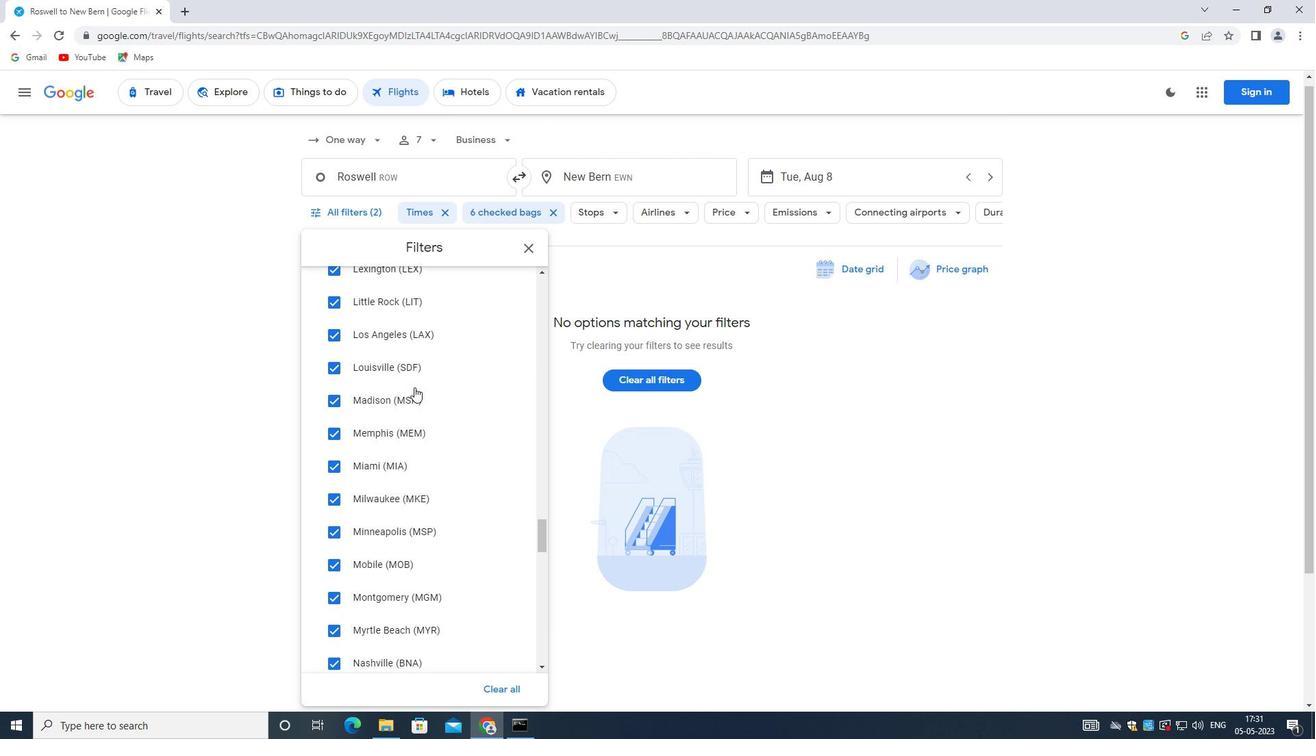
Action: Mouse scrolled (406, 390) with delta (0, 0)
Screenshot: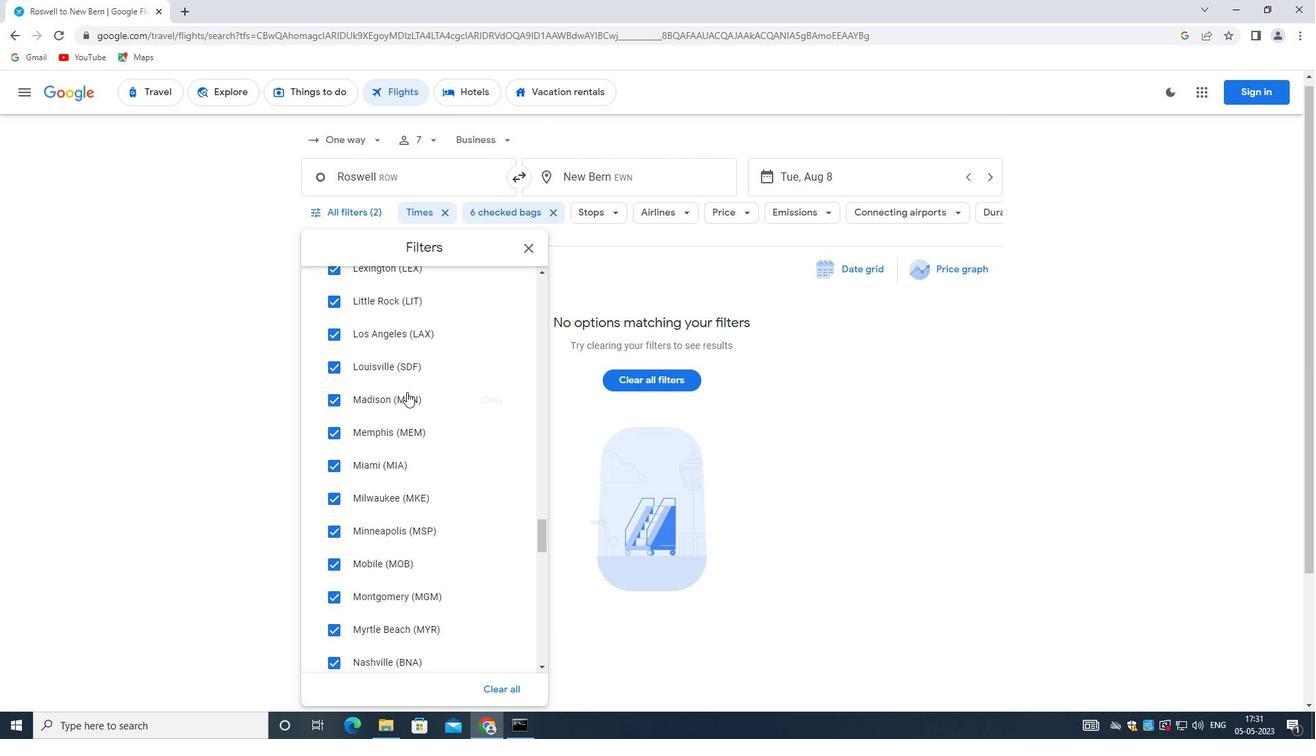 
Action: Mouse scrolled (406, 390) with delta (0, 0)
Screenshot: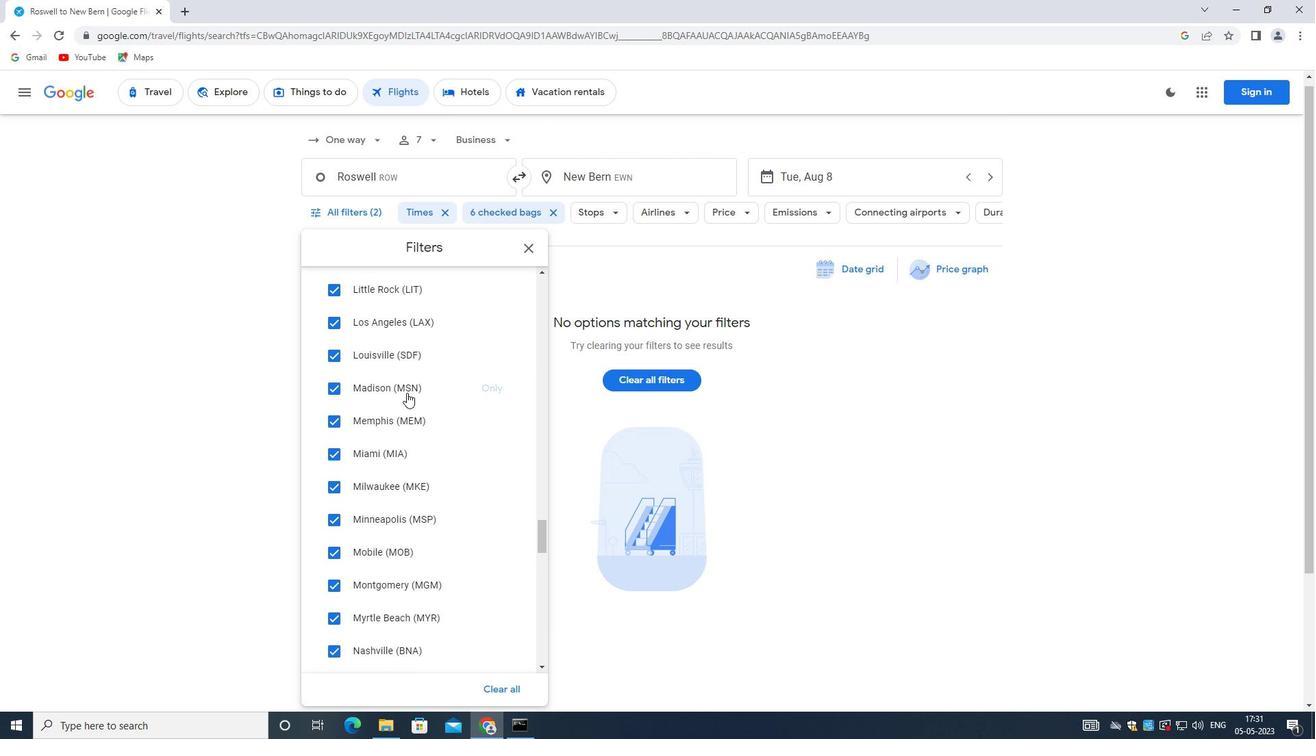 
Action: Mouse moved to (405, 390)
Screenshot: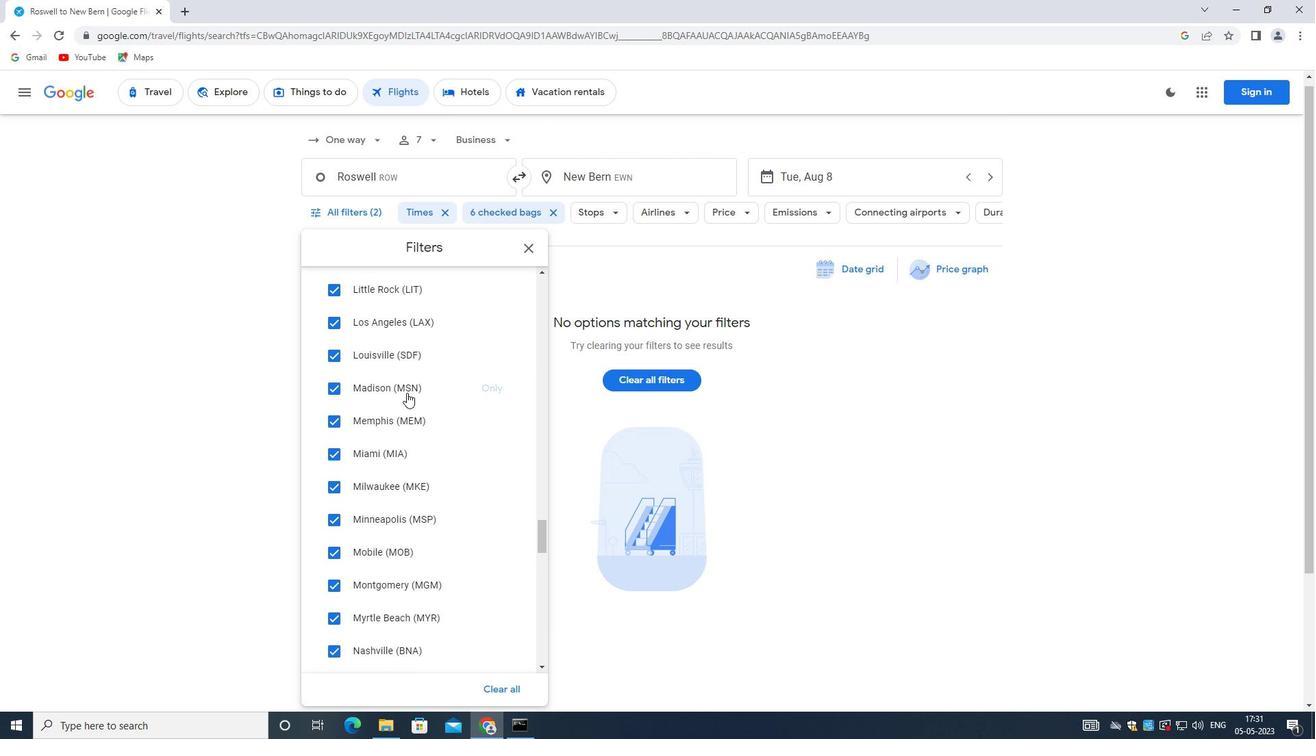 
Action: Mouse scrolled (405, 389) with delta (0, 0)
Screenshot: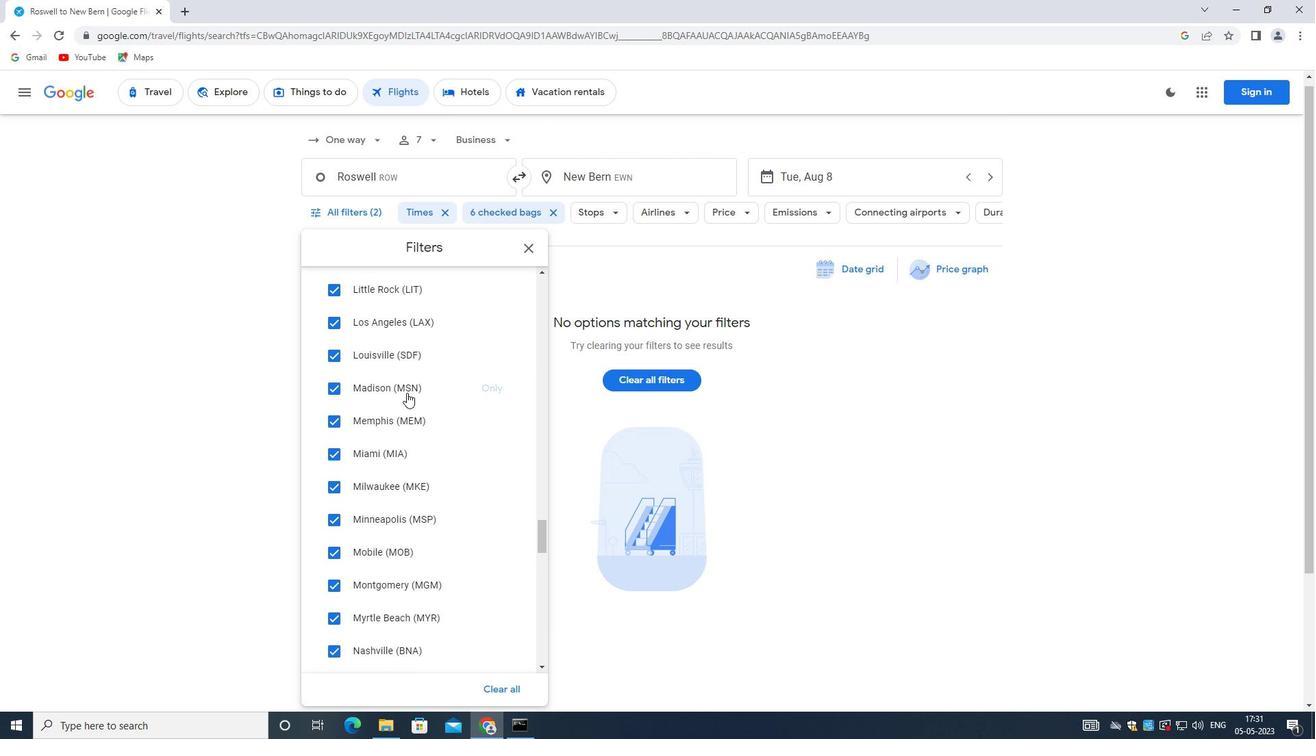 
Action: Mouse scrolled (405, 389) with delta (0, 0)
Screenshot: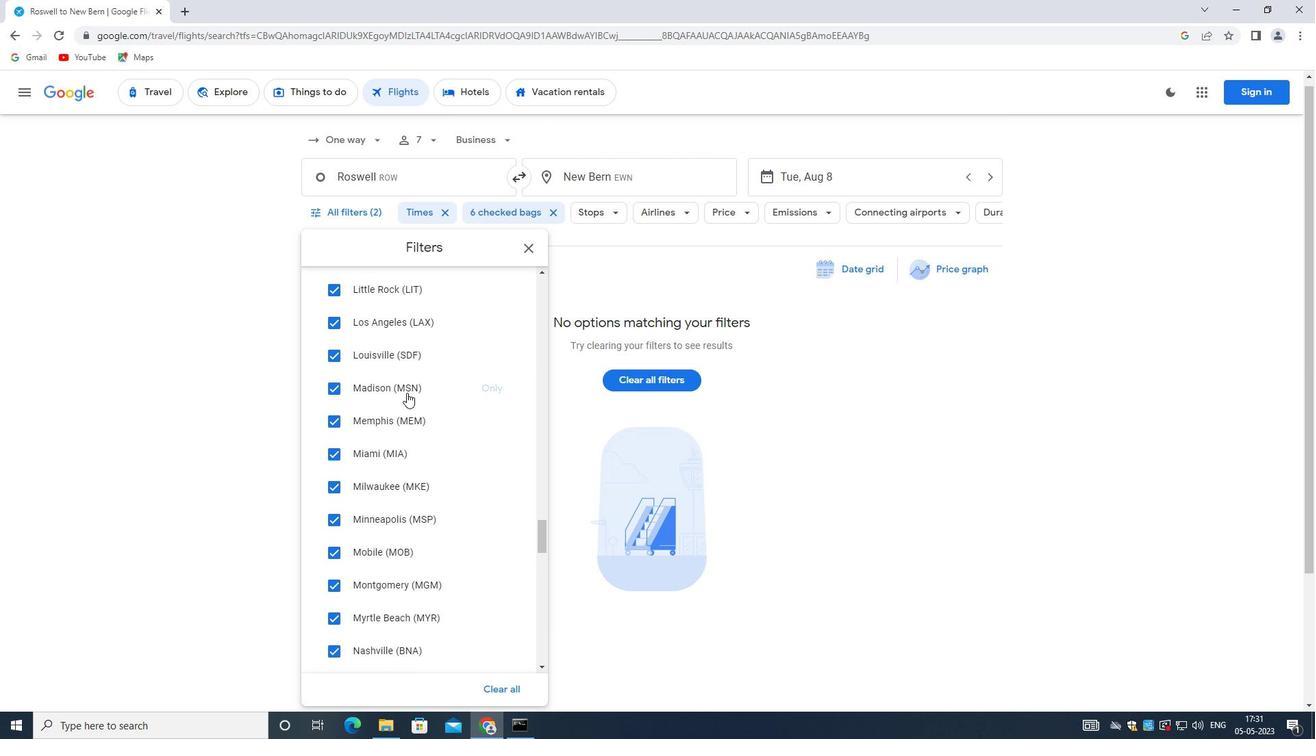
Action: Mouse moved to (405, 390)
Screenshot: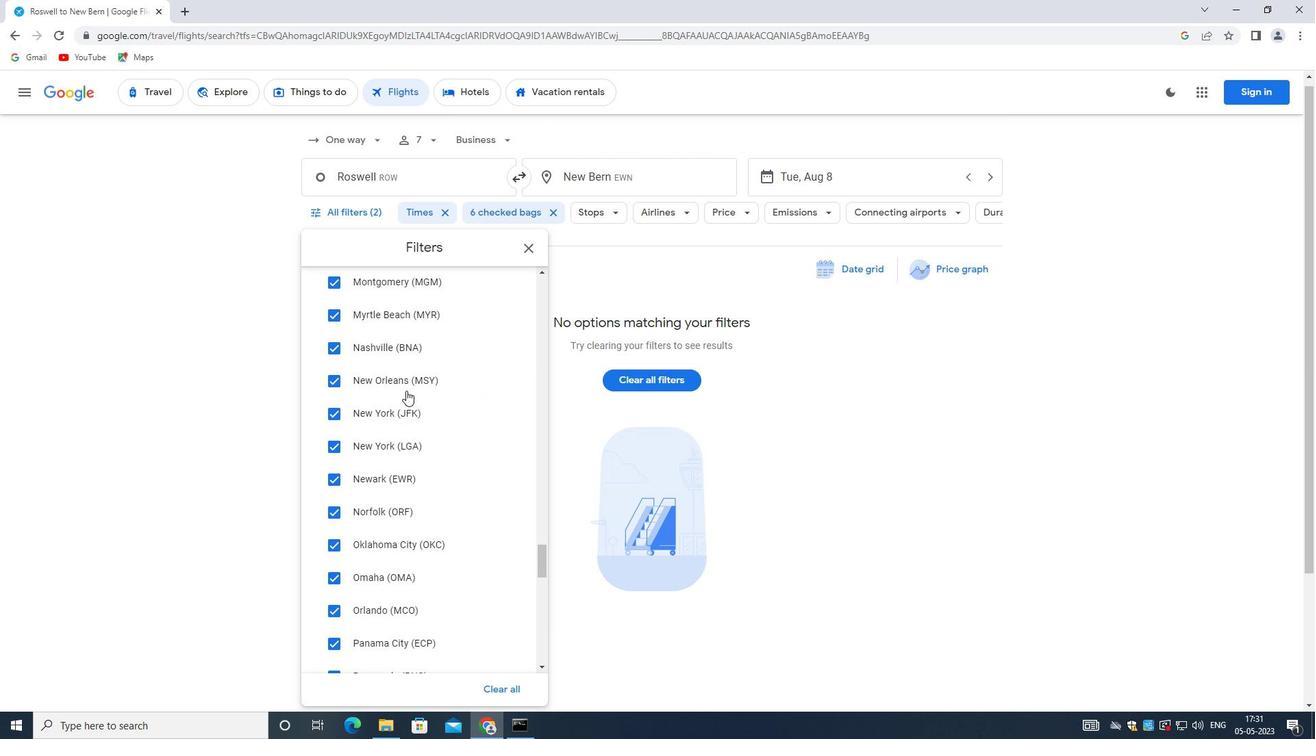 
Action: Mouse scrolled (405, 389) with delta (0, 0)
Screenshot: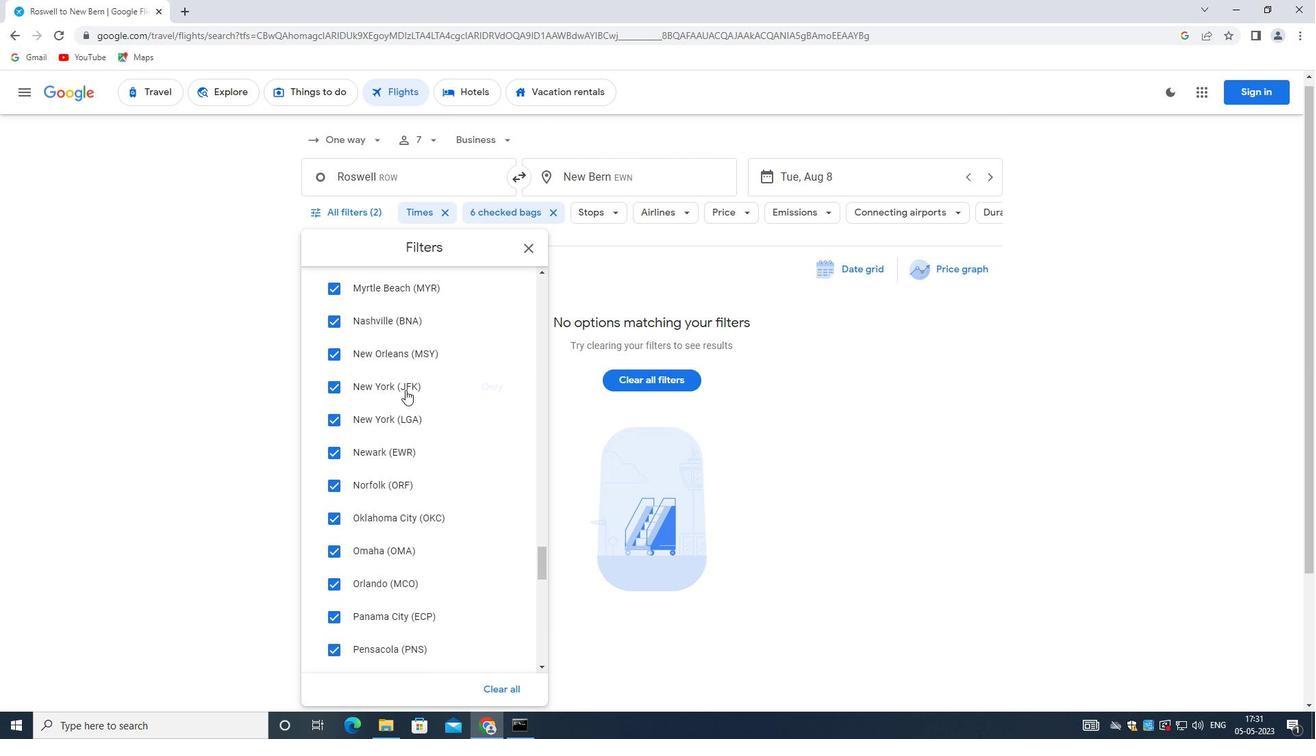 
Action: Mouse scrolled (405, 389) with delta (0, 0)
Screenshot: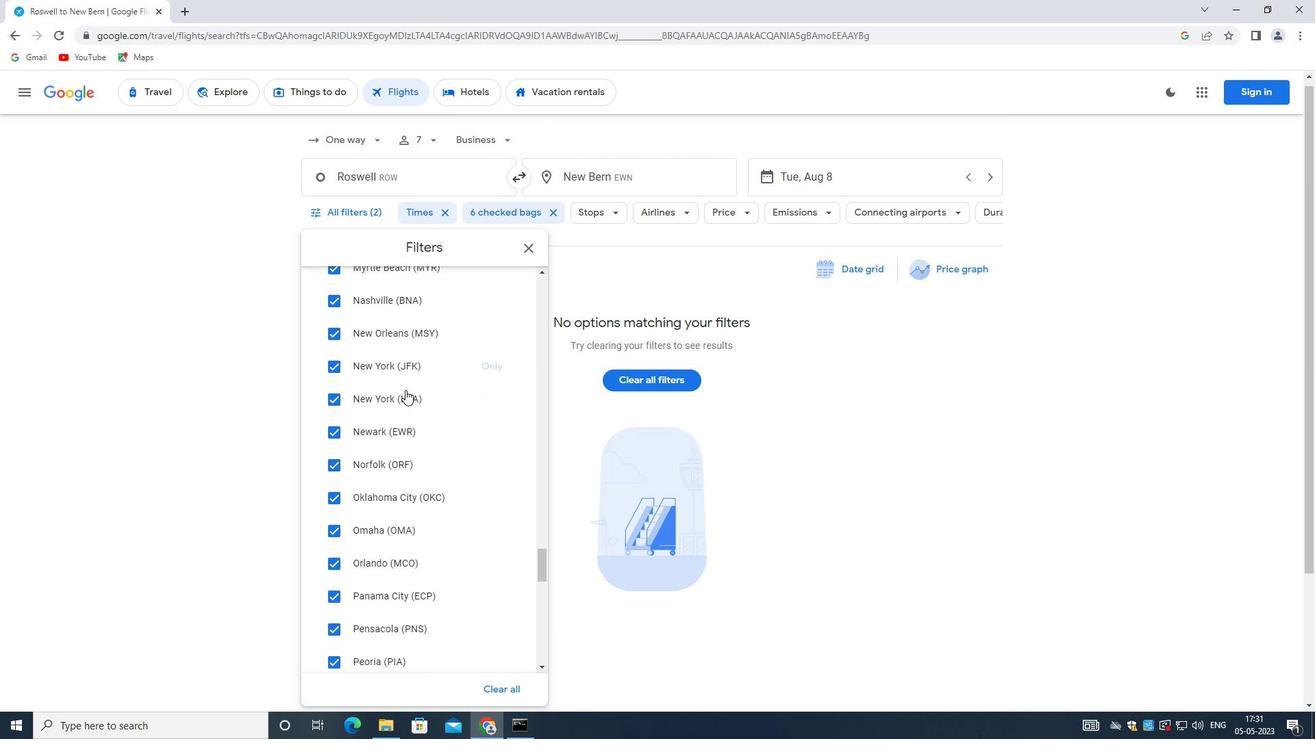 
Action: Mouse scrolled (405, 389) with delta (0, 0)
Screenshot: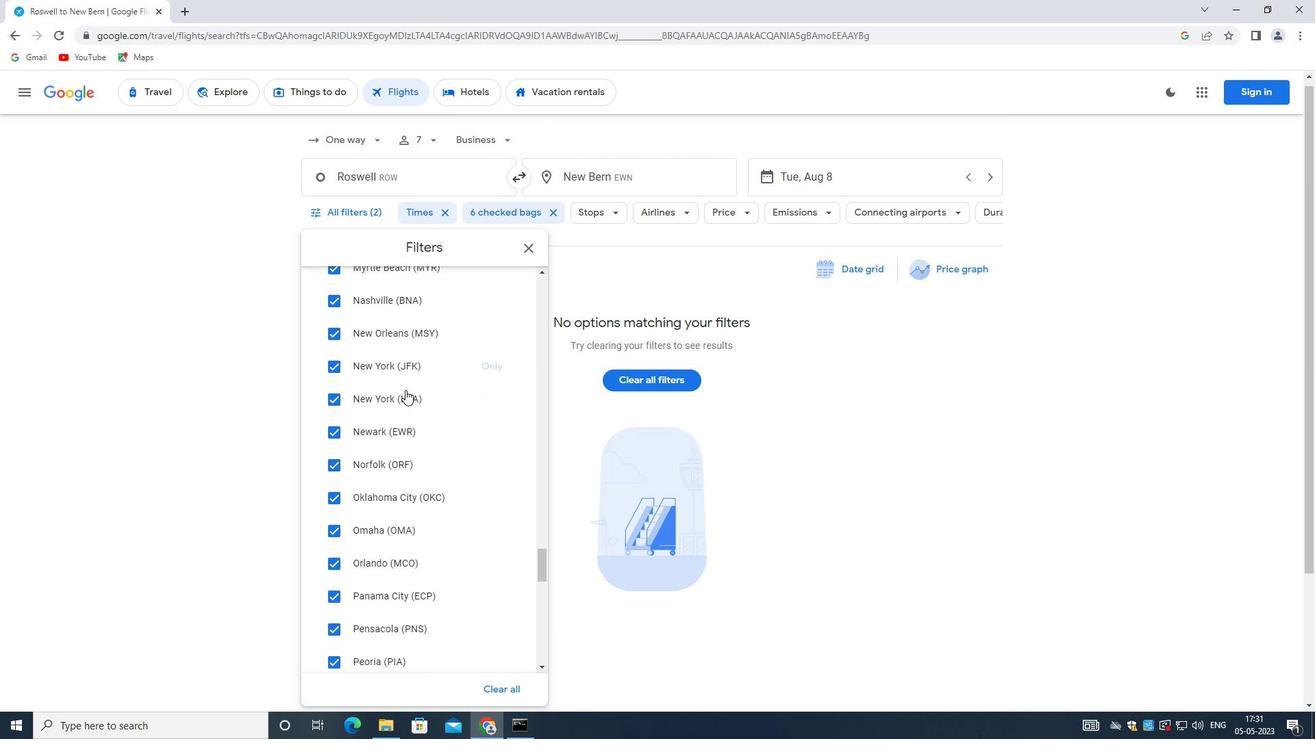 
Action: Mouse scrolled (405, 389) with delta (0, 0)
Screenshot: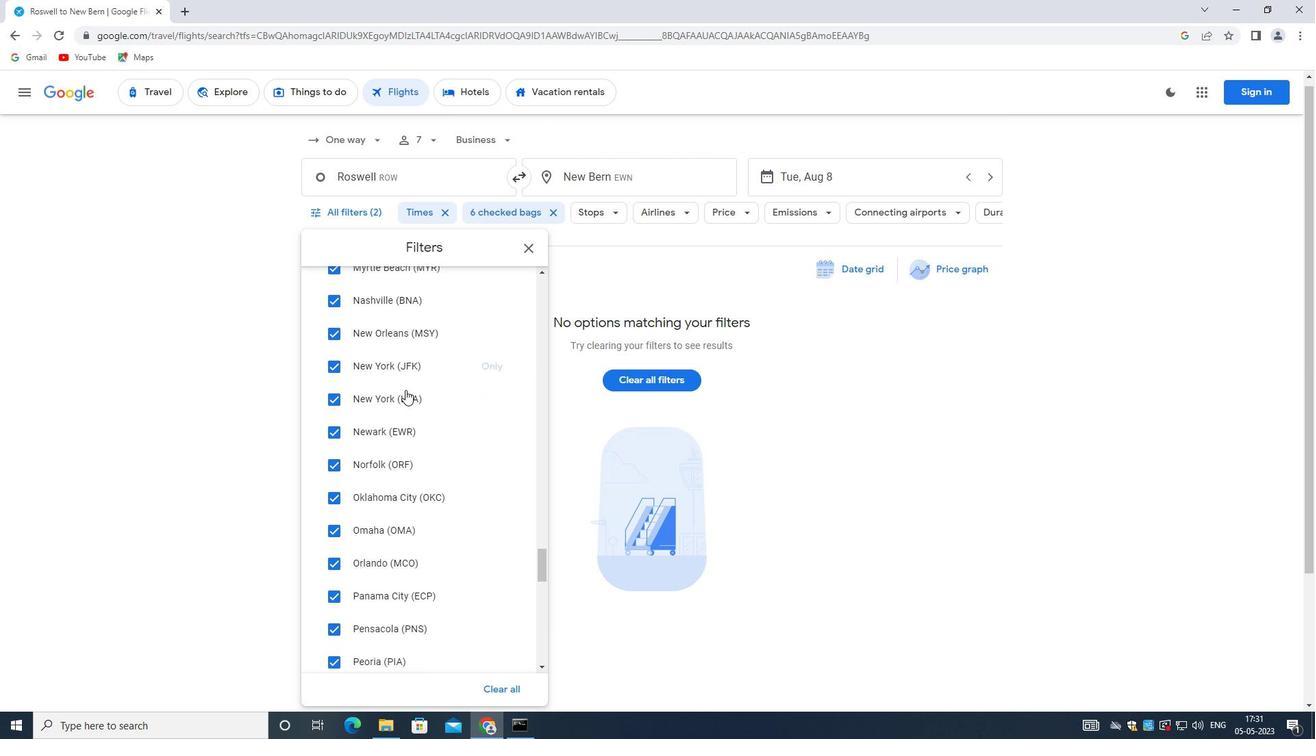 
Action: Mouse moved to (404, 390)
Screenshot: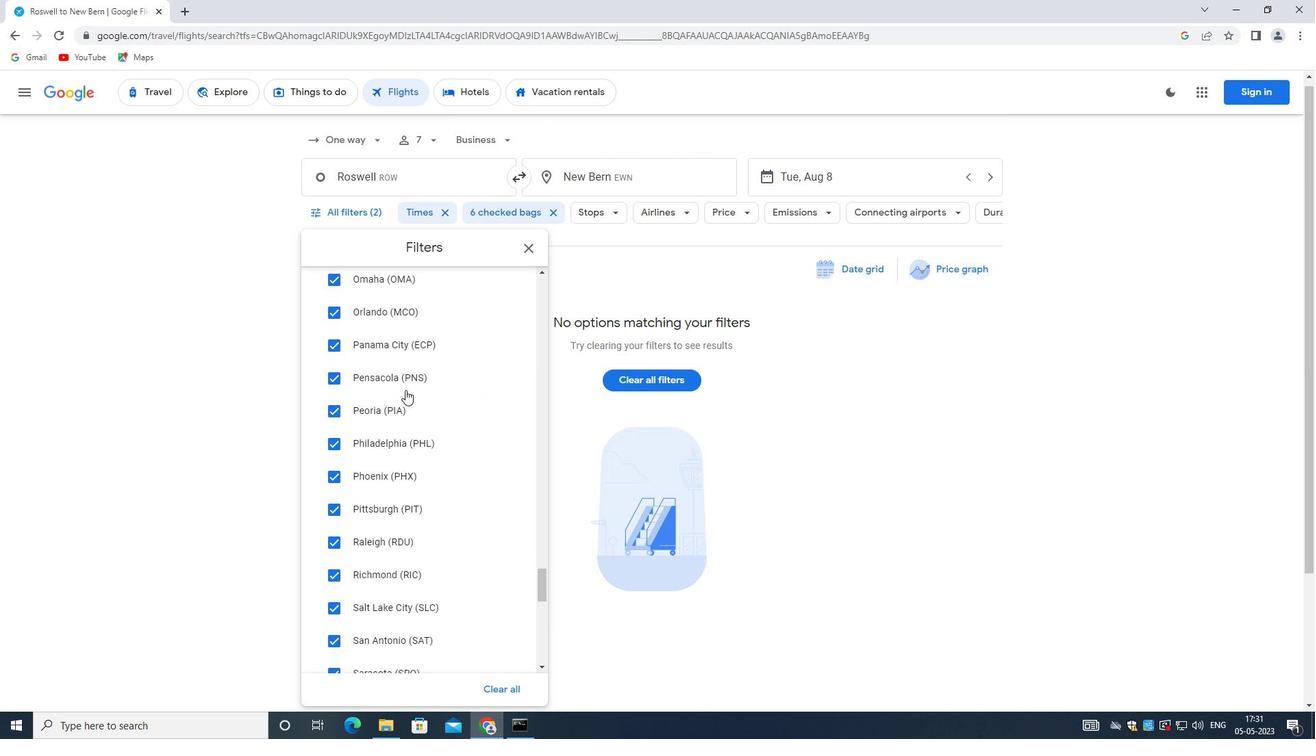 
Action: Mouse scrolled (404, 389) with delta (0, 0)
Screenshot: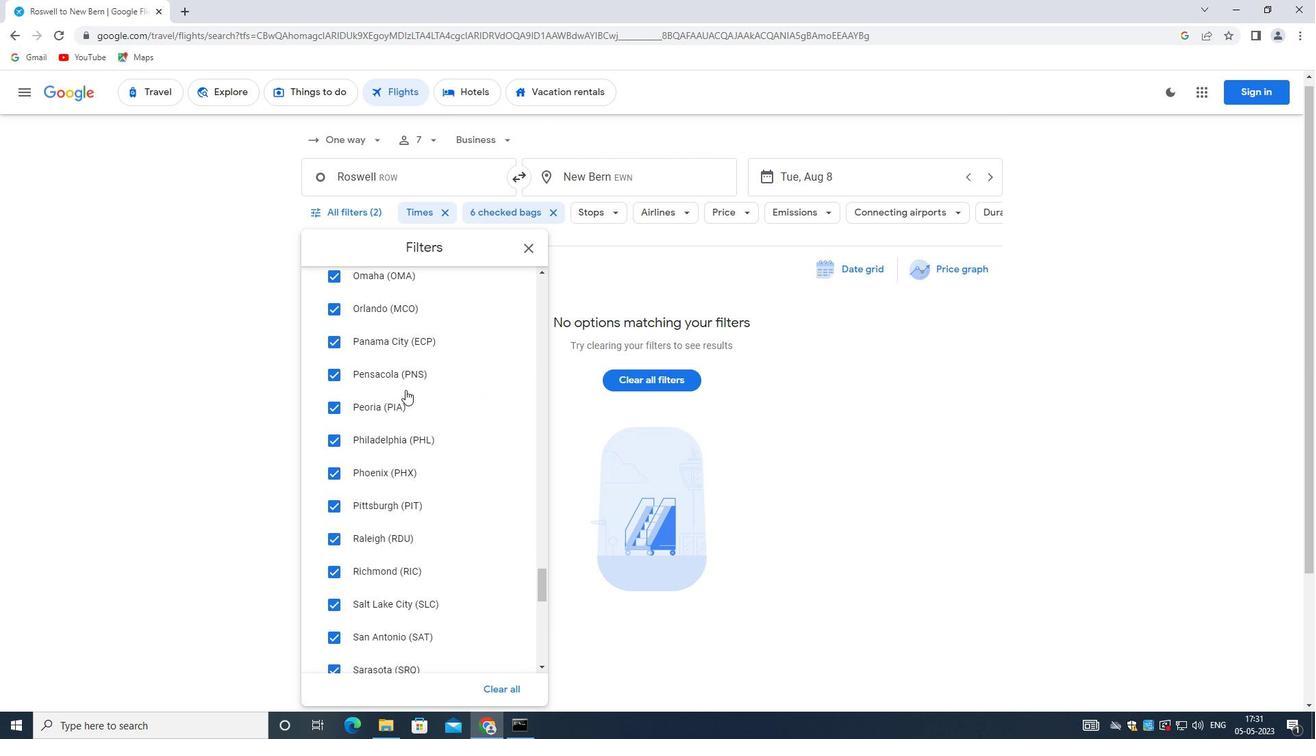 
Action: Mouse scrolled (404, 389) with delta (0, 0)
Screenshot: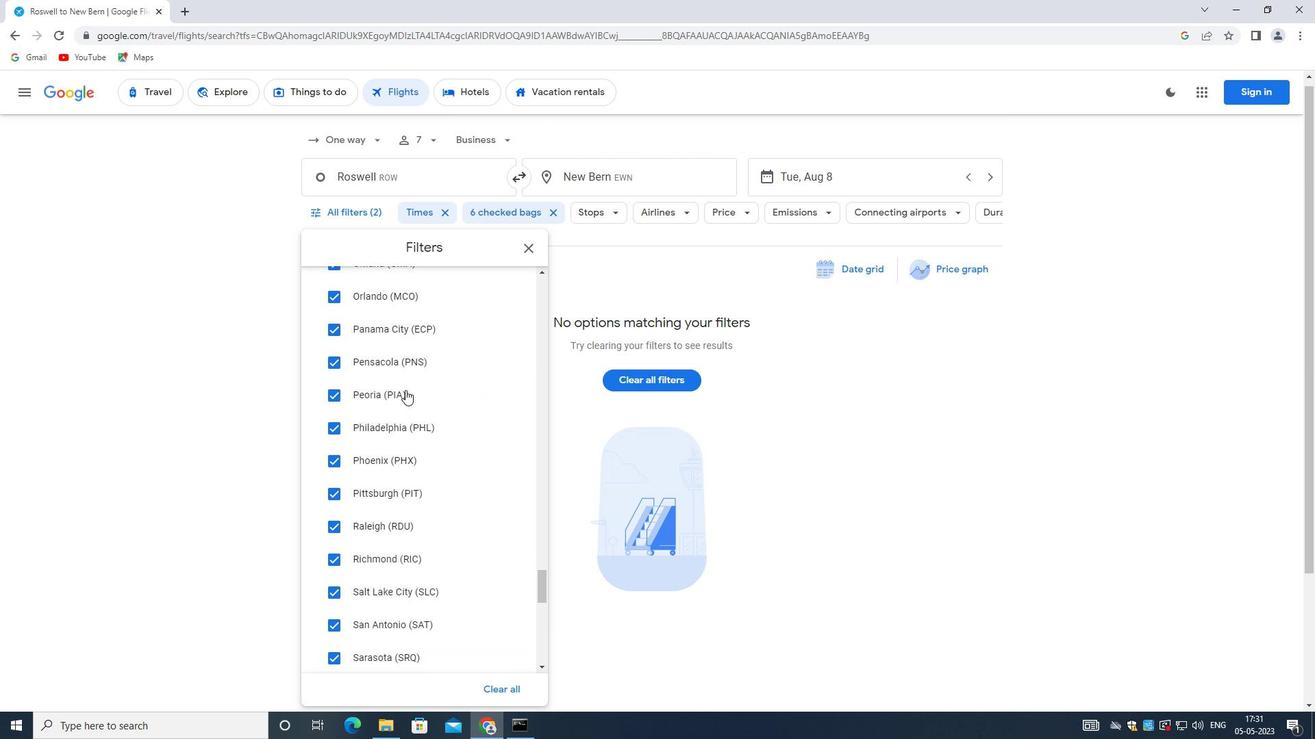 
Action: Mouse scrolled (404, 389) with delta (0, 0)
Screenshot: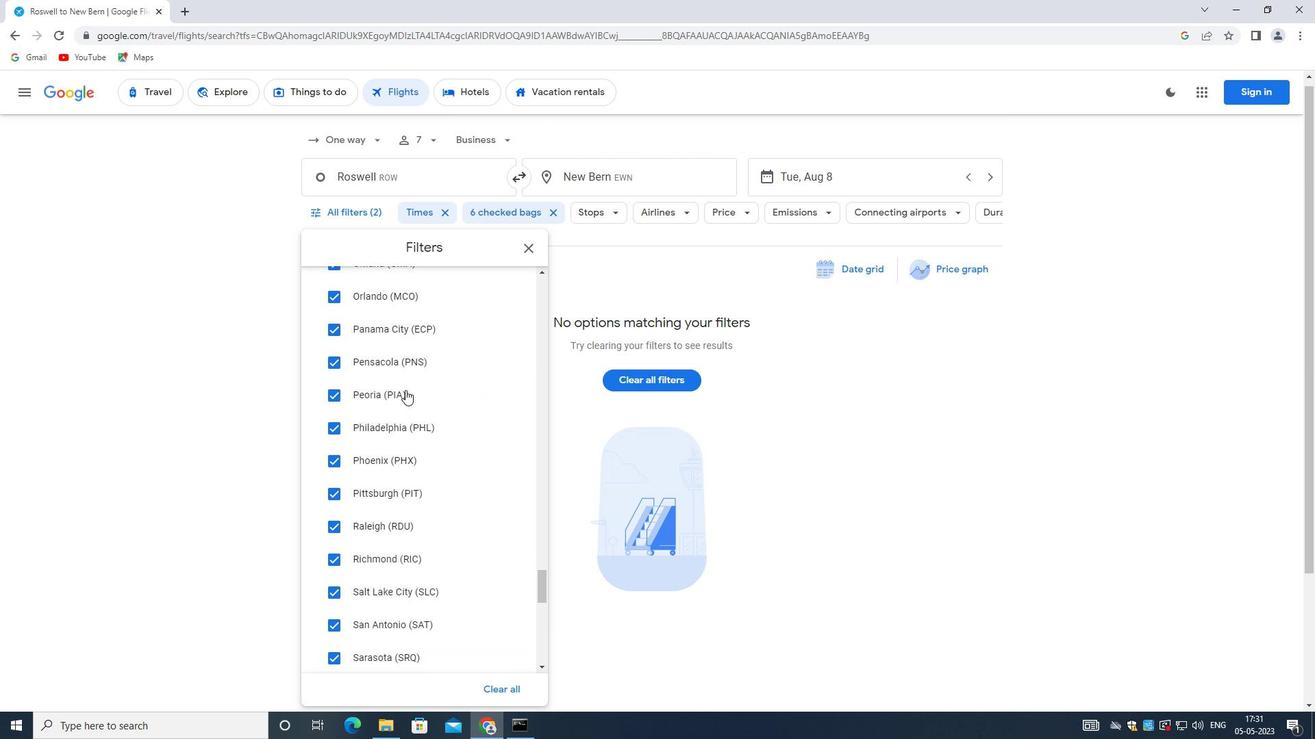 
Action: Mouse scrolled (404, 389) with delta (0, 0)
Screenshot: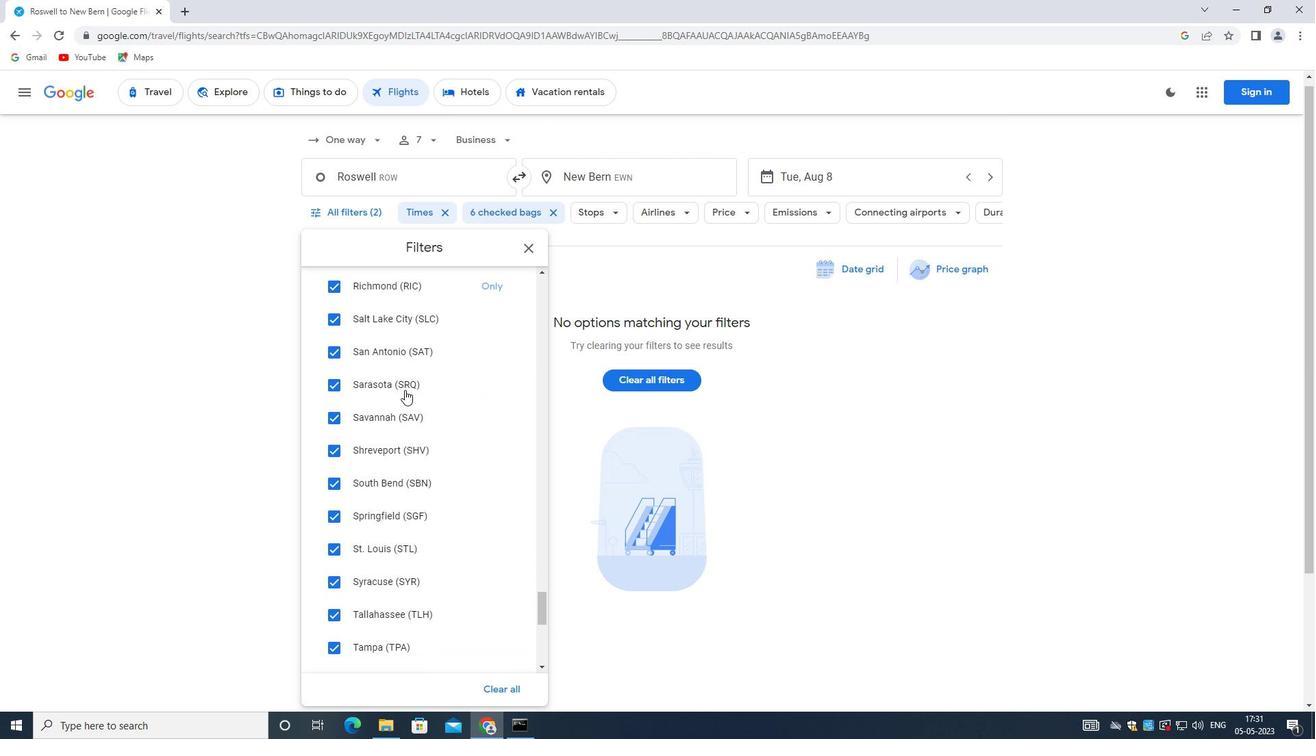 
Action: Mouse scrolled (404, 389) with delta (0, 0)
Screenshot: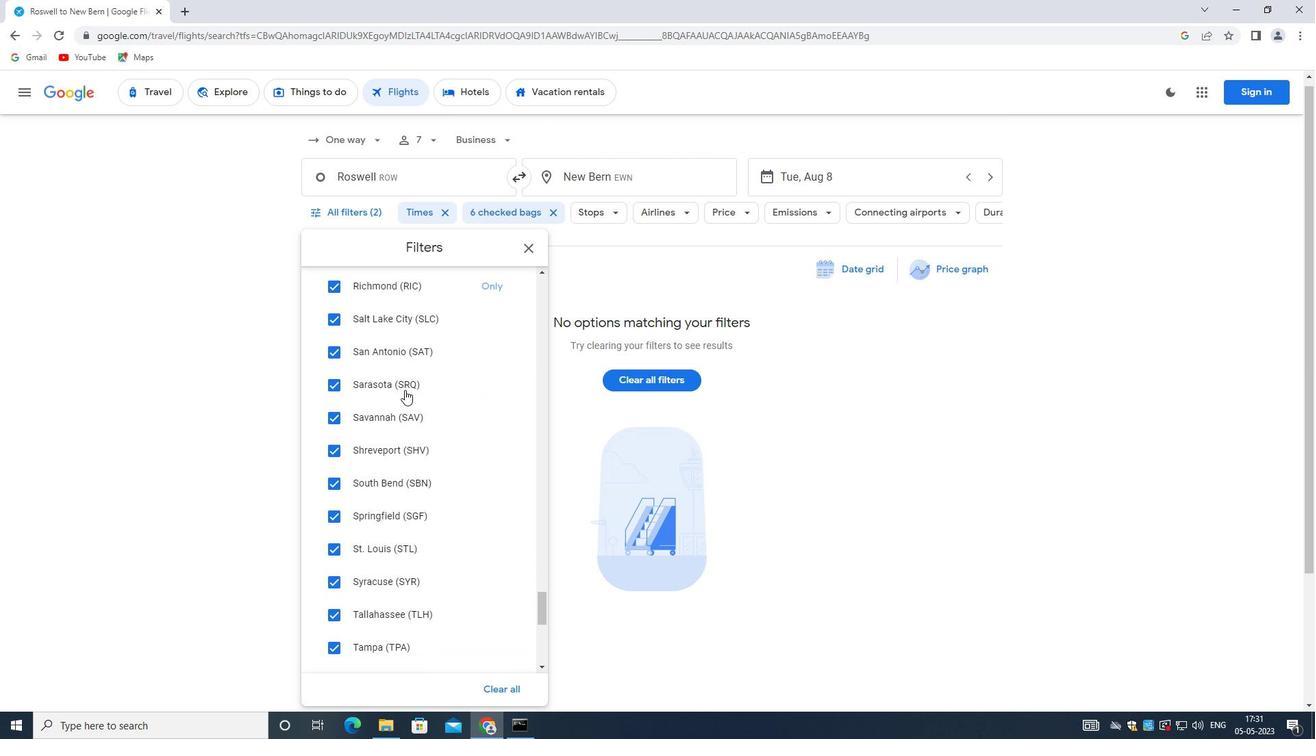 
Action: Mouse scrolled (404, 389) with delta (0, 0)
Screenshot: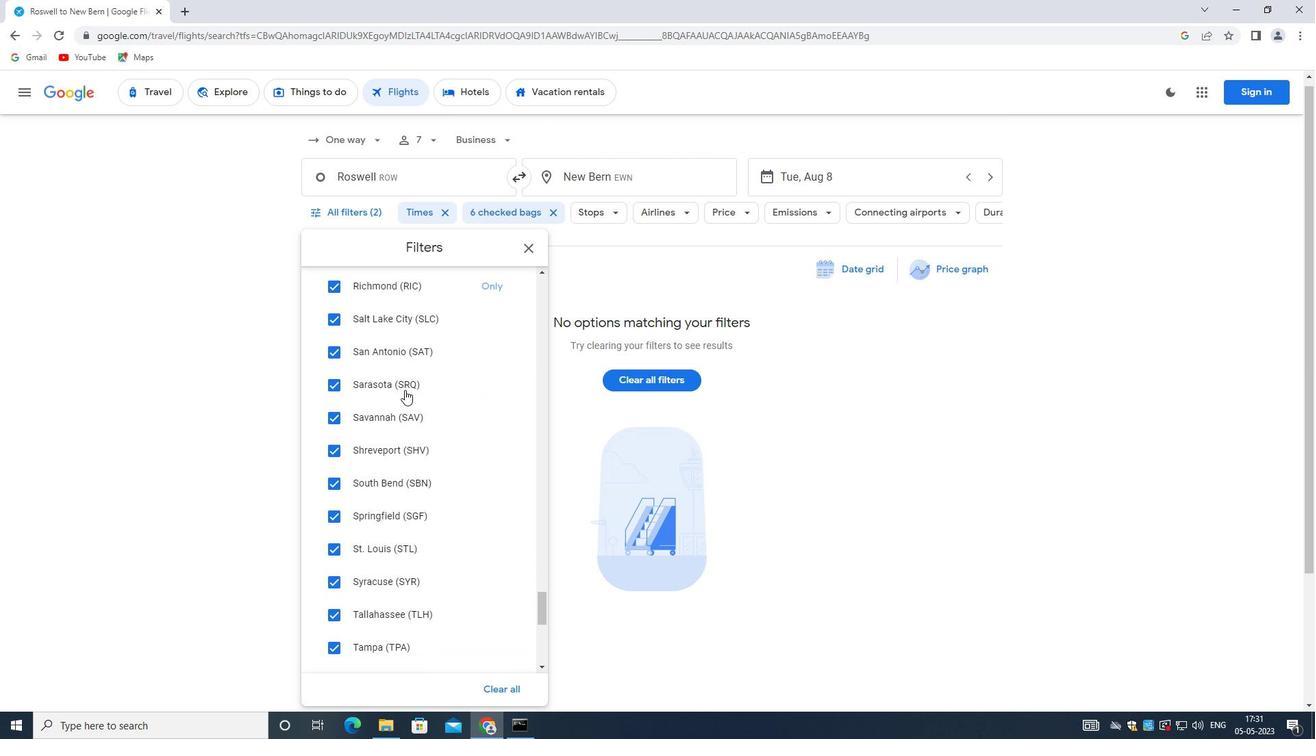 
Action: Mouse scrolled (404, 389) with delta (0, 0)
Screenshot: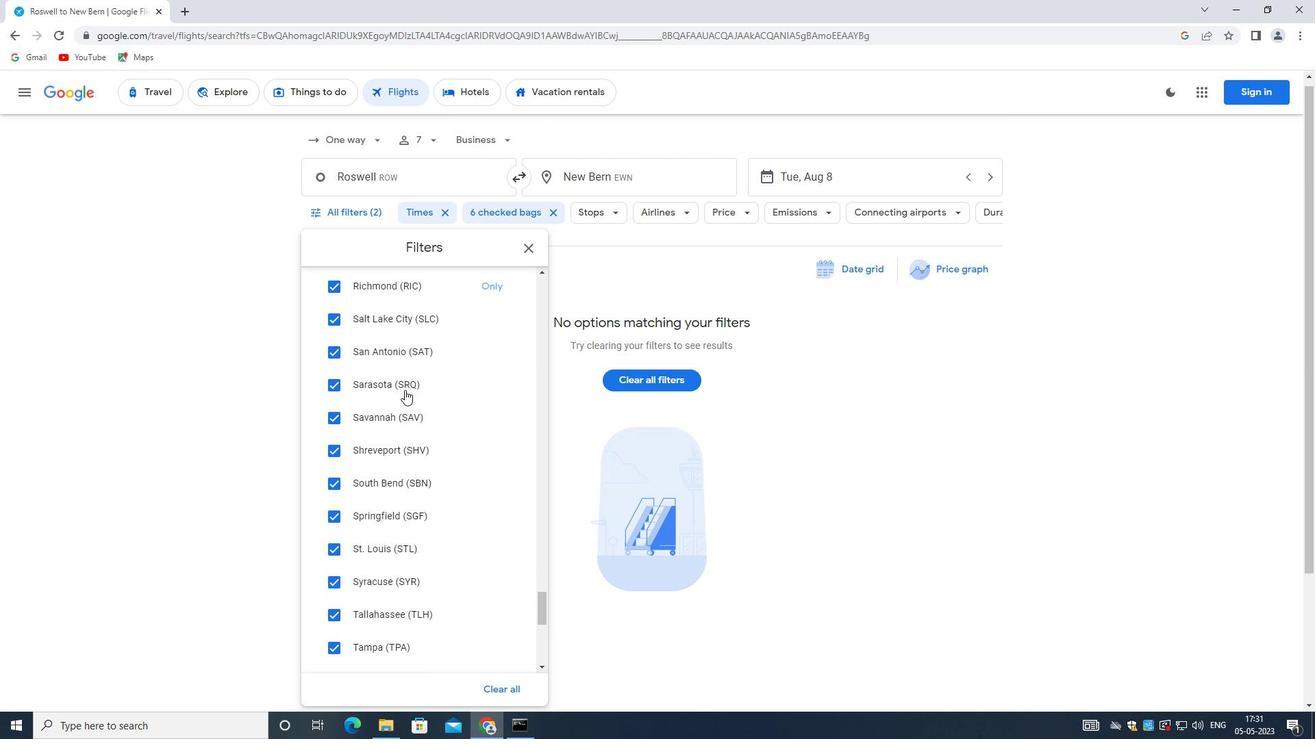 
Action: Mouse moved to (402, 394)
Screenshot: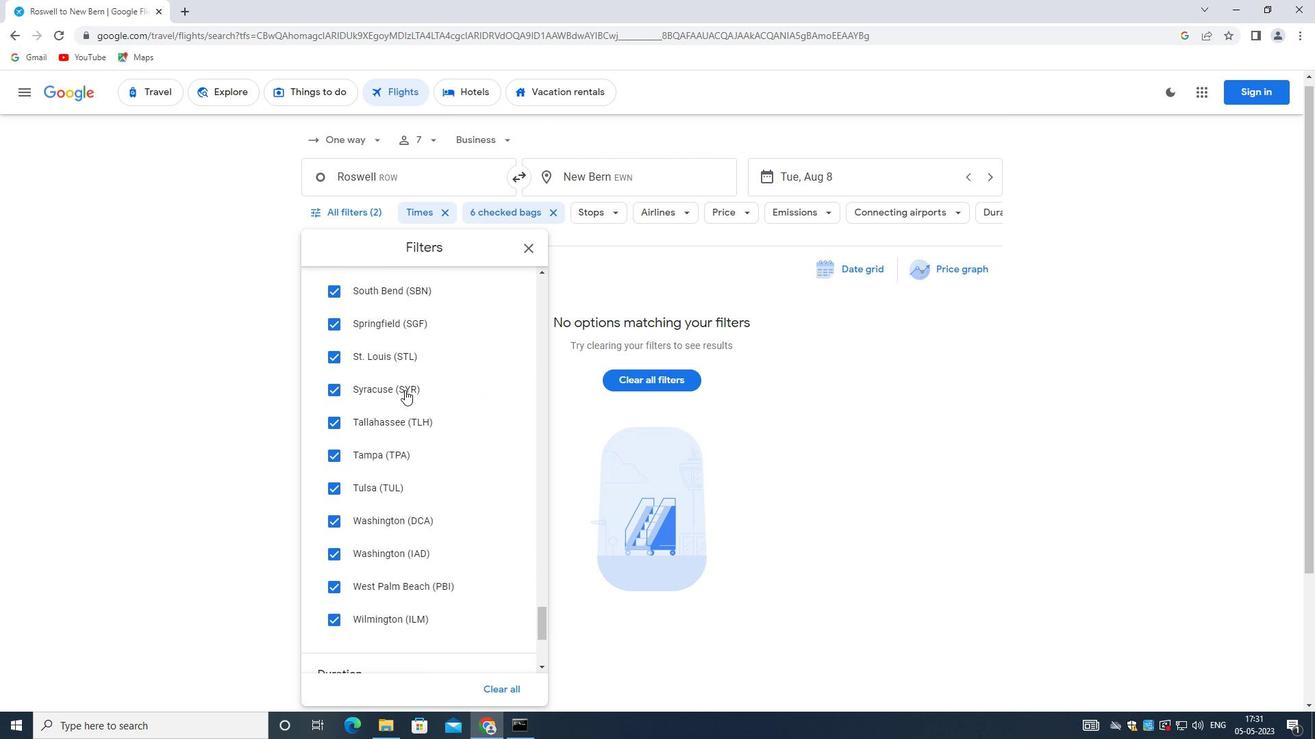 
Action: Mouse scrolled (402, 393) with delta (0, 0)
Screenshot: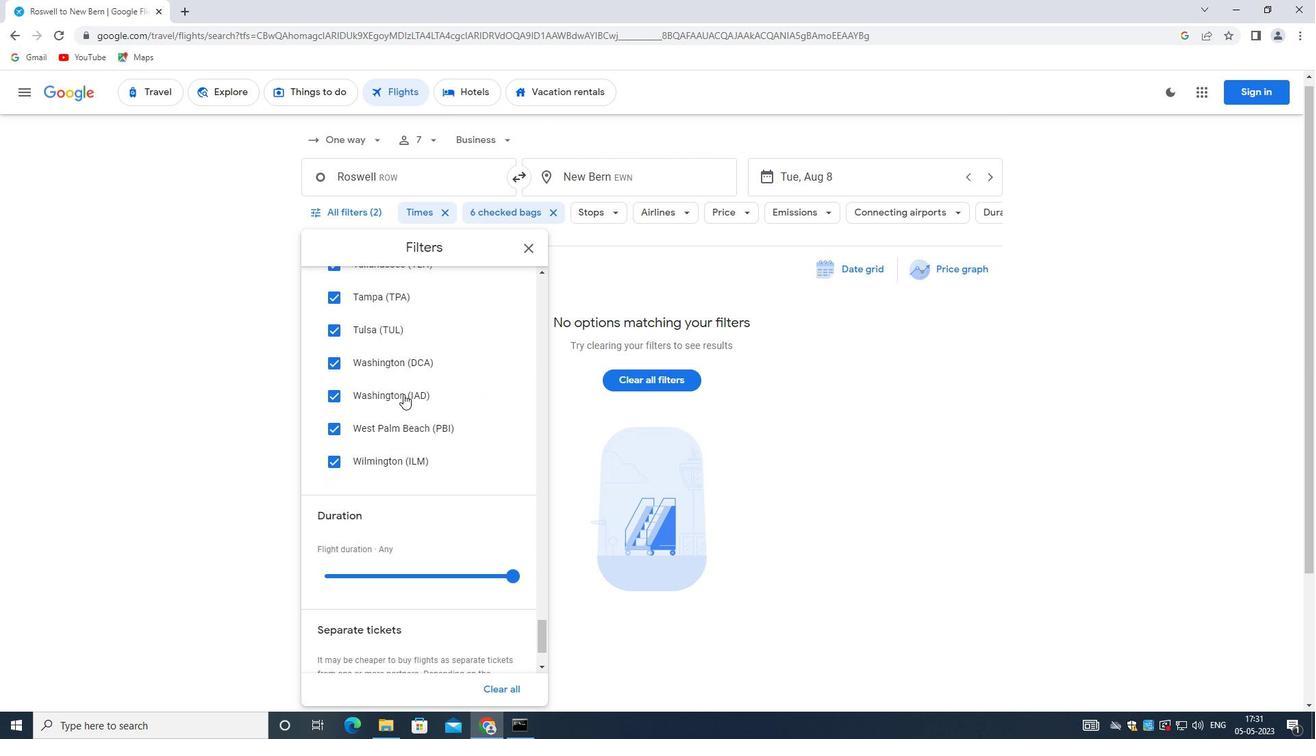 
Action: Mouse scrolled (402, 393) with delta (0, 0)
Screenshot: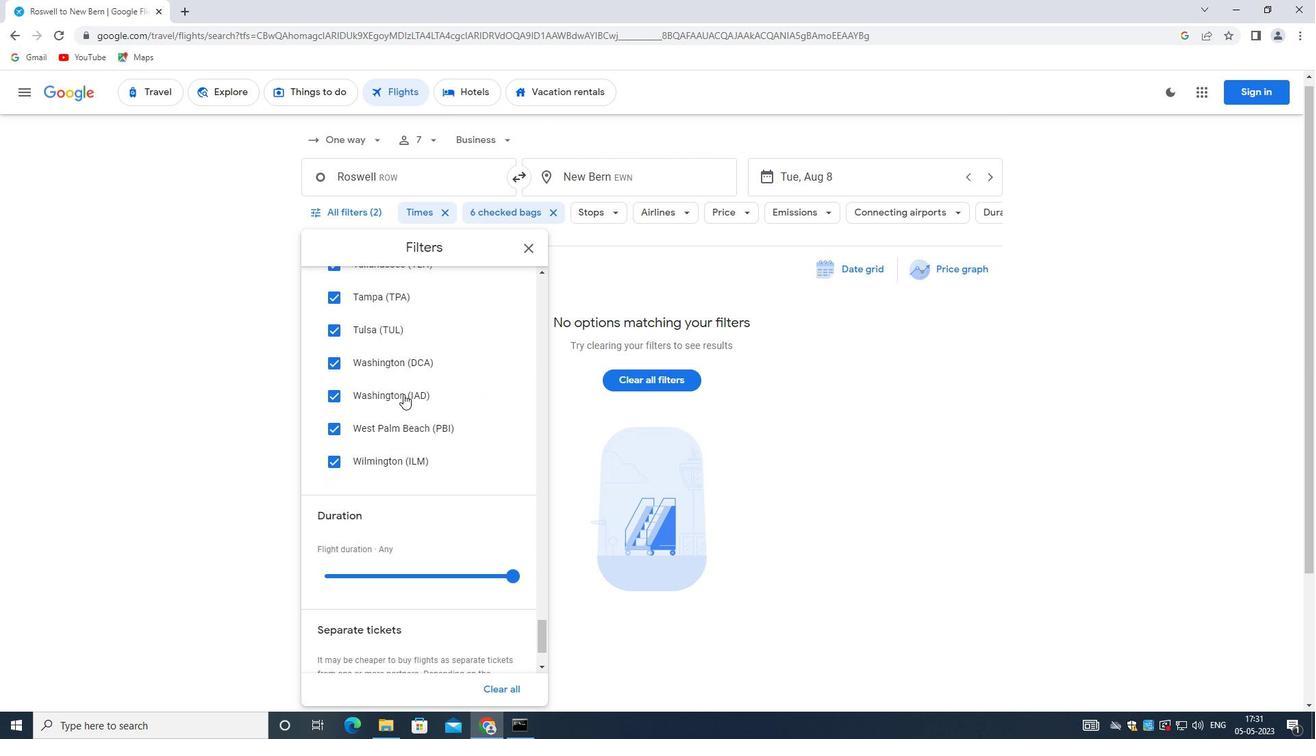 
Action: Mouse scrolled (402, 393) with delta (0, 0)
Screenshot: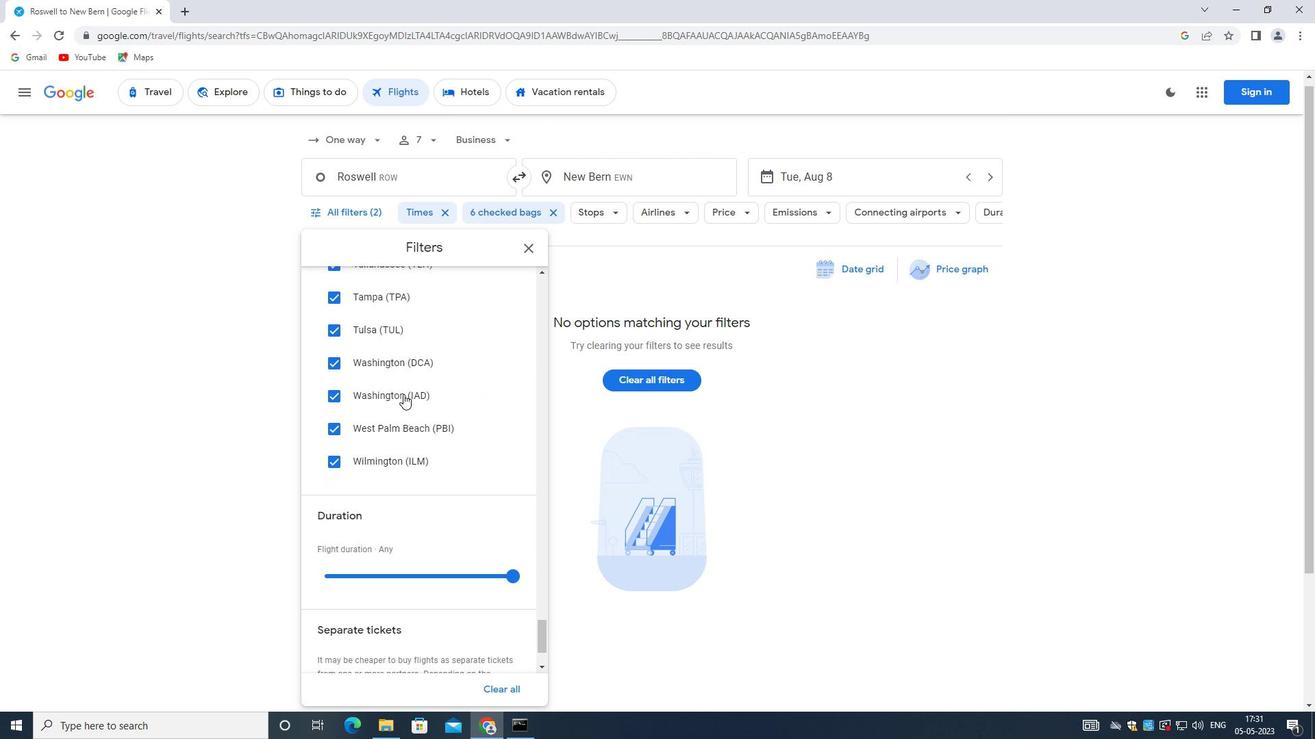 
Action: Mouse scrolled (402, 393) with delta (0, 0)
Screenshot: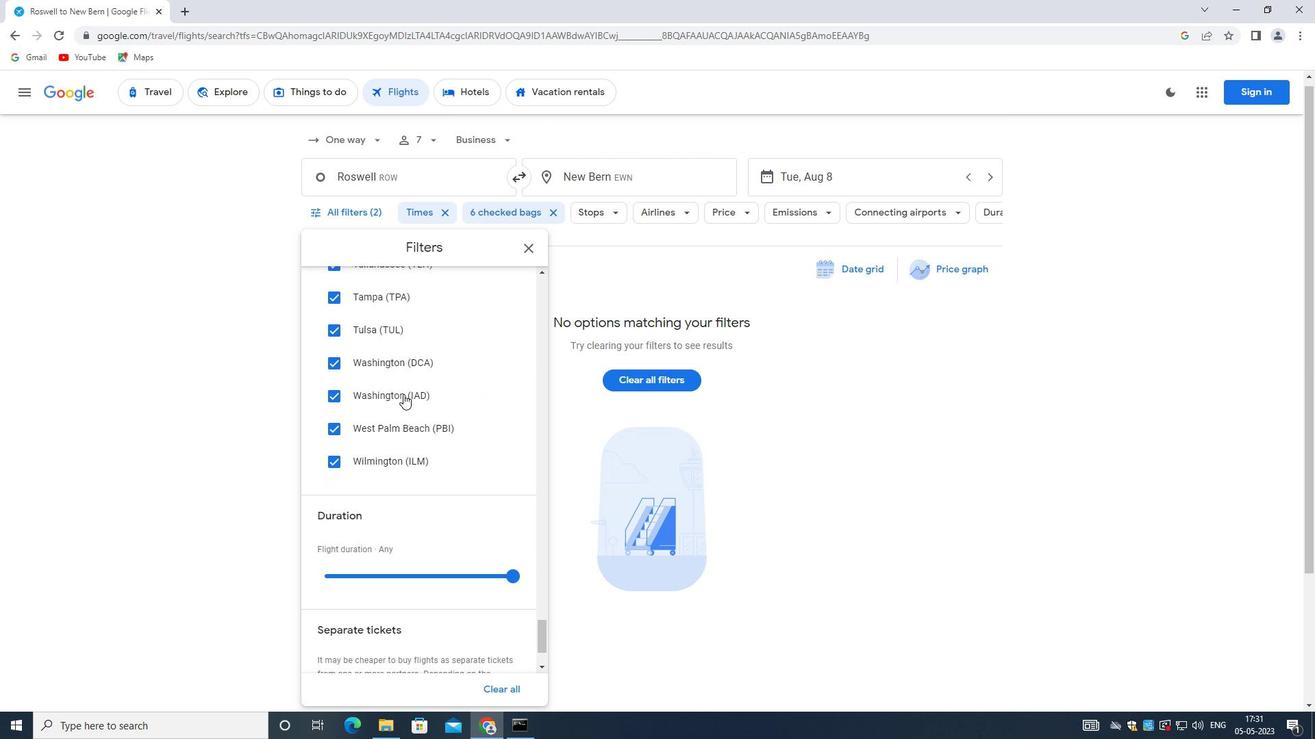 
Action: Mouse moved to (401, 394)
Screenshot: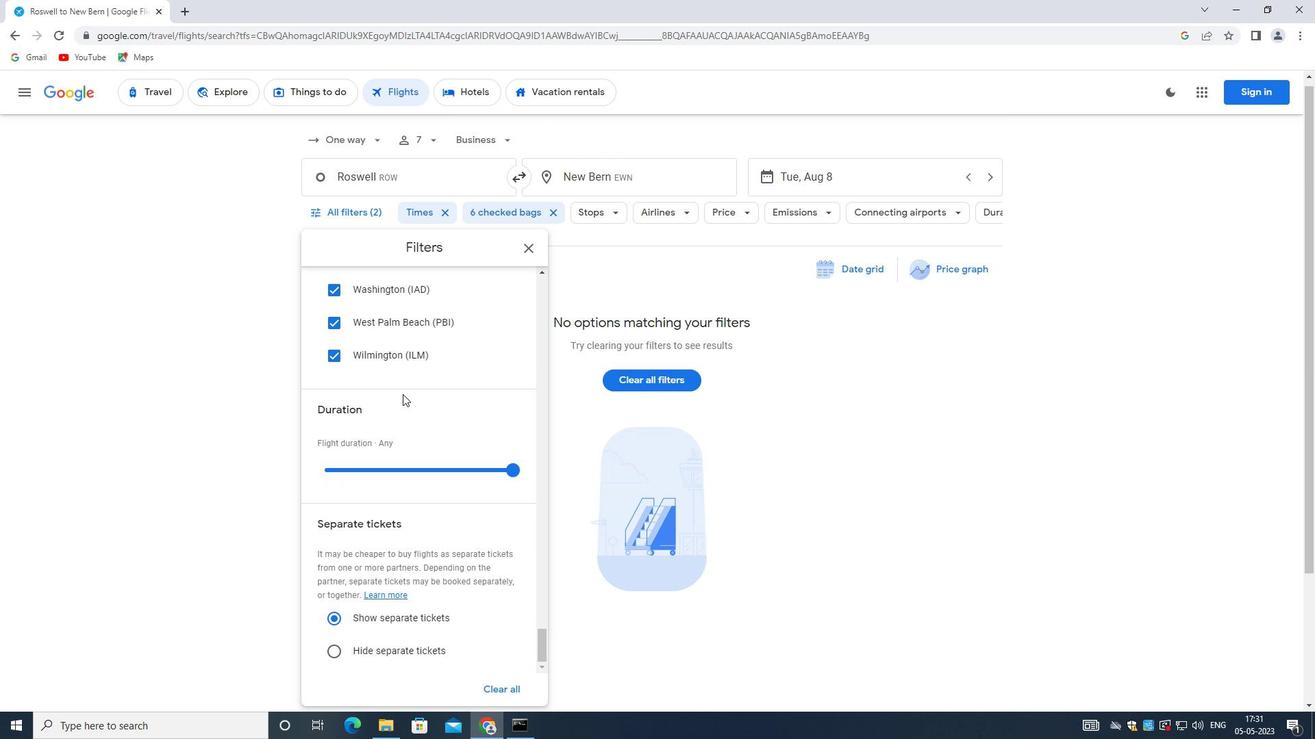 
Action: Mouse scrolled (401, 393) with delta (0, 0)
Screenshot: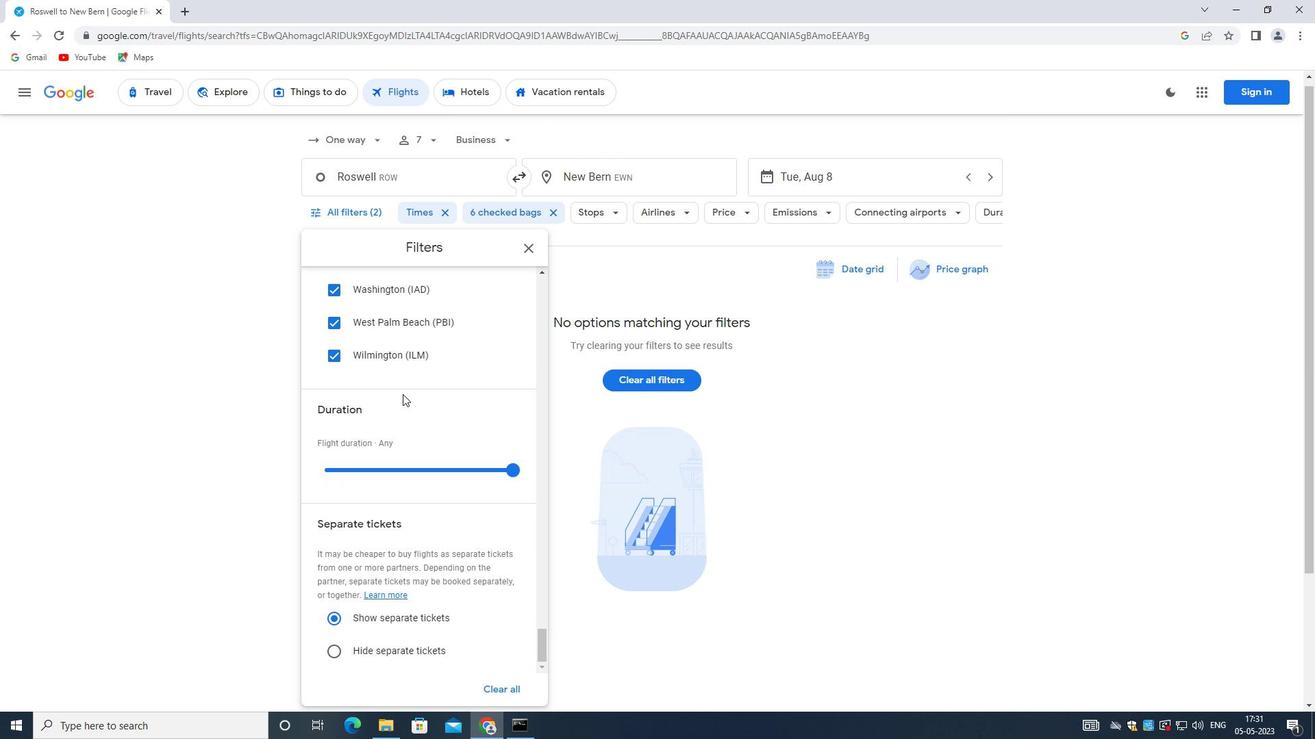 
Action: Mouse scrolled (401, 393) with delta (0, 0)
Screenshot: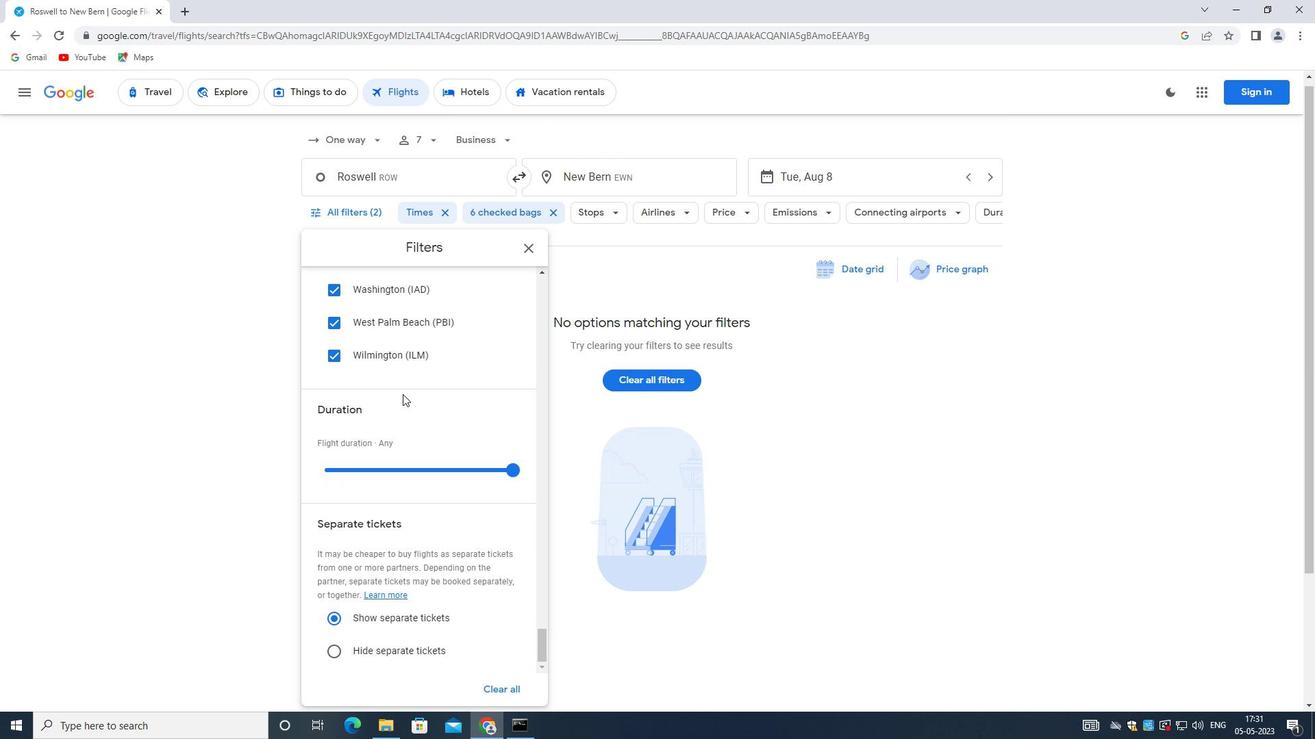 
Action: Mouse scrolled (401, 393) with delta (0, 0)
Screenshot: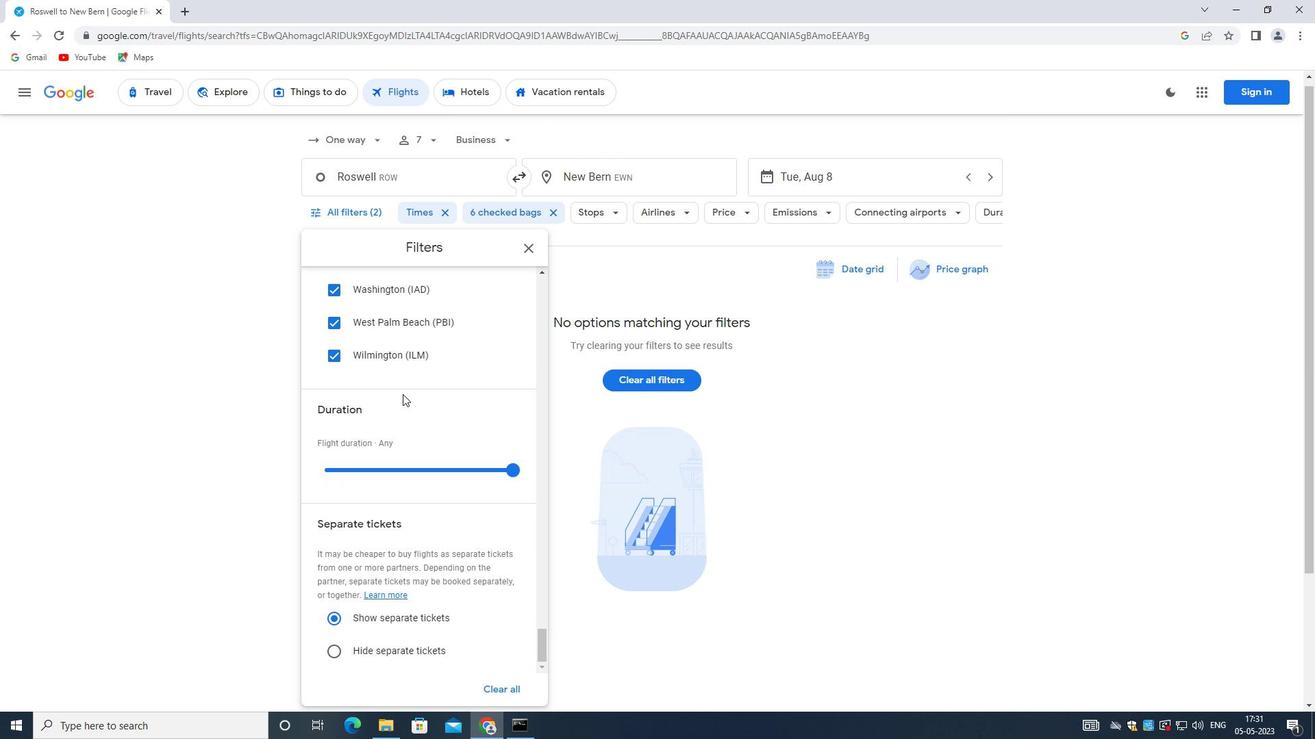 
Action: Mouse scrolled (401, 393) with delta (0, 0)
Screenshot: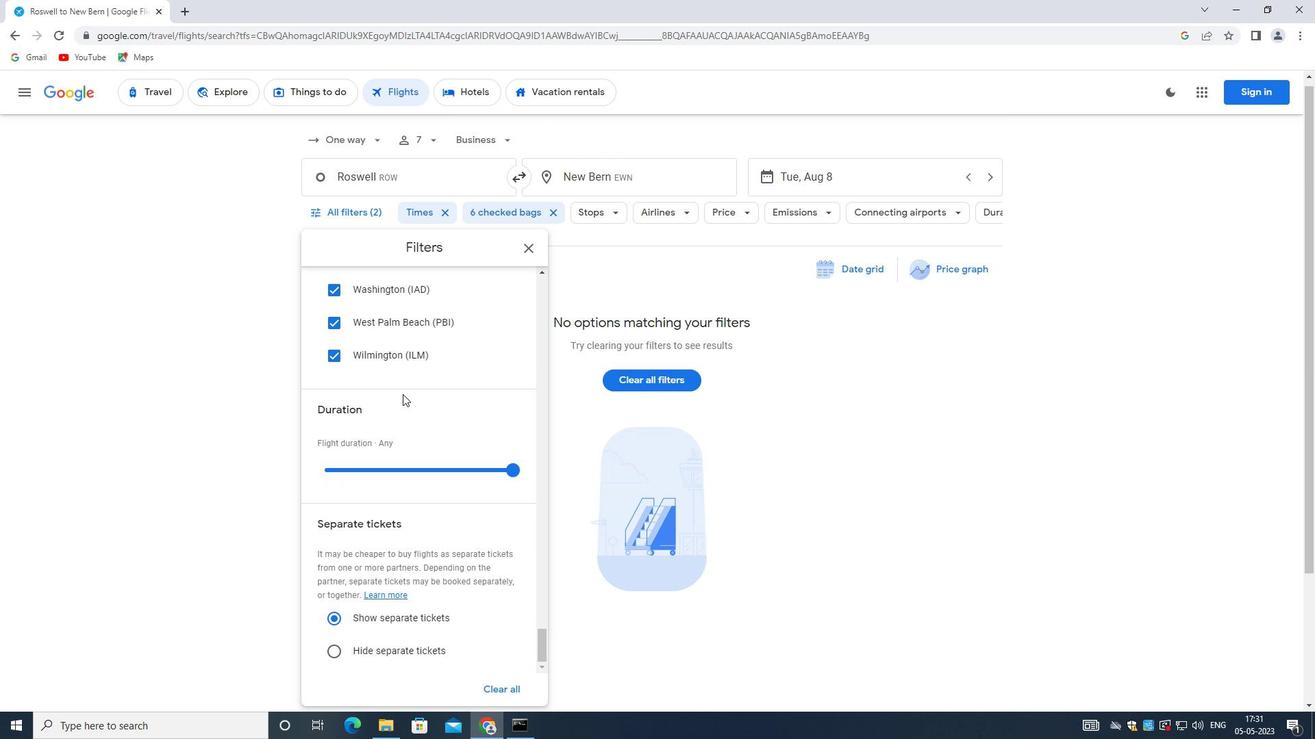 
Action: Mouse scrolled (401, 393) with delta (0, 0)
Screenshot: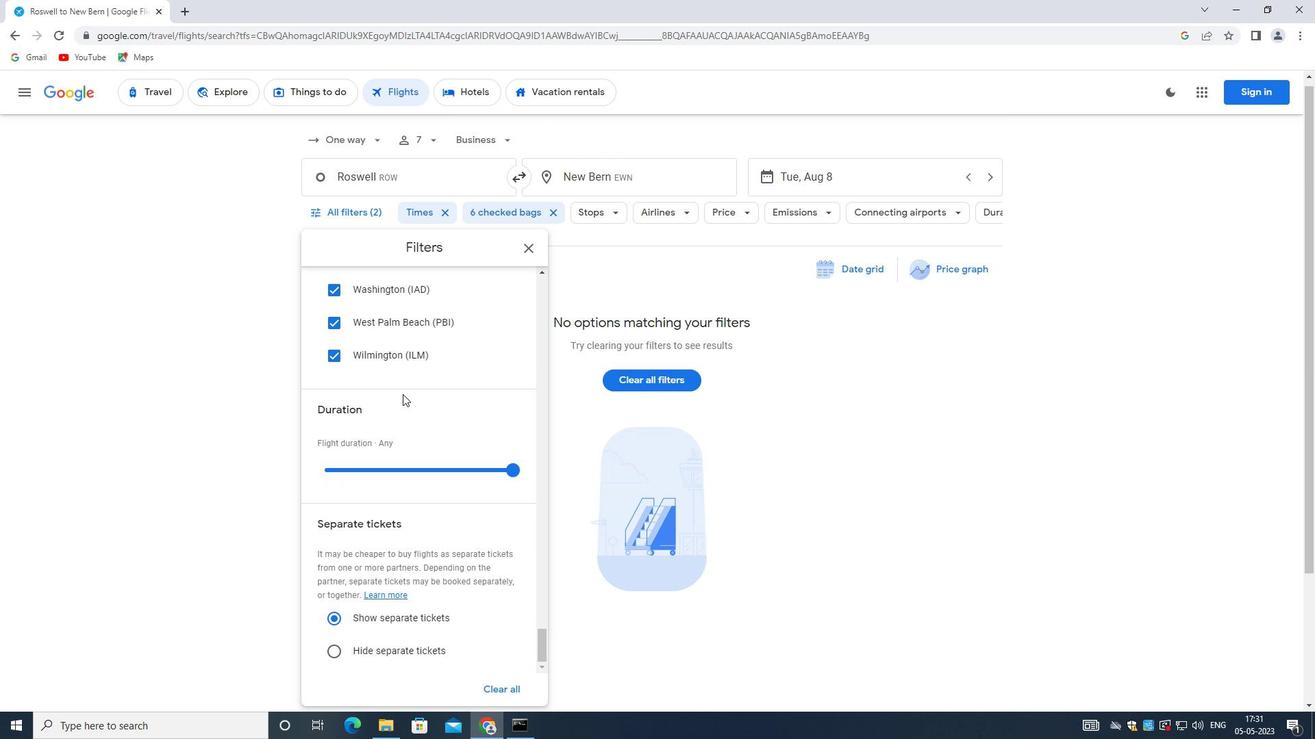 
Action: Mouse moved to (400, 394)
Screenshot: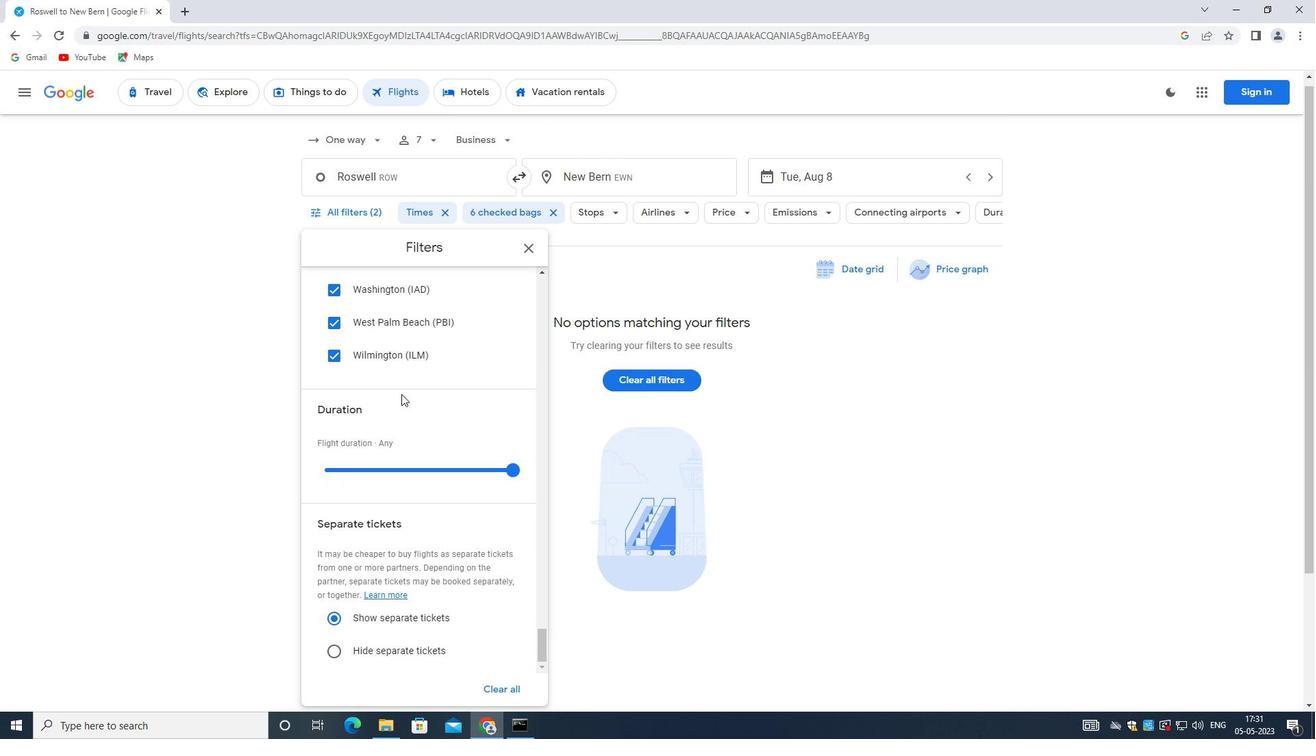 
